 Task: Format the text in the document using different fonts, sizes, colors, and effects.
Action: Mouse moved to (726, 369)
Screenshot: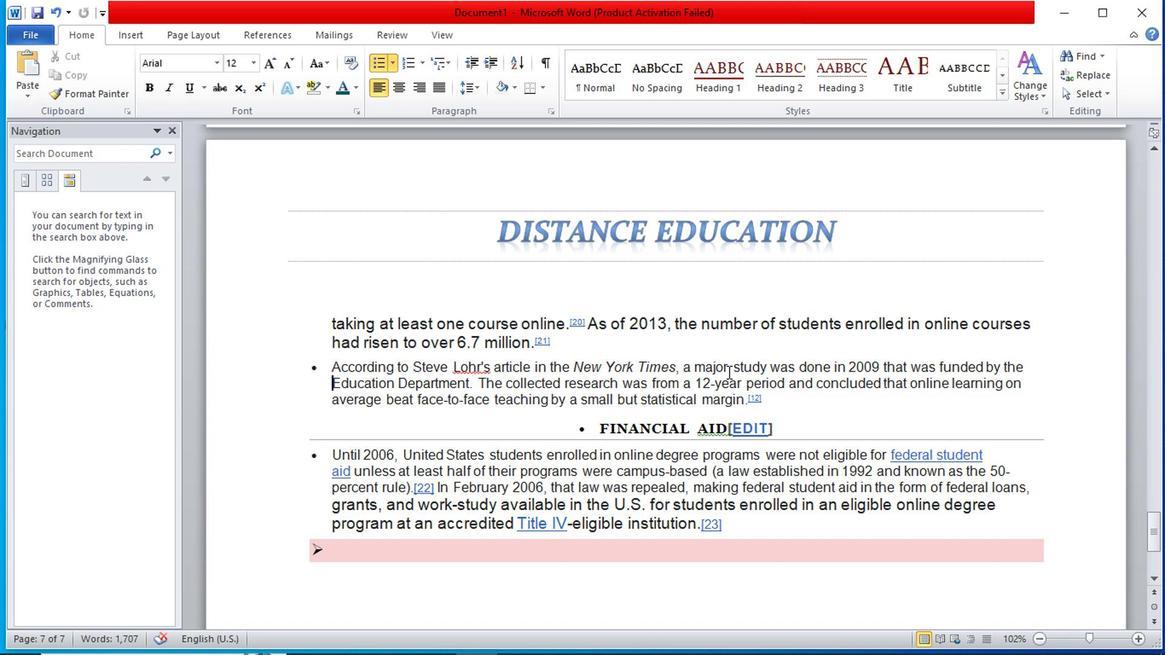 
Action: Mouse scrolled (726, 369) with delta (0, 0)
Screenshot: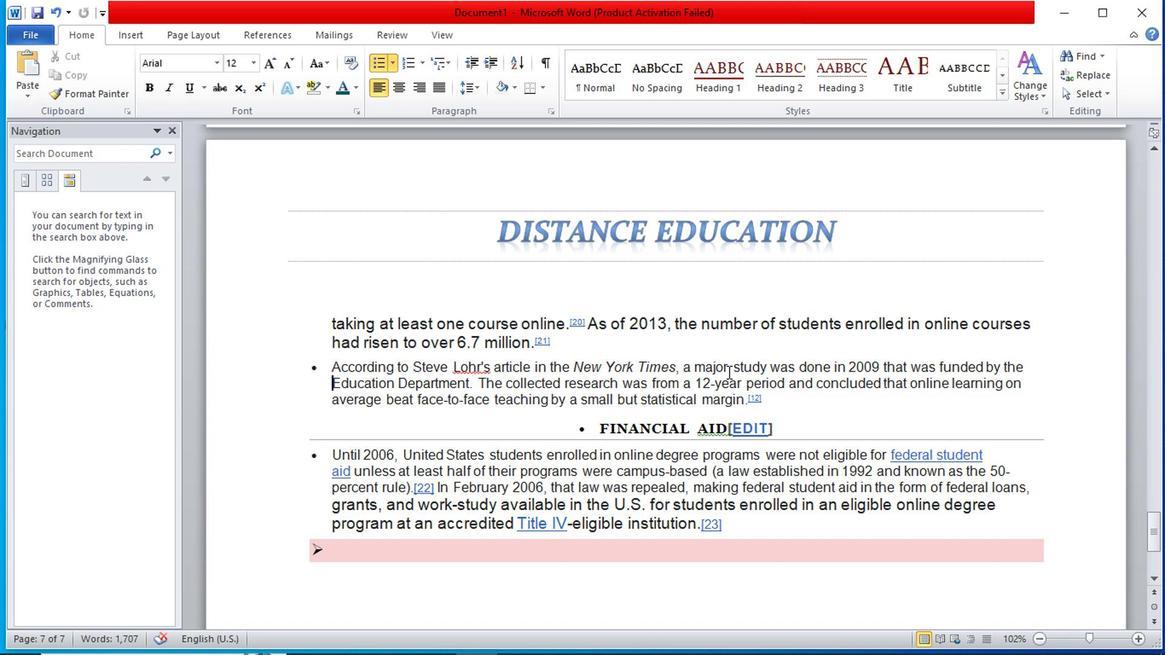 
Action: Mouse moved to (726, 369)
Screenshot: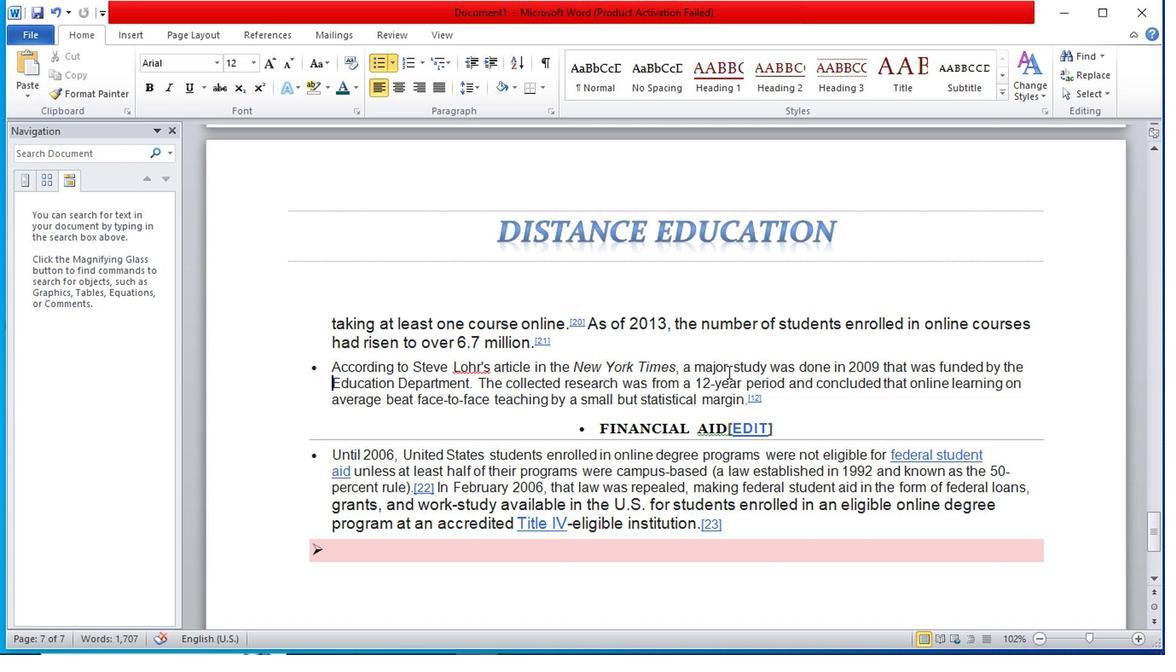 
Action: Mouse scrolled (726, 367) with delta (0, -1)
Screenshot: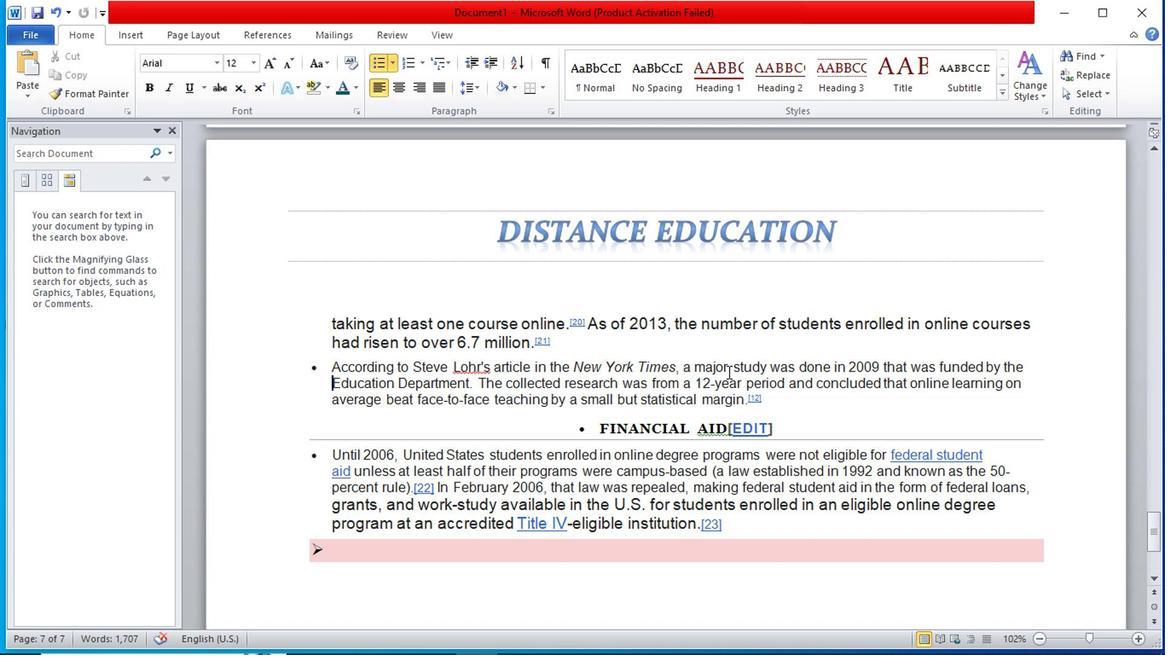 
Action: Mouse moved to (606, 364)
Screenshot: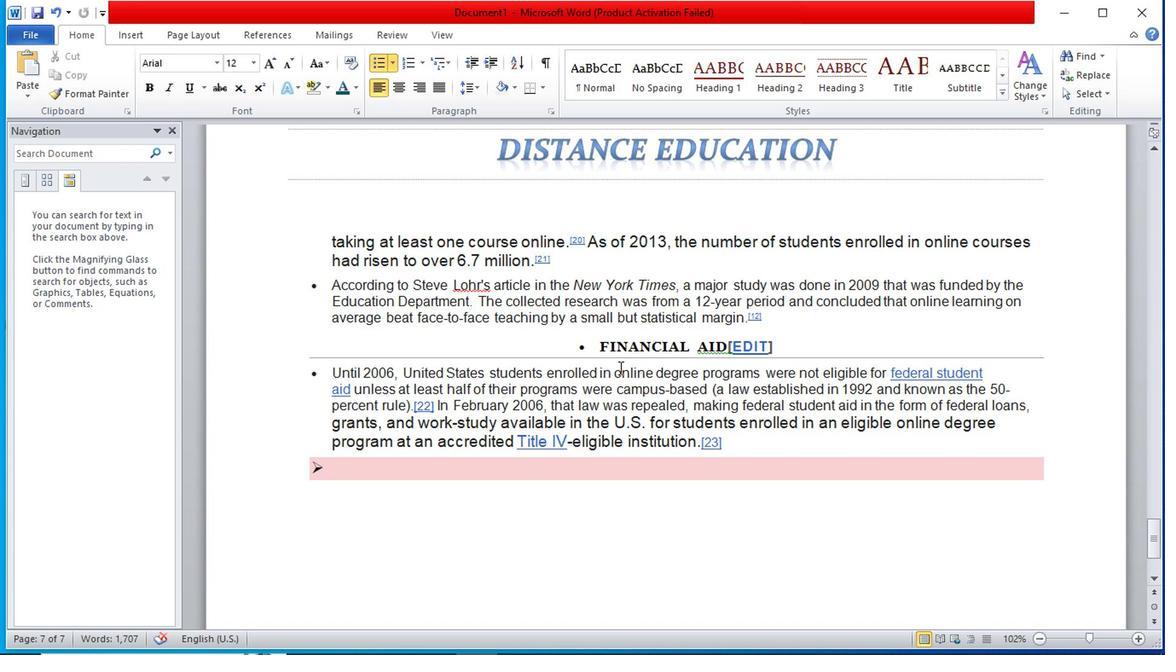 
Action: Mouse scrolled (606, 363) with delta (0, -1)
Screenshot: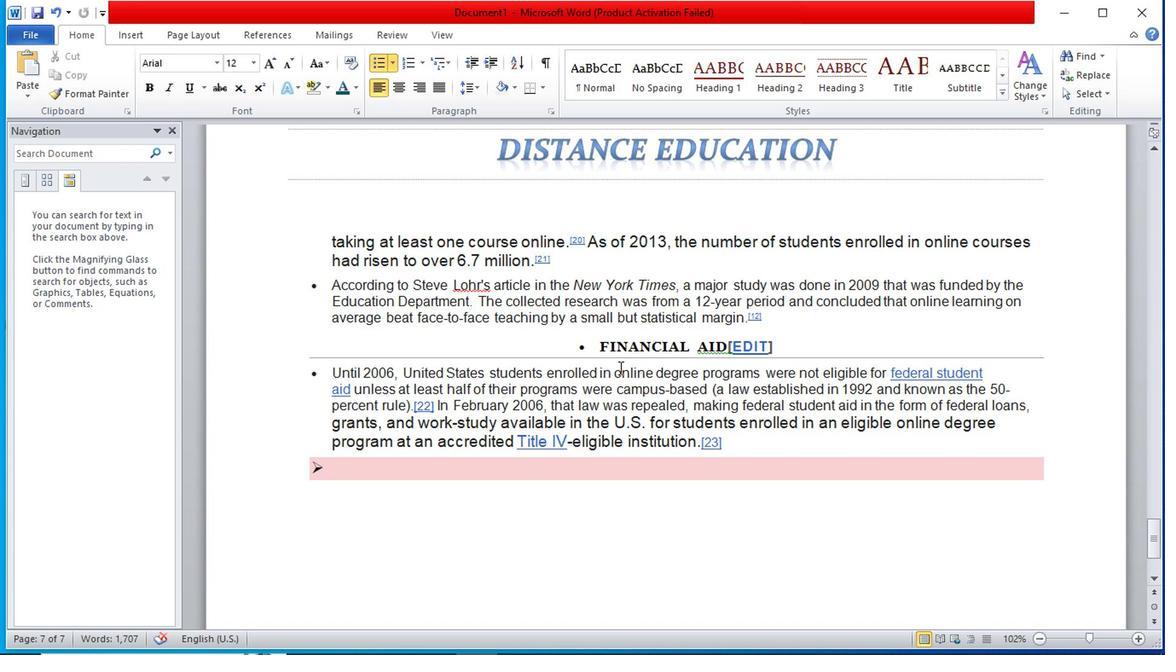 
Action: Mouse moved to (597, 363)
Screenshot: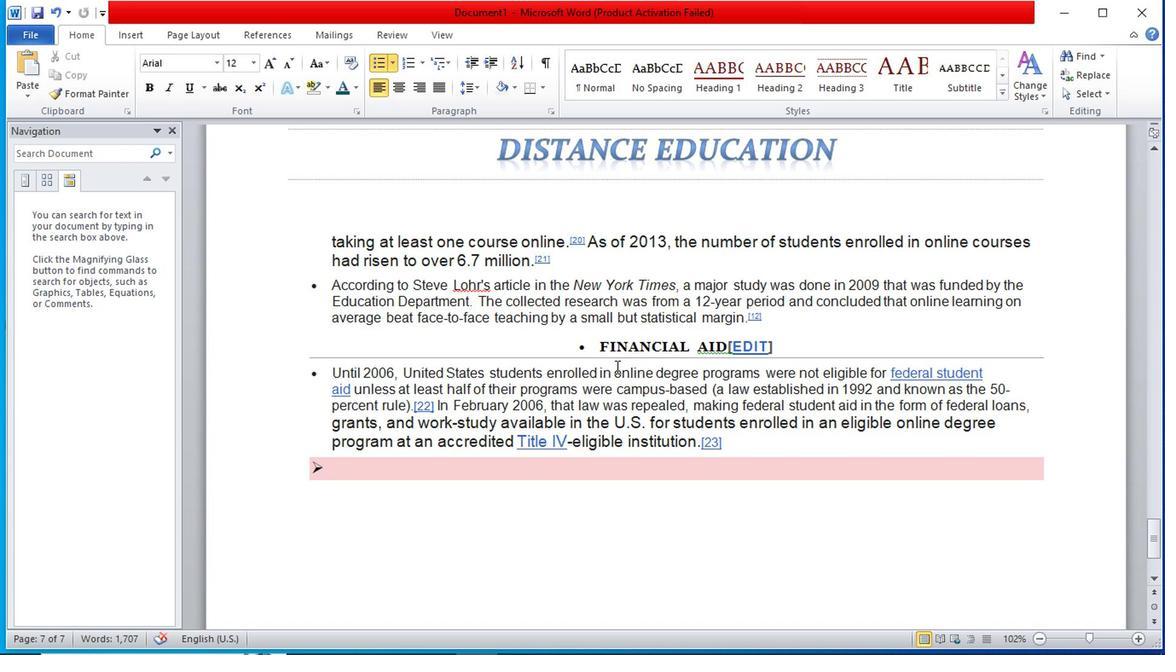 
Action: Mouse scrolled (597, 362) with delta (0, 0)
Screenshot: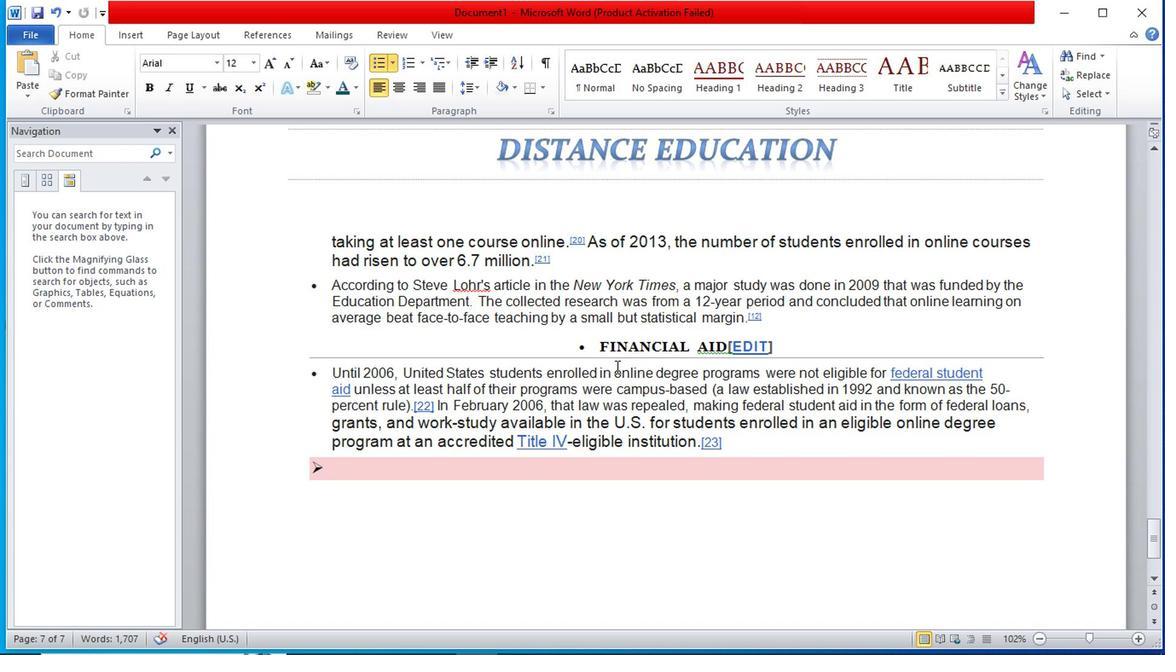 
Action: Mouse moved to (483, 334)
Screenshot: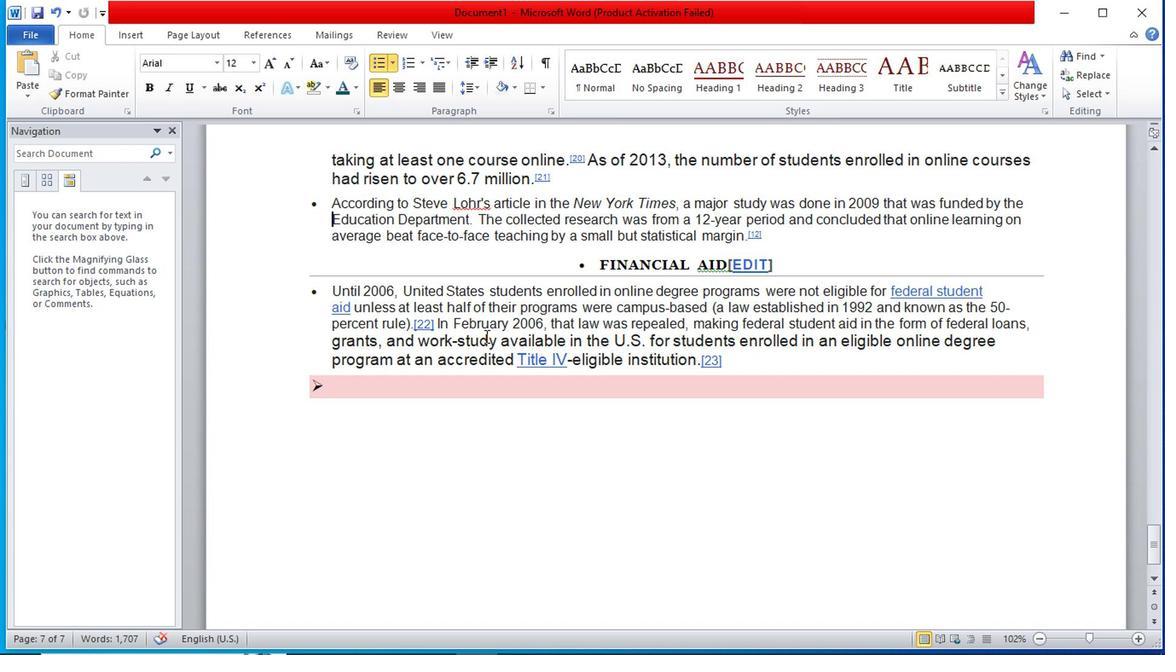
Action: Mouse scrolled (483, 333) with delta (0, 0)
Screenshot: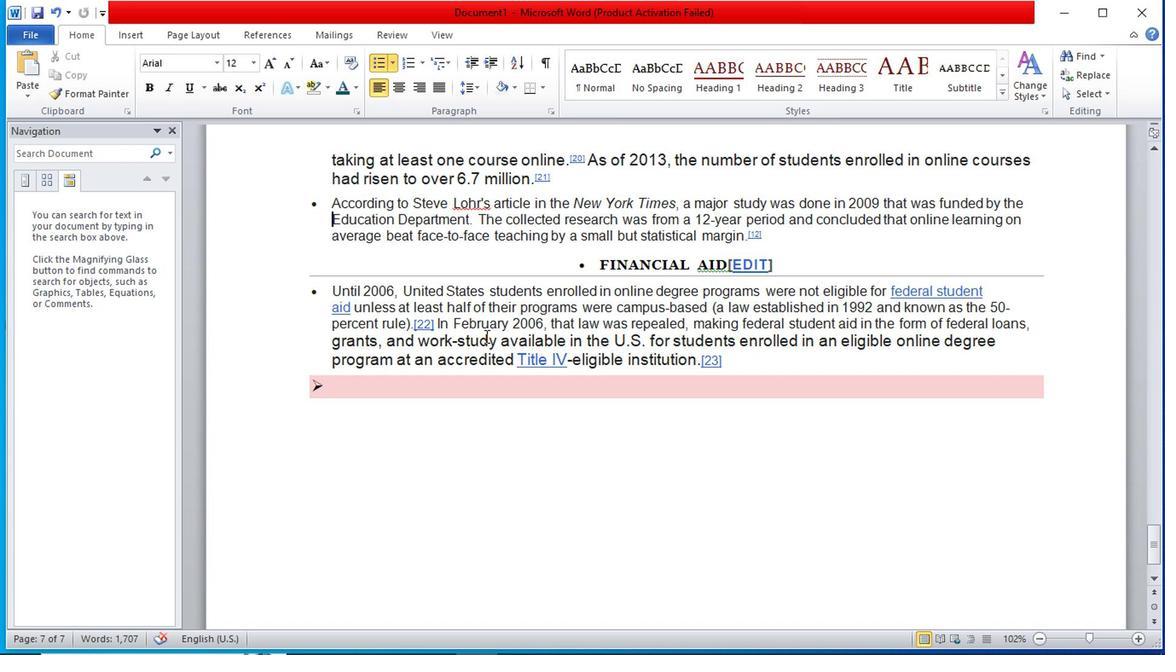 
Action: Mouse moved to (486, 334)
Screenshot: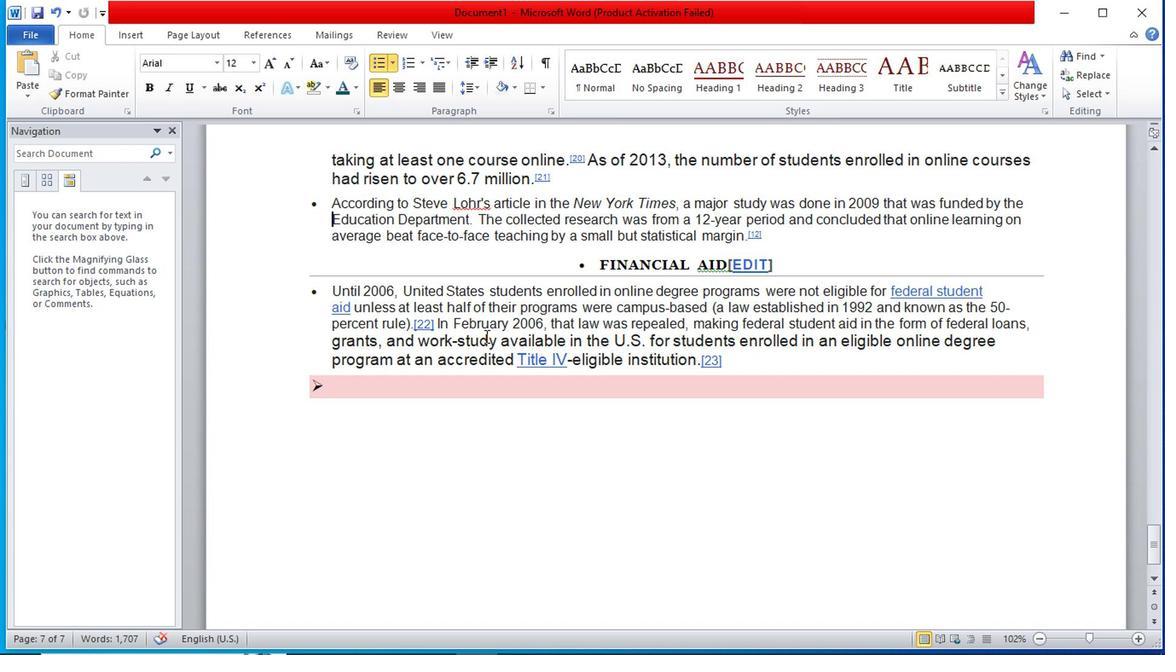 
Action: Mouse scrolled (486, 333) with delta (0, 0)
Screenshot: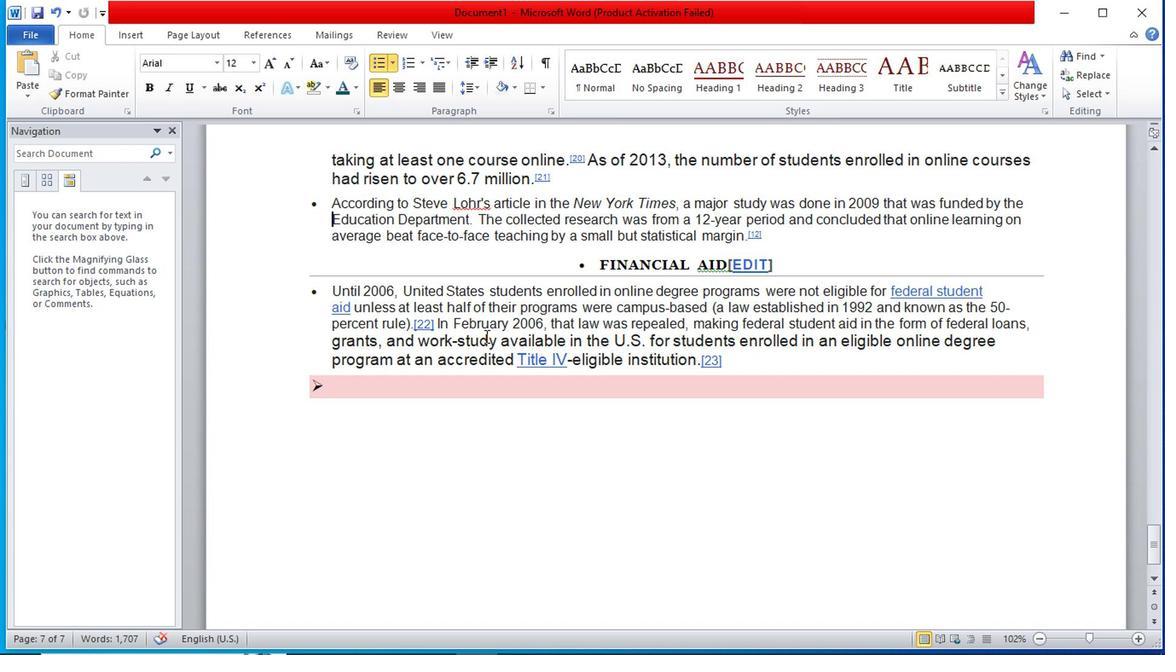 
Action: Mouse scrolled (486, 333) with delta (0, 0)
Screenshot: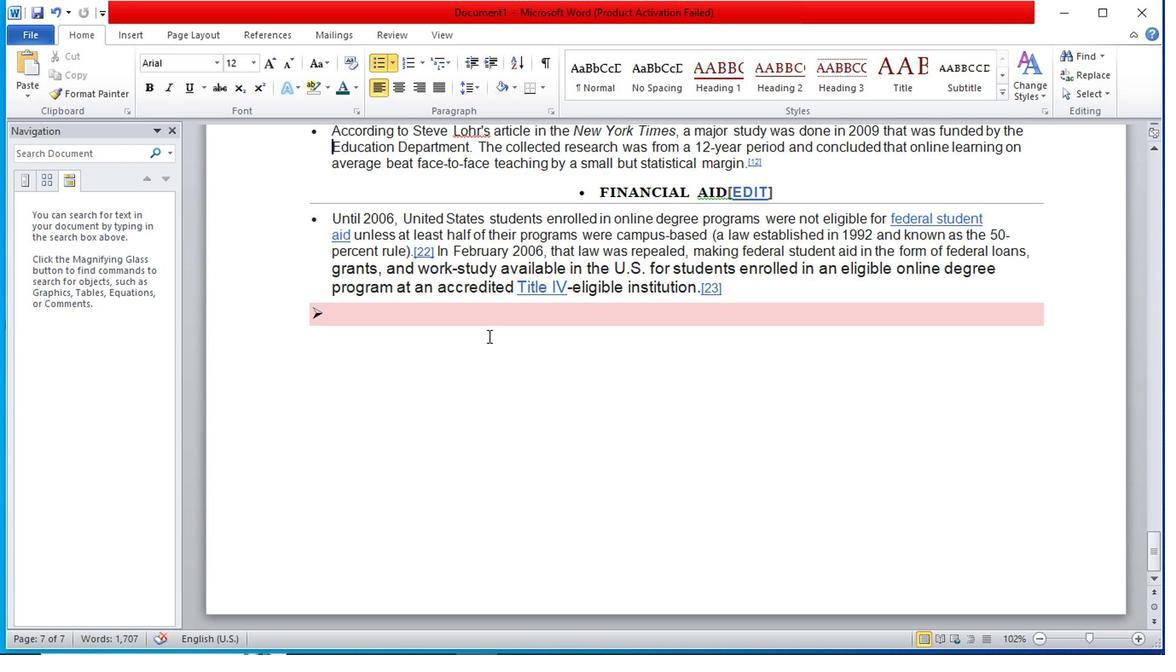 
Action: Mouse scrolled (486, 333) with delta (0, 0)
Screenshot: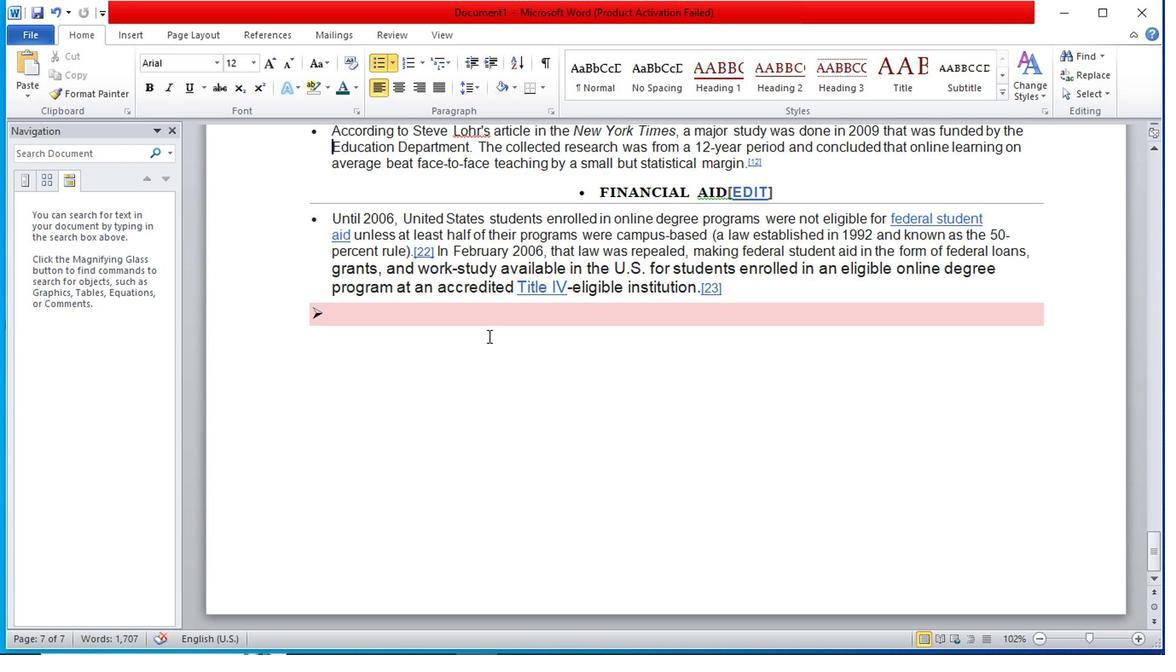 
Action: Mouse scrolled (486, 333) with delta (0, 0)
Screenshot: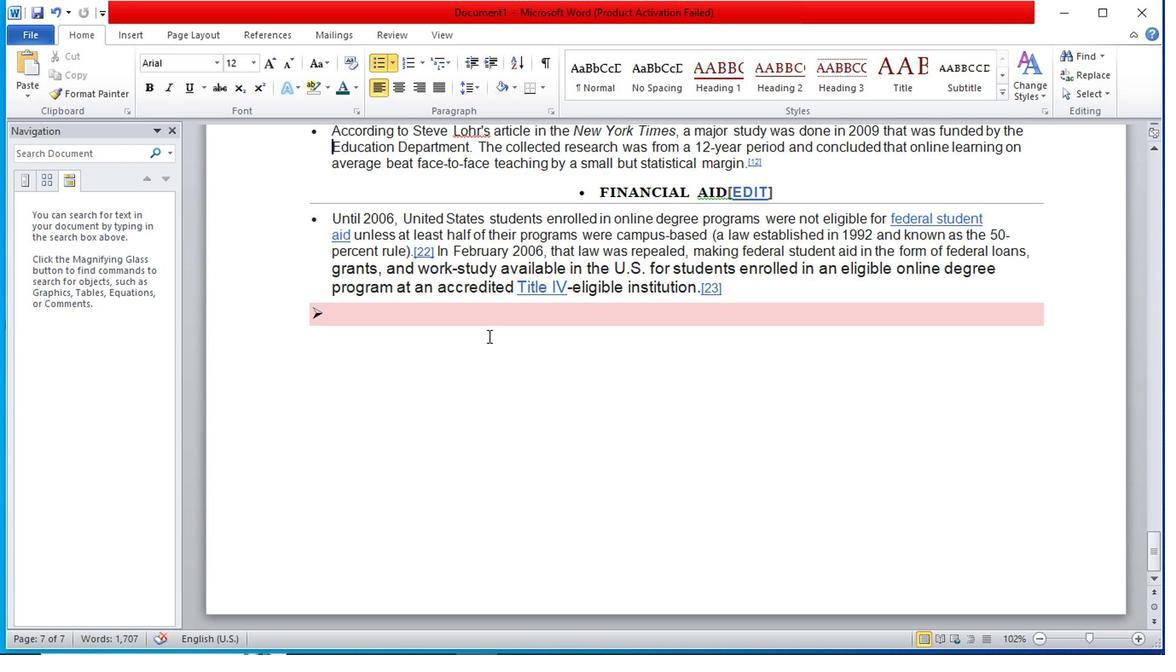 
Action: Mouse moved to (527, 358)
Screenshot: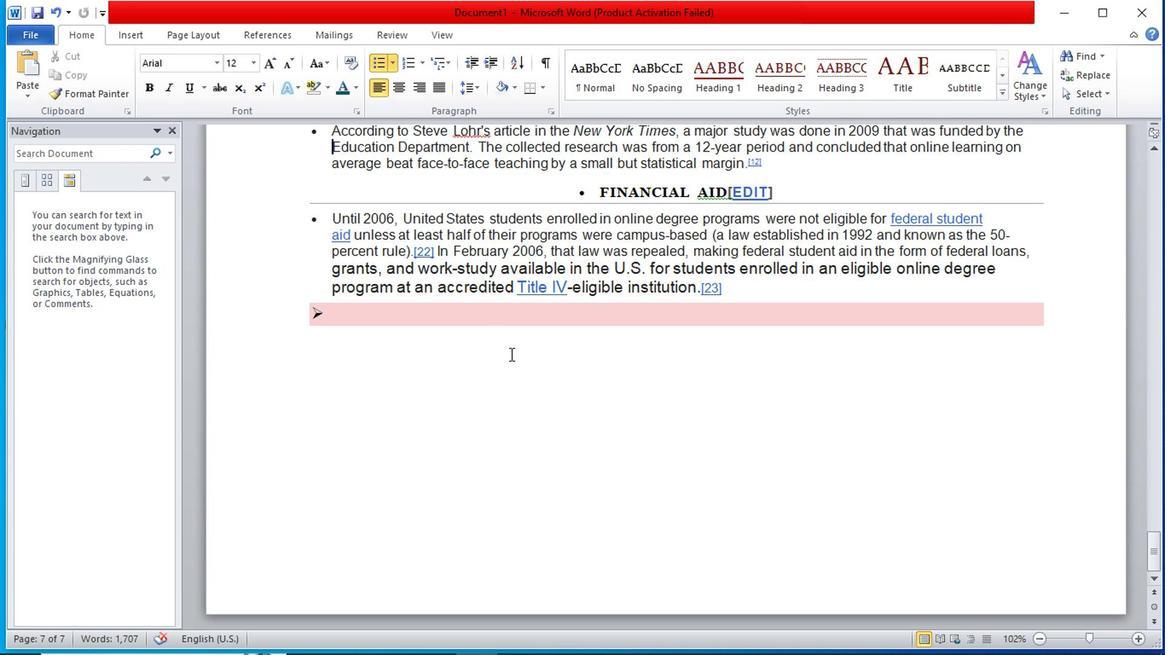 
Action: Mouse scrolled (527, 358) with delta (0, 0)
Screenshot: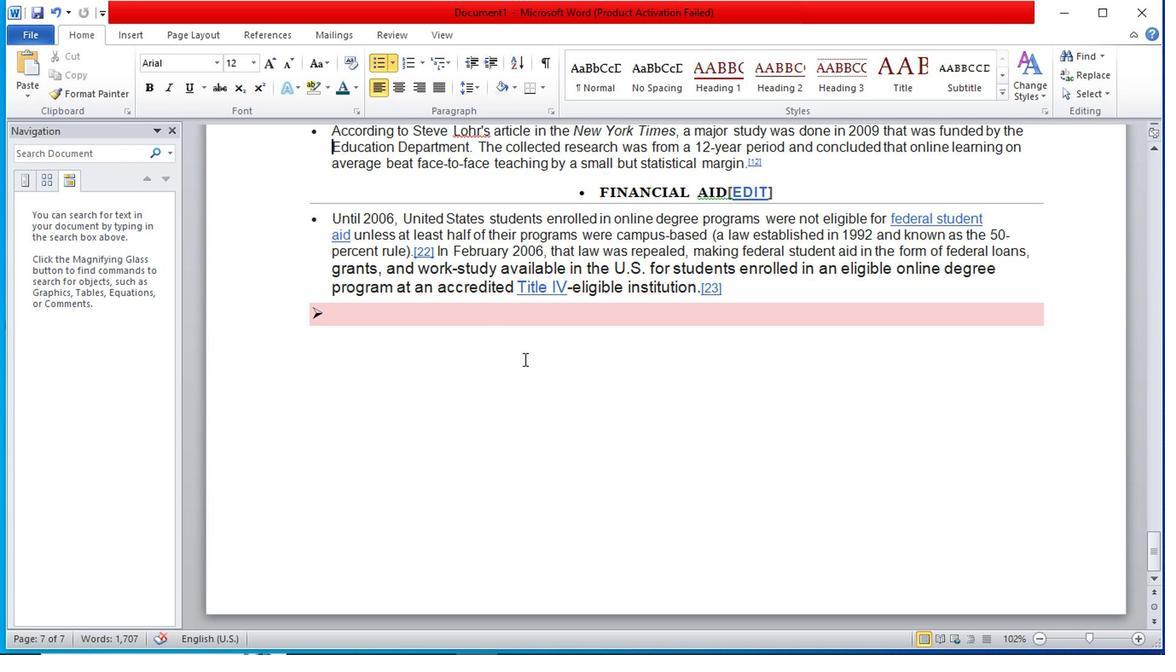
Action: Mouse scrolled (527, 358) with delta (0, 0)
Screenshot: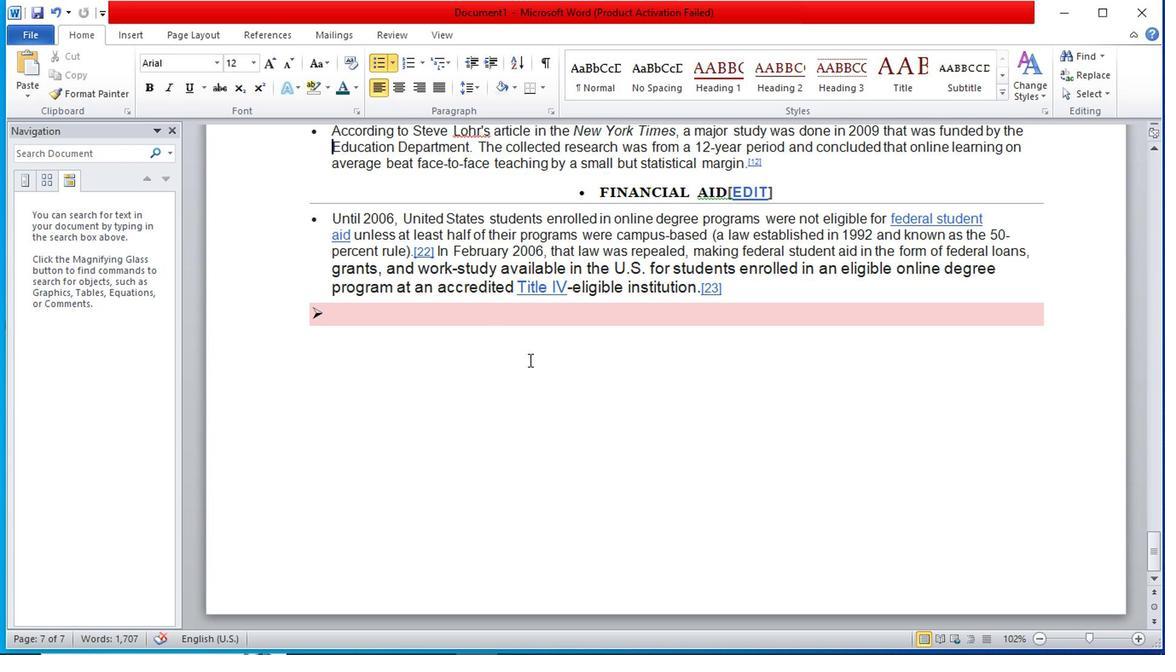 
Action: Mouse scrolled (527, 358) with delta (0, 0)
Screenshot: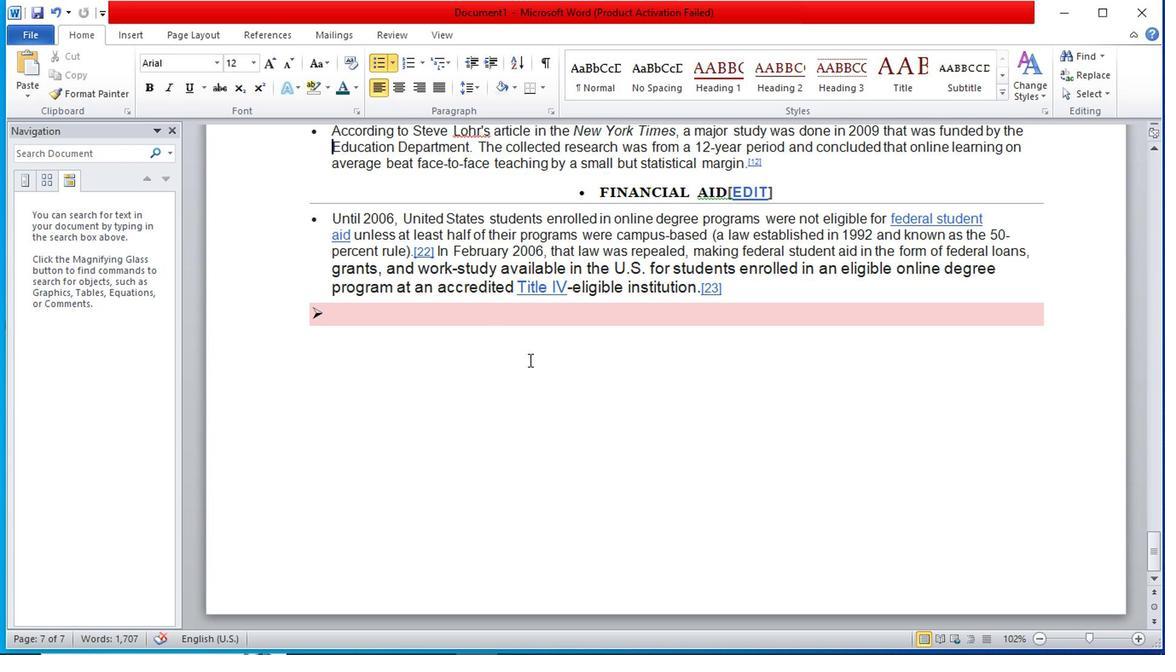 
Action: Mouse scrolled (527, 358) with delta (0, 0)
Screenshot: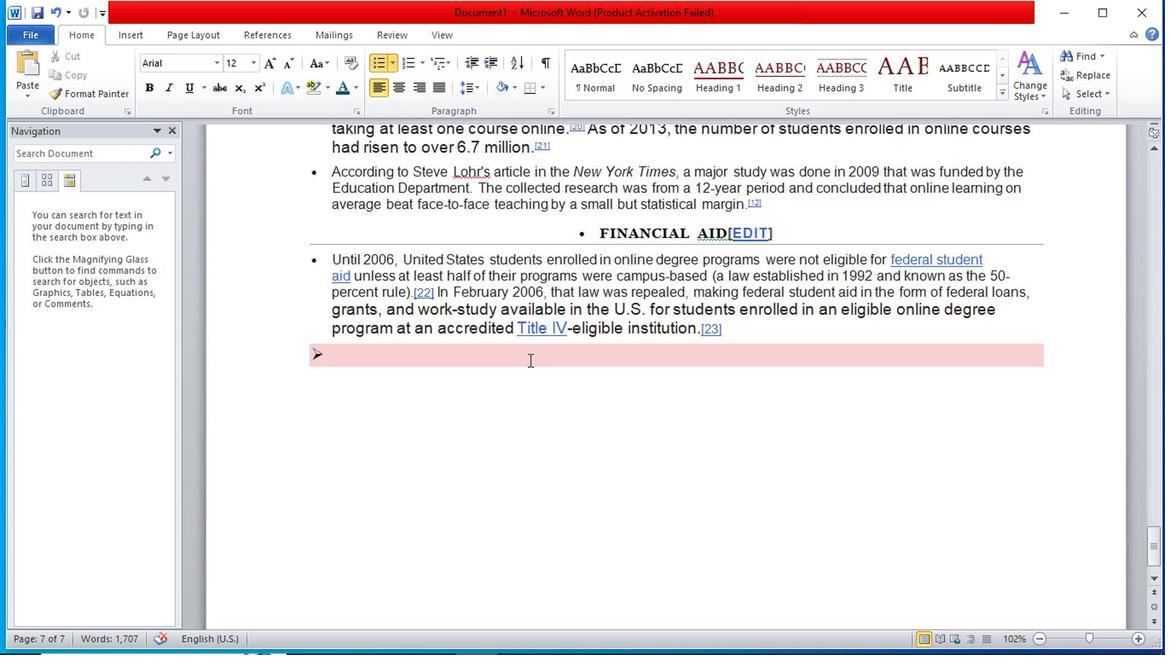 
Action: Mouse scrolled (527, 358) with delta (0, 0)
Screenshot: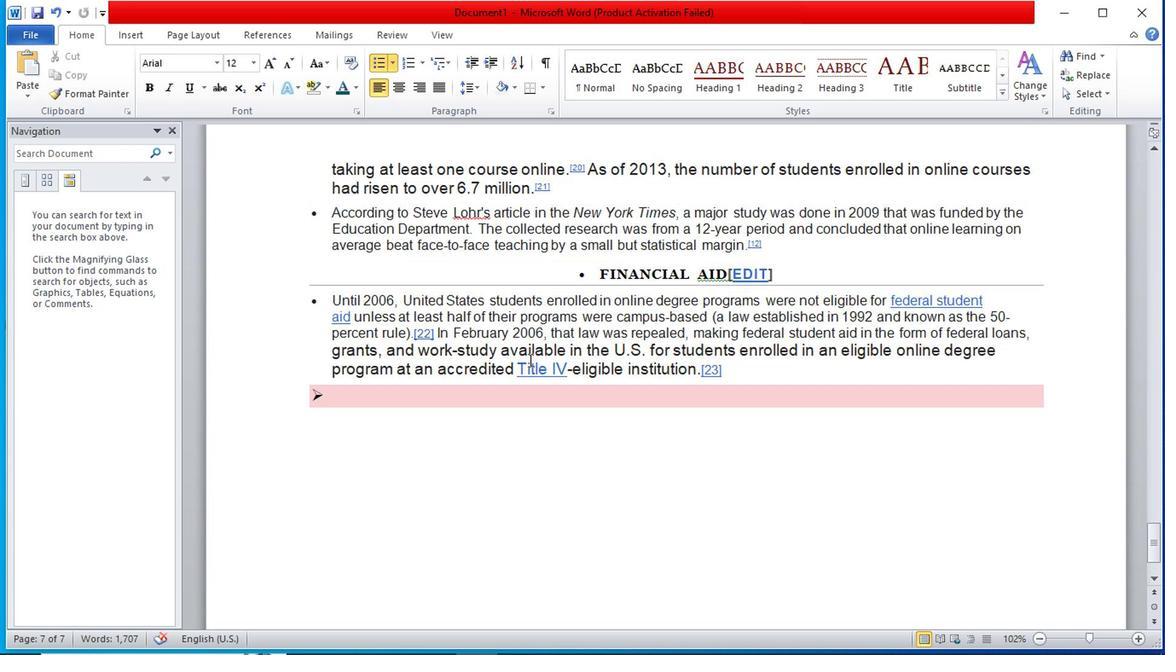 
Action: Mouse moved to (540, 361)
Screenshot: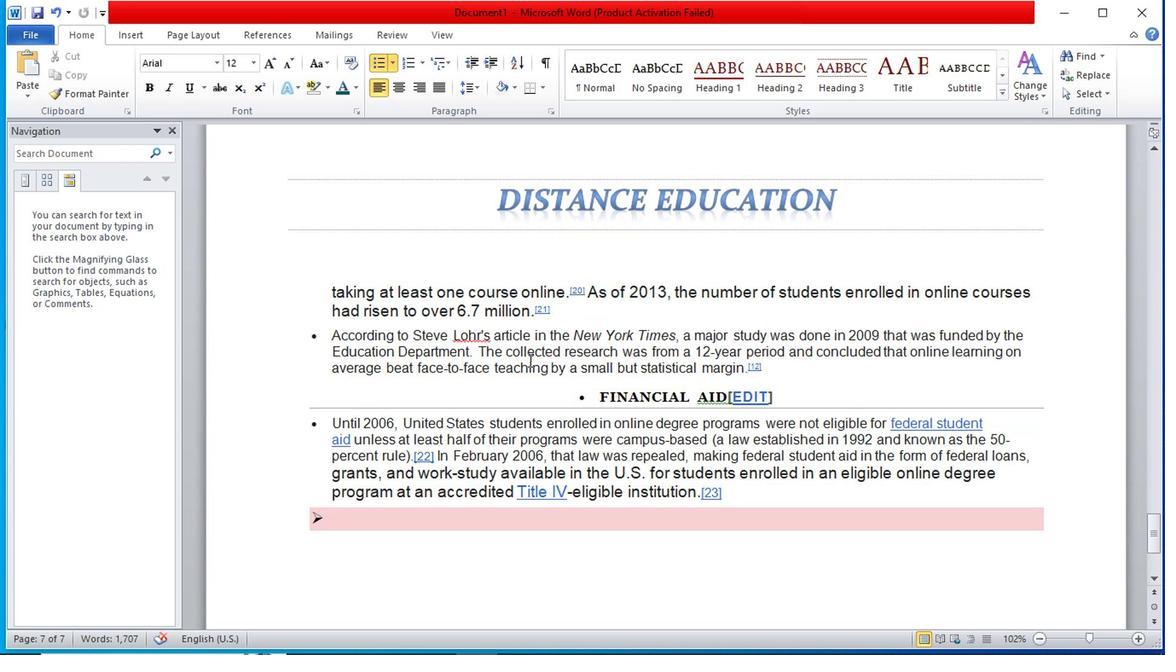 
Action: Mouse scrolled (540, 362) with delta (0, 1)
Screenshot: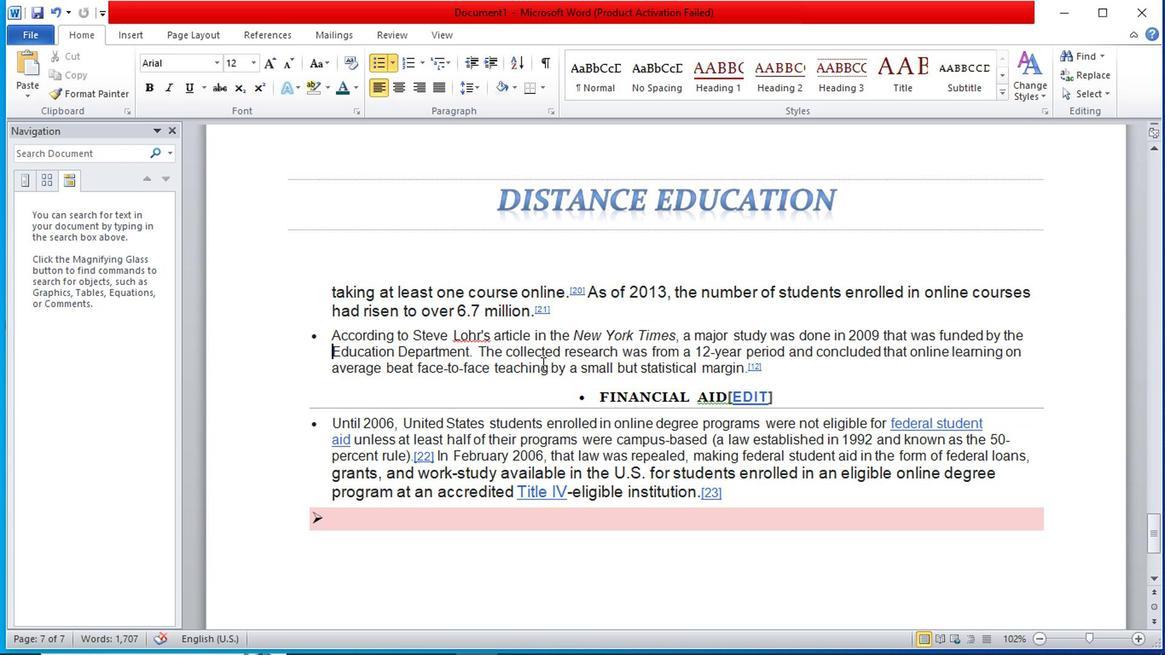 
Action: Mouse scrolled (540, 362) with delta (0, 1)
Screenshot: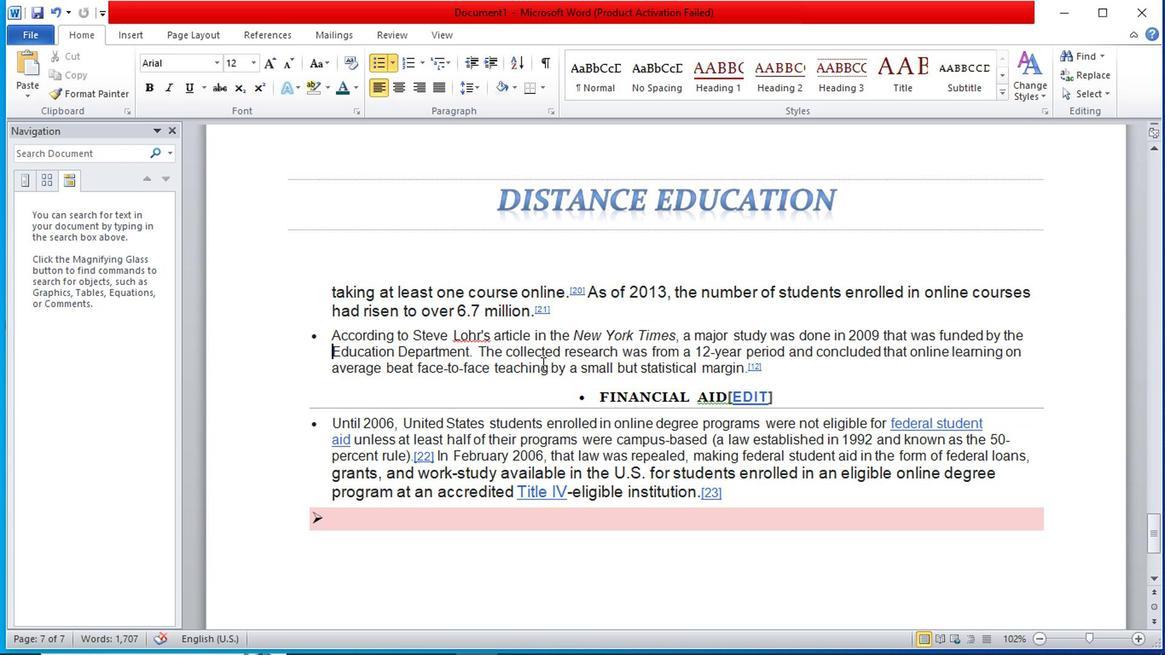 
Action: Mouse scrolled (540, 362) with delta (0, 1)
Screenshot: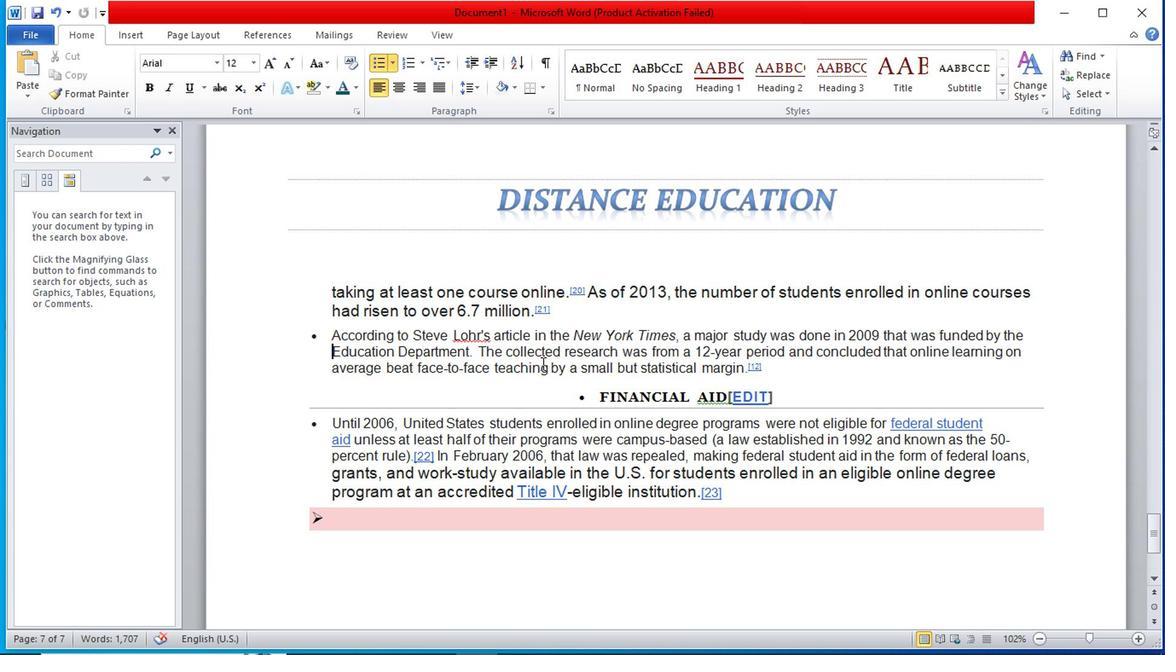 
Action: Mouse scrolled (540, 362) with delta (0, 1)
Screenshot: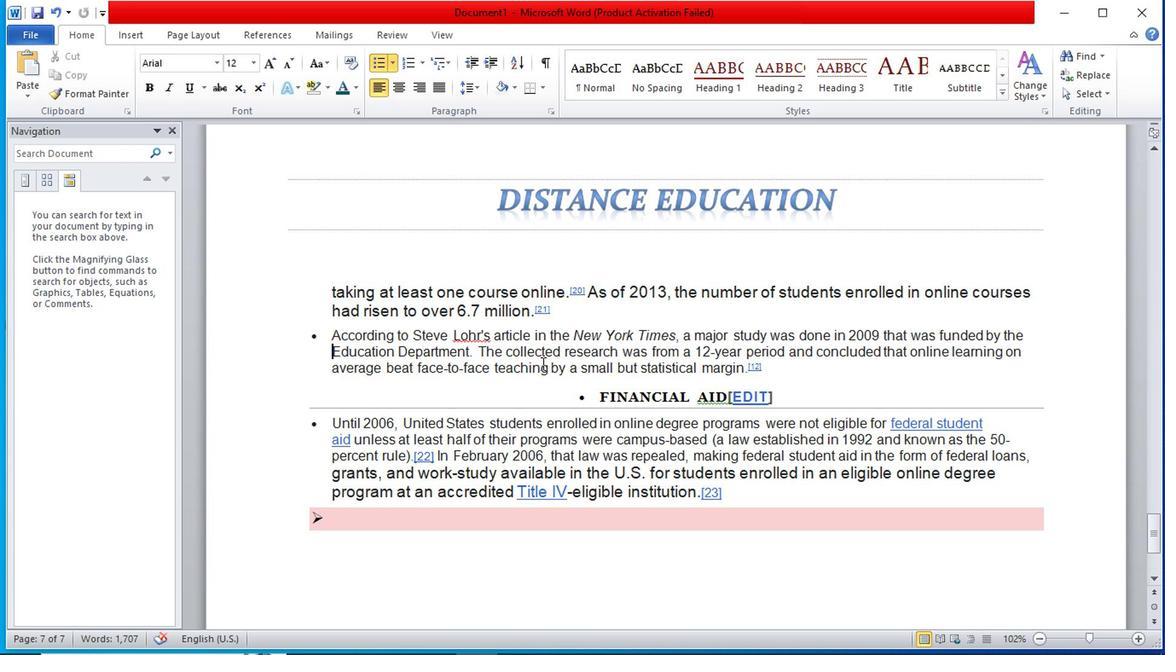 
Action: Mouse scrolled (540, 362) with delta (0, 1)
Screenshot: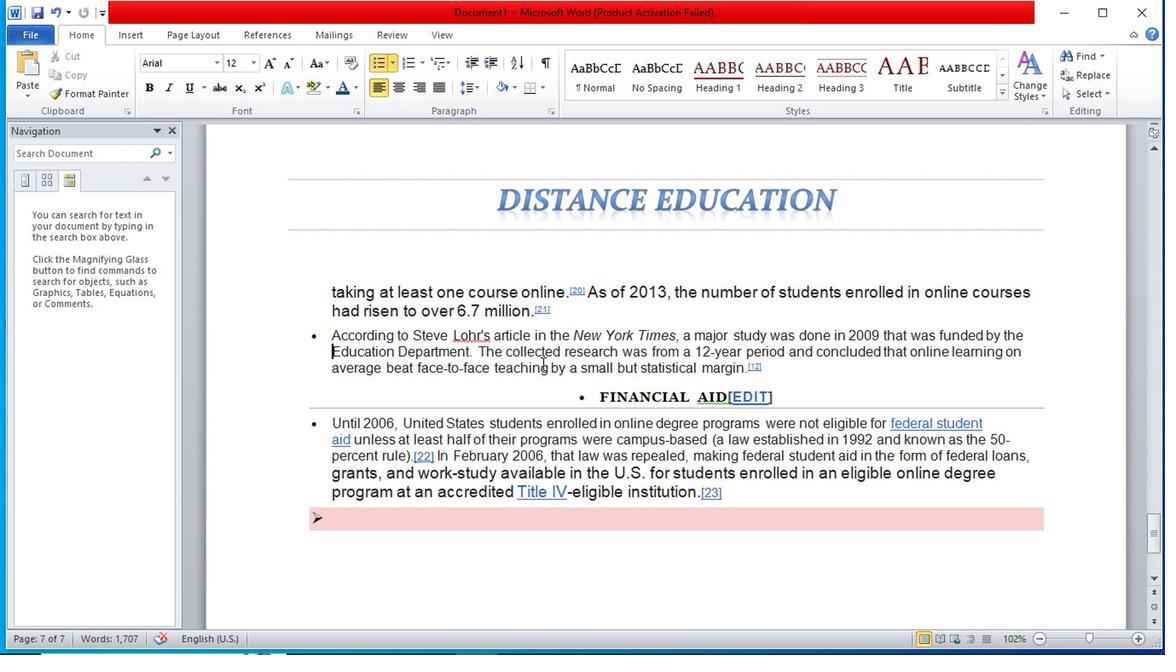 
Action: Mouse scrolled (540, 362) with delta (0, 1)
Screenshot: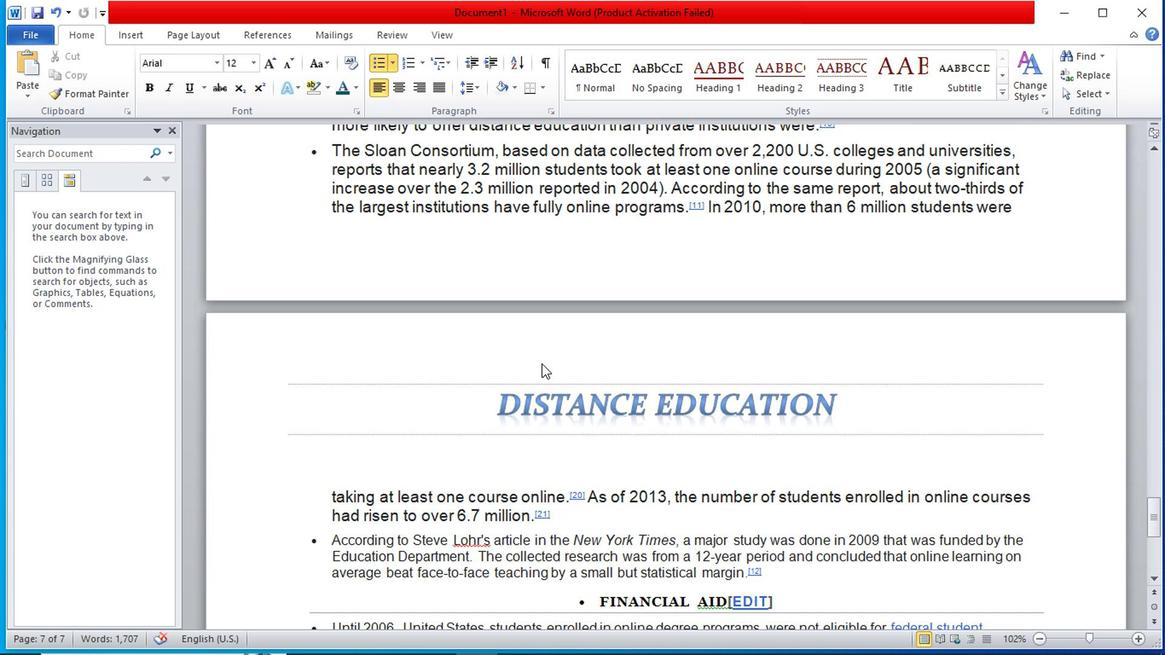 
Action: Mouse scrolled (540, 362) with delta (0, 1)
Screenshot: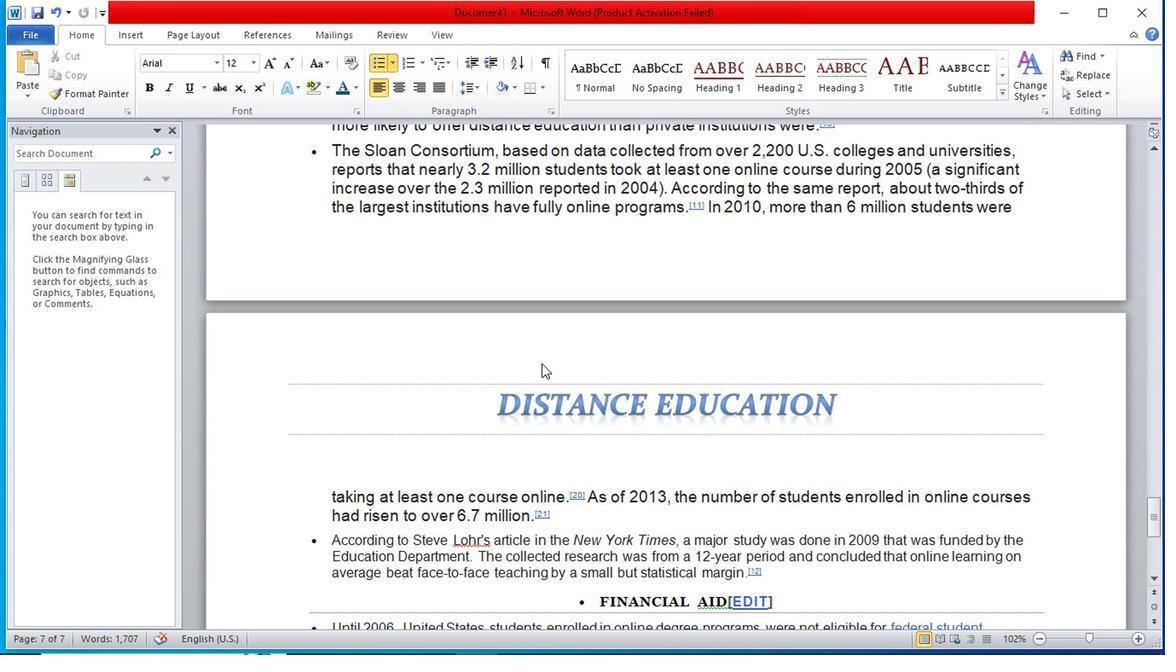 
Action: Mouse scrolled (540, 362) with delta (0, 1)
Screenshot: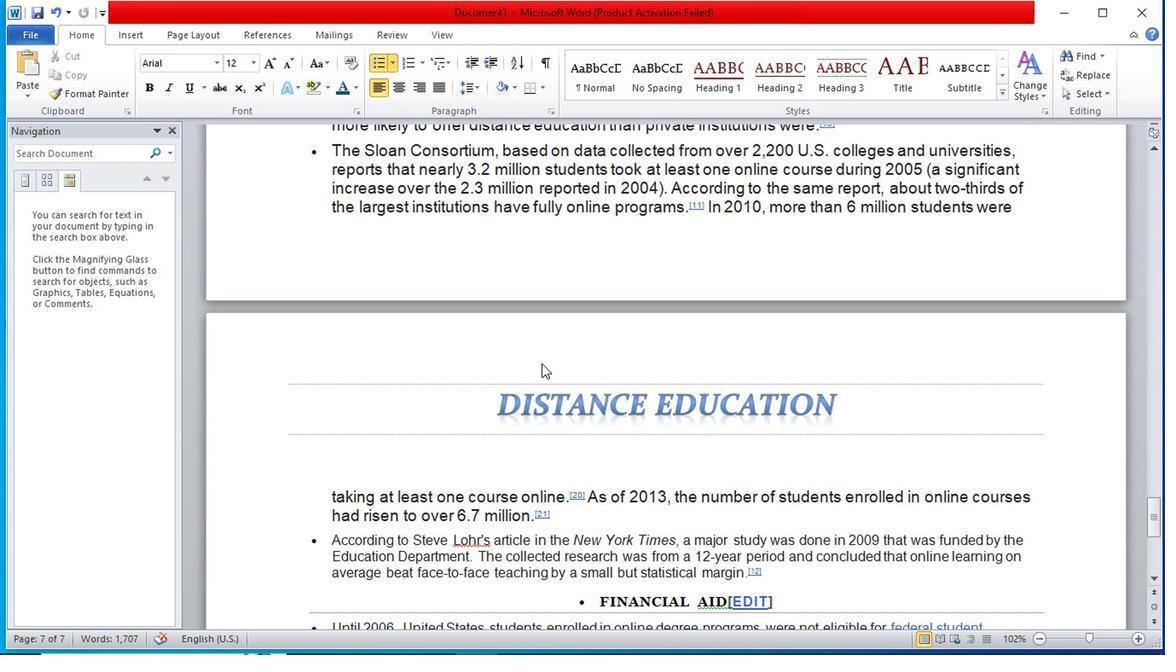 
Action: Mouse scrolled (540, 362) with delta (0, 1)
Screenshot: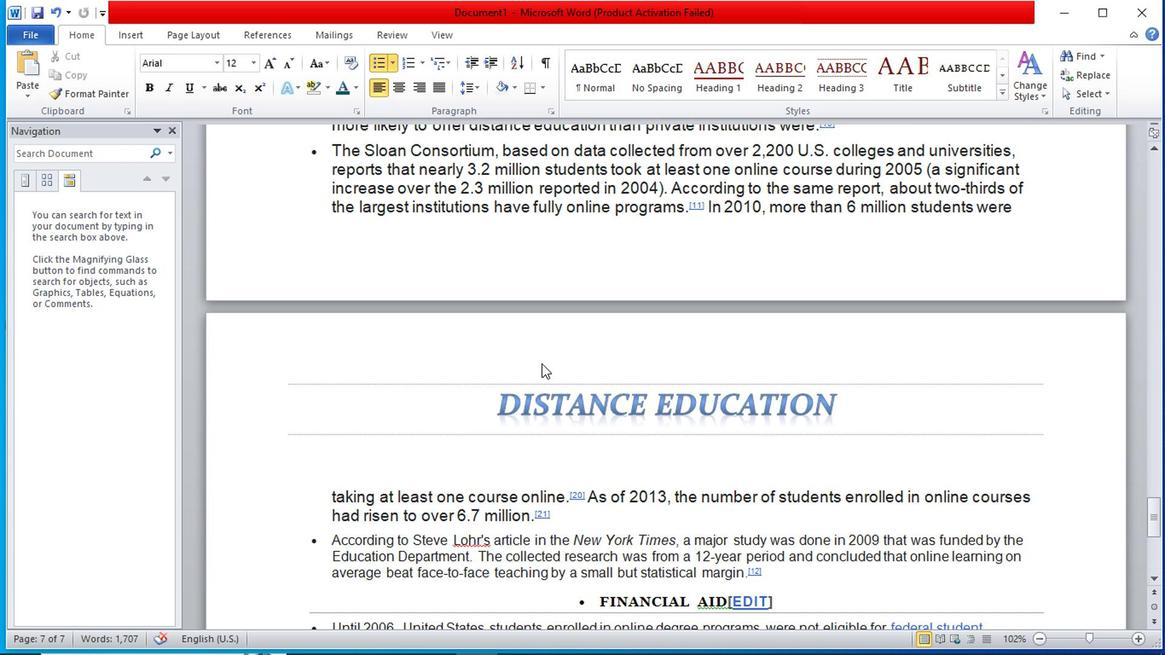 
Action: Mouse moved to (550, 353)
Screenshot: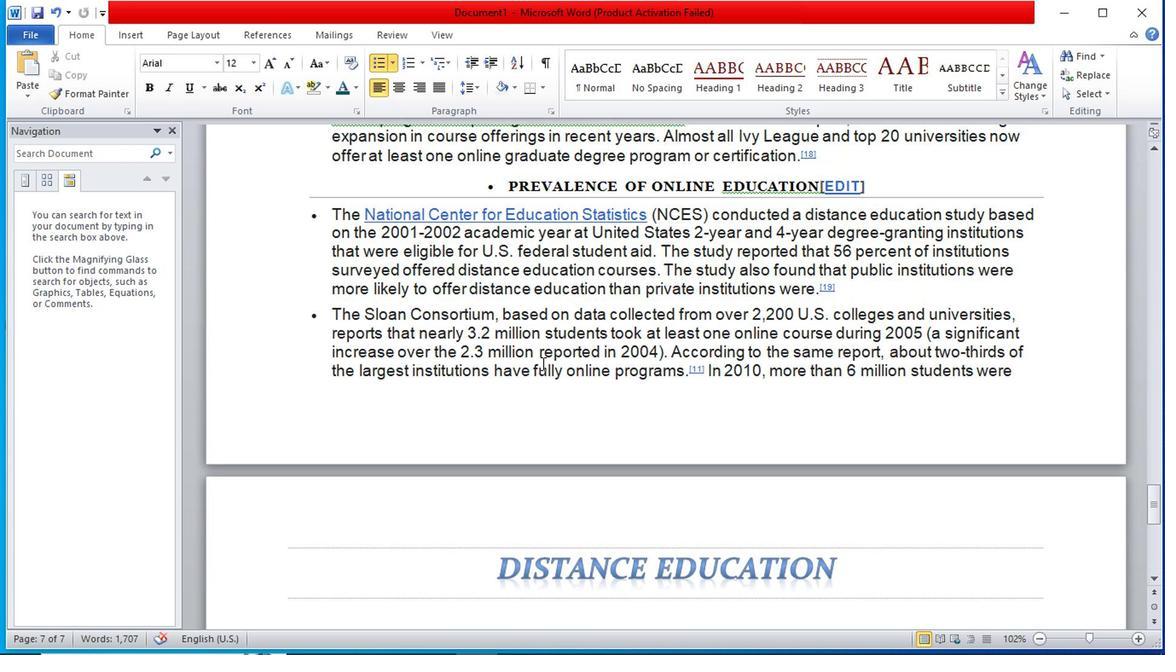 
Action: Mouse scrolled (550, 354) with delta (0, 0)
Screenshot: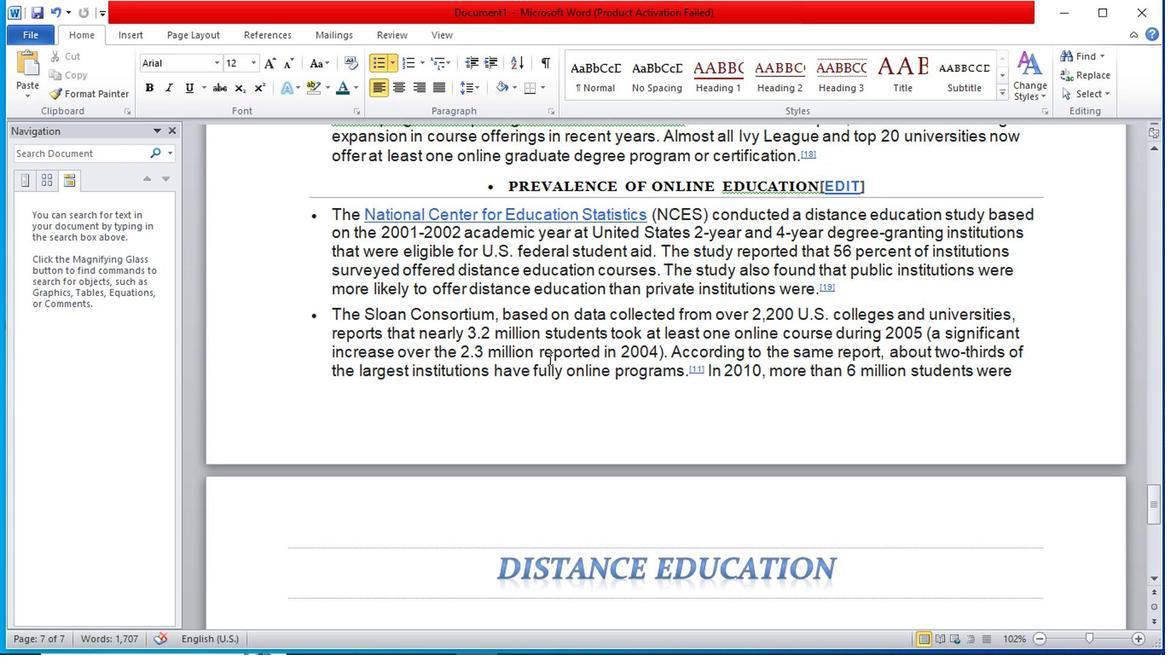 
Action: Mouse scrolled (550, 354) with delta (0, 0)
Screenshot: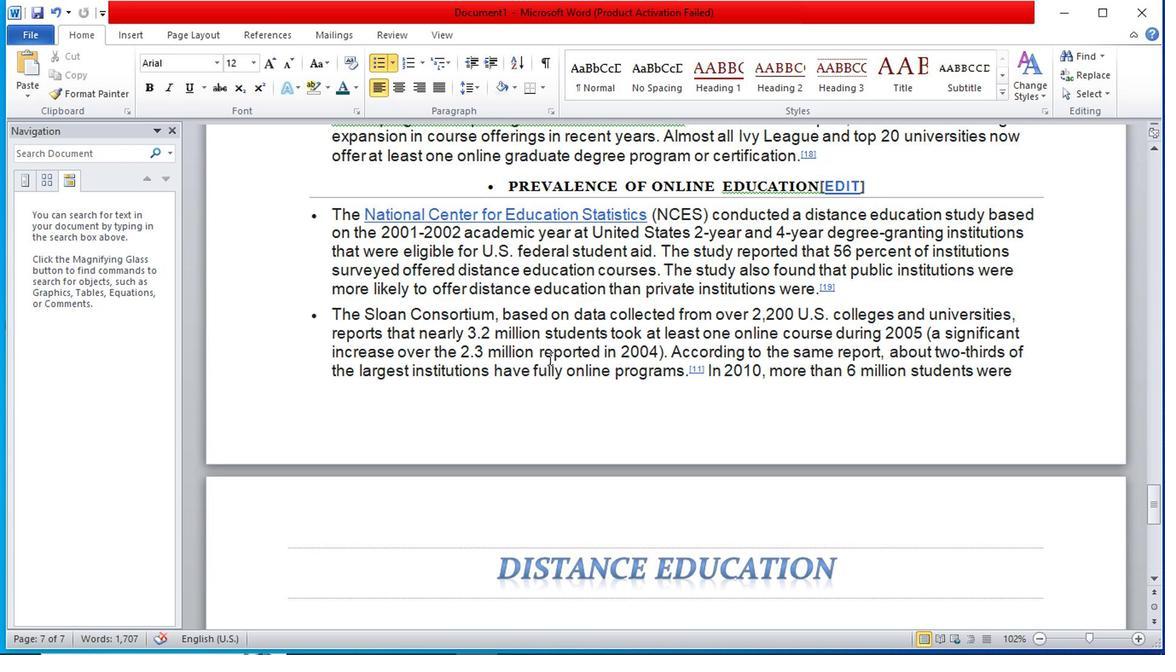 
Action: Mouse scrolled (550, 354) with delta (0, 0)
Screenshot: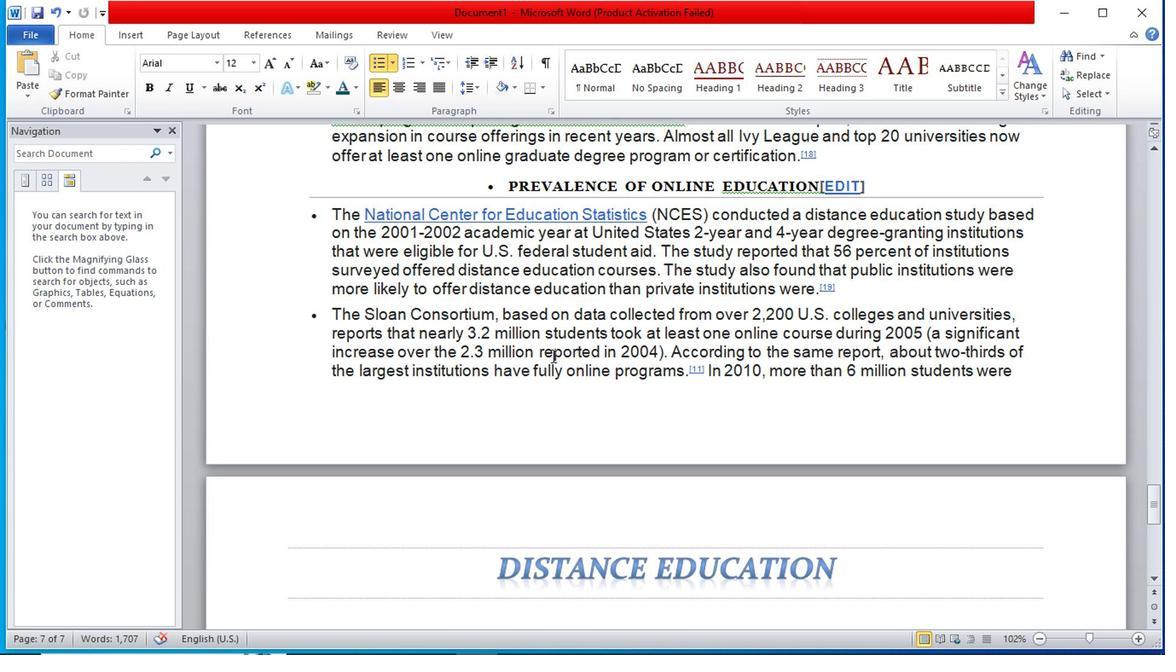 
Action: Mouse scrolled (550, 354) with delta (0, 0)
Screenshot: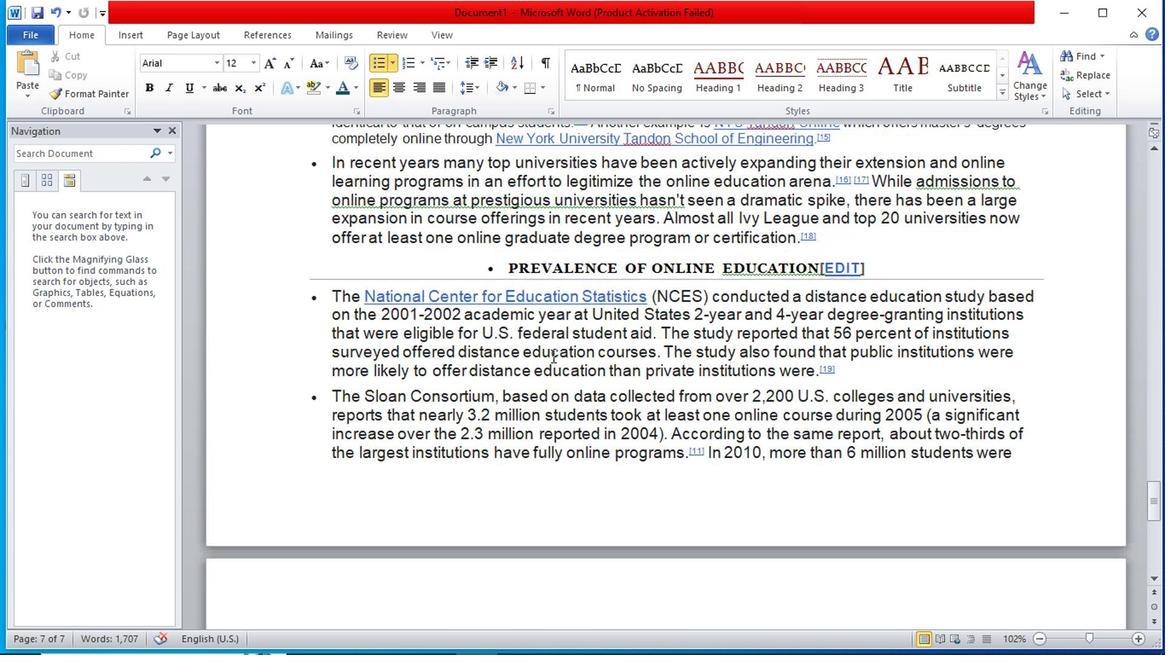 
Action: Mouse moved to (551, 351)
Screenshot: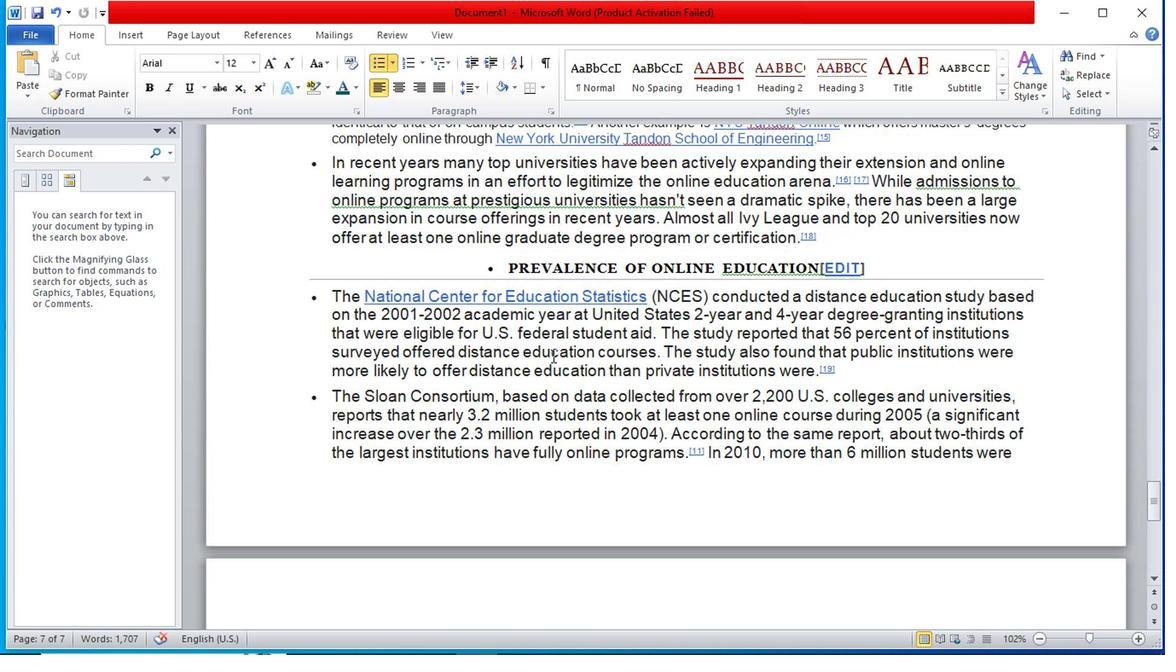 
Action: Mouse scrolled (551, 352) with delta (0, 0)
Screenshot: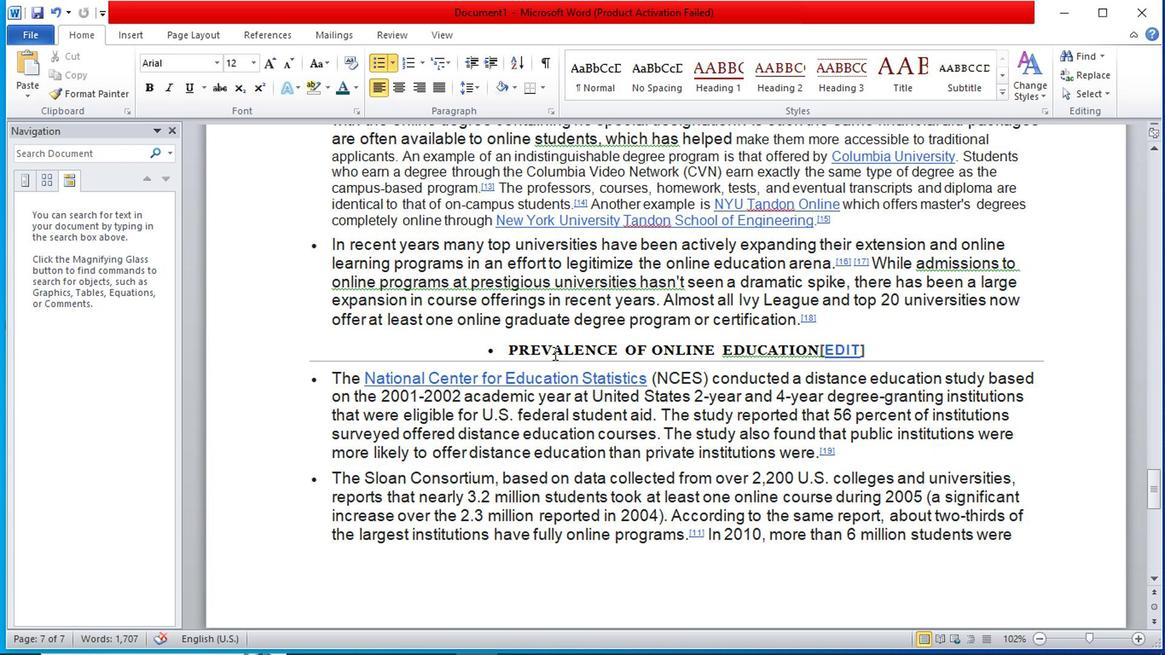 
Action: Mouse scrolled (551, 352) with delta (0, 0)
Screenshot: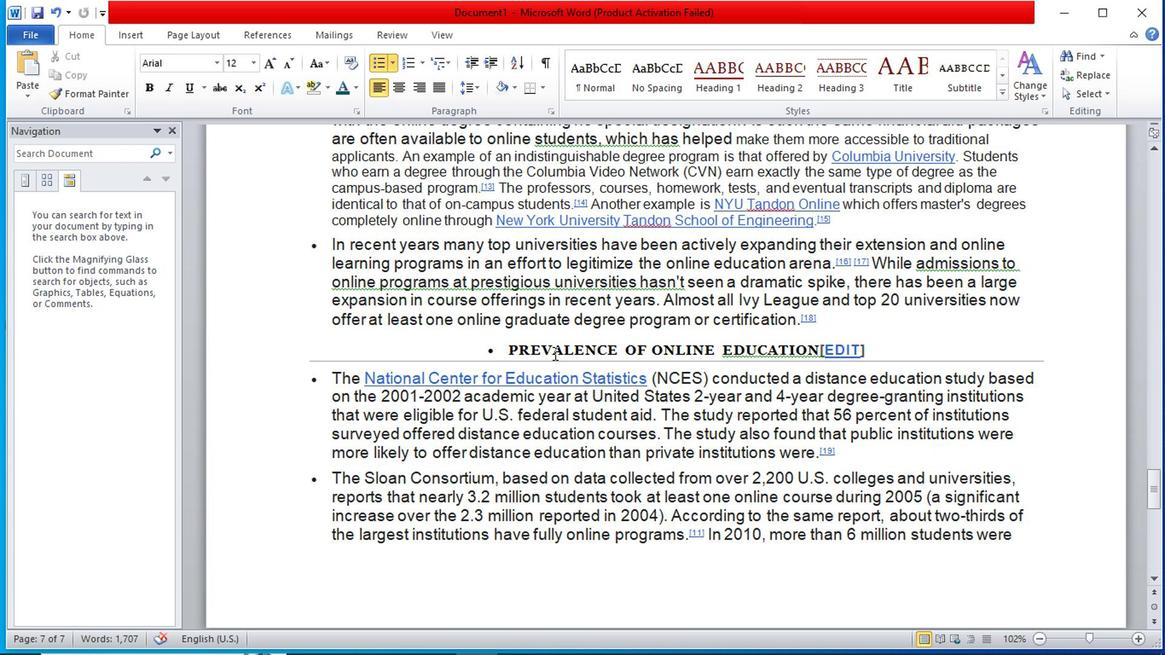 
Action: Mouse scrolled (551, 352) with delta (0, 0)
Screenshot: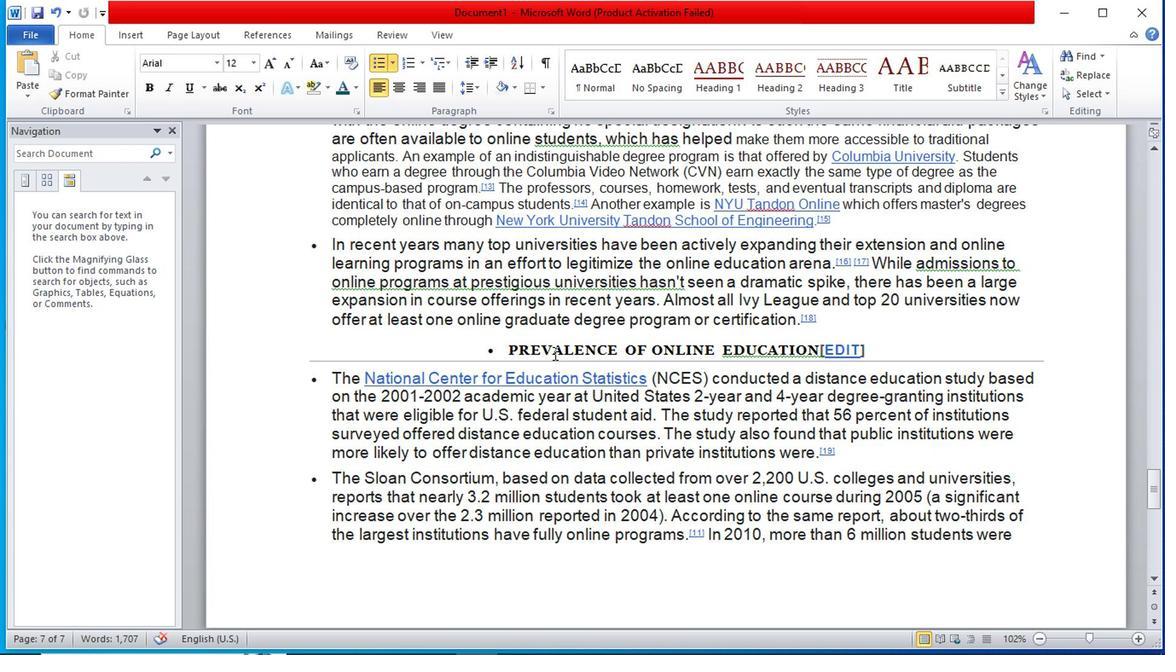 
Action: Mouse scrolled (551, 352) with delta (0, 0)
Screenshot: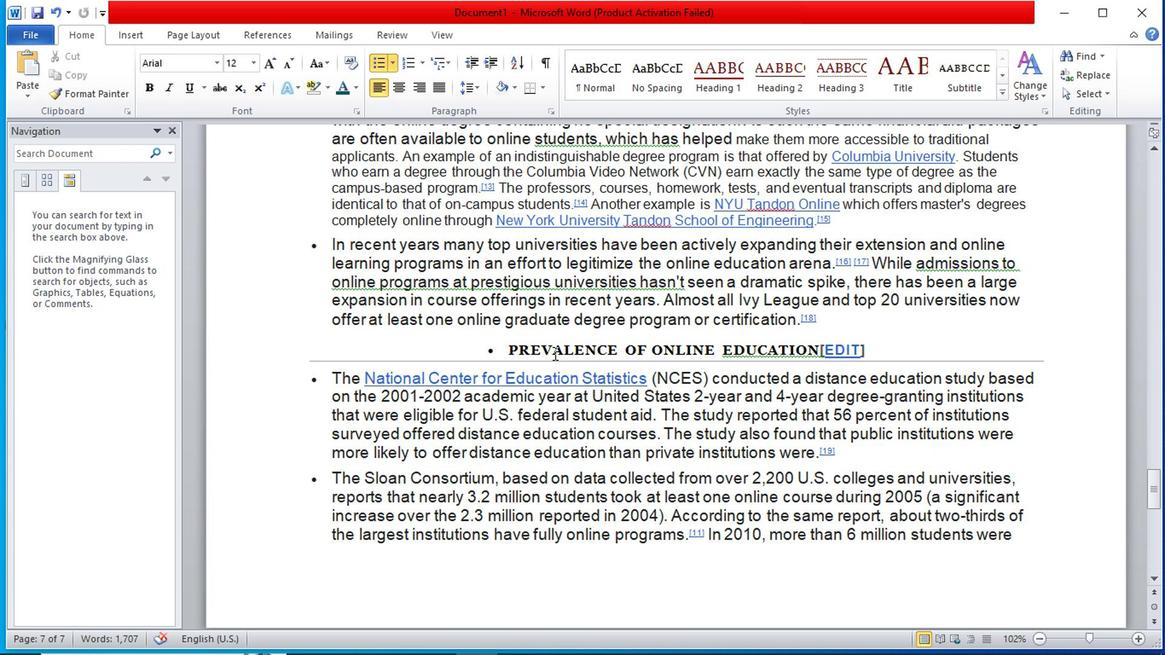 
Action: Mouse moved to (548, 351)
Screenshot: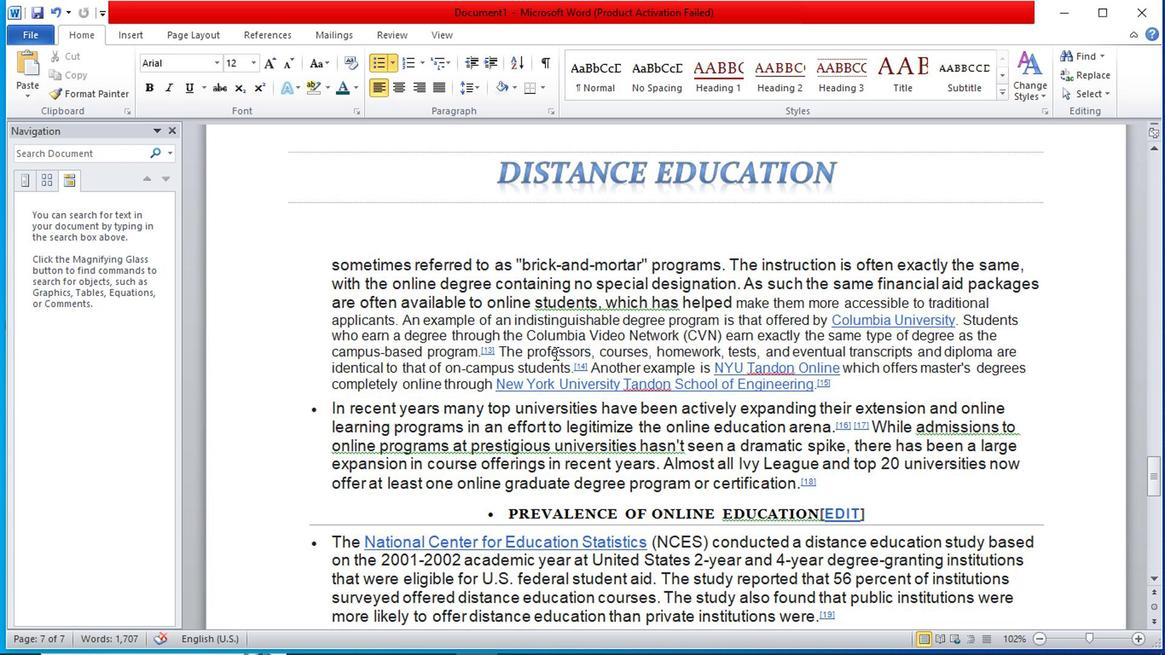 
Action: Mouse scrolled (548, 352) with delta (0, 0)
Screenshot: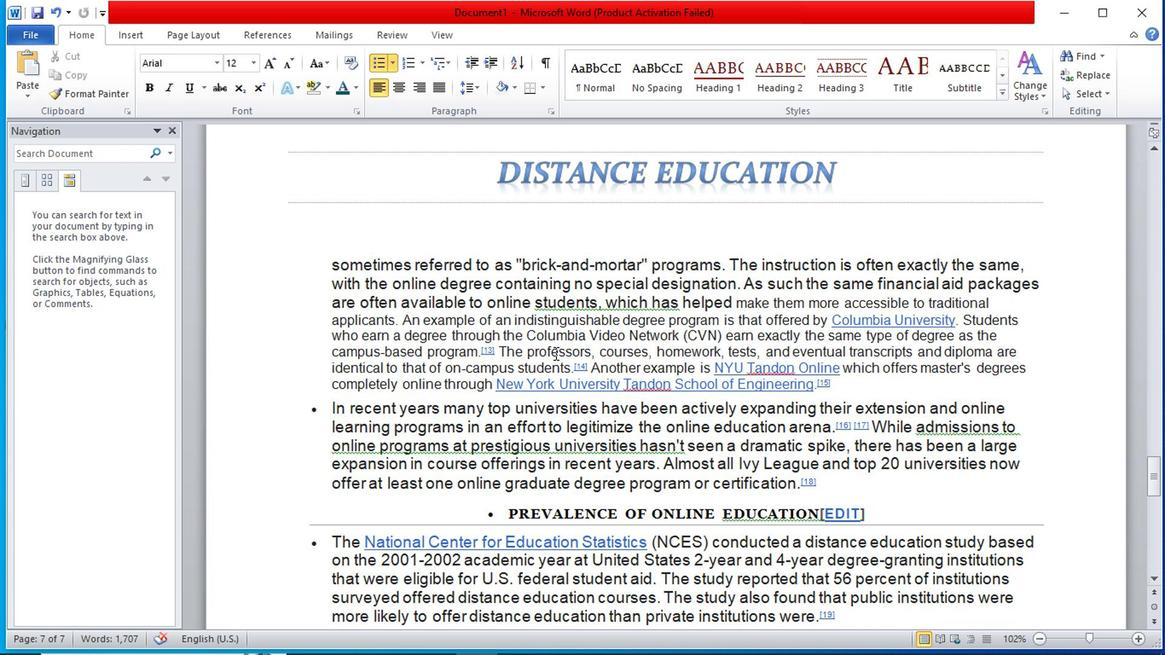 
Action: Mouse scrolled (548, 352) with delta (0, 0)
Screenshot: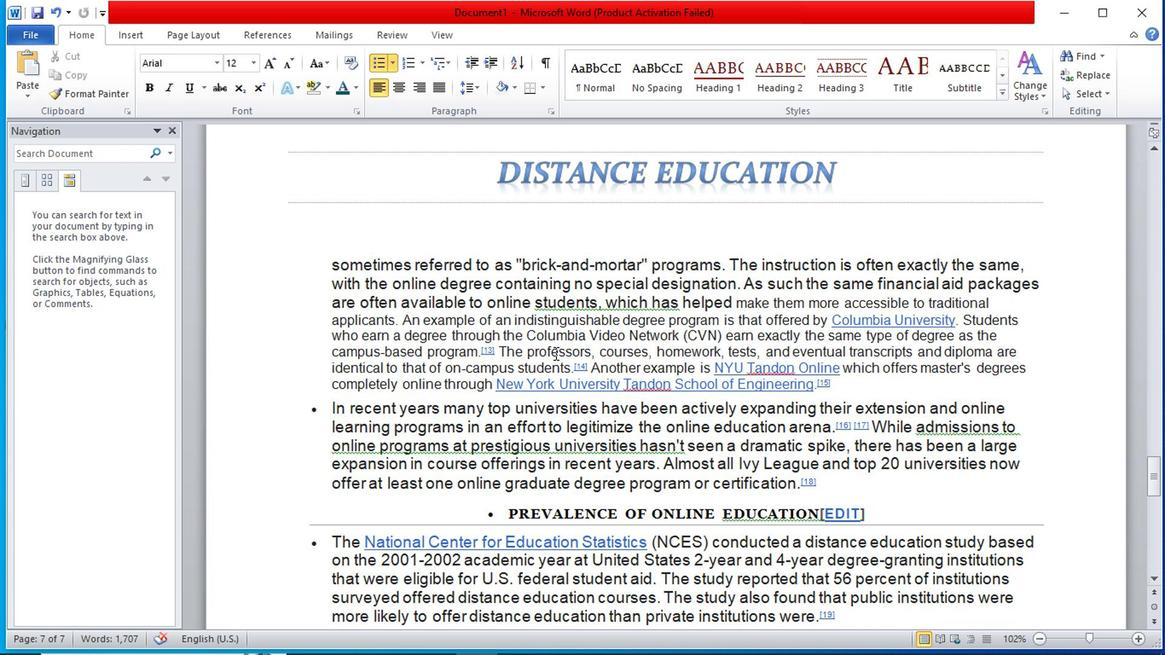 
Action: Mouse scrolled (548, 352) with delta (0, 0)
Screenshot: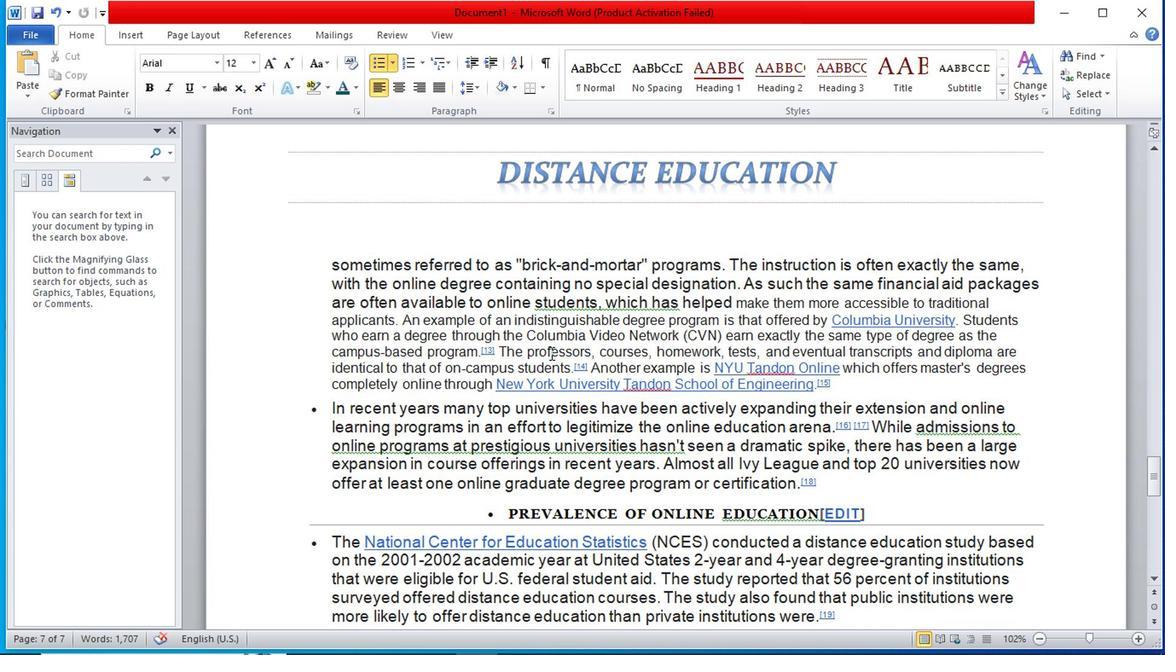 
Action: Mouse scrolled (548, 352) with delta (0, 0)
Screenshot: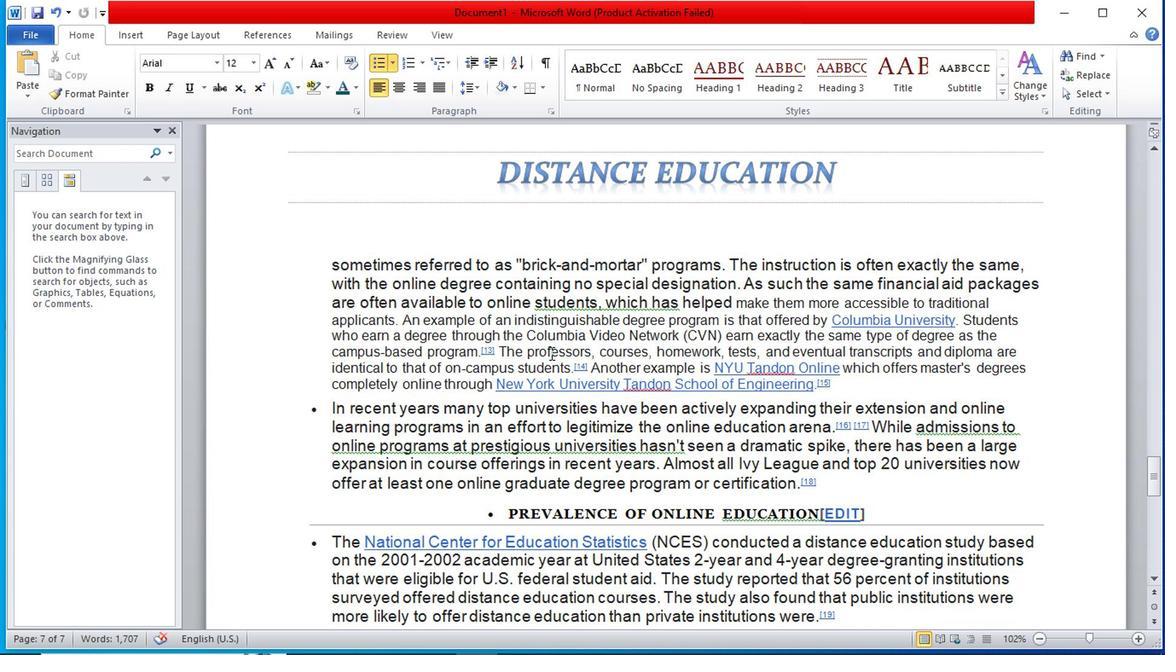 
Action: Mouse scrolled (548, 352) with delta (0, 0)
Screenshot: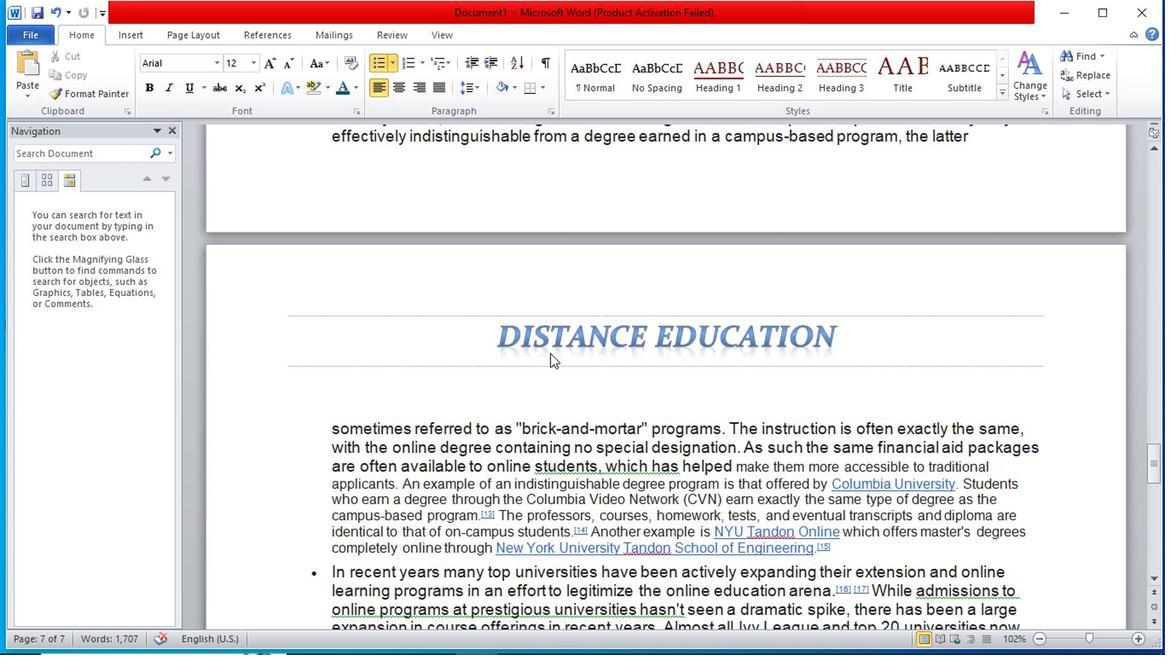 
Action: Mouse scrolled (548, 352) with delta (0, 0)
Screenshot: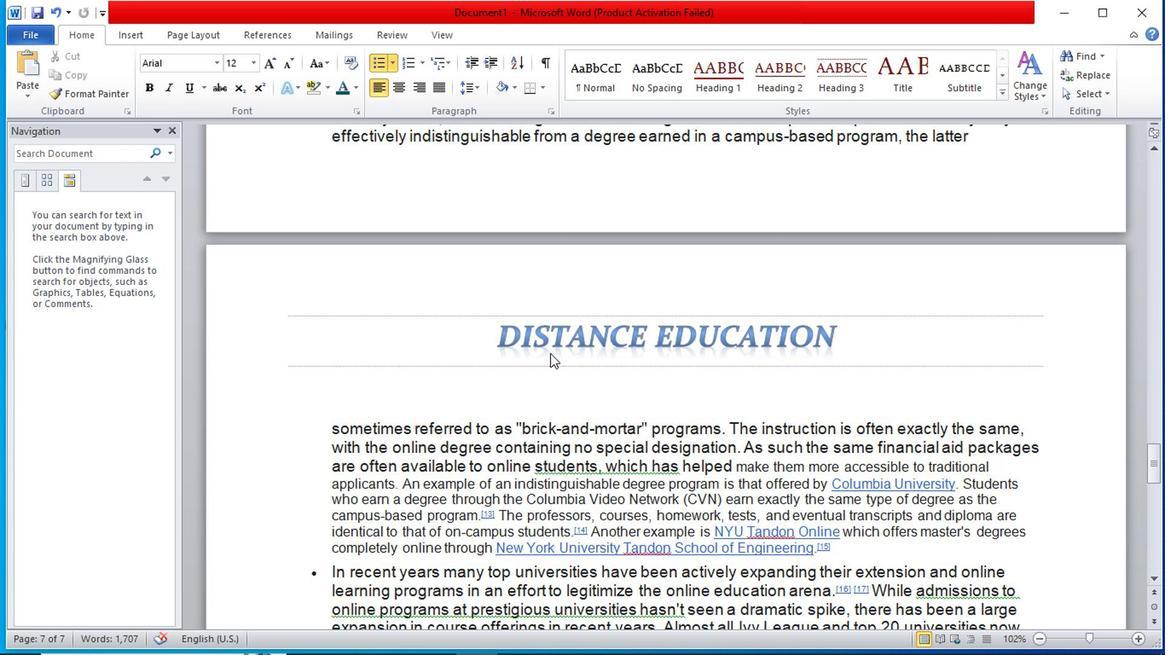 
Action: Mouse scrolled (548, 352) with delta (0, 0)
Screenshot: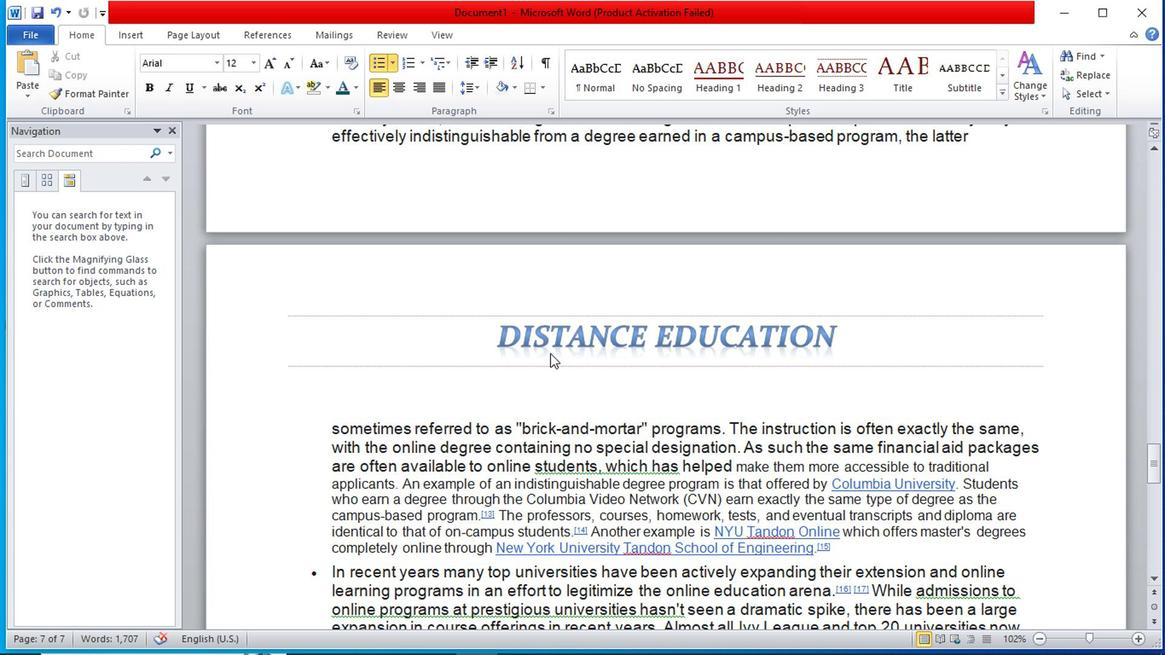 
Action: Mouse scrolled (548, 352) with delta (0, 0)
Screenshot: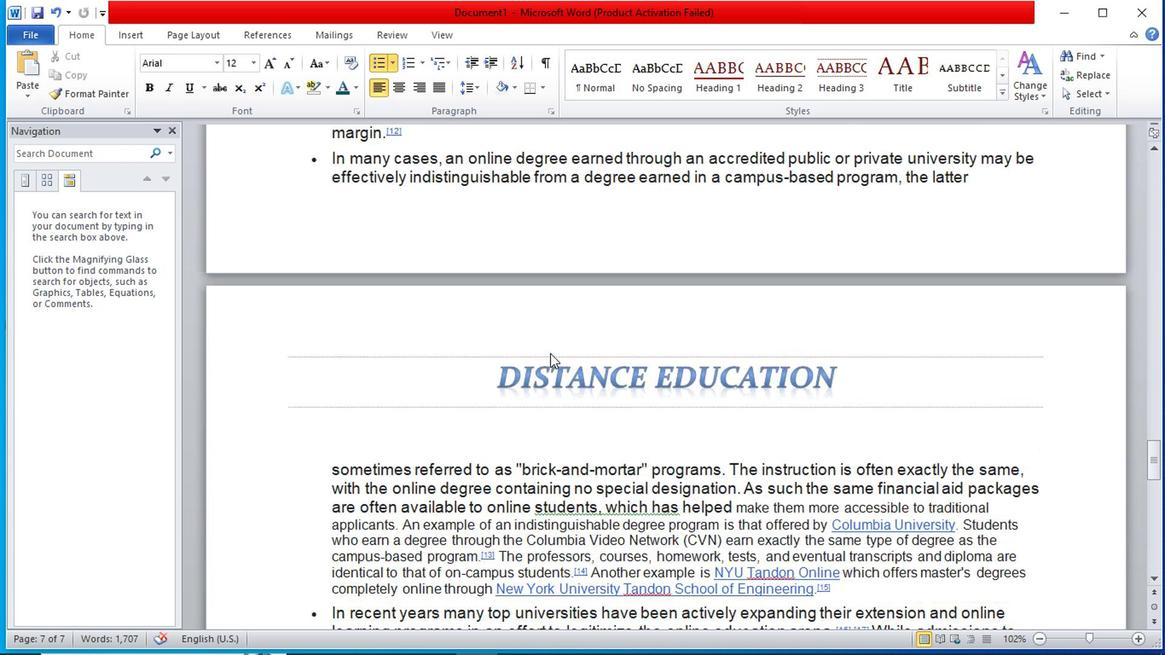 
Action: Mouse scrolled (548, 352) with delta (0, 0)
Screenshot: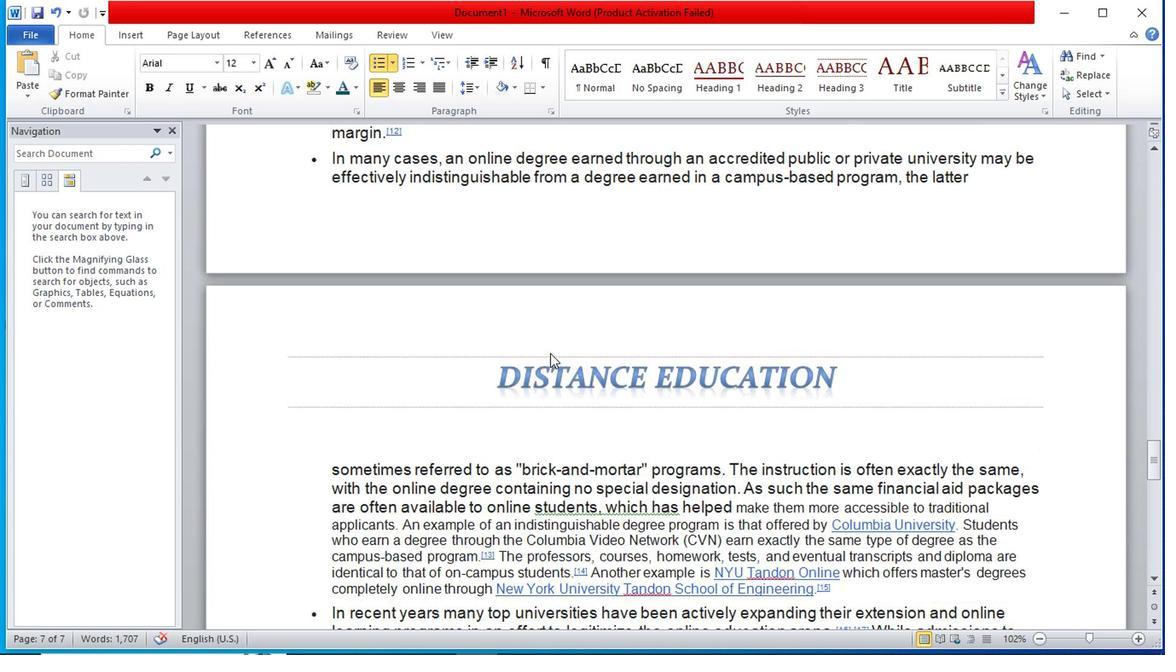 
Action: Mouse scrolled (548, 352) with delta (0, 0)
Screenshot: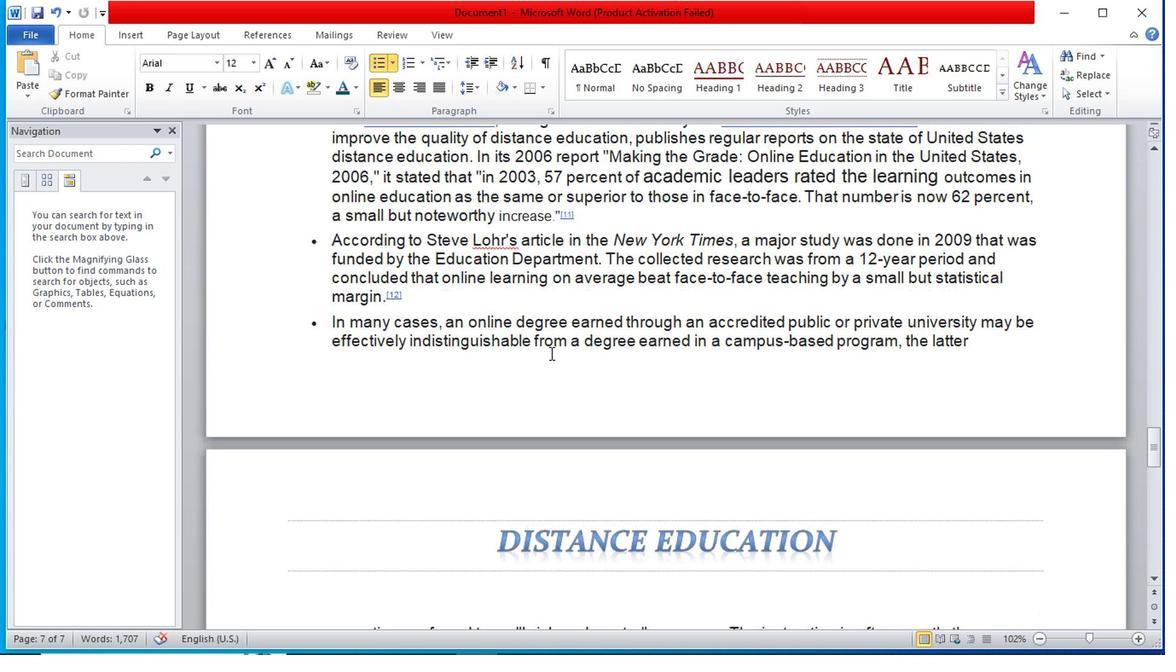 
Action: Mouse scrolled (548, 352) with delta (0, 0)
Screenshot: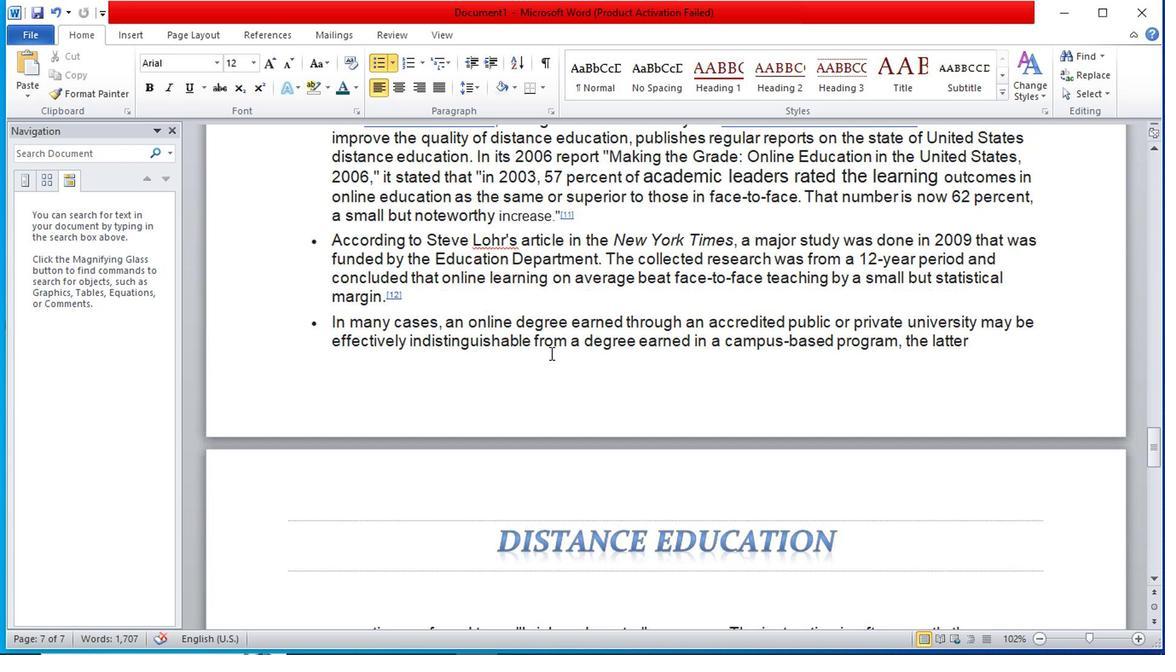 
Action: Mouse scrolled (548, 352) with delta (0, 0)
Screenshot: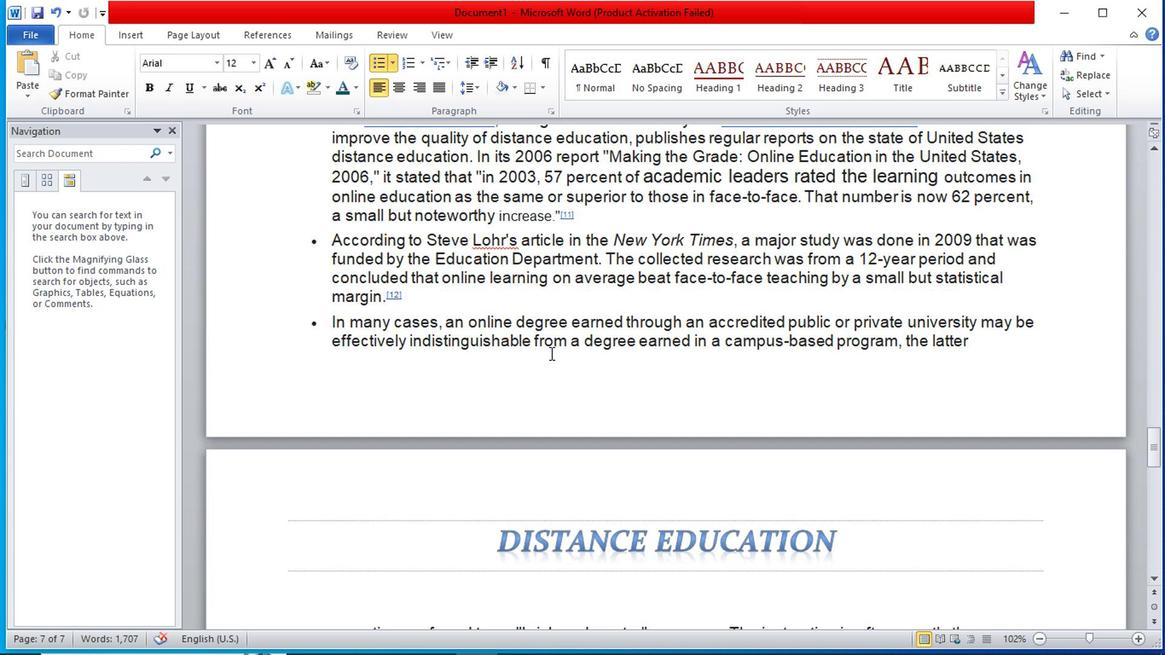 
Action: Mouse scrolled (548, 352) with delta (0, 0)
Screenshot: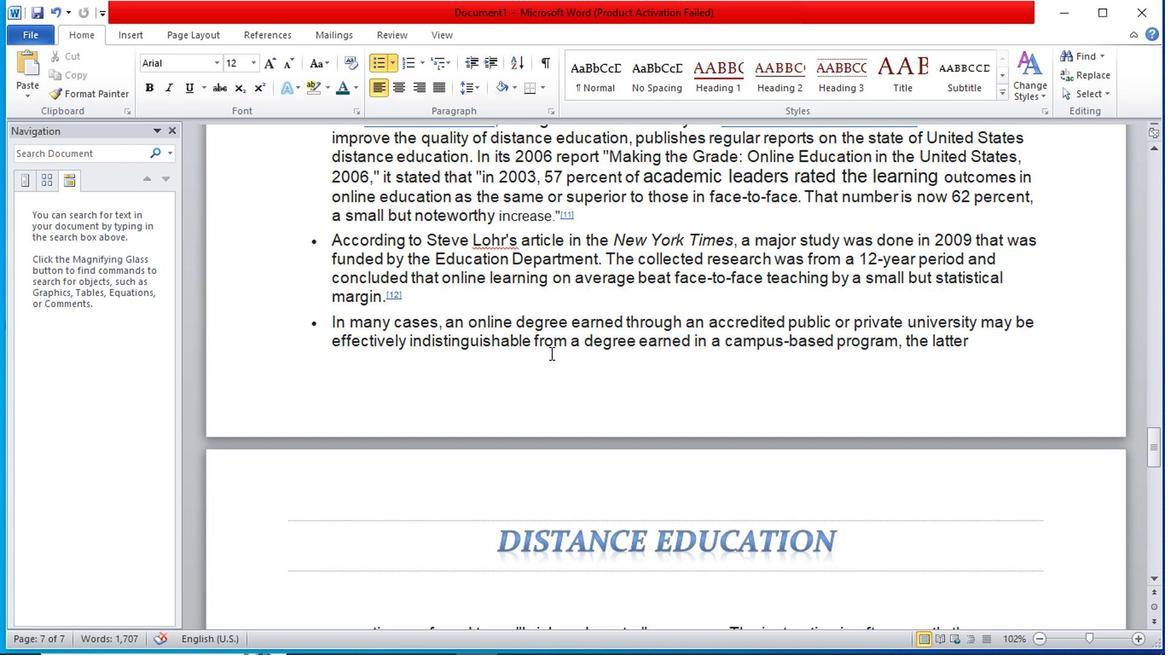 
Action: Mouse scrolled (548, 352) with delta (0, 0)
Screenshot: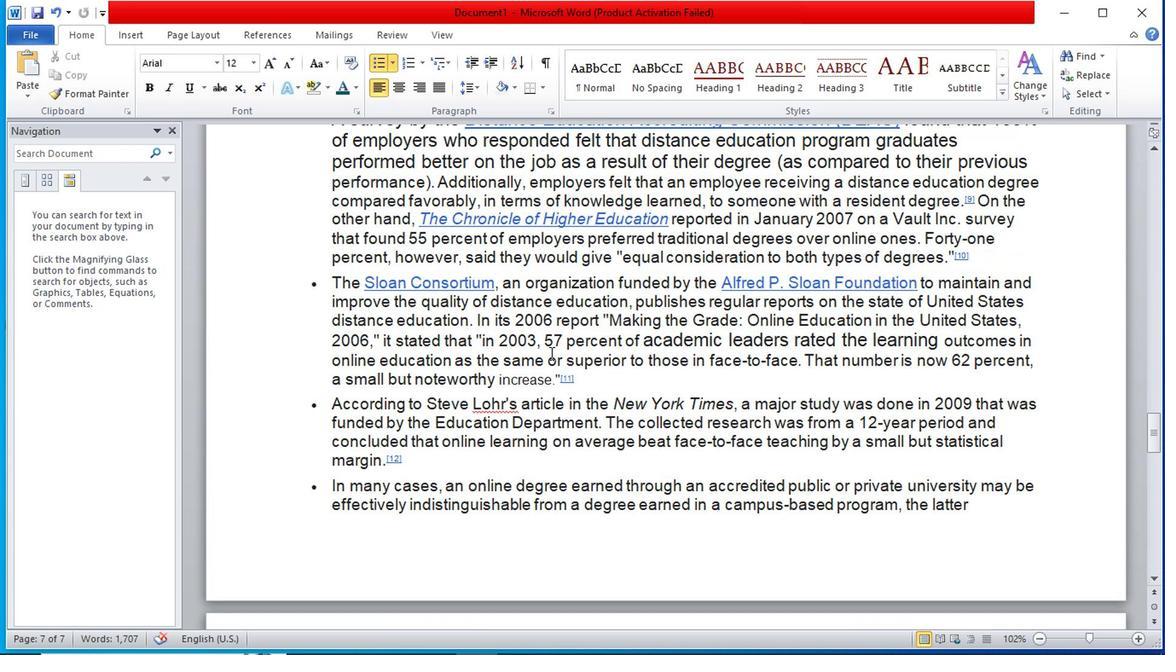 
Action: Mouse scrolled (548, 352) with delta (0, 0)
Screenshot: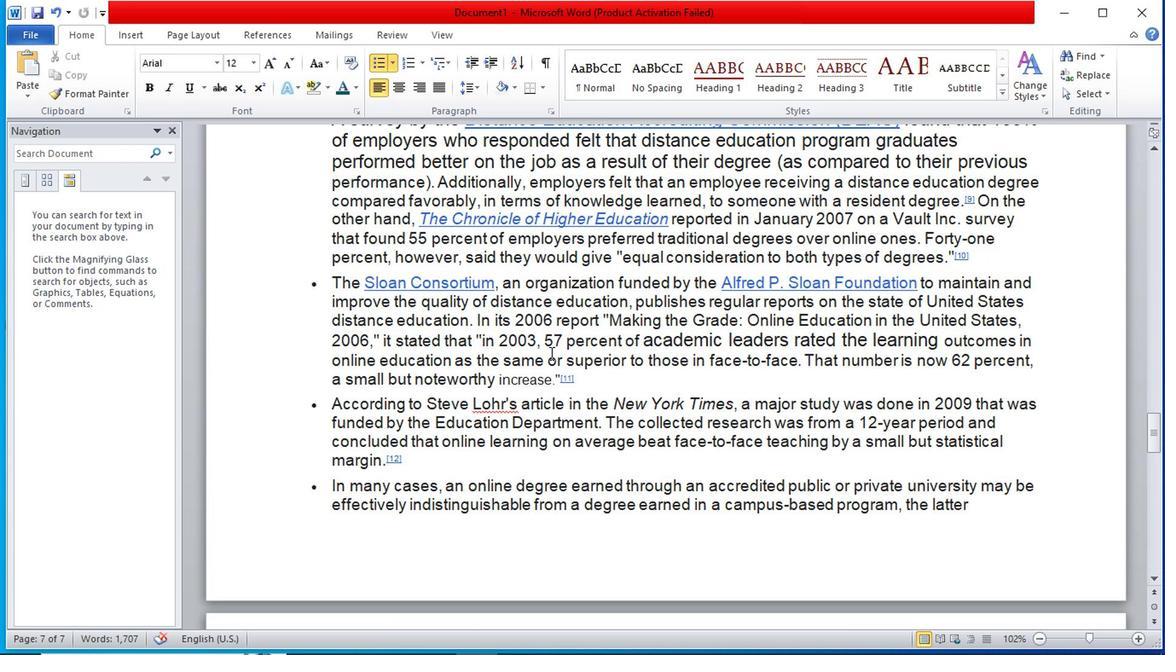 
Action: Mouse scrolled (548, 352) with delta (0, 0)
Screenshot: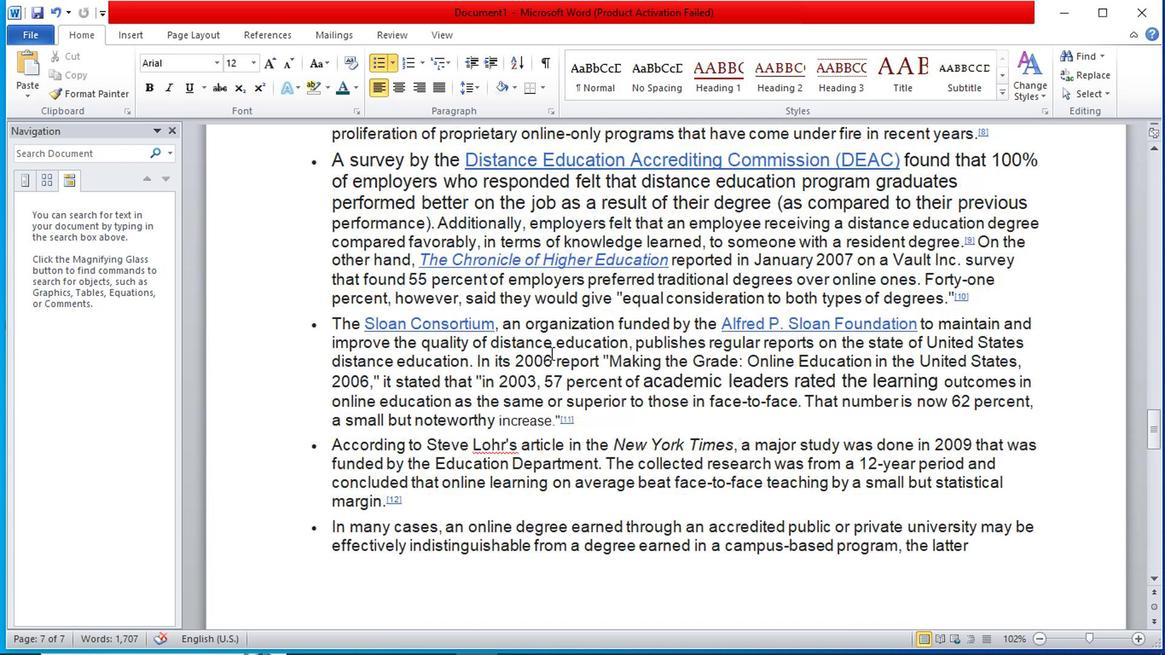 
Action: Mouse scrolled (548, 352) with delta (0, 0)
Screenshot: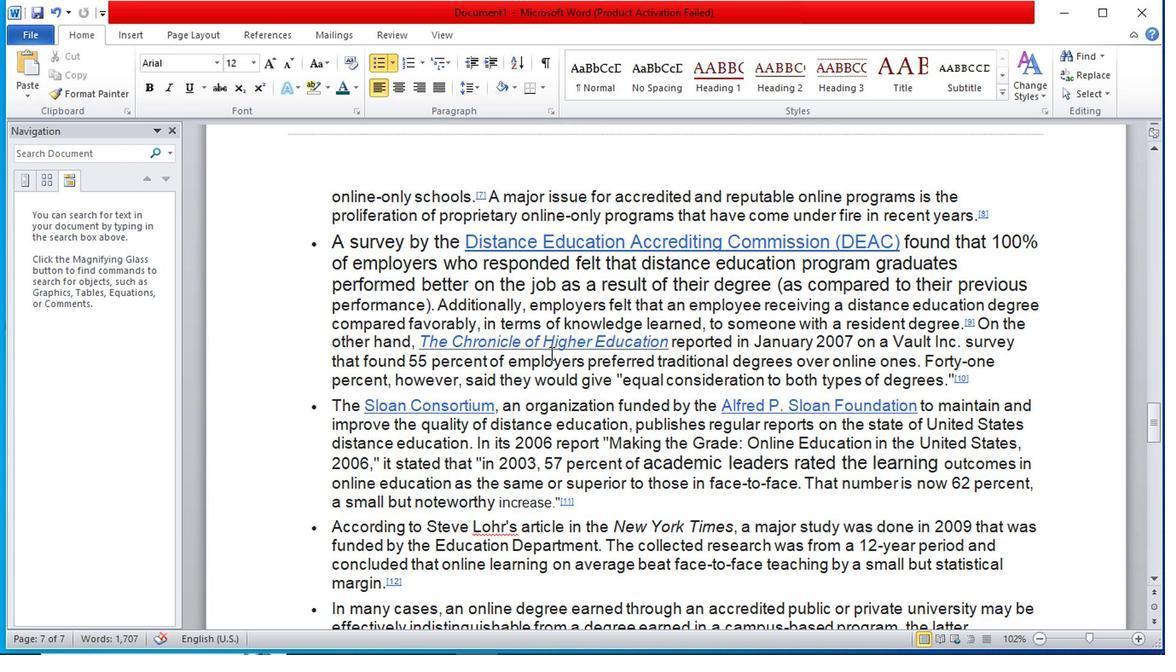 
Action: Mouse scrolled (548, 352) with delta (0, 0)
Screenshot: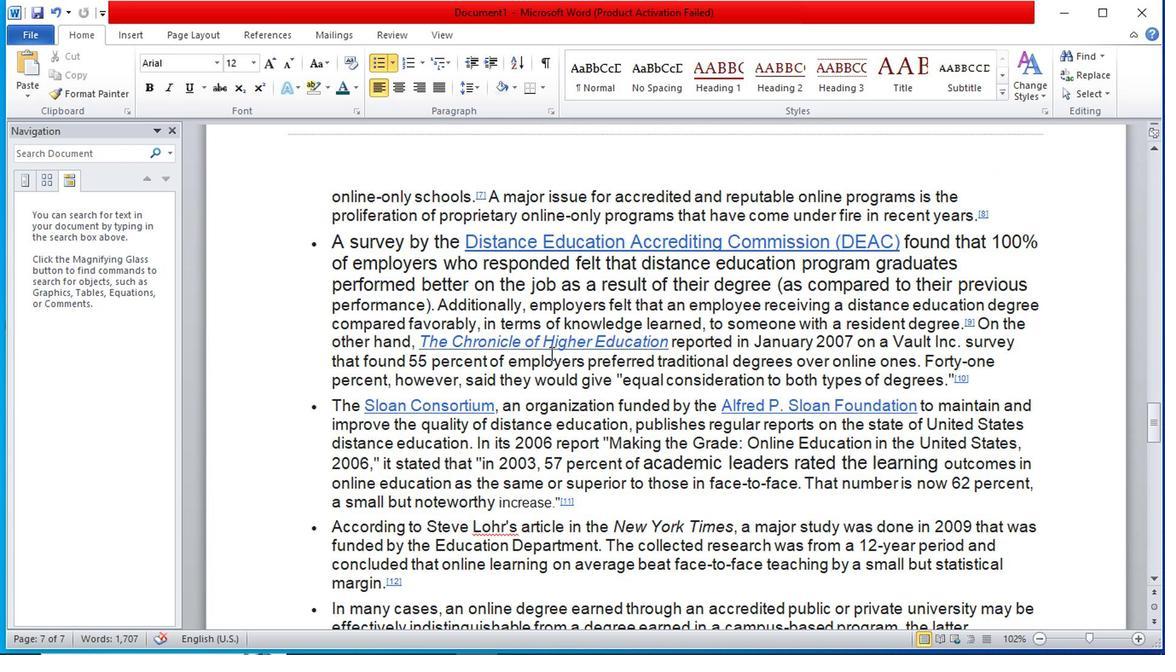 
Action: Mouse scrolled (548, 352) with delta (0, 0)
Screenshot: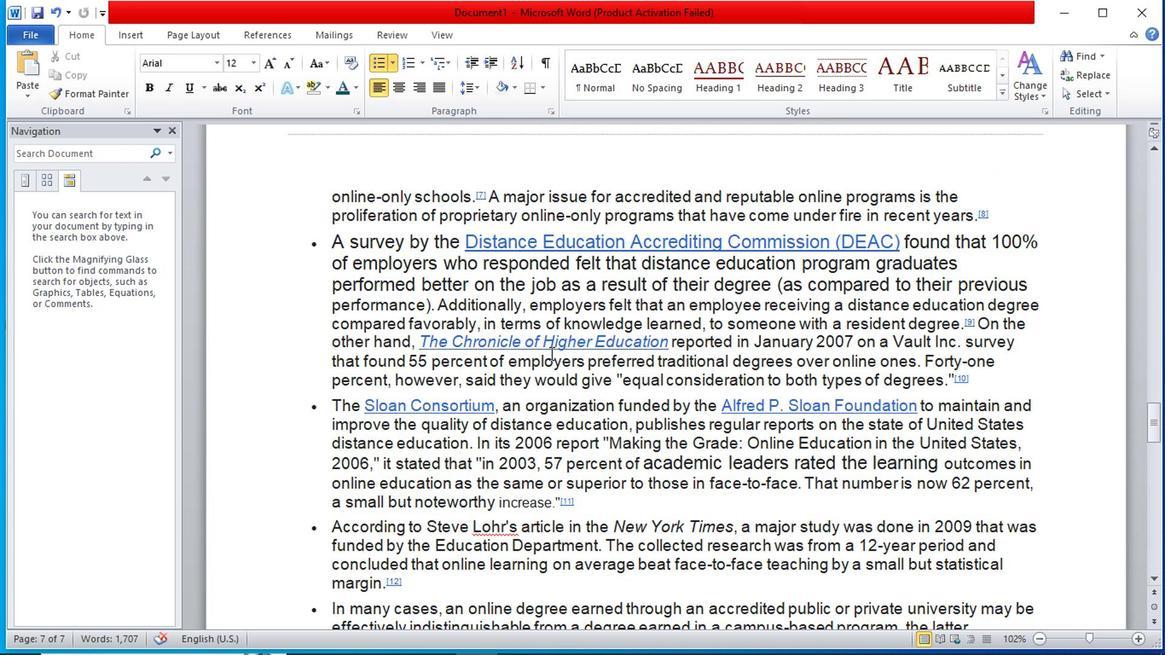 
Action: Mouse scrolled (548, 352) with delta (0, 0)
Screenshot: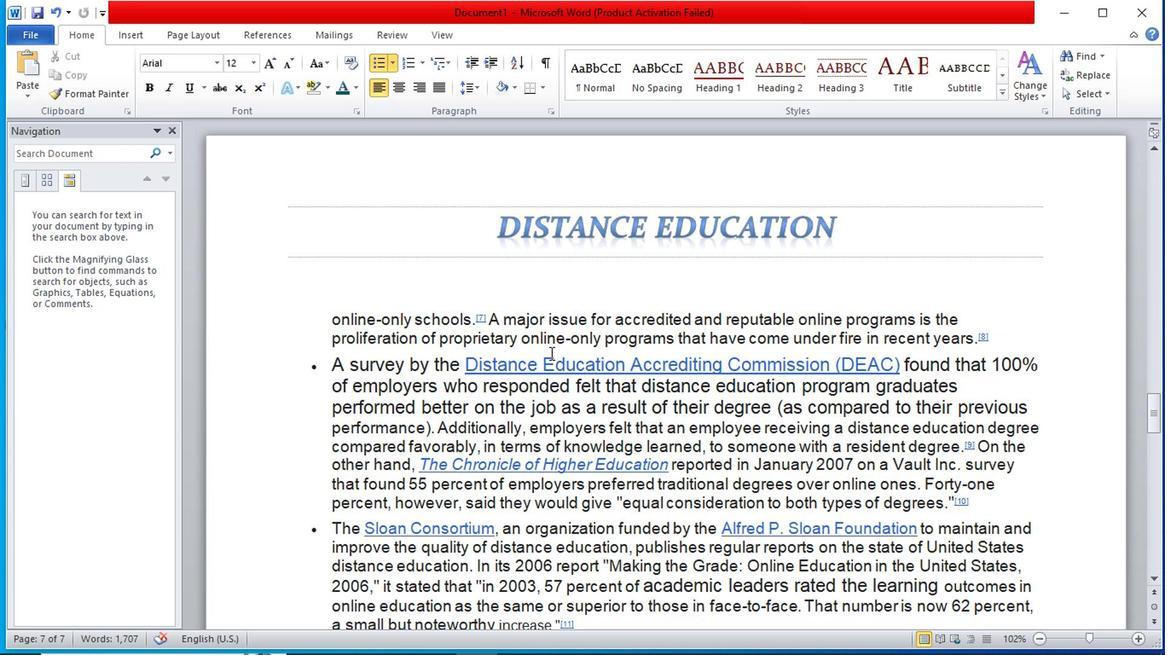
Action: Mouse scrolled (548, 352) with delta (0, 0)
Screenshot: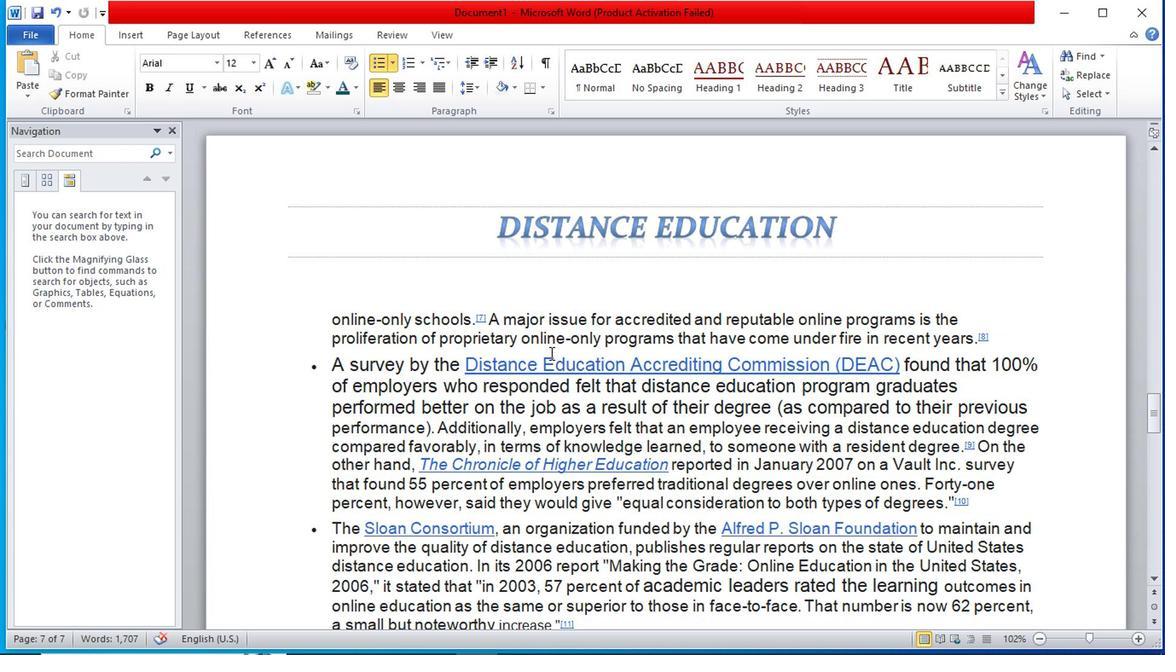
Action: Mouse scrolled (548, 352) with delta (0, 0)
Screenshot: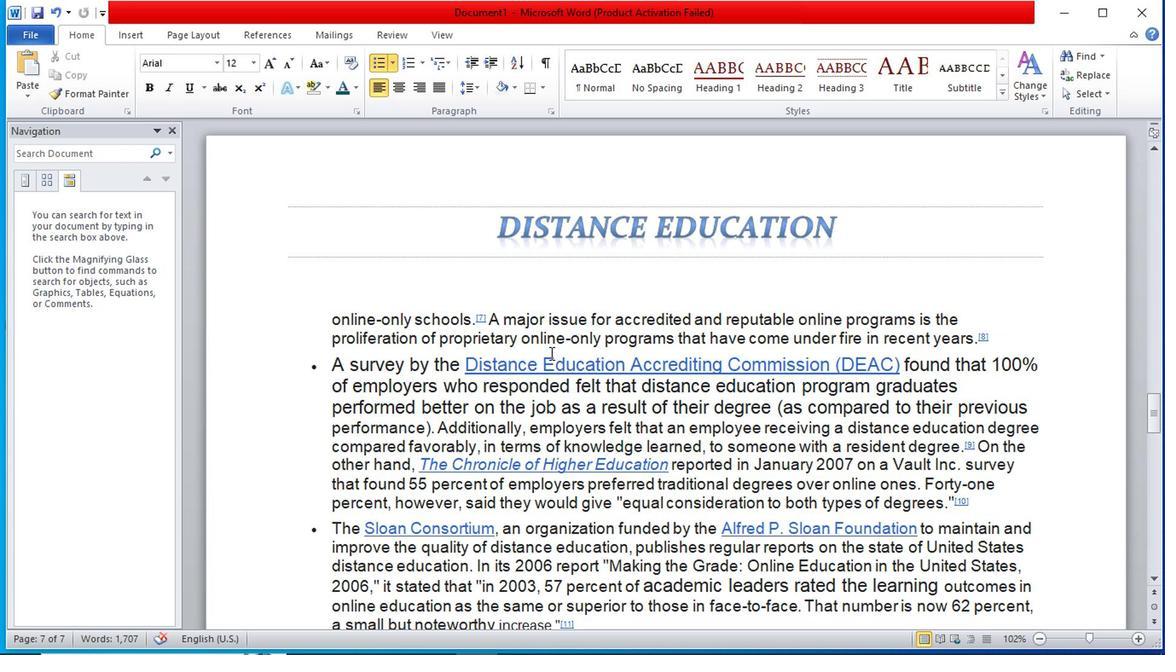 
Action: Mouse scrolled (548, 350) with delta (0, -1)
Screenshot: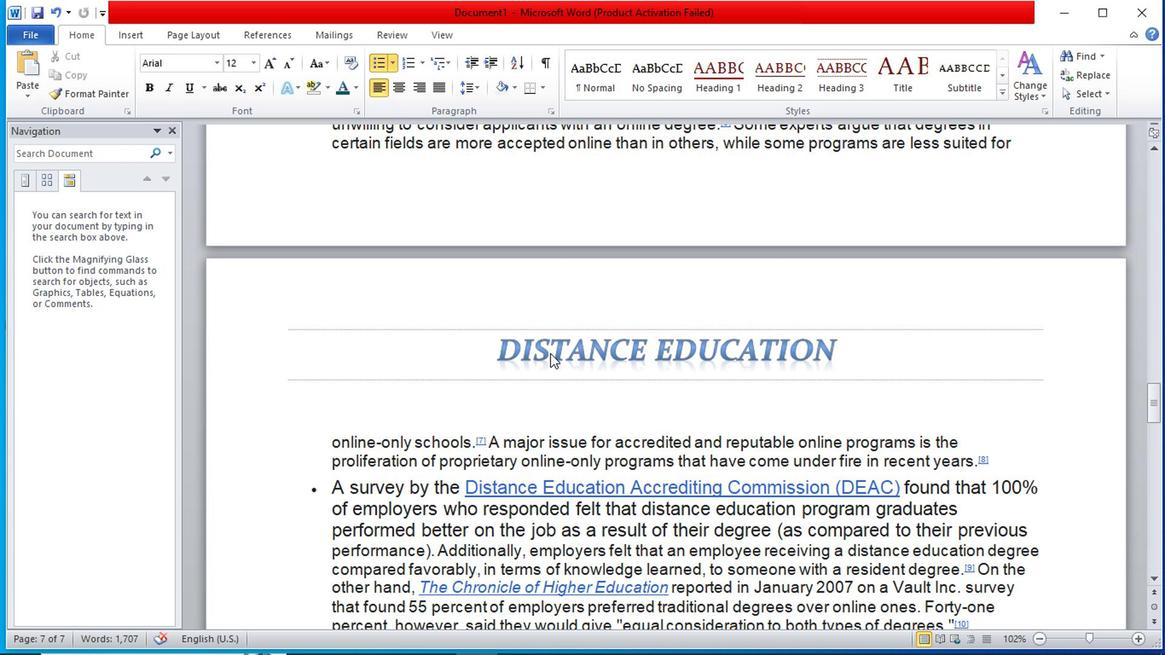 
Action: Mouse scrolled (548, 350) with delta (0, -1)
Screenshot: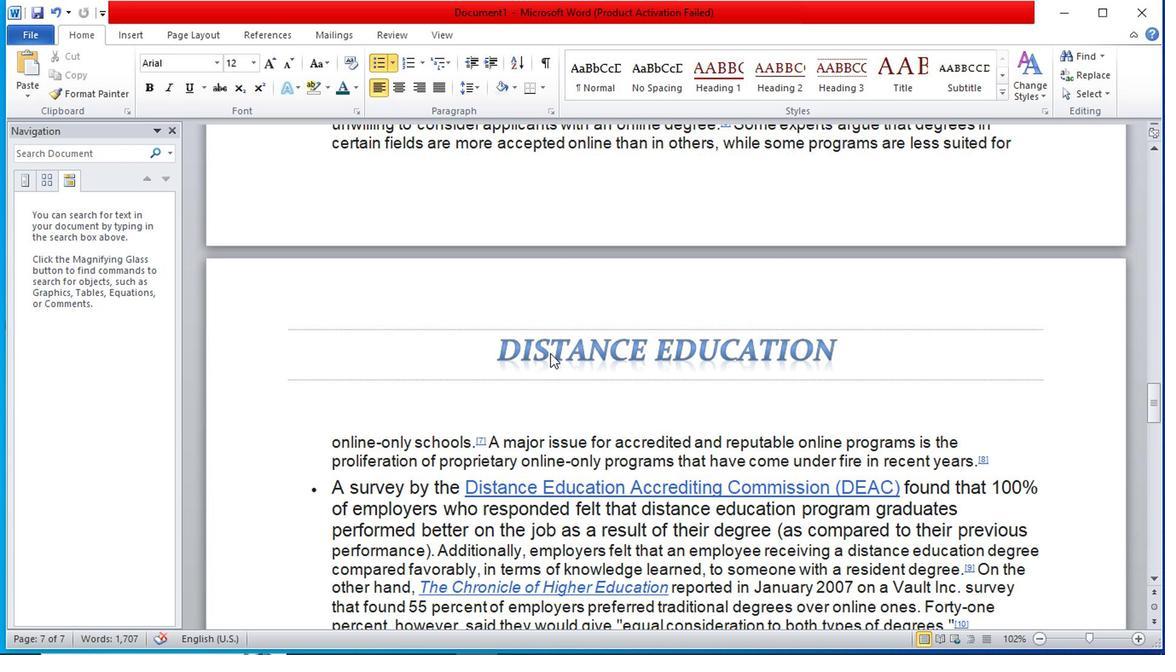 
Action: Mouse moved to (324, 356)
Screenshot: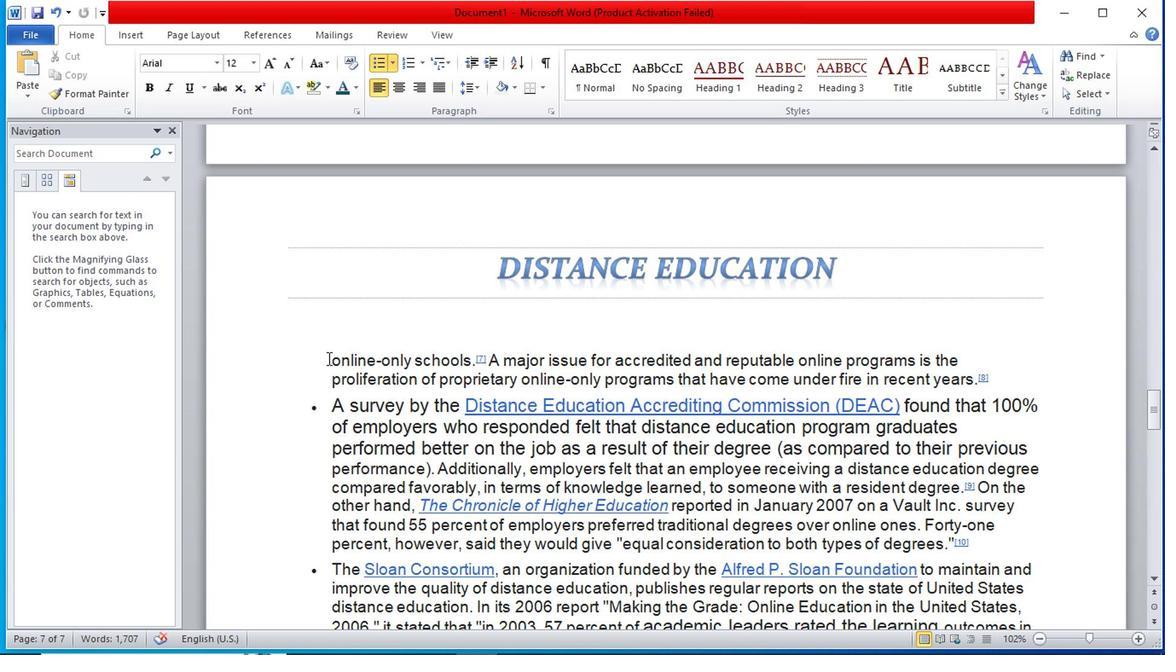 
Action: Mouse pressed left at (324, 356)
Screenshot: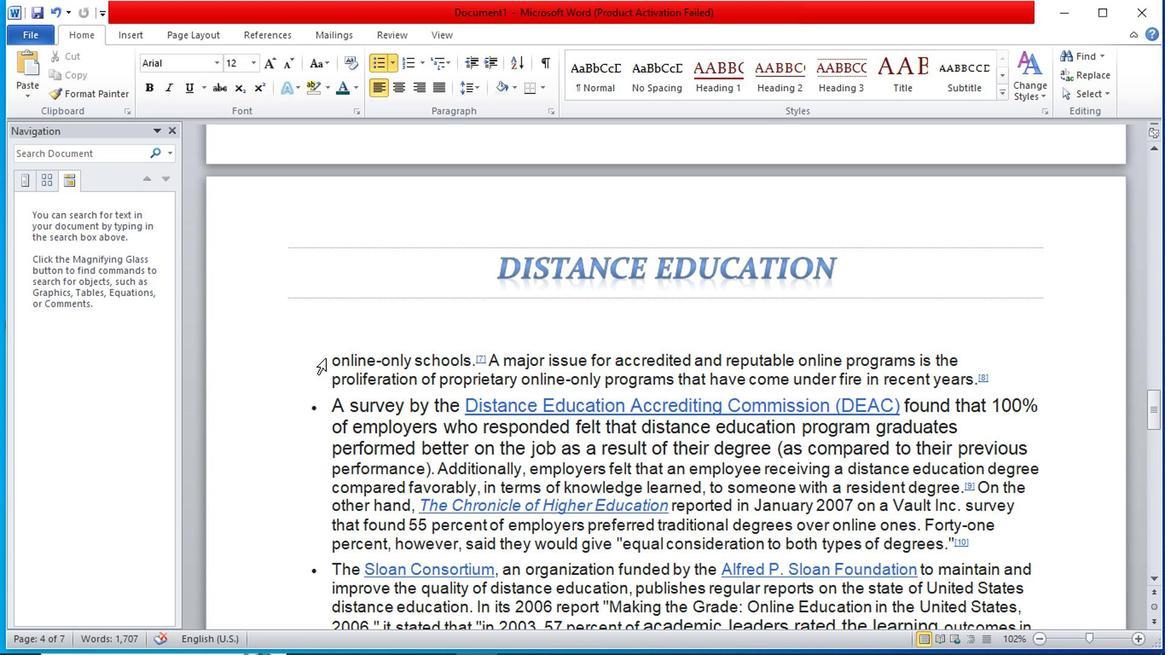 
Action: Mouse moved to (266, 307)
Screenshot: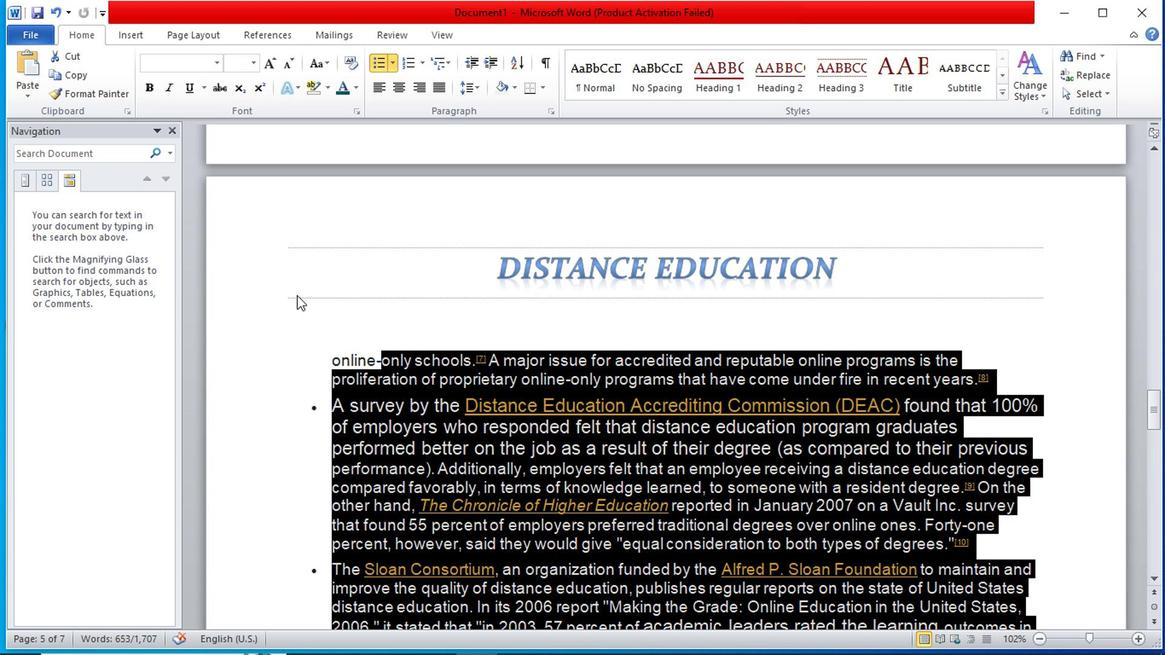 
Action: Mouse pressed left at (266, 307)
Screenshot: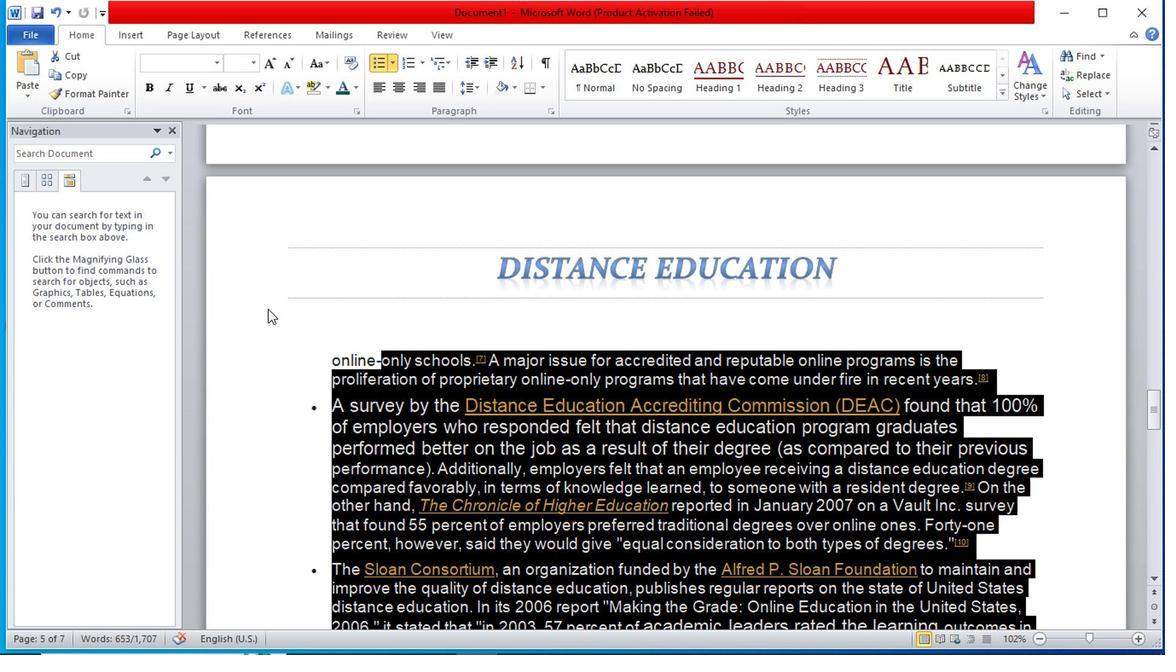 
Action: Mouse moved to (1057, 349)
Screenshot: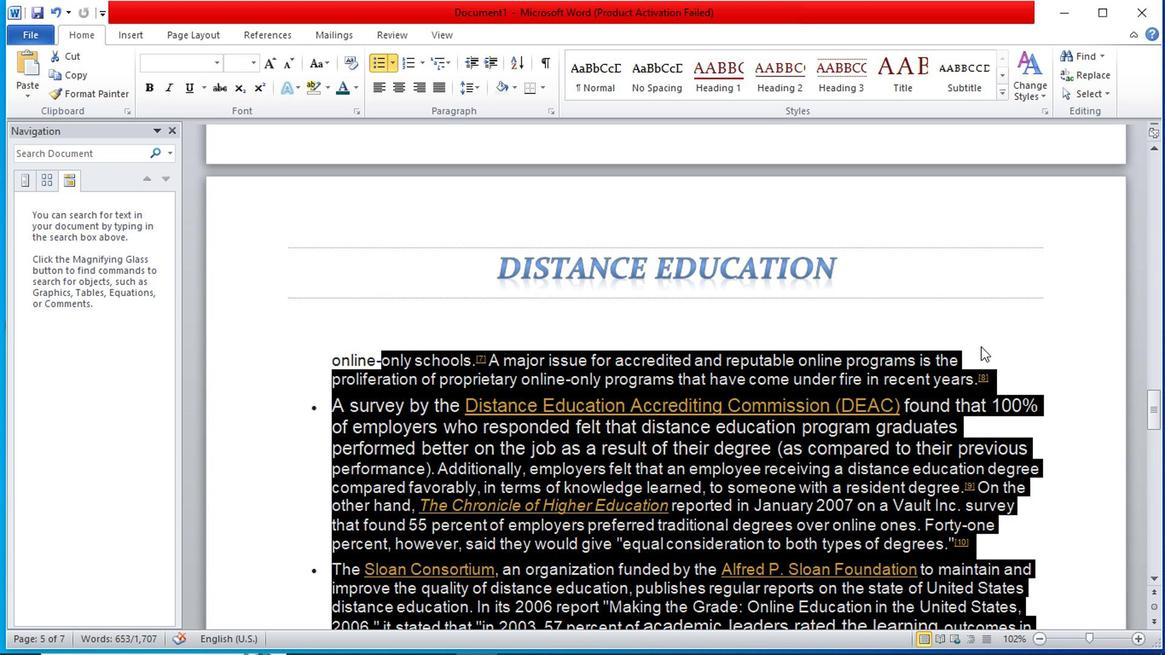 
Action: Mouse pressed left at (1057, 349)
Screenshot: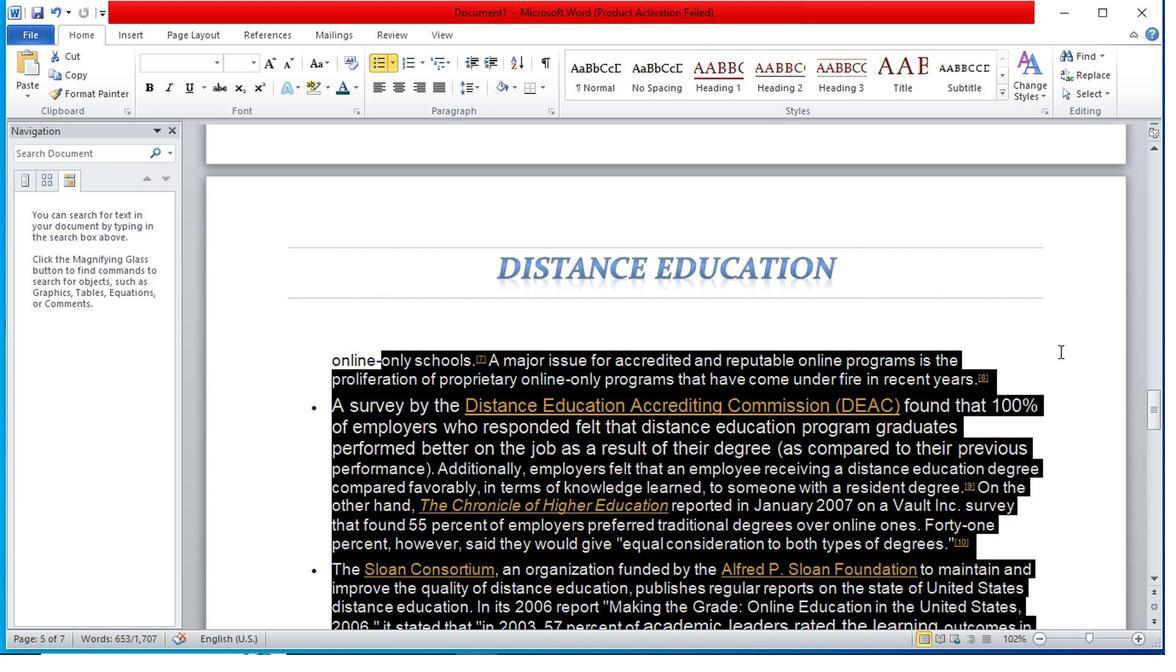 
Action: Mouse pressed left at (1057, 349)
Screenshot: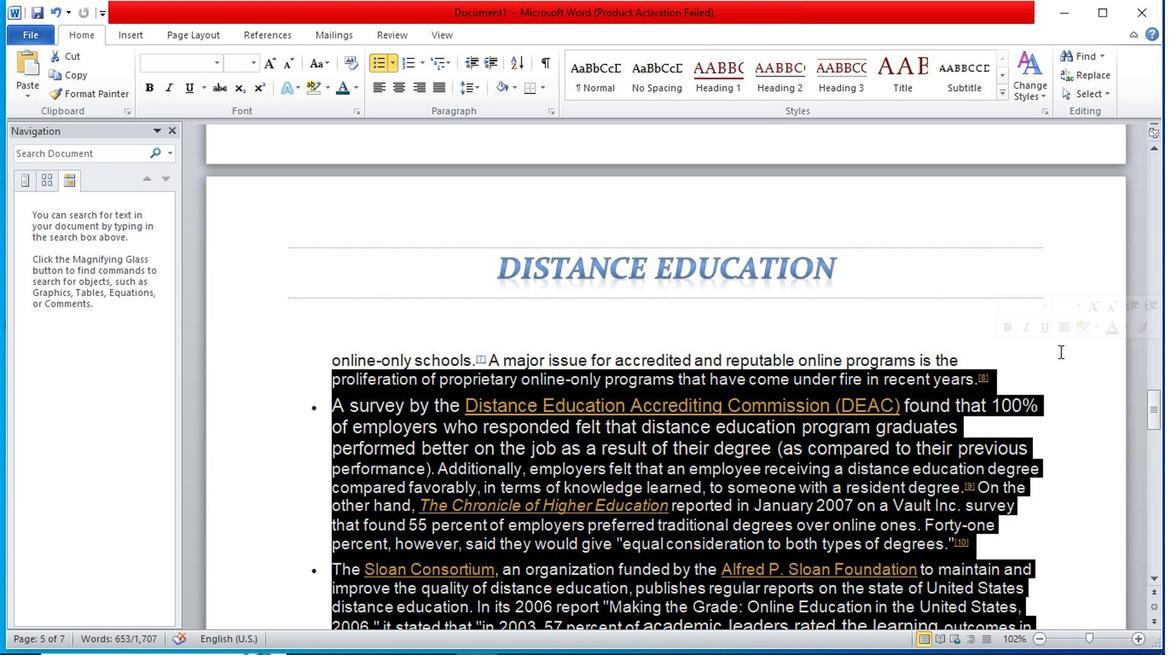 
Action: Mouse moved to (1057, 462)
Screenshot: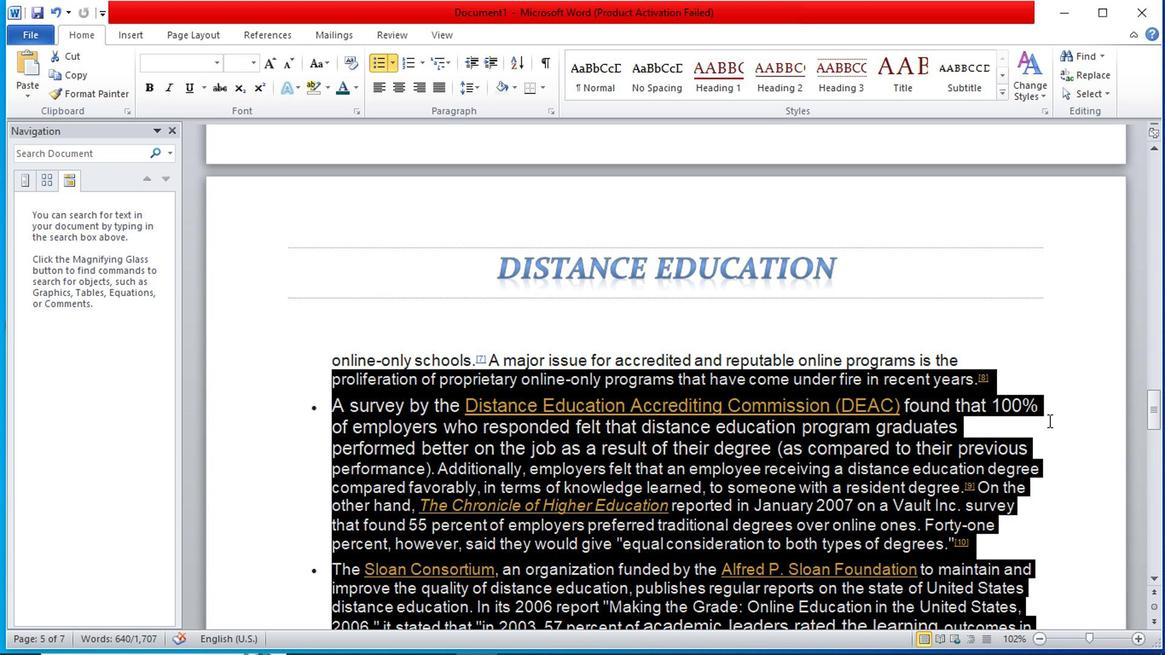 
Action: Mouse pressed left at (1057, 462)
Screenshot: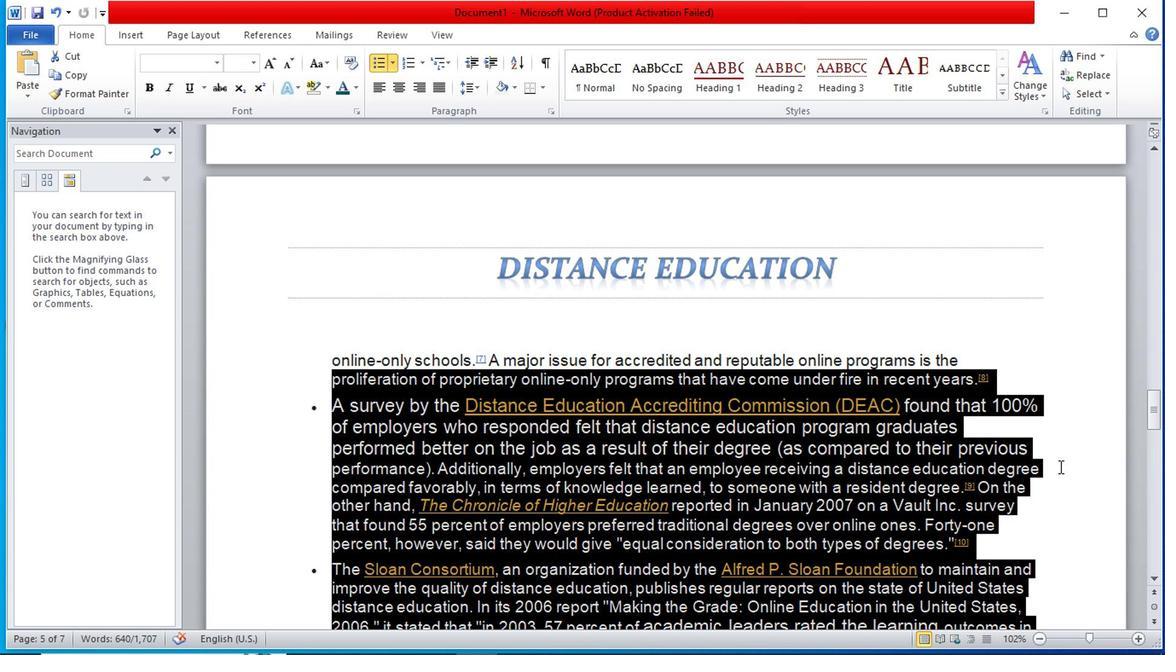 
Action: Mouse scrolled (1057, 461) with delta (0, 0)
Screenshot: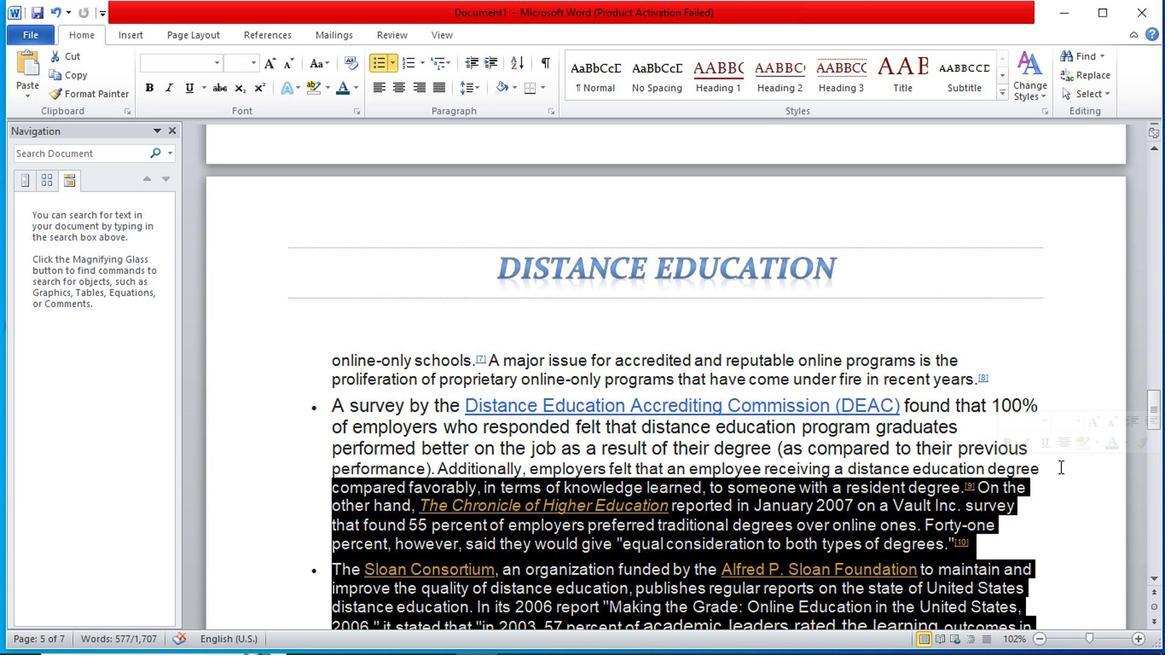 
Action: Mouse scrolled (1057, 461) with delta (0, 0)
Screenshot: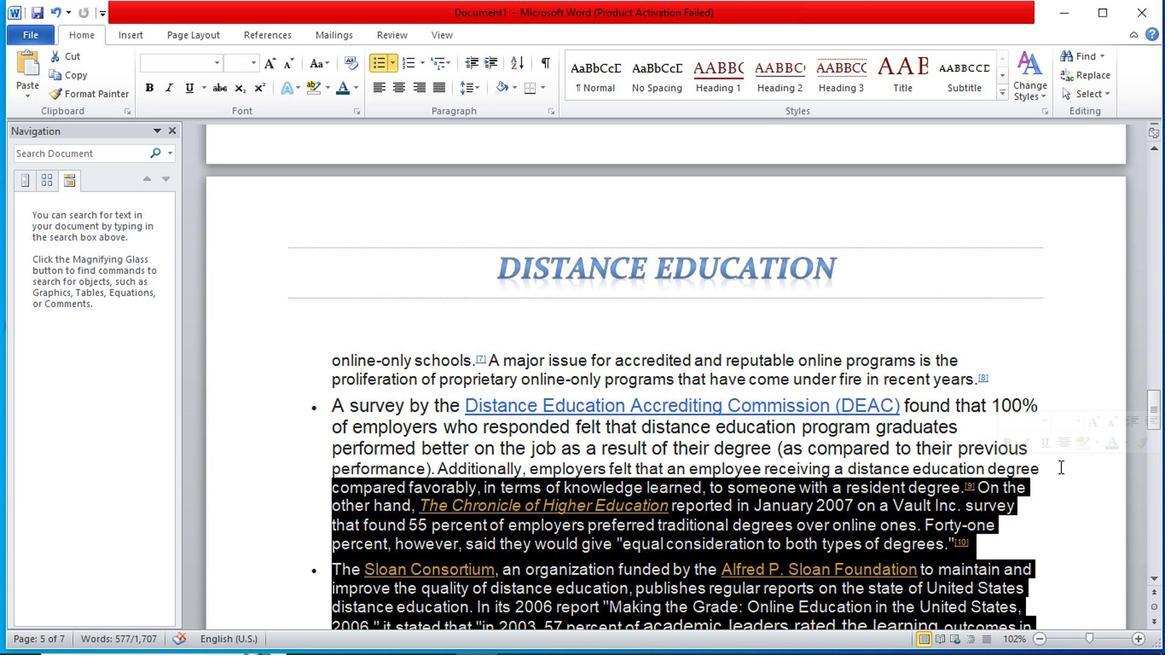 
Action: Mouse pressed left at (1057, 462)
Screenshot: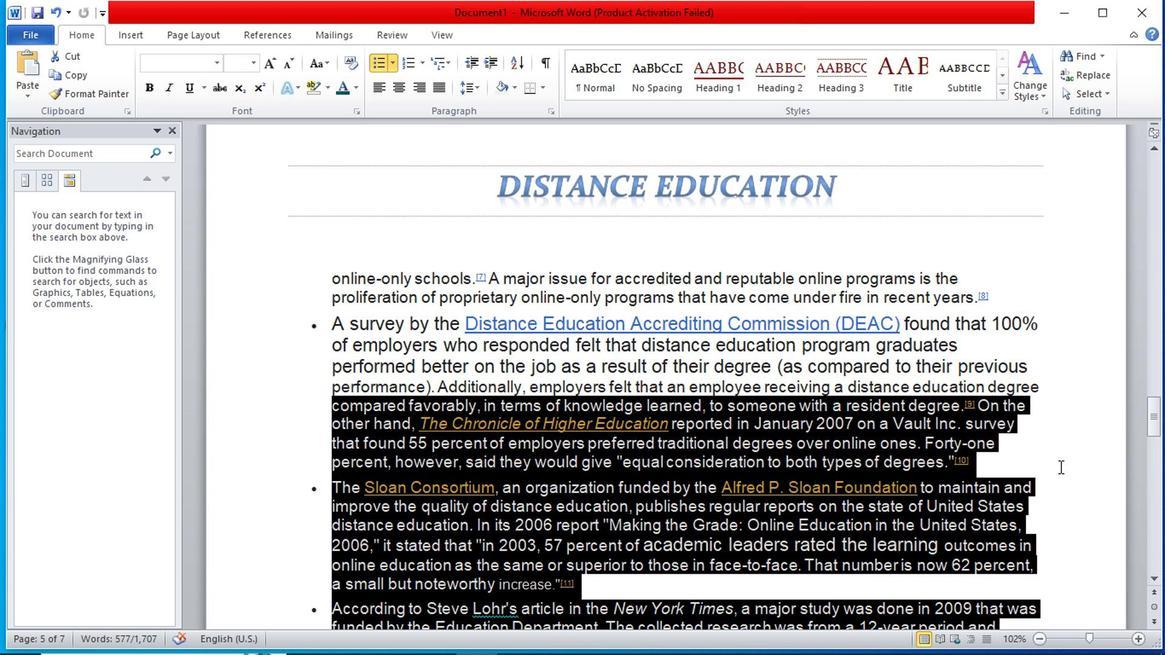 
Action: Mouse scrolled (1057, 461) with delta (0, 0)
Screenshot: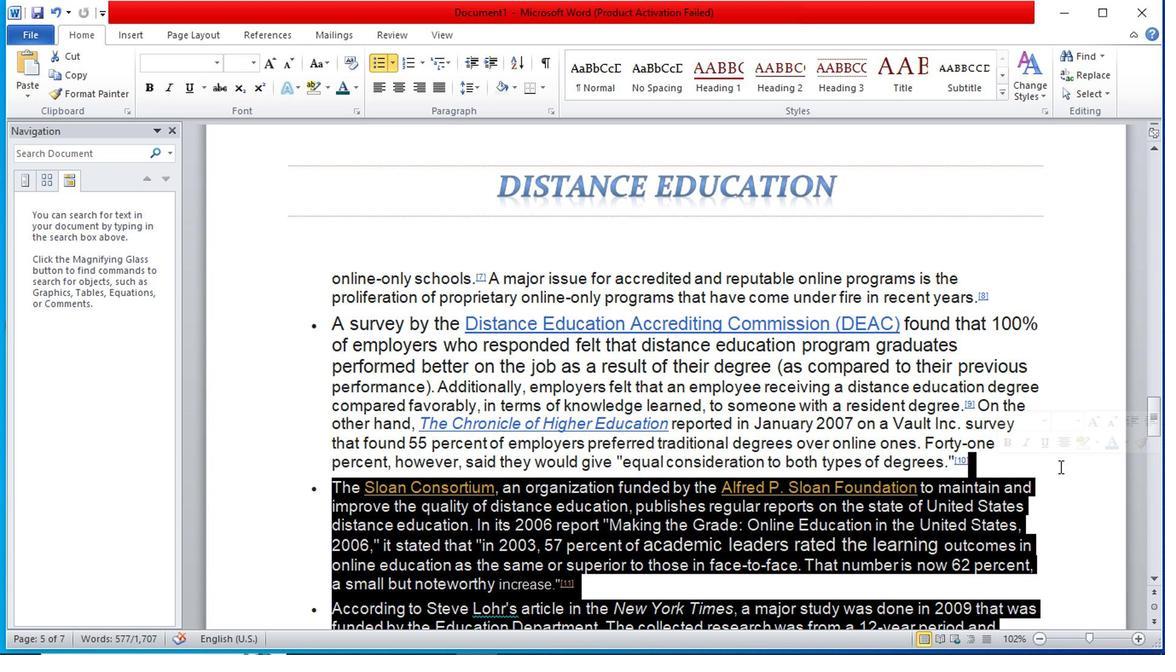 
Action: Mouse pressed left at (1057, 462)
Screenshot: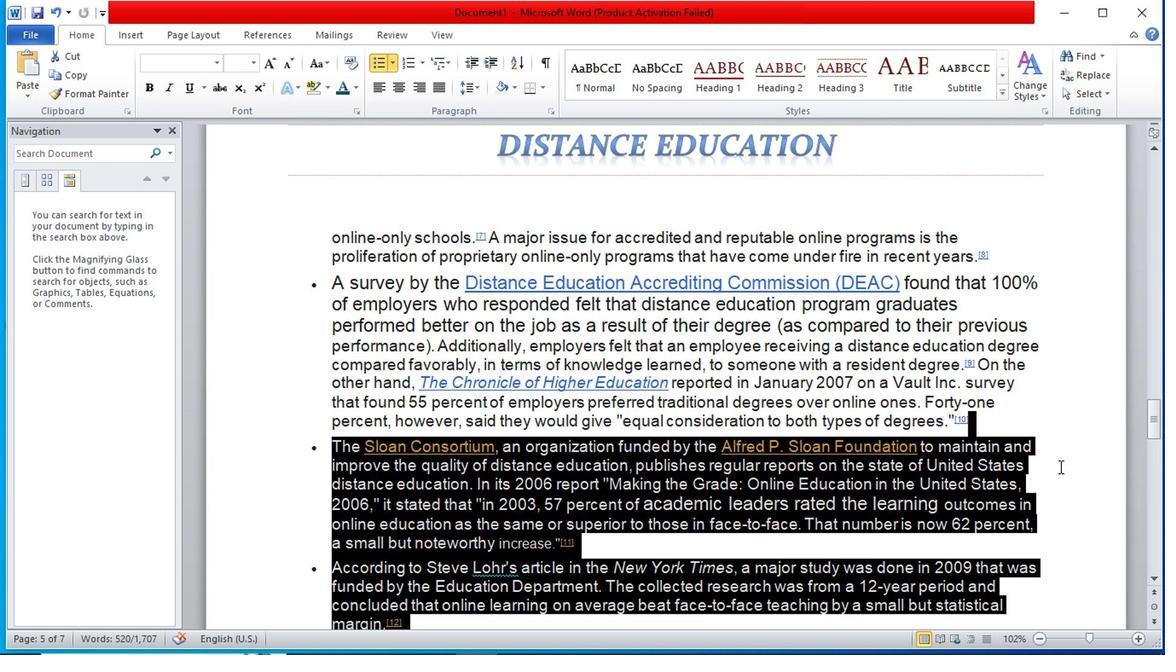 
Action: Mouse scrolled (1057, 461) with delta (0, 0)
Screenshot: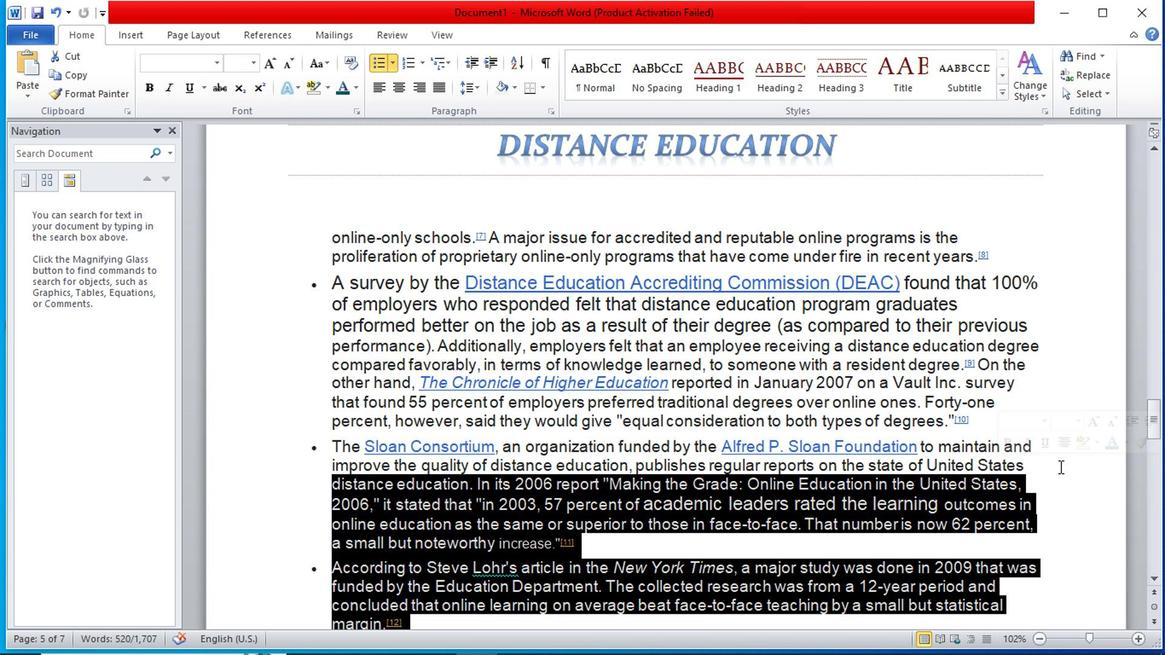 
Action: Mouse scrolled (1057, 461) with delta (0, 0)
Screenshot: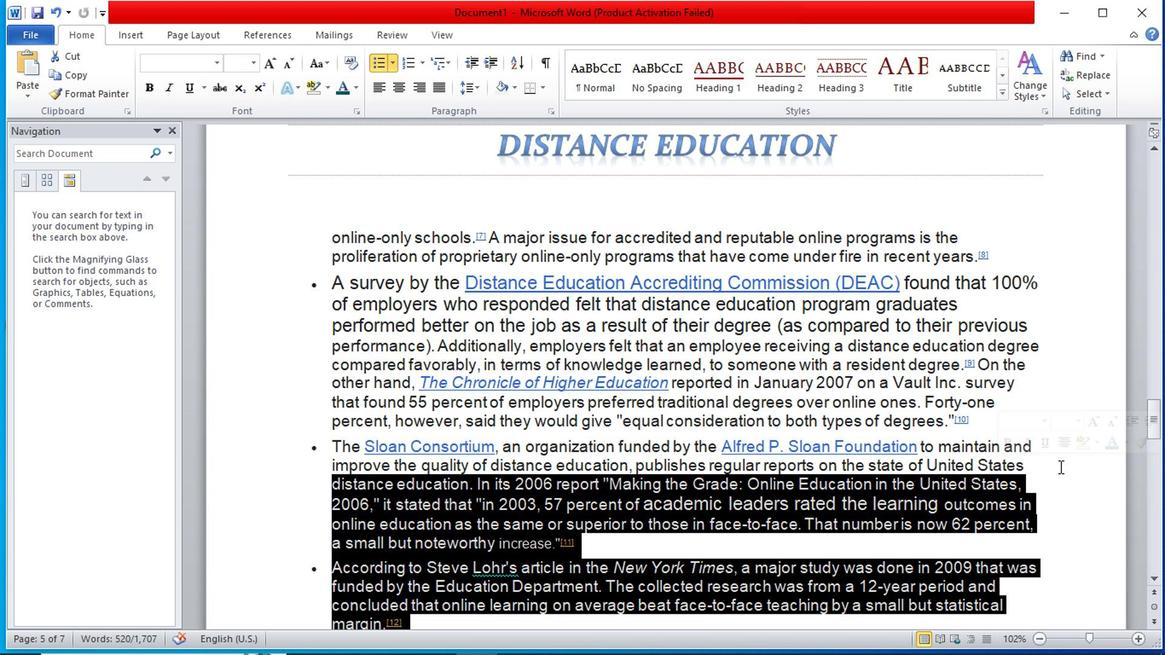 
Action: Mouse scrolled (1057, 461) with delta (0, 0)
Screenshot: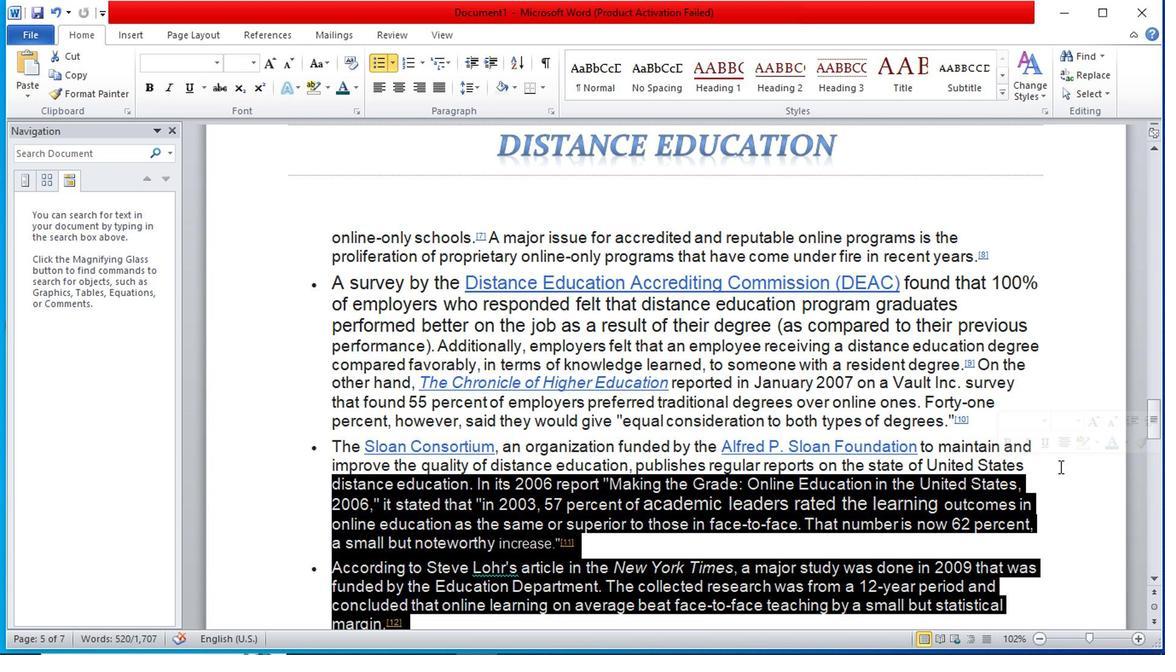 
Action: Mouse pressed left at (1057, 462)
Screenshot: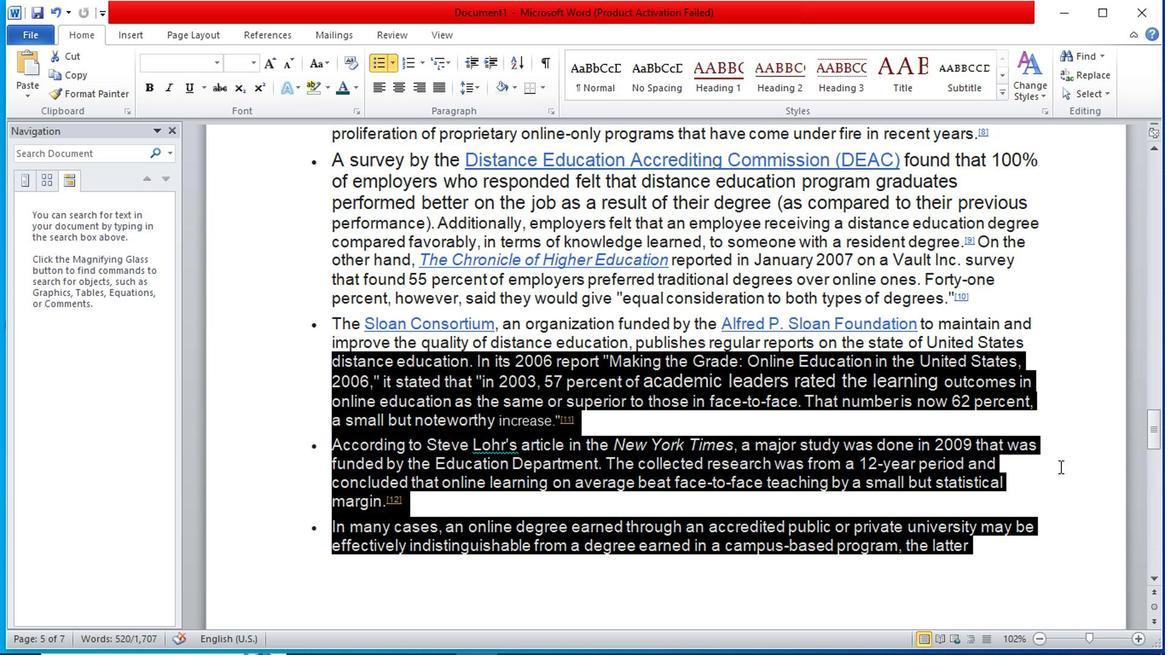 
Action: Mouse moved to (1033, 498)
Screenshot: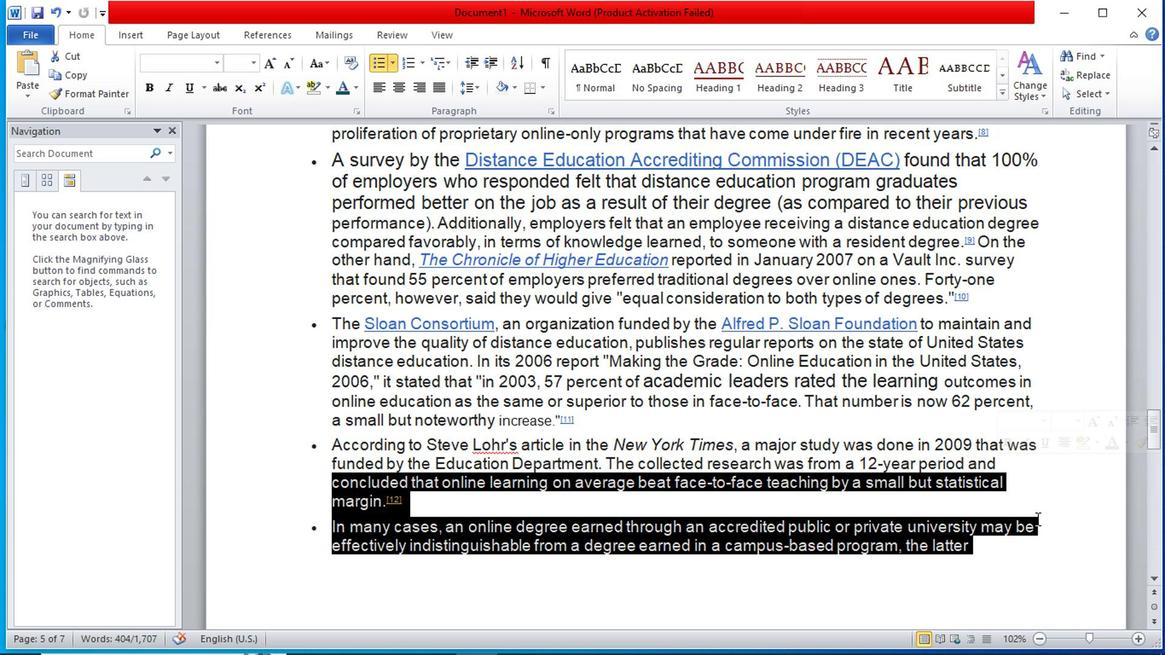 
Action: Mouse scrolled (1033, 497) with delta (0, 0)
Screenshot: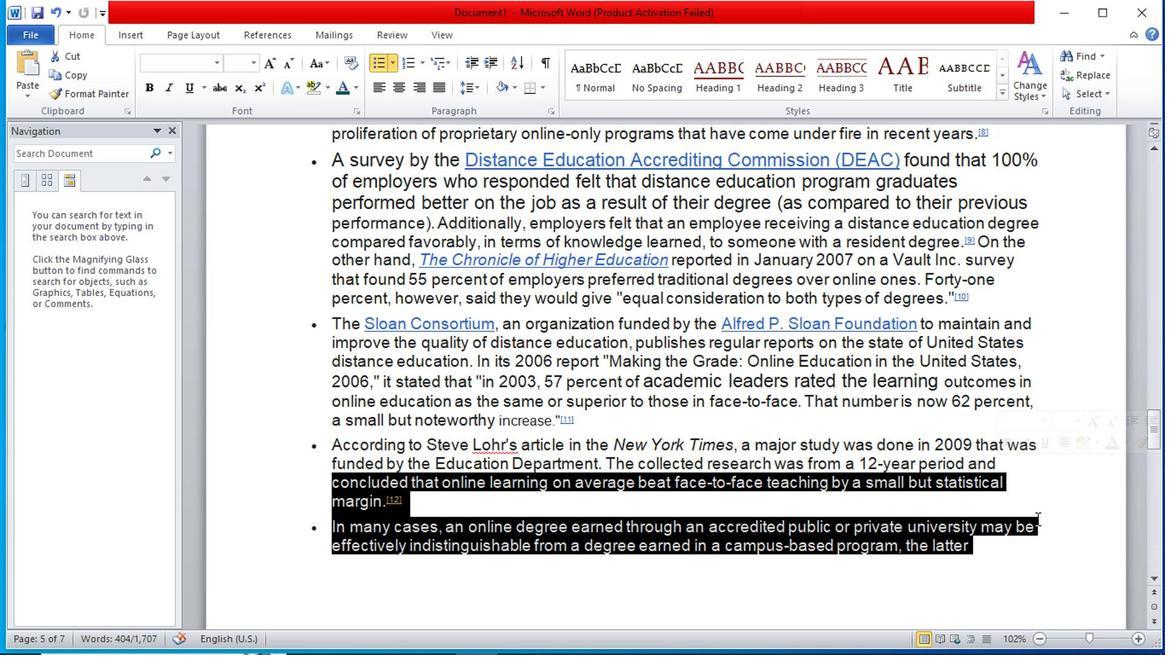 
Action: Mouse scrolled (1033, 497) with delta (0, 0)
Screenshot: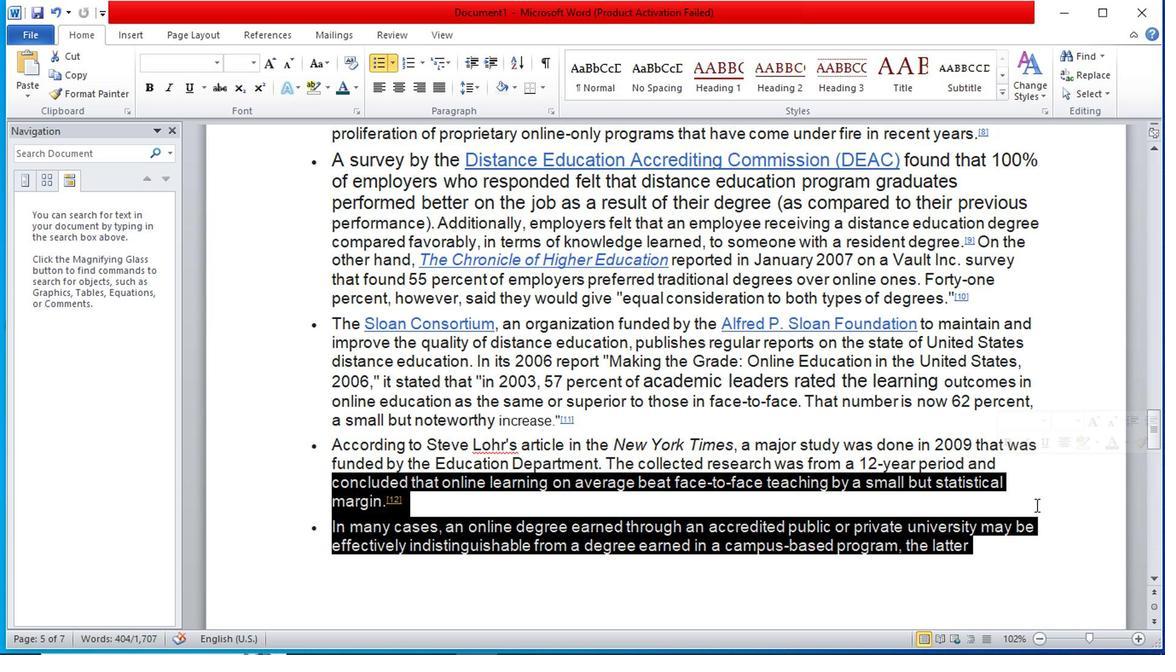 
Action: Mouse moved to (1063, 474)
Screenshot: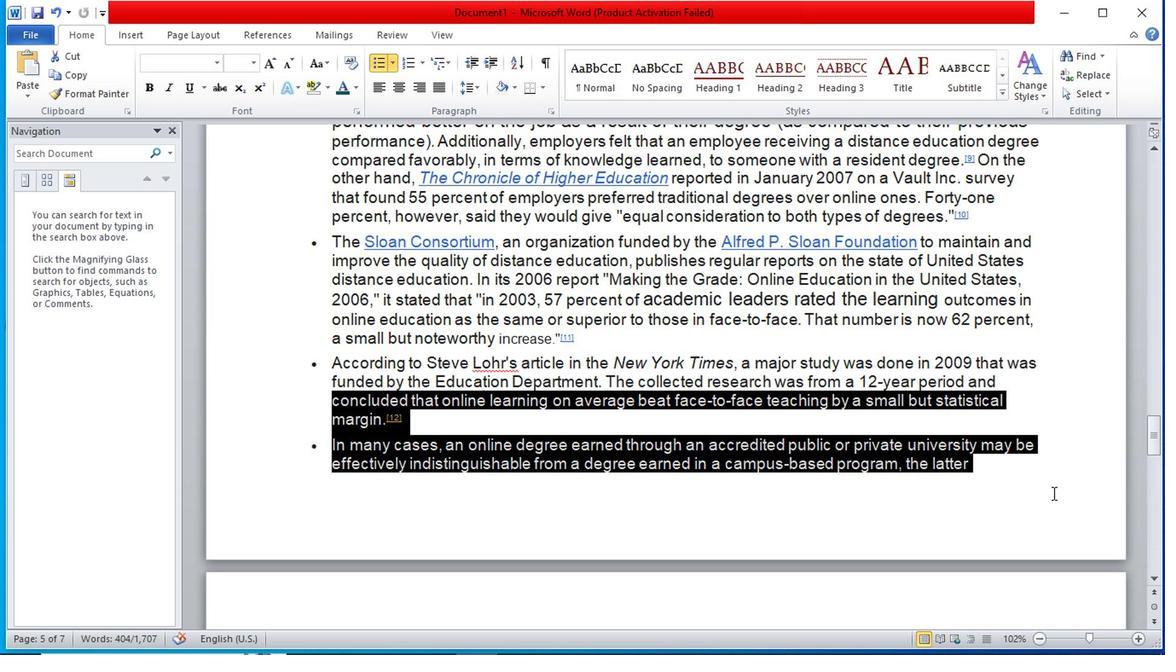 
Action: Mouse pressed left at (1063, 474)
Screenshot: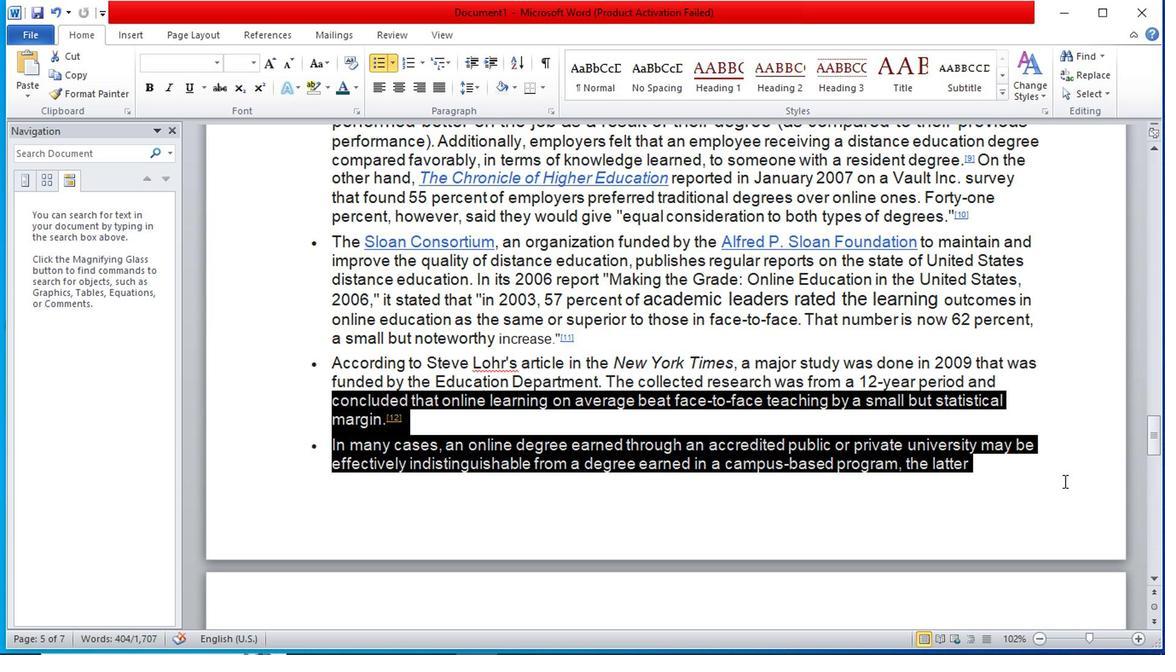 
Action: Mouse moved to (1049, 417)
Screenshot: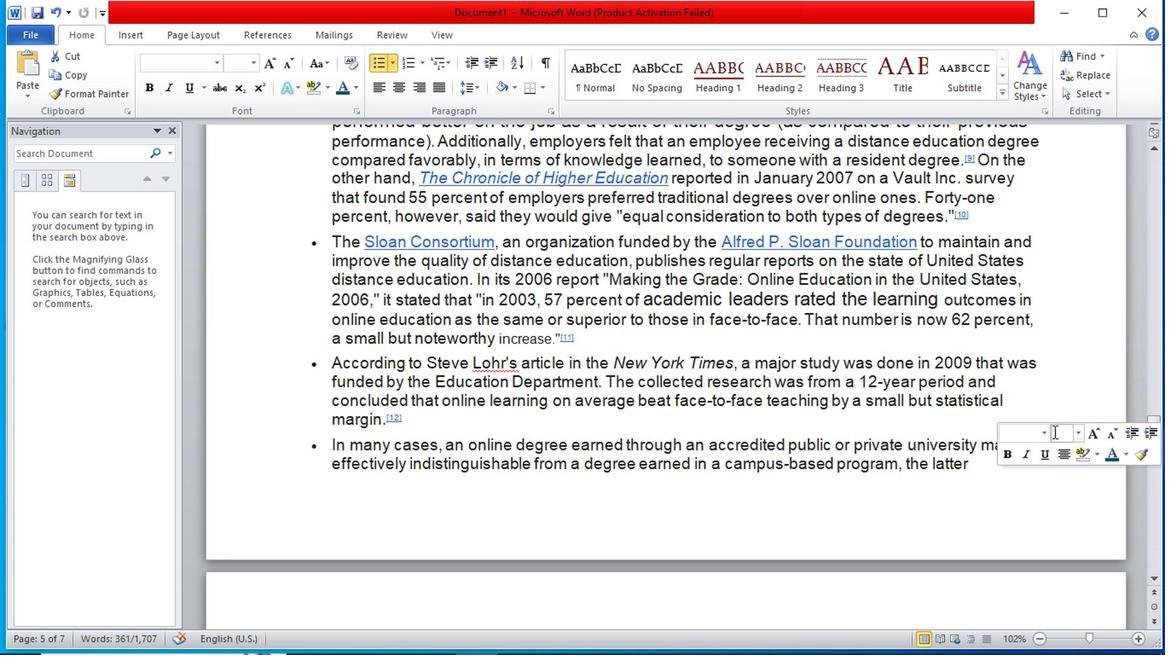 
Action: Mouse scrolled (1049, 418) with delta (0, 0)
Screenshot: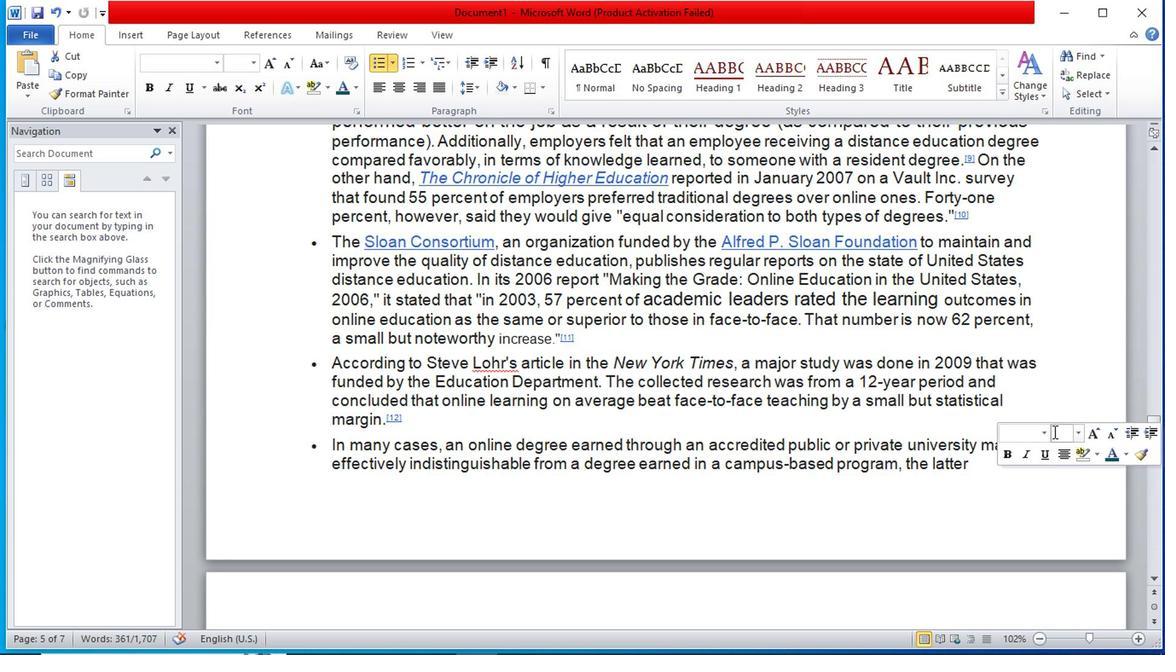 
Action: Mouse scrolled (1049, 418) with delta (0, 0)
Screenshot: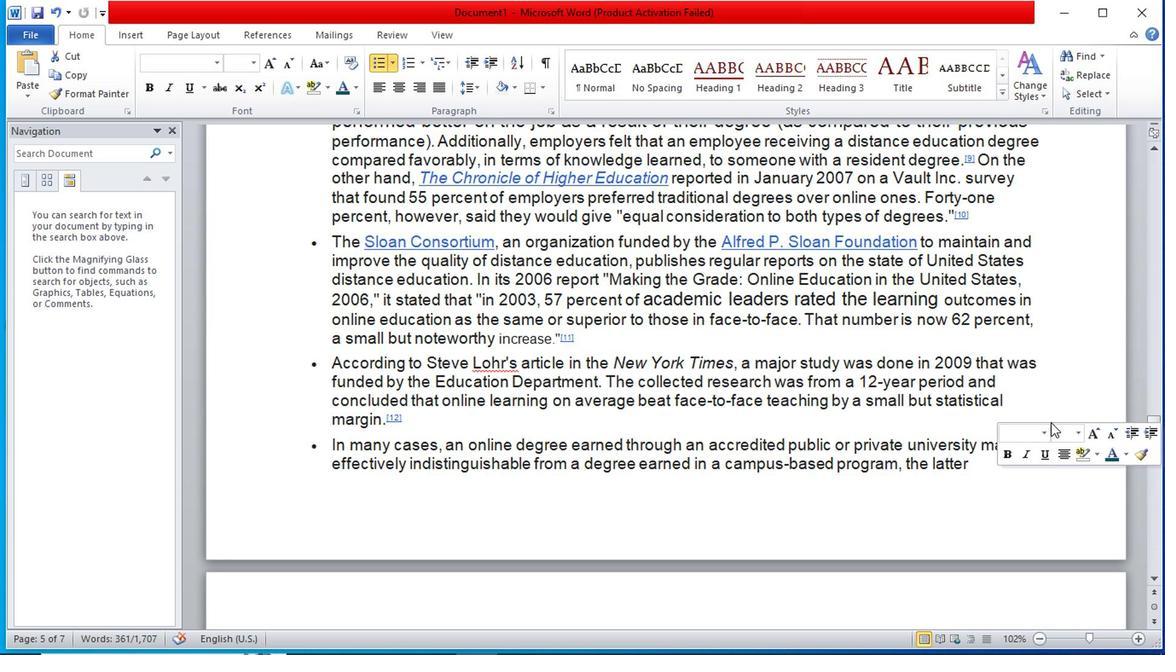 
Action: Mouse scrolled (1049, 418) with delta (0, 0)
Screenshot: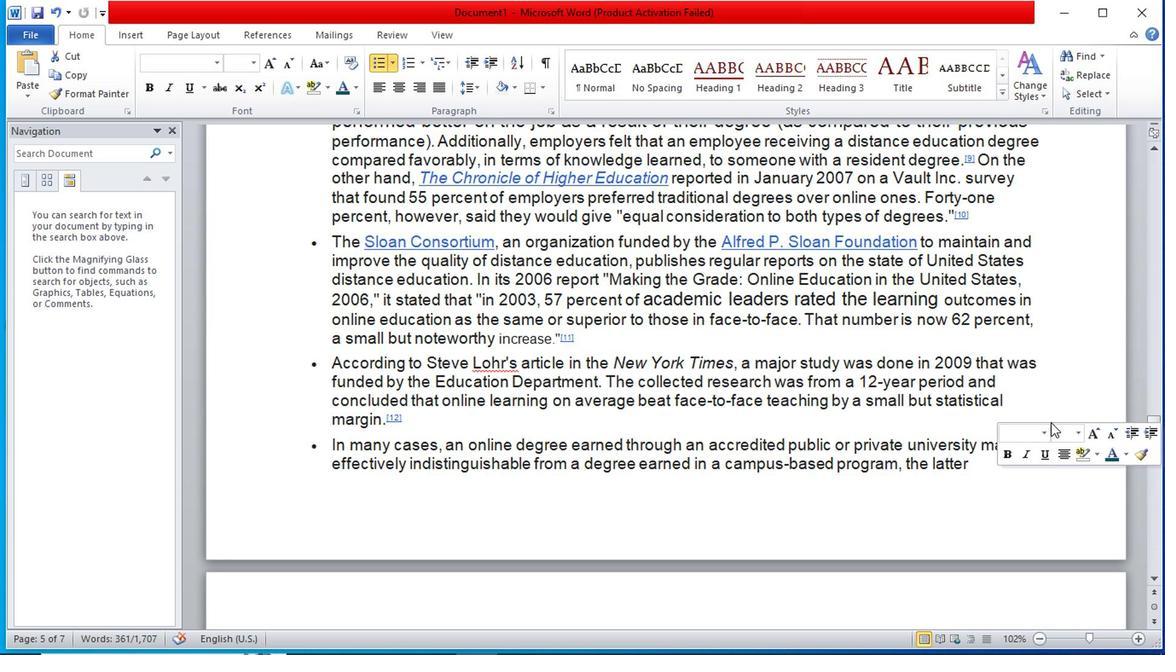 
Action: Mouse scrolled (1049, 418) with delta (0, 0)
Screenshot: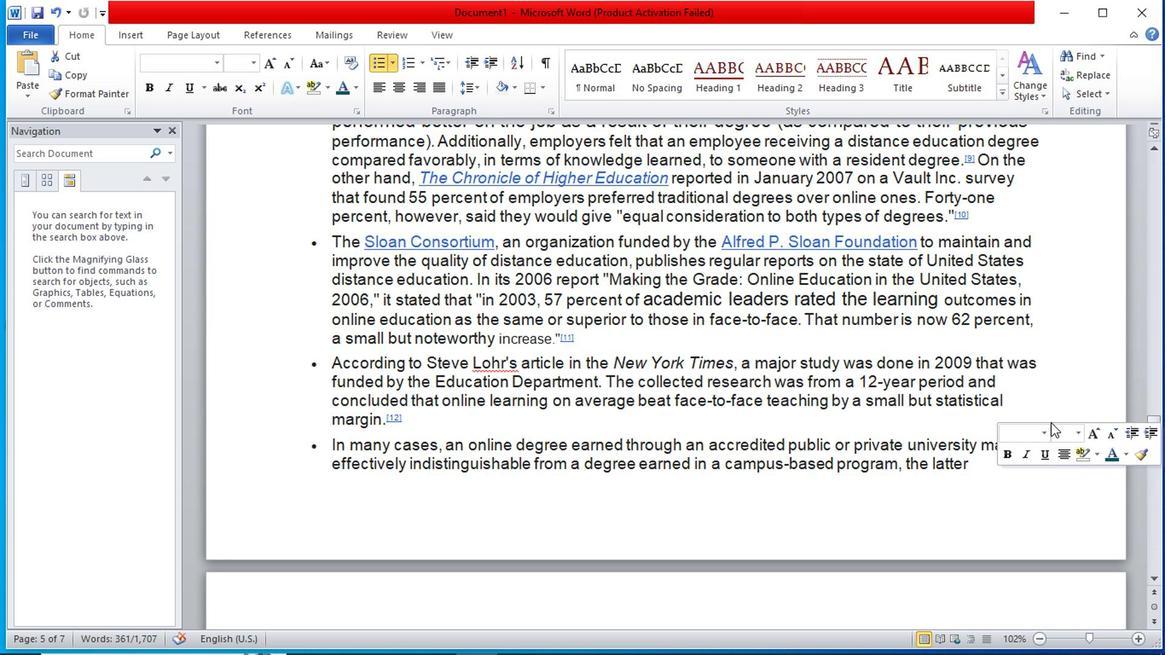 
Action: Mouse scrolled (1049, 418) with delta (0, 0)
Screenshot: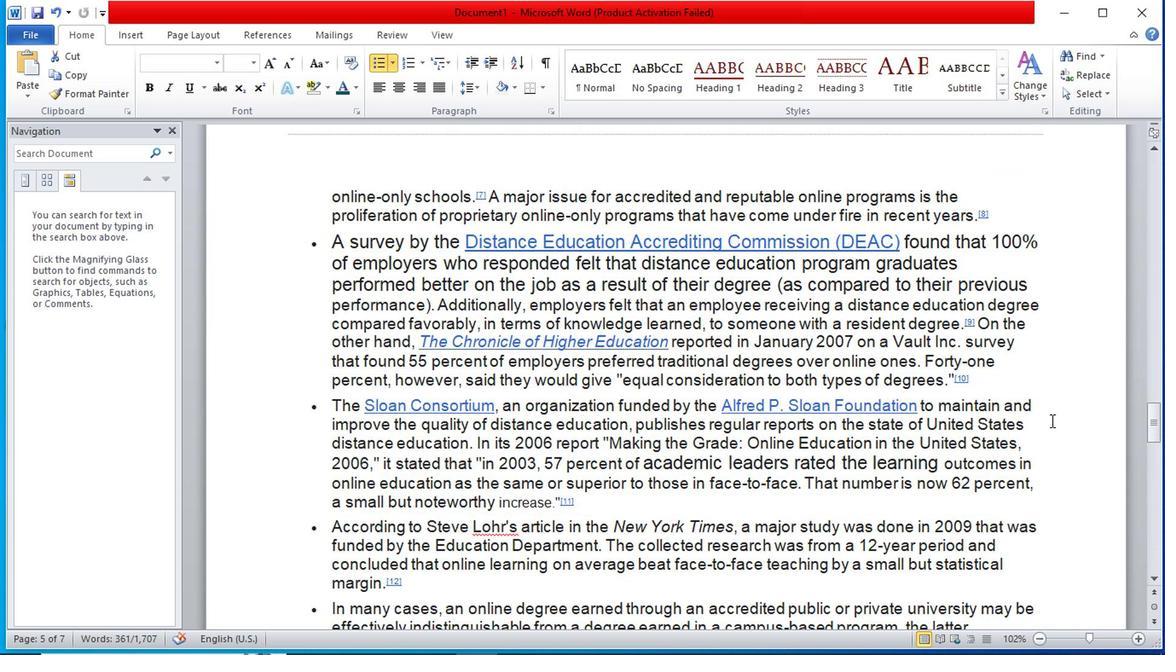 
Action: Mouse scrolled (1049, 418) with delta (0, 0)
Screenshot: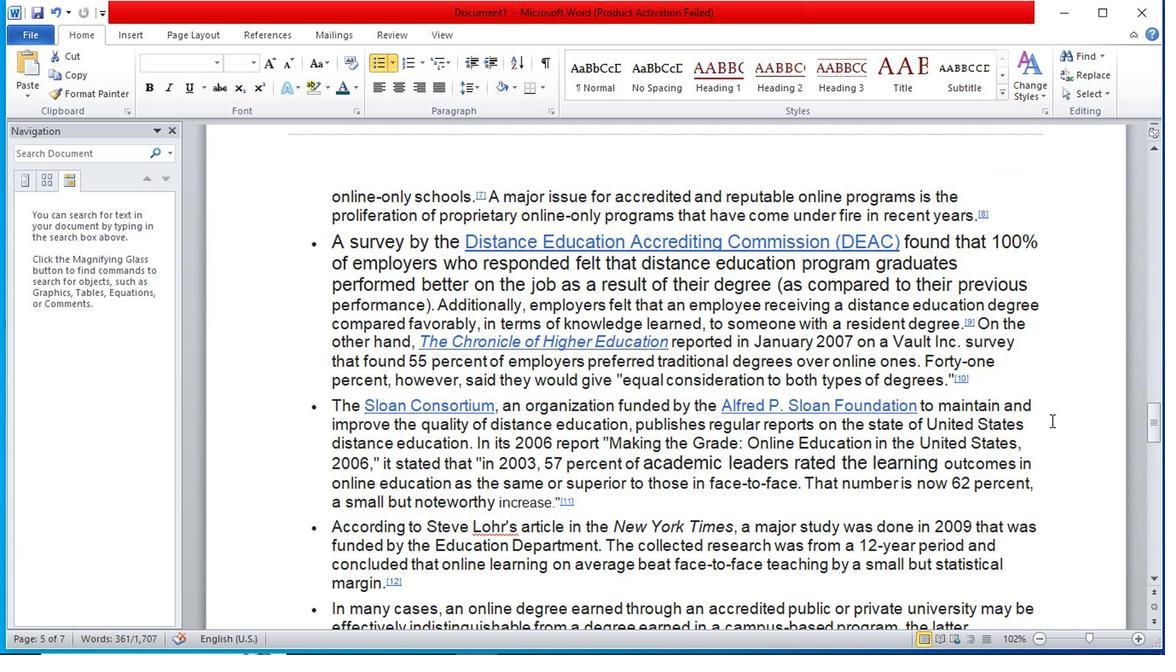 
Action: Mouse scrolled (1049, 418) with delta (0, 0)
Screenshot: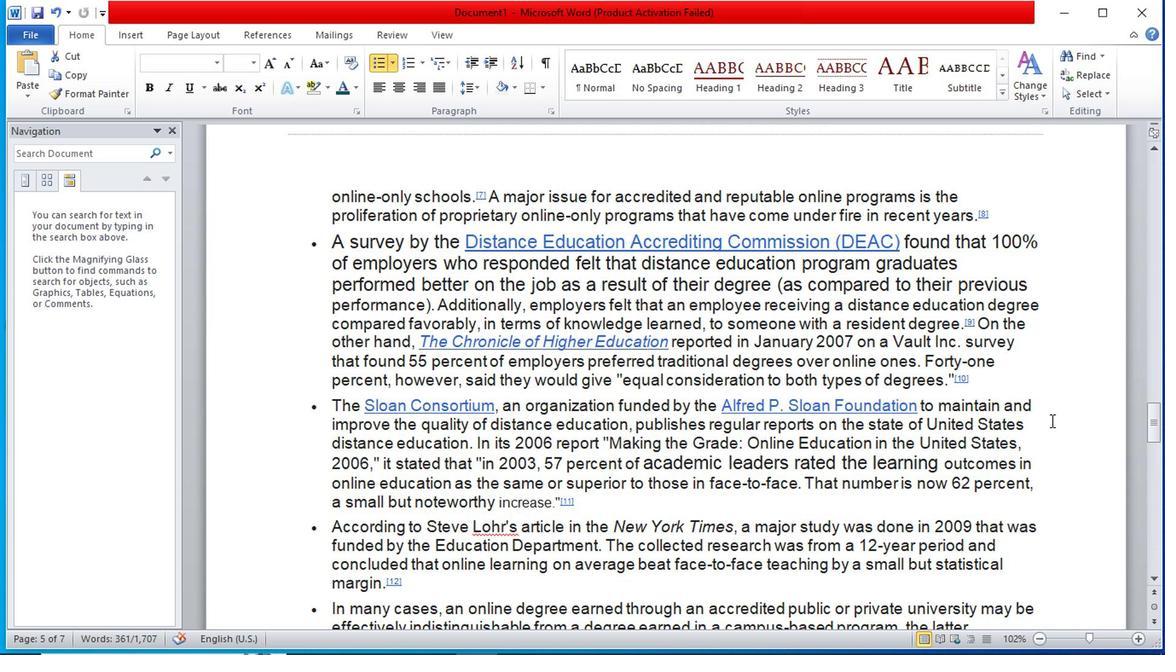 
Action: Mouse scrolled (1049, 418) with delta (0, 0)
Screenshot: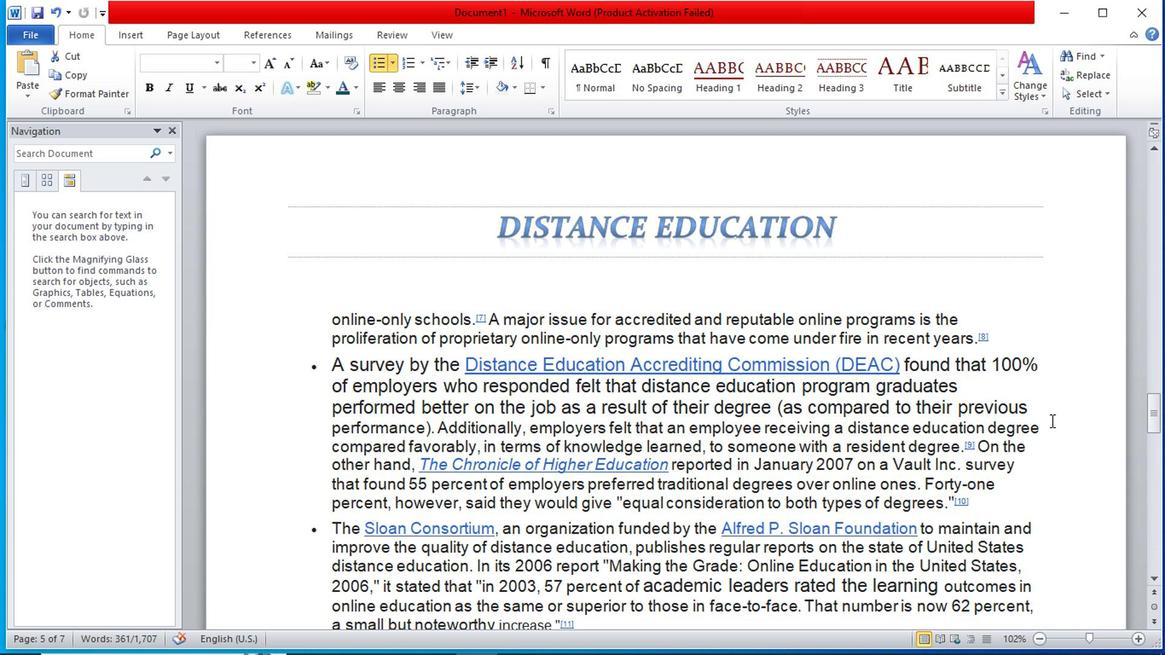 
Action: Mouse scrolled (1049, 418) with delta (0, 0)
Screenshot: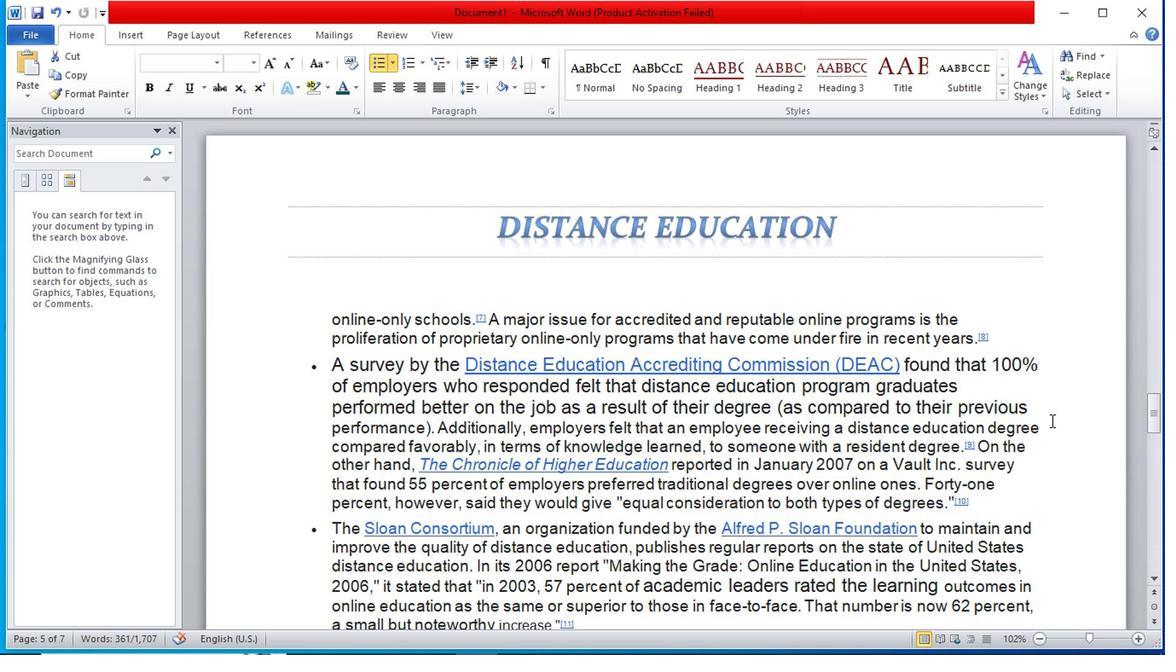 
Action: Mouse scrolled (1049, 418) with delta (0, 0)
Screenshot: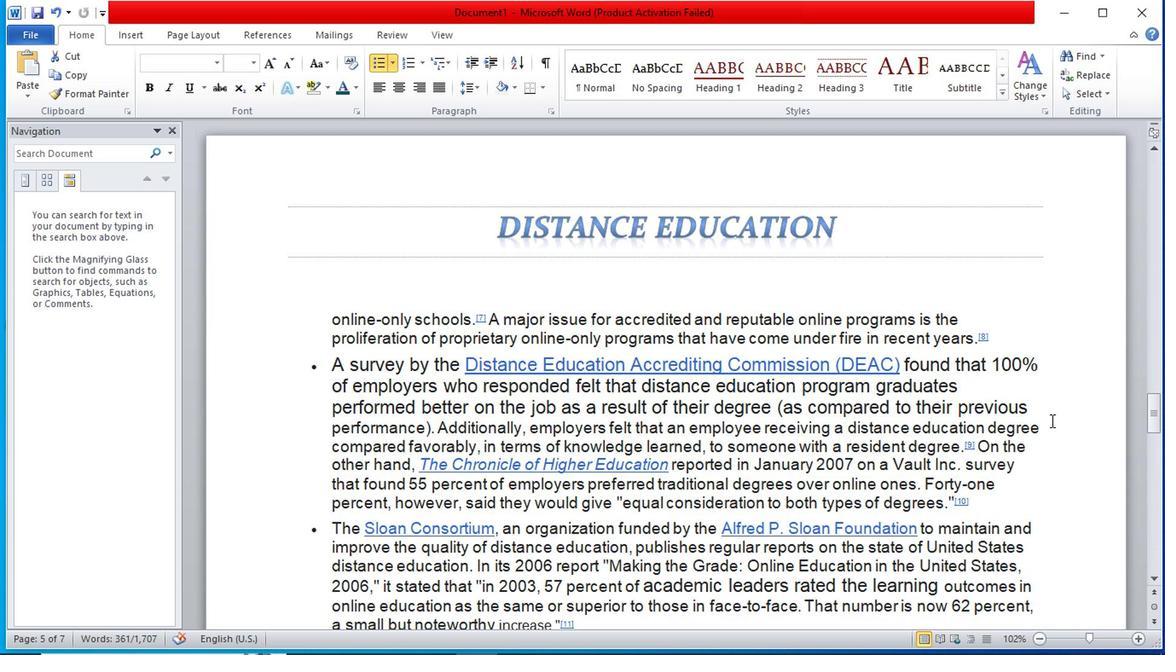 
Action: Mouse scrolled (1049, 418) with delta (0, 0)
Screenshot: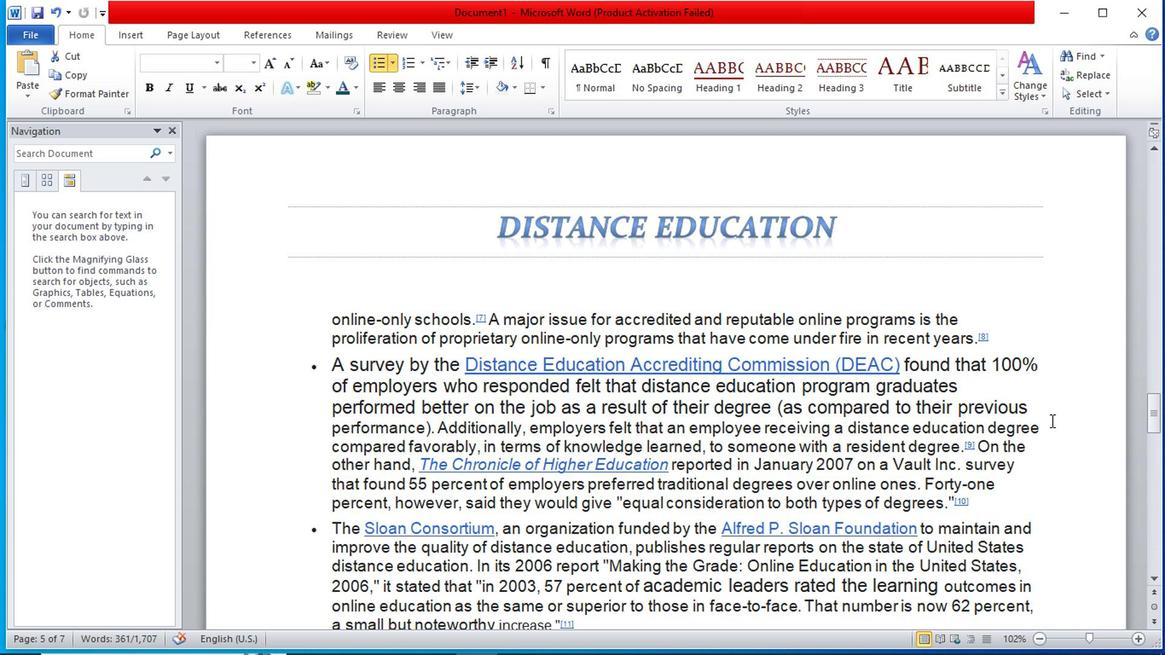 
Action: Mouse moved to (1046, 412)
Screenshot: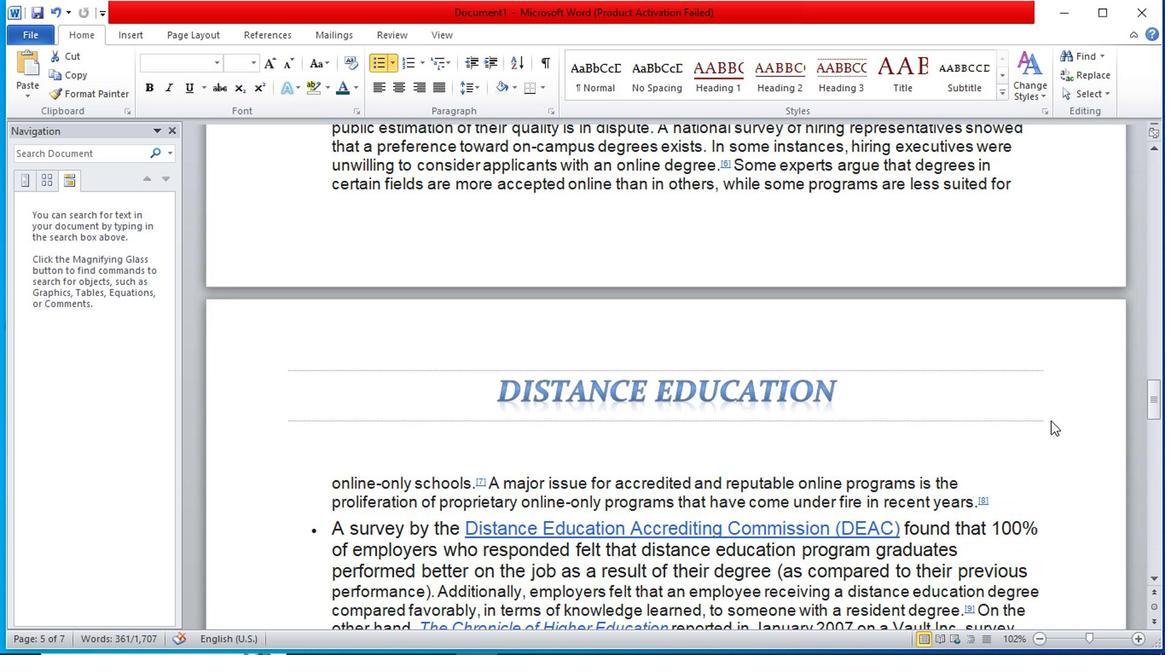 
Action: Mouse scrolled (1046, 413) with delta (0, 1)
Screenshot: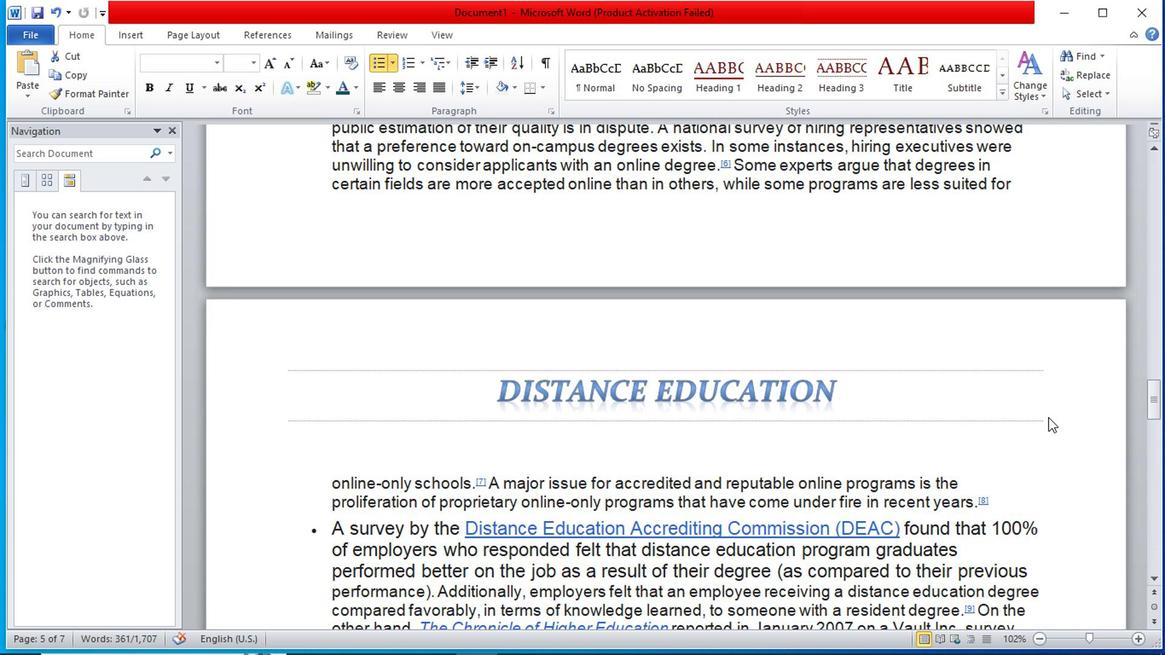 
Action: Mouse scrolled (1046, 413) with delta (0, 1)
Screenshot: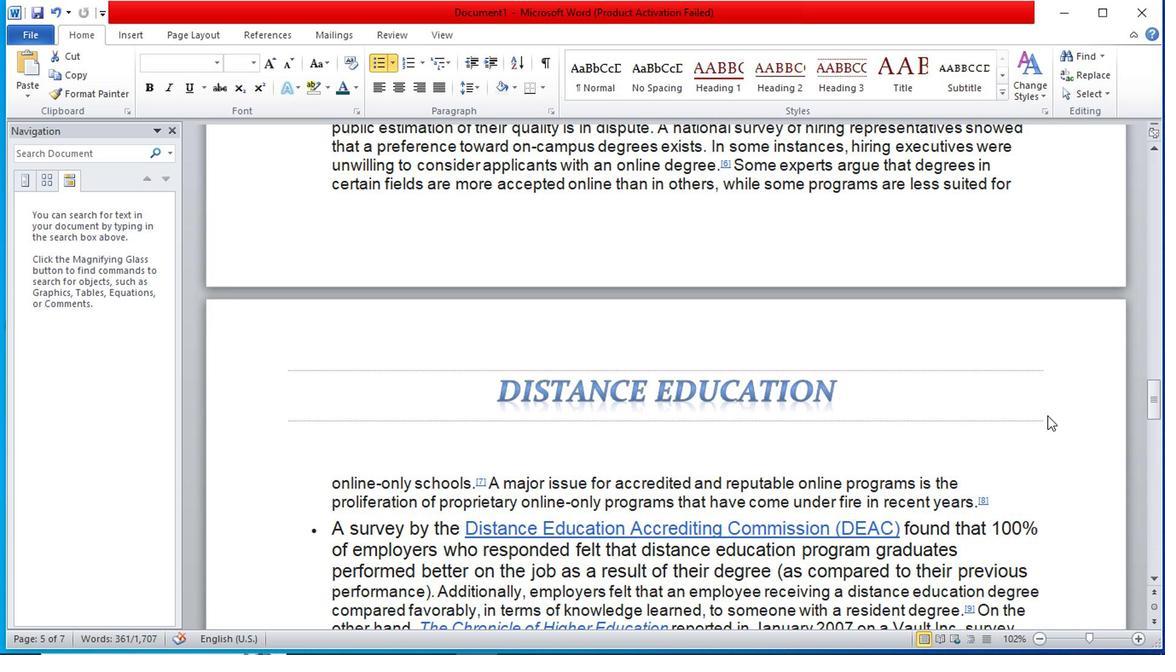 
Action: Mouse scrolled (1046, 413) with delta (0, 1)
Screenshot: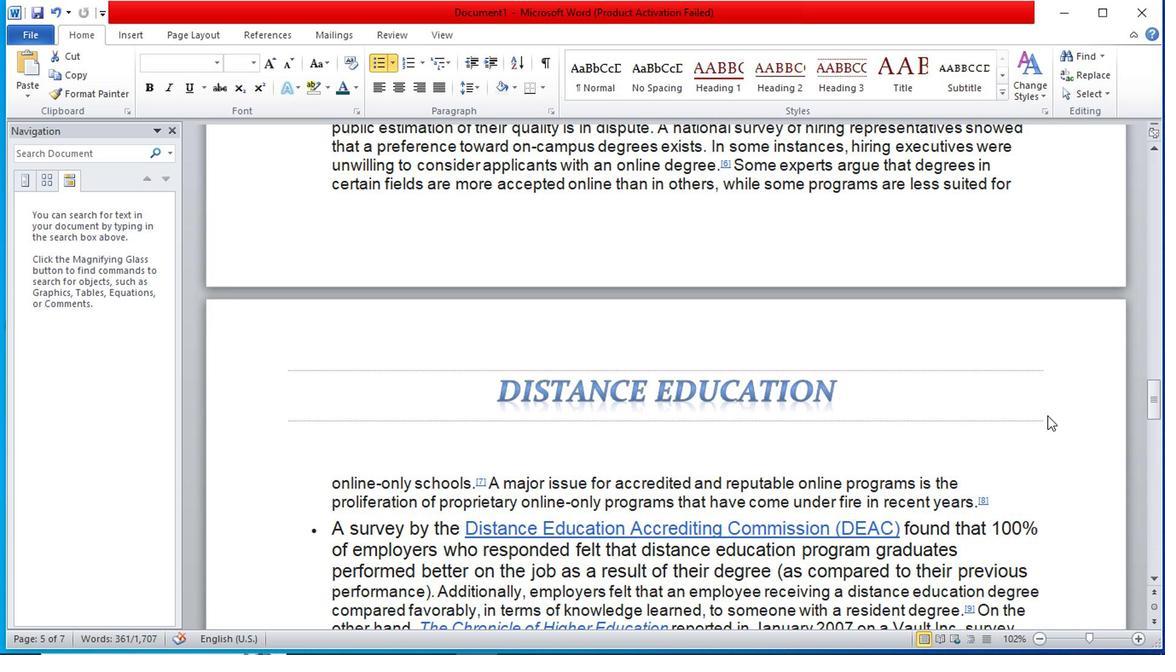 
Action: Mouse scrolled (1046, 413) with delta (0, 1)
Screenshot: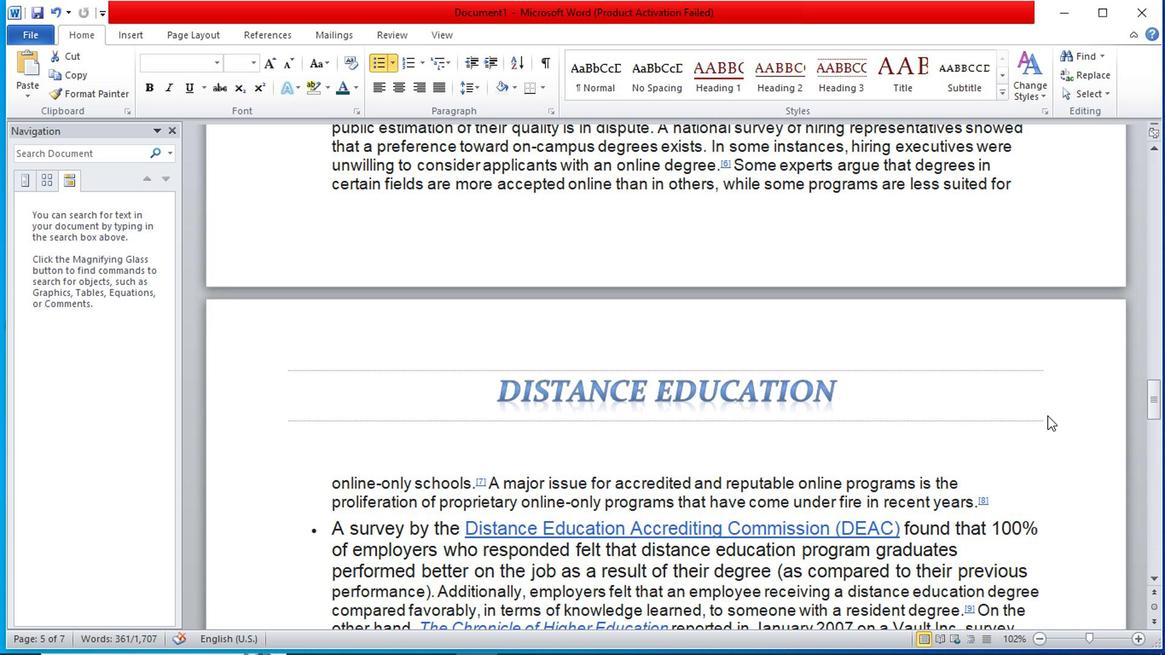 
Action: Mouse scrolled (1046, 413) with delta (0, 1)
Screenshot: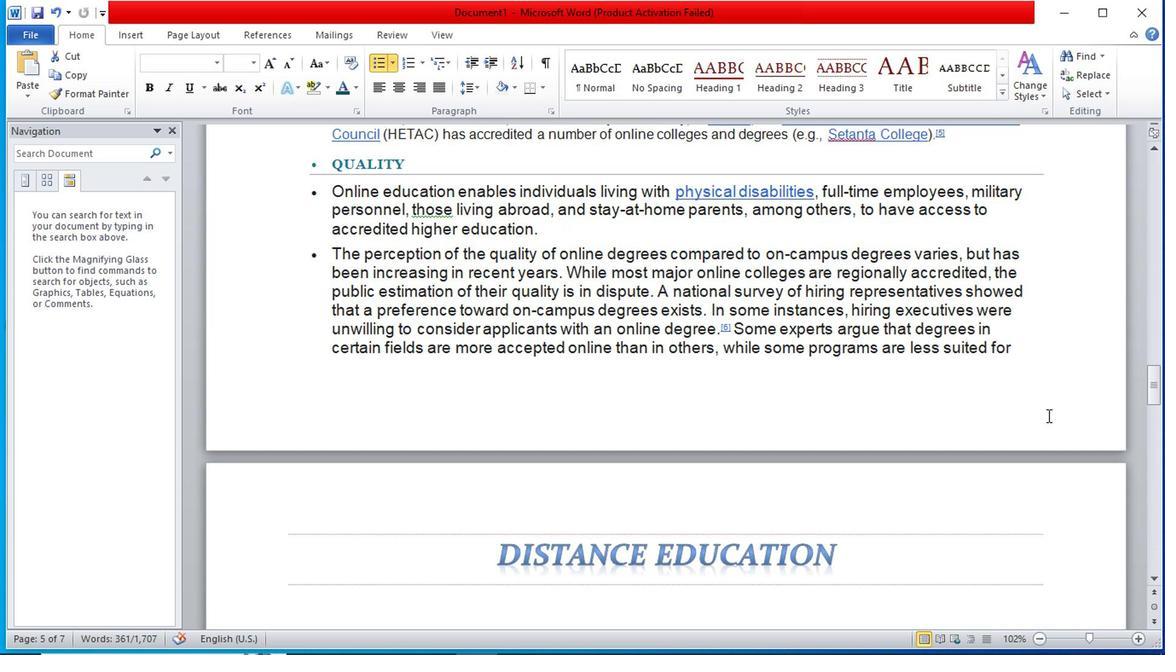 
Action: Mouse scrolled (1046, 413) with delta (0, 1)
Screenshot: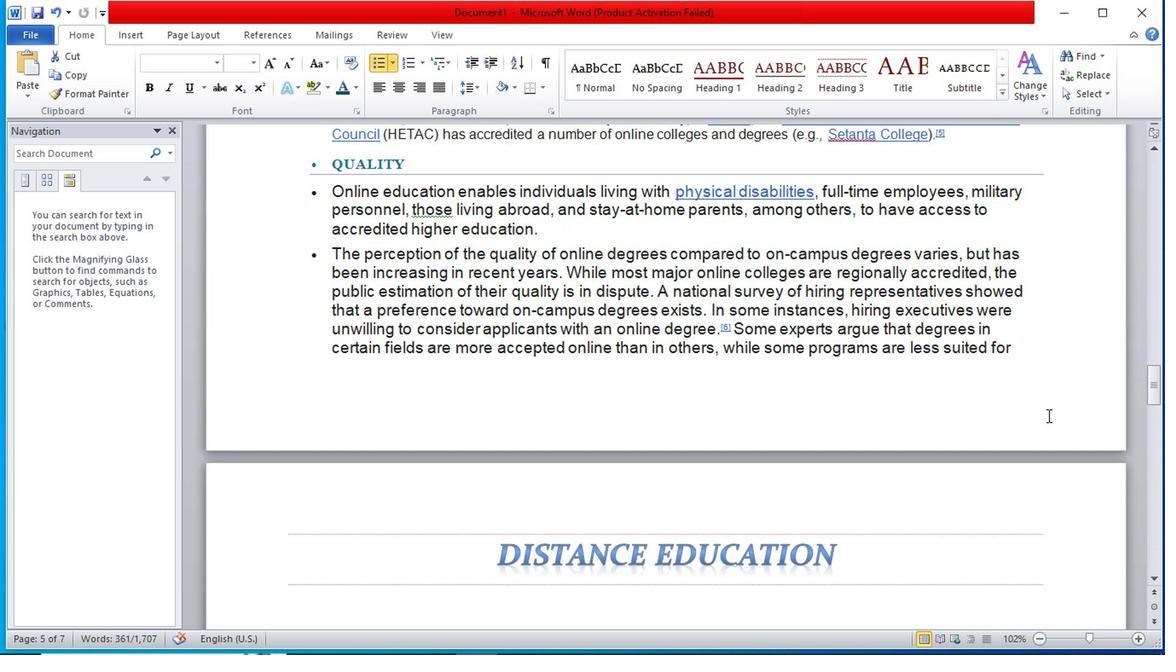 
Action: Mouse scrolled (1046, 413) with delta (0, 1)
Screenshot: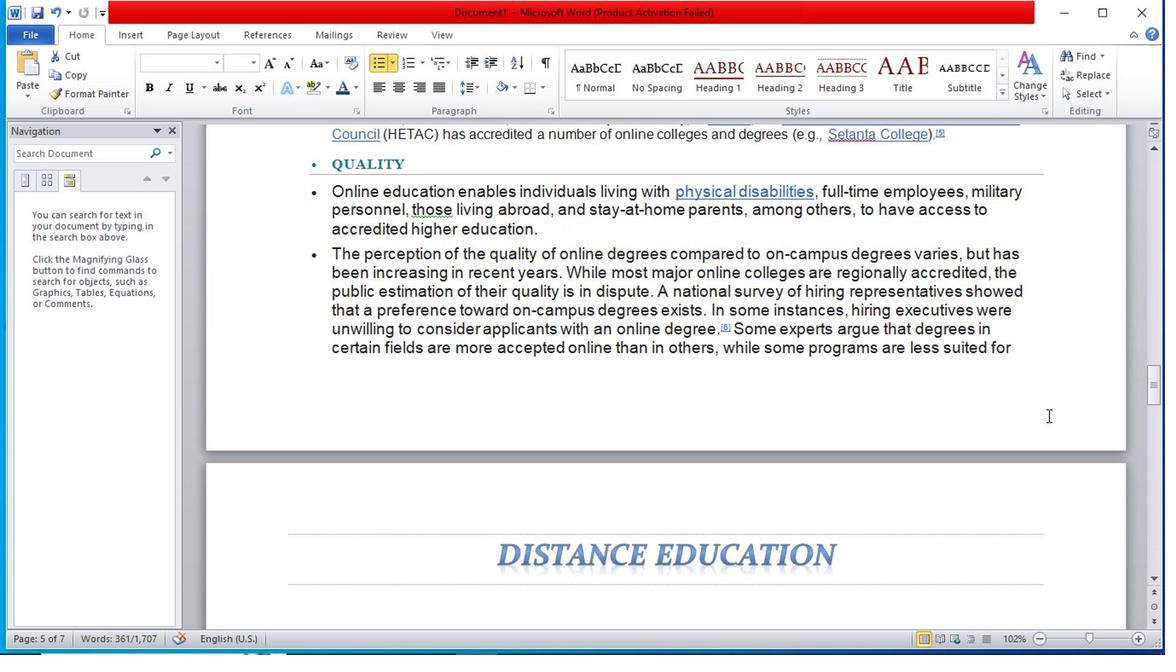 
Action: Mouse moved to (1063, 318)
Screenshot: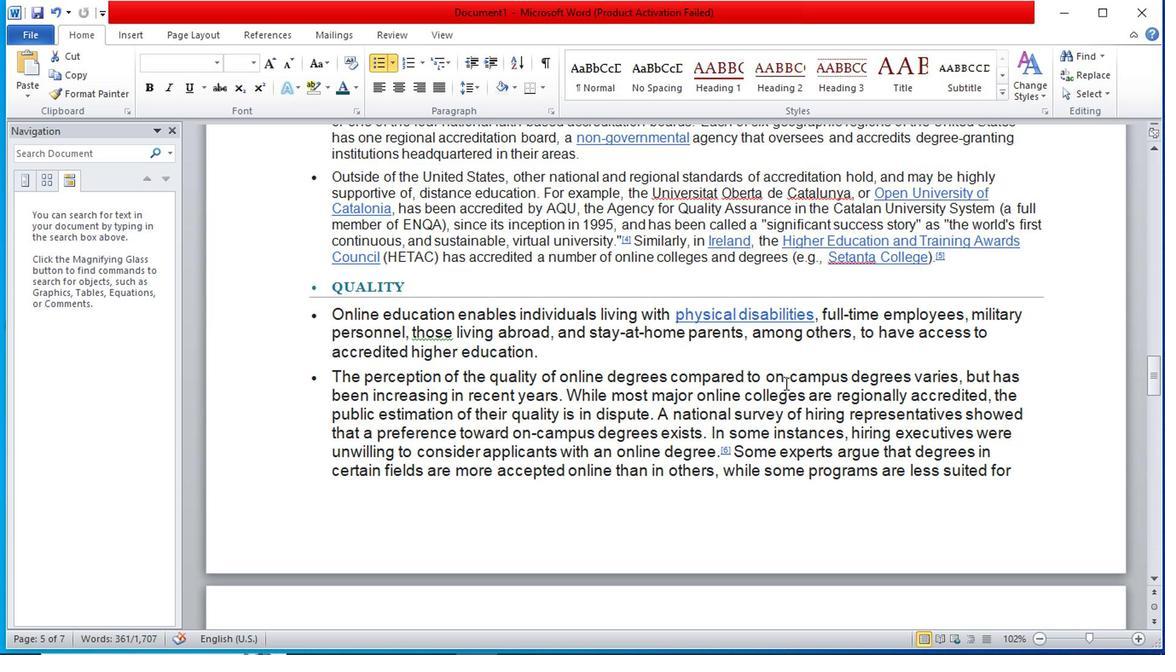 
Action: Mouse scrolled (1063, 318) with delta (0, 0)
Screenshot: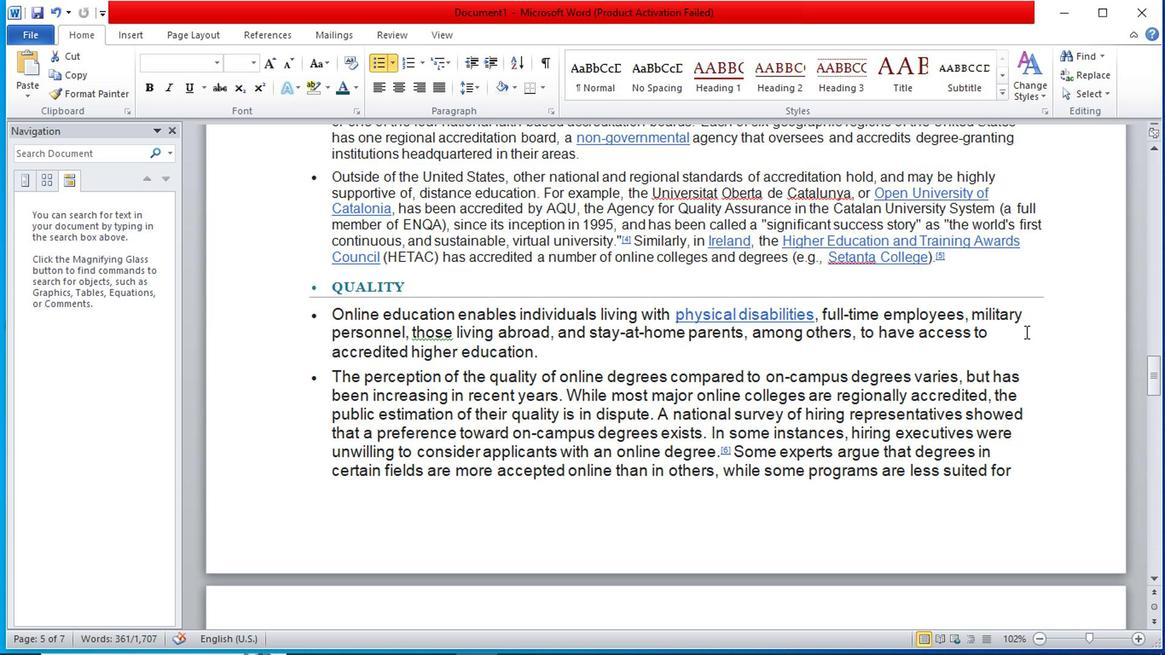 
Action: Mouse scrolled (1063, 318) with delta (0, 0)
Screenshot: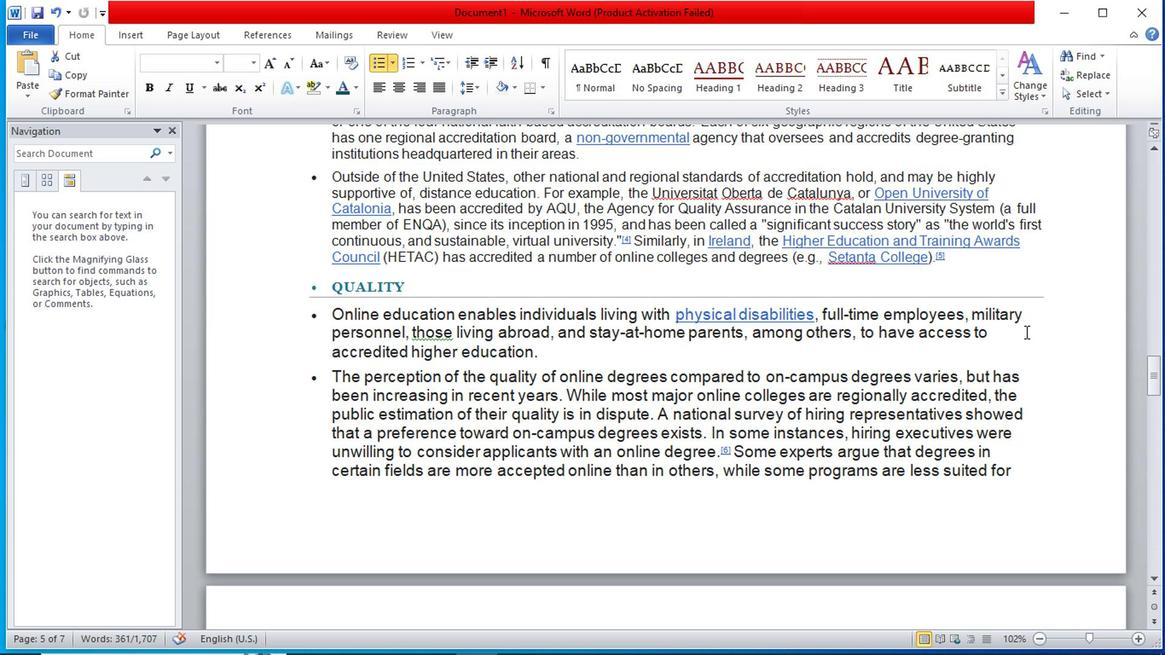 
Action: Mouse scrolled (1063, 318) with delta (0, 0)
Screenshot: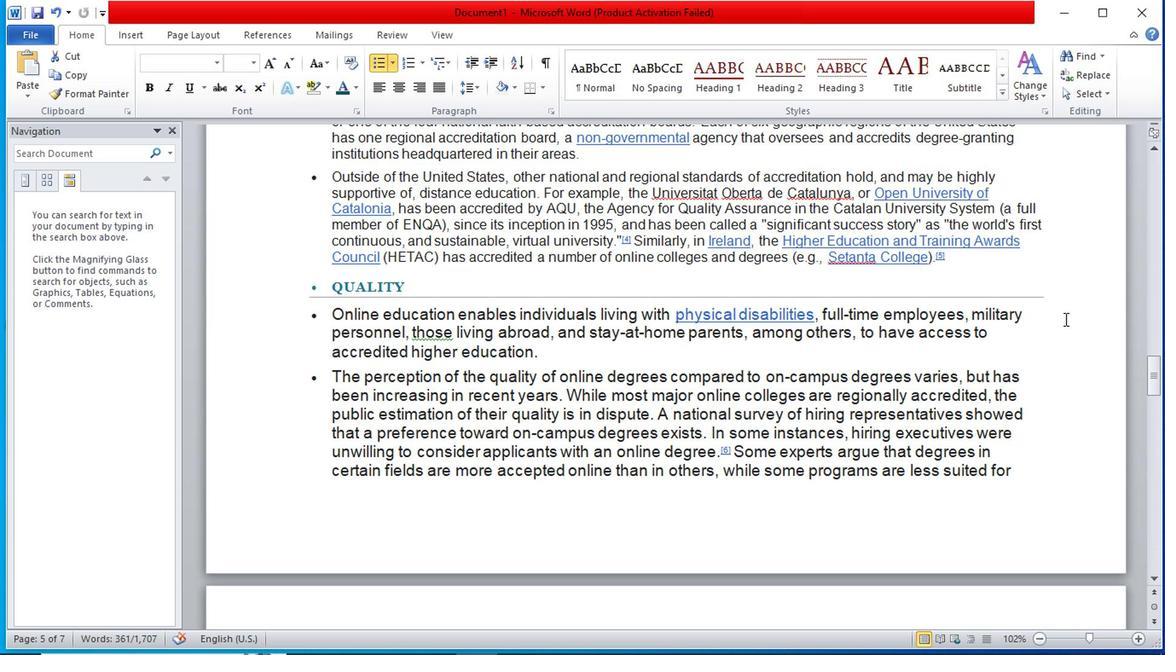 
Action: Mouse scrolled (1063, 318) with delta (0, 0)
Screenshot: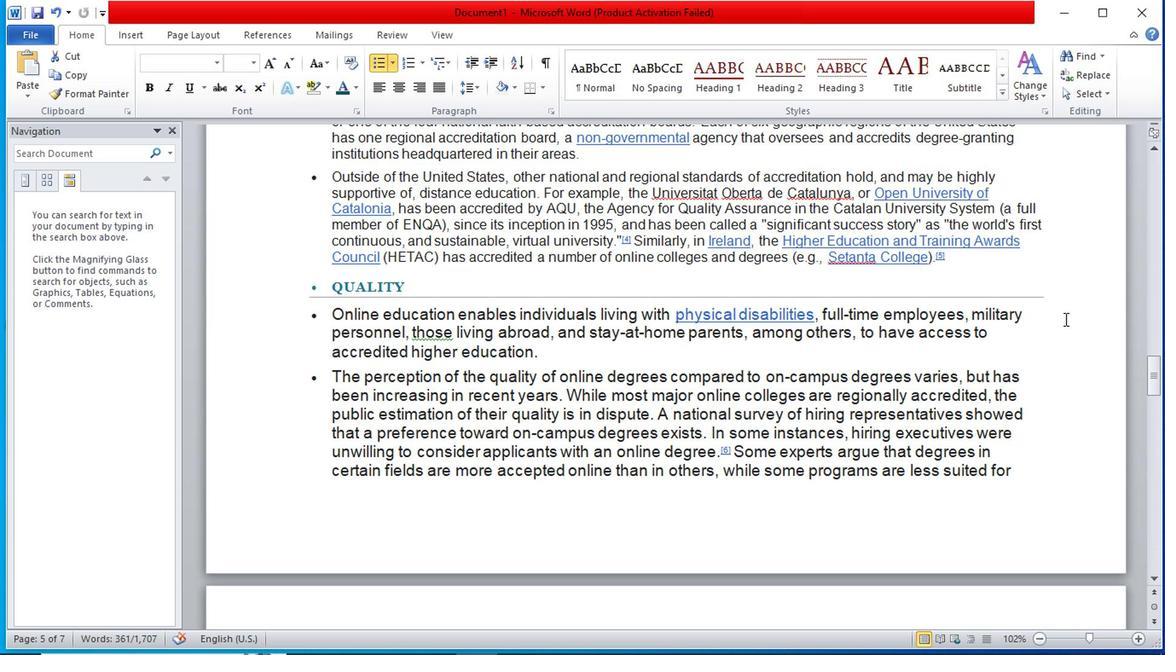 
Action: Mouse moved to (1067, 316)
Screenshot: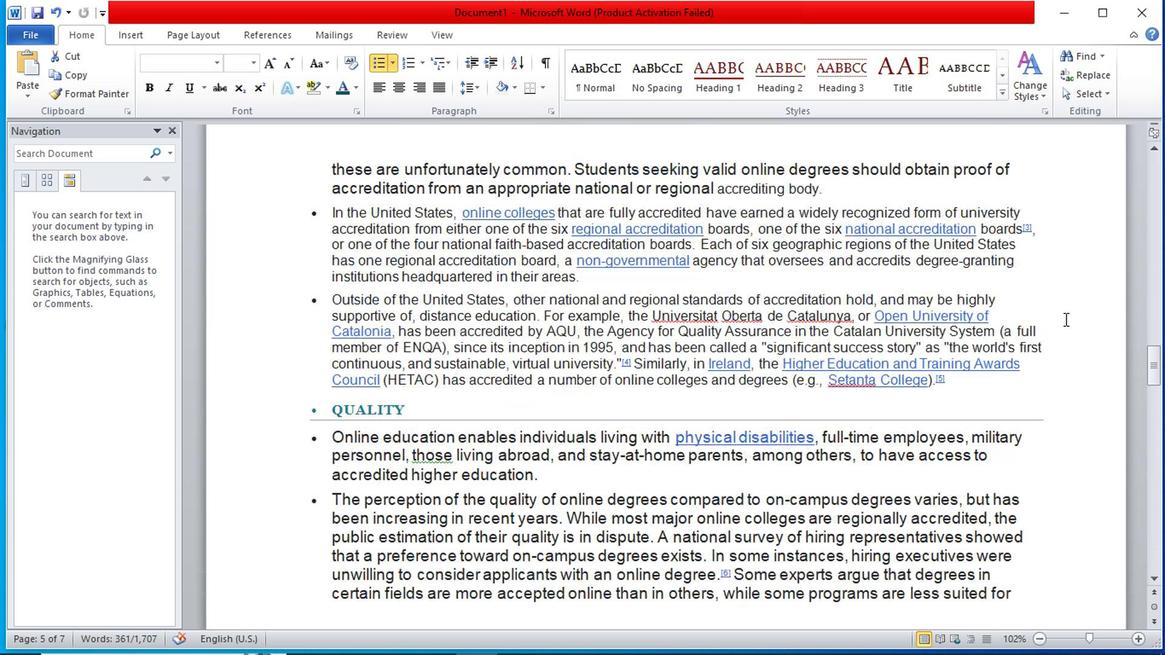 
Action: Mouse scrolled (1067, 316) with delta (0, 0)
Screenshot: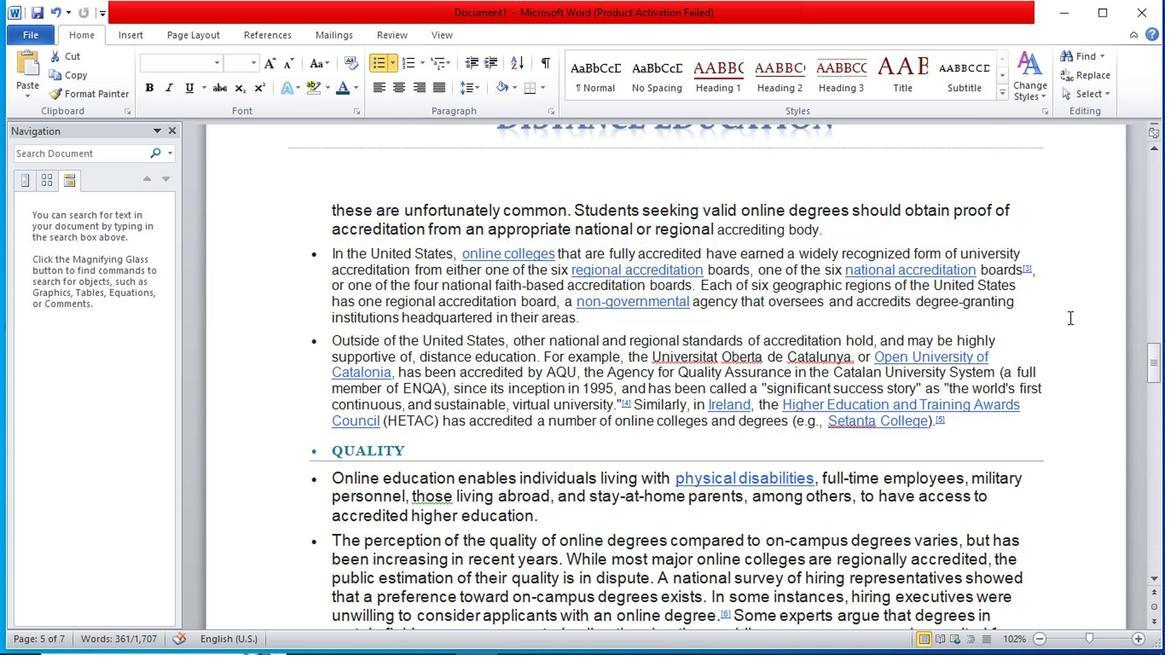 
Action: Mouse scrolled (1067, 316) with delta (0, 0)
Screenshot: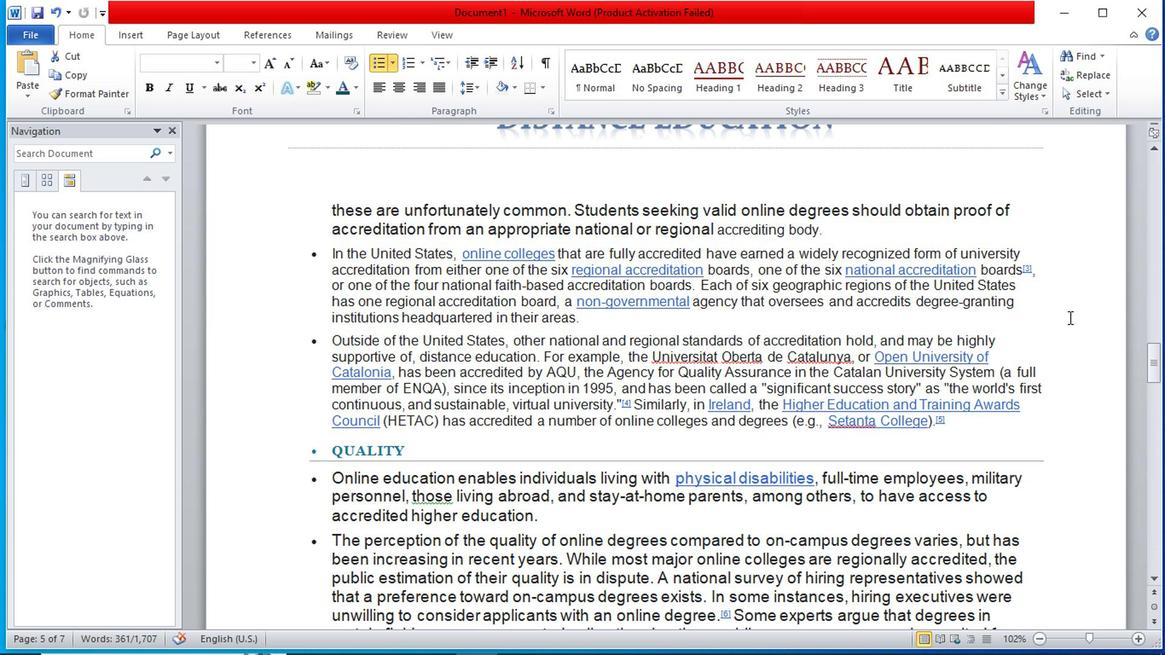 
Action: Mouse scrolled (1067, 316) with delta (0, 0)
Screenshot: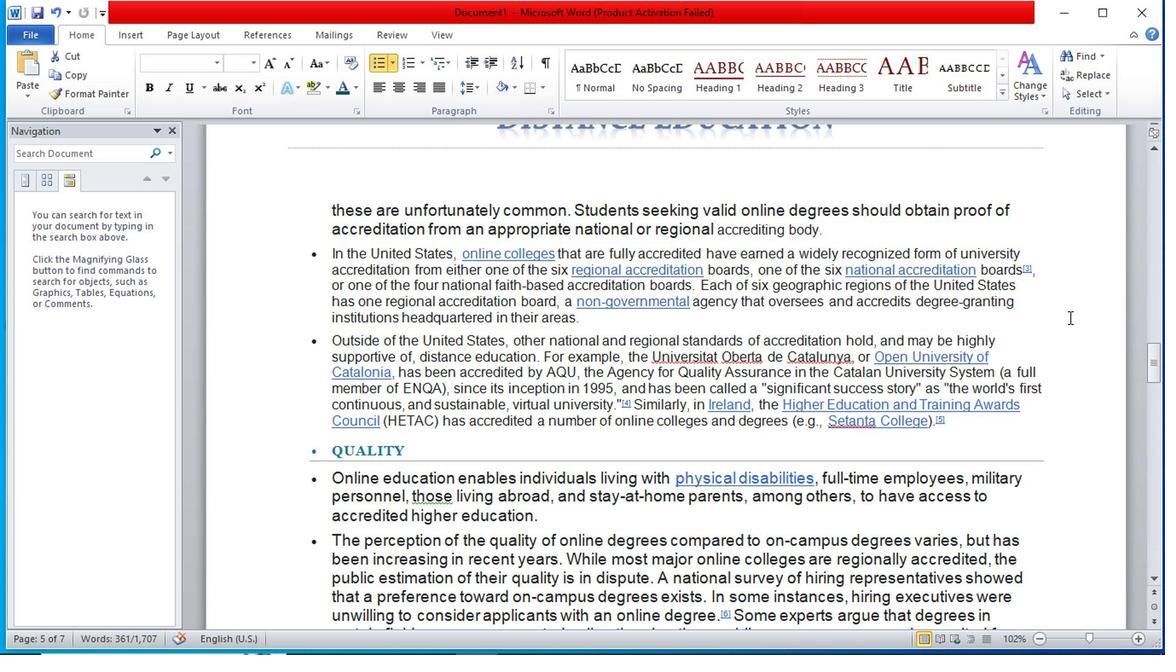 
Action: Mouse moved to (330, 324)
Screenshot: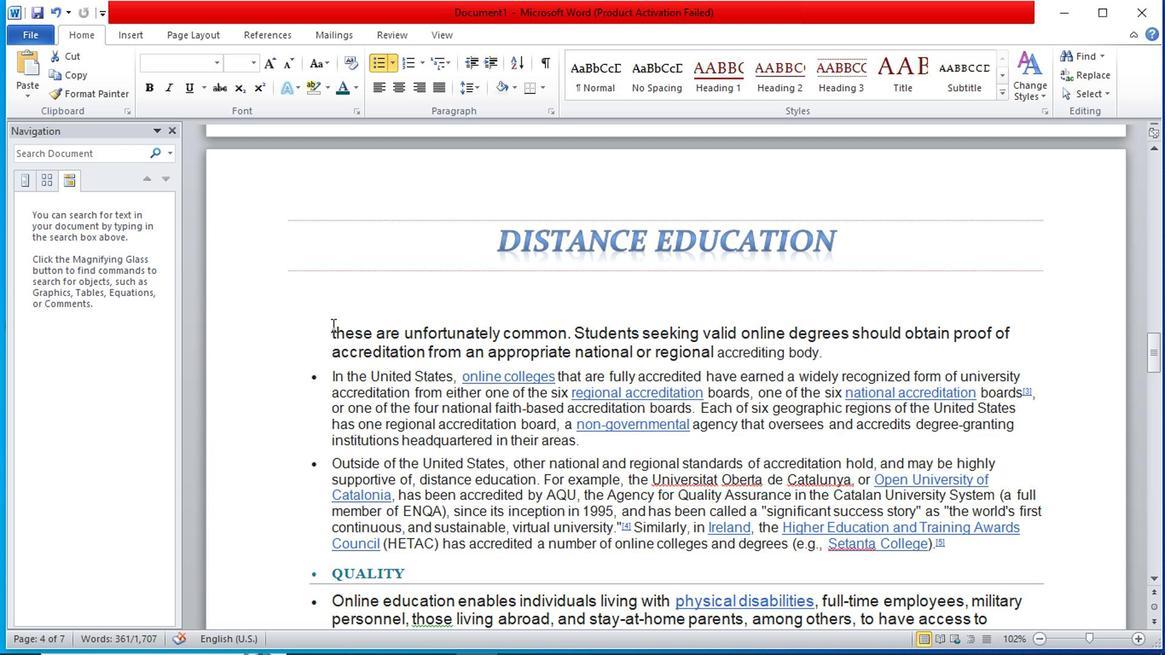 
Action: Mouse pressed left at (330, 324)
Screenshot: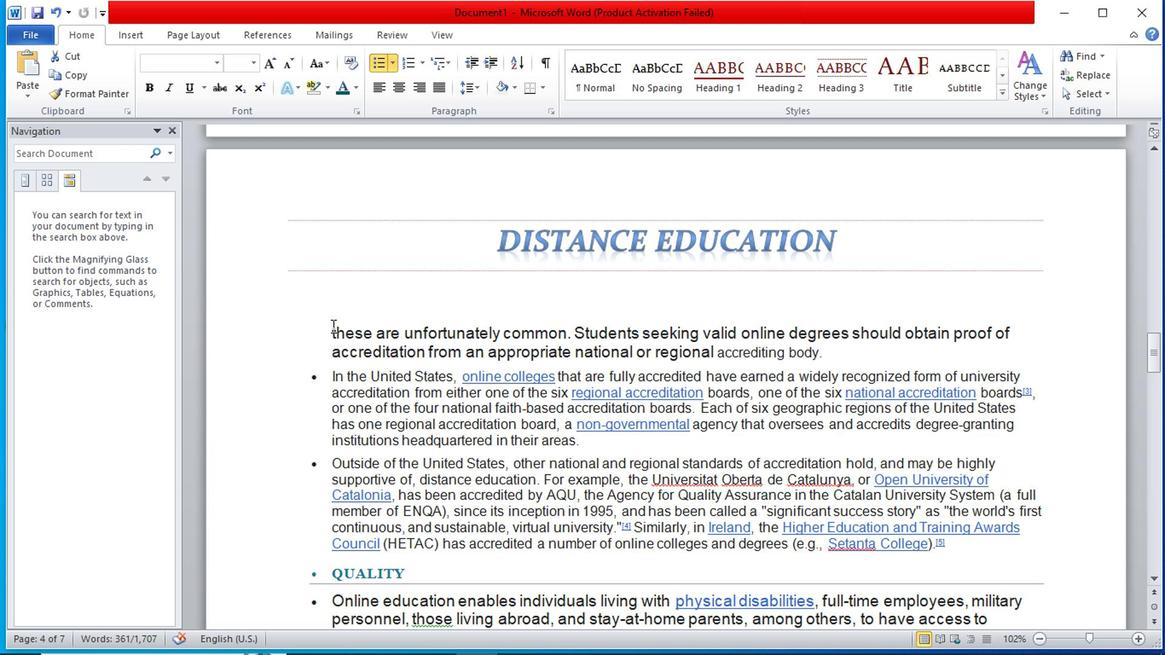 
Action: Mouse moved to (840, 329)
Screenshot: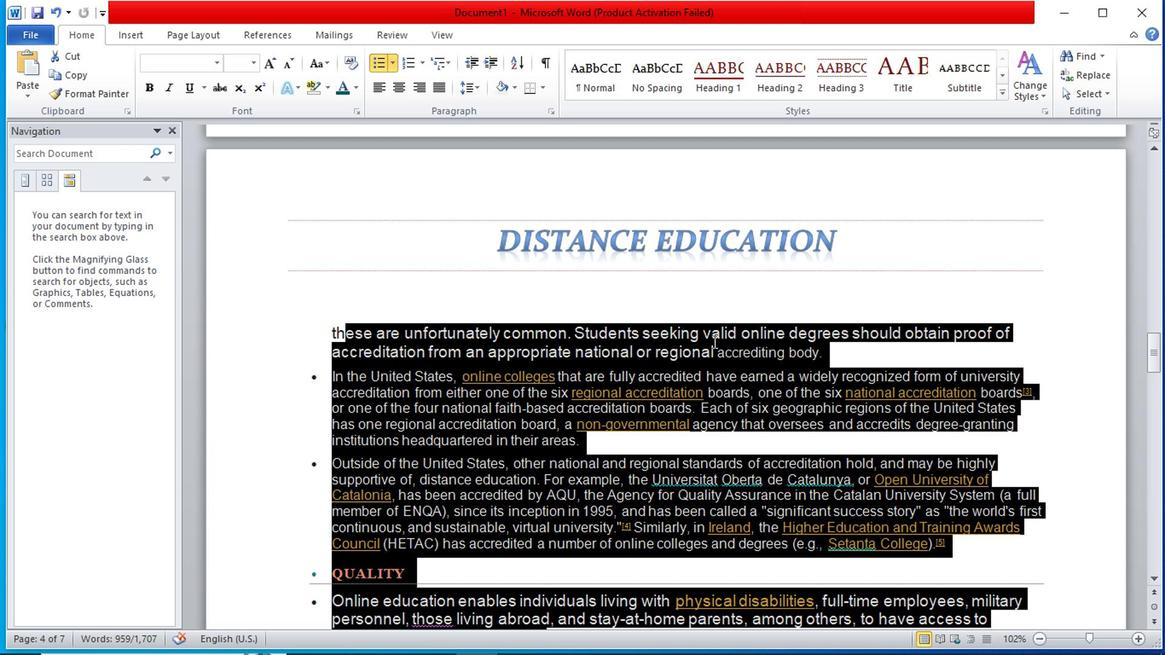 
Action: Mouse scrolled (840, 329) with delta (0, 0)
Screenshot: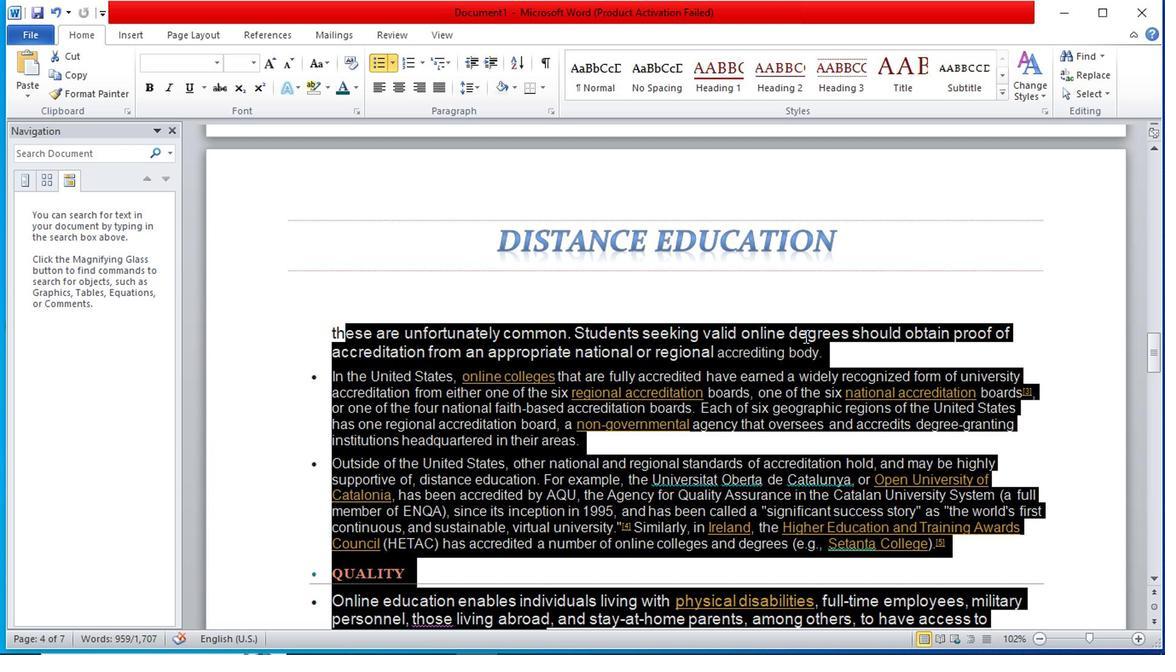 
Action: Mouse scrolled (840, 329) with delta (0, 0)
Screenshot: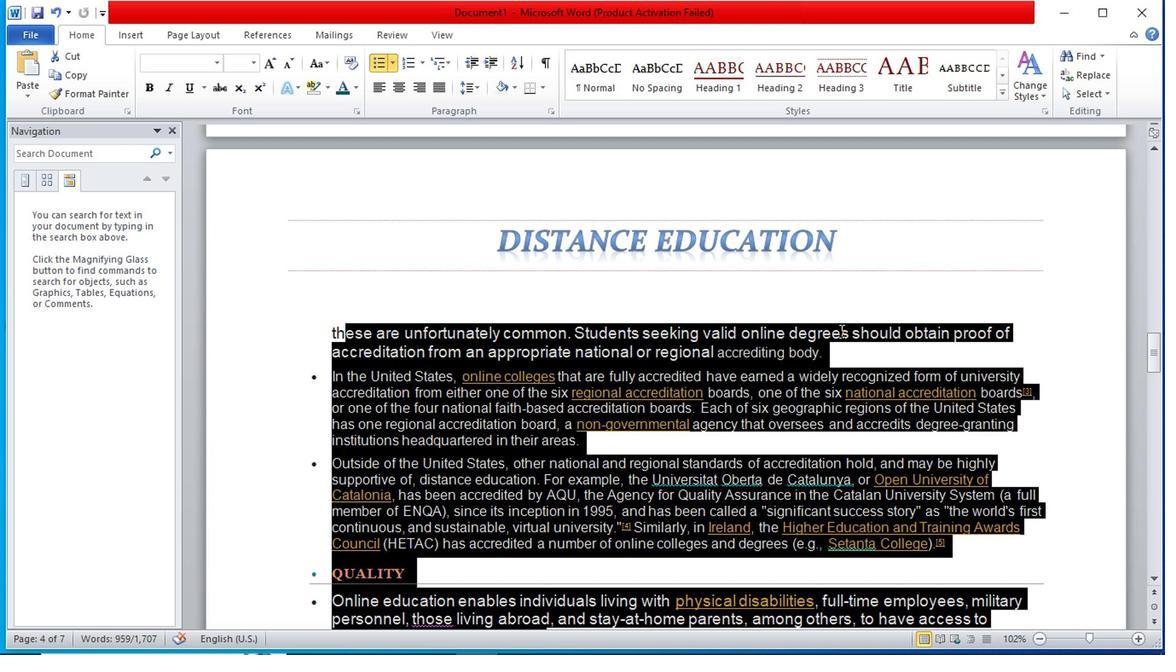 
Action: Mouse moved to (840, 329)
Screenshot: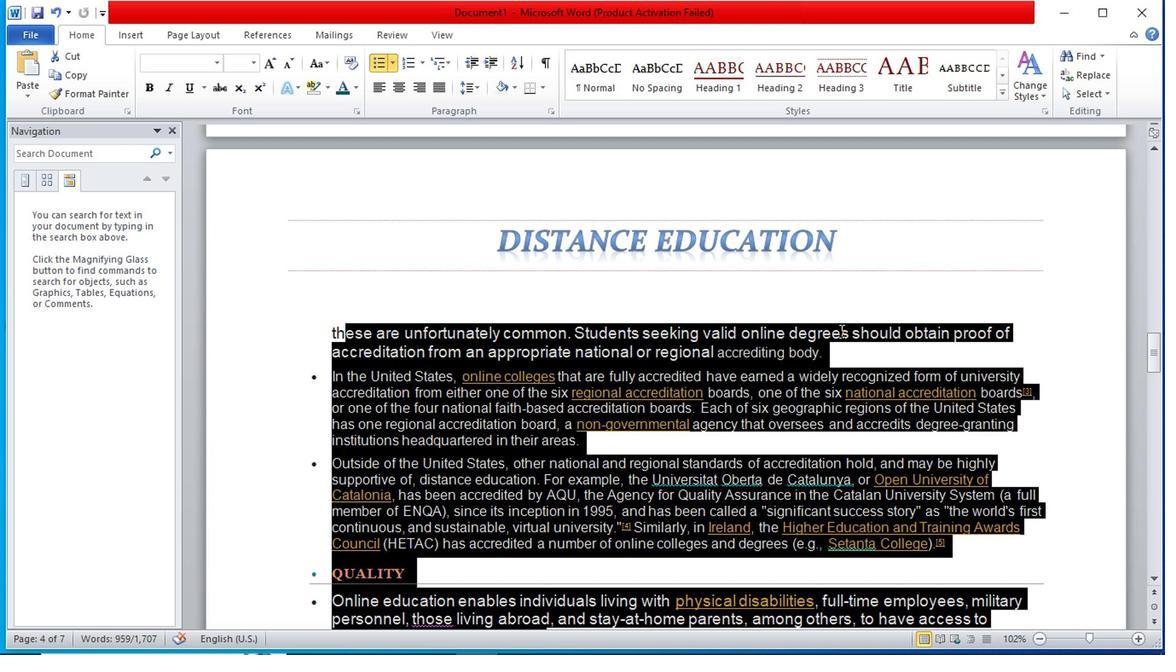 
Action: Mouse scrolled (840, 329) with delta (0, 0)
Screenshot: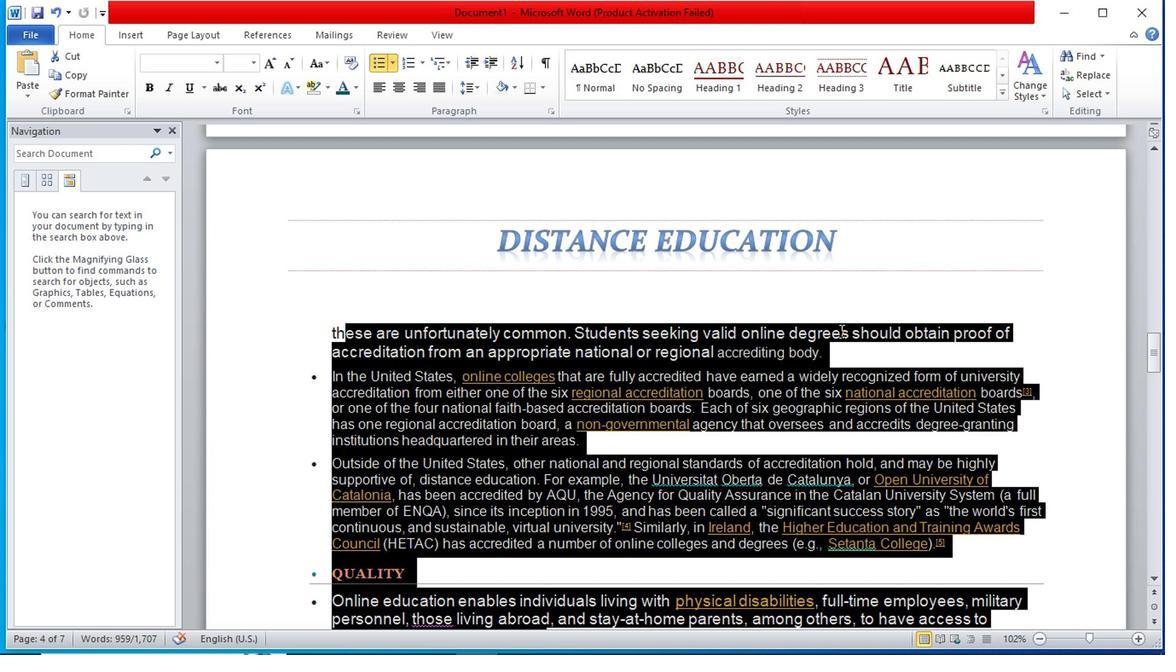 
Action: Mouse moved to (842, 329)
Screenshot: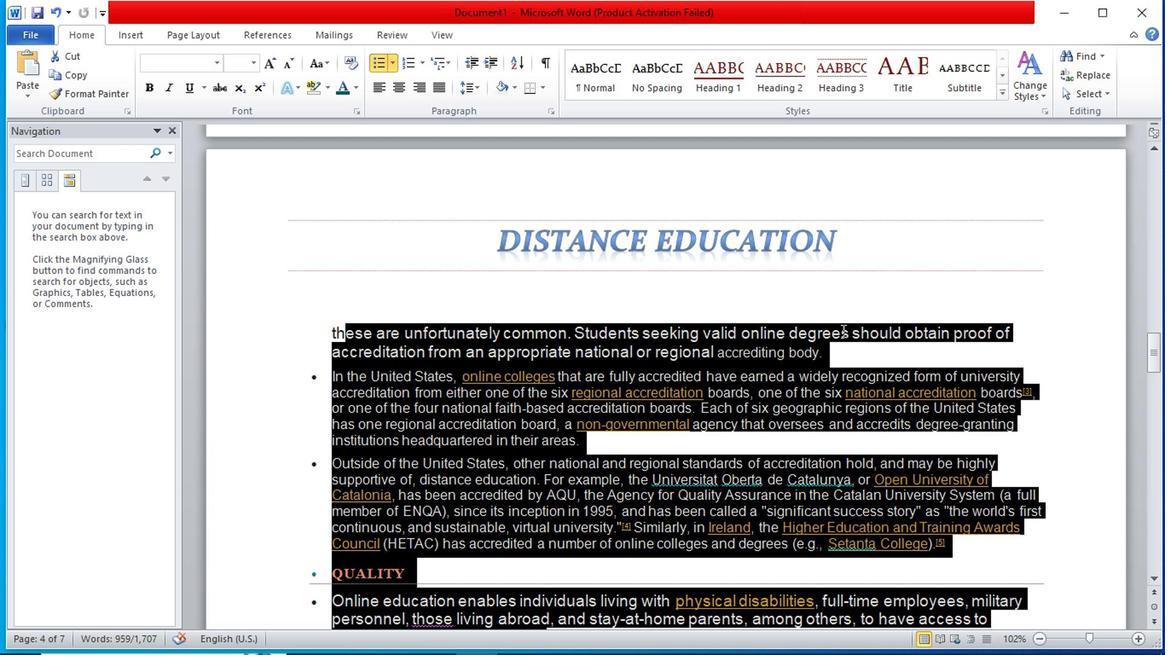 
Action: Mouse scrolled (842, 329) with delta (0, 0)
Screenshot: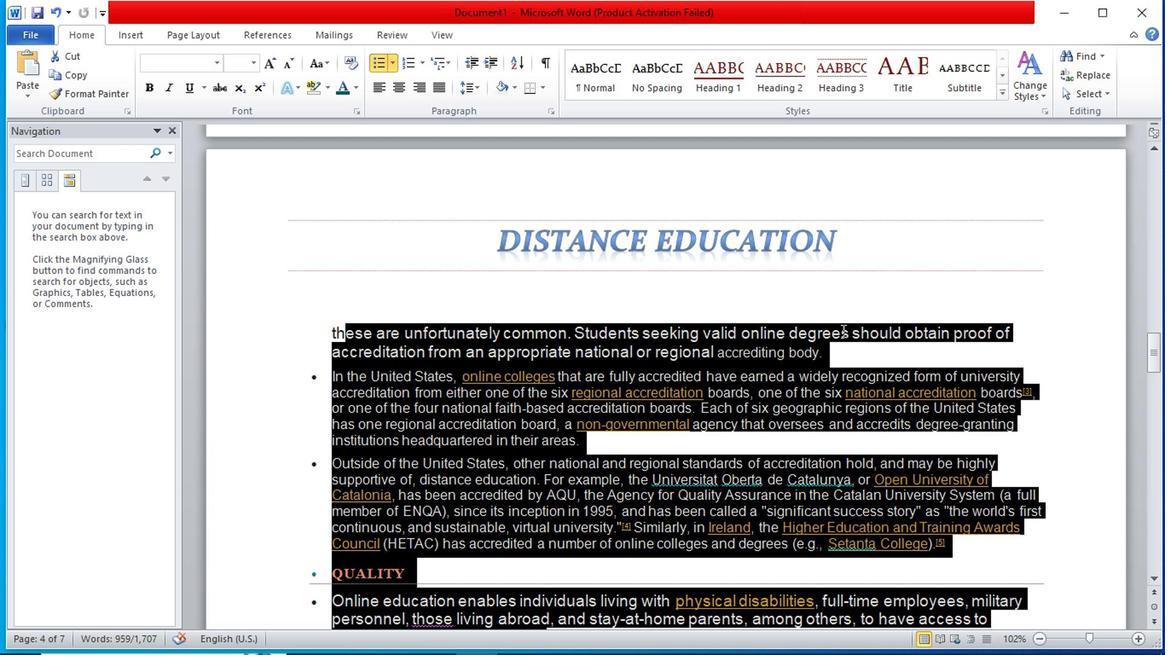 
Action: Mouse moved to (846, 329)
Screenshot: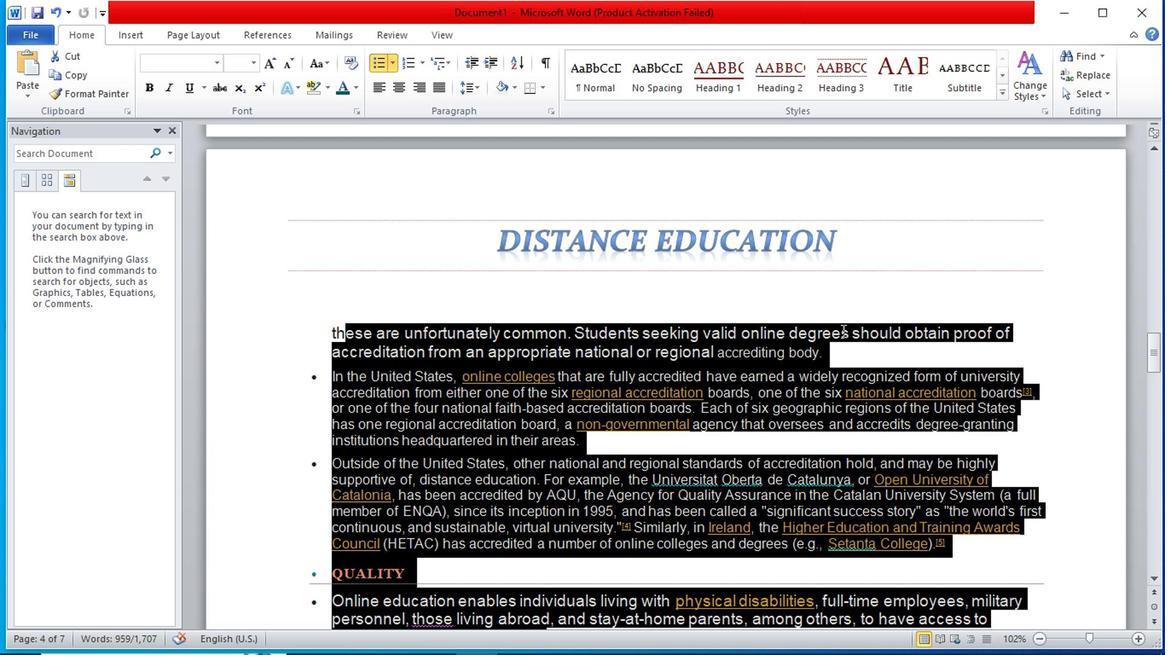 
Action: Mouse scrolled (846, 329) with delta (0, 0)
Screenshot: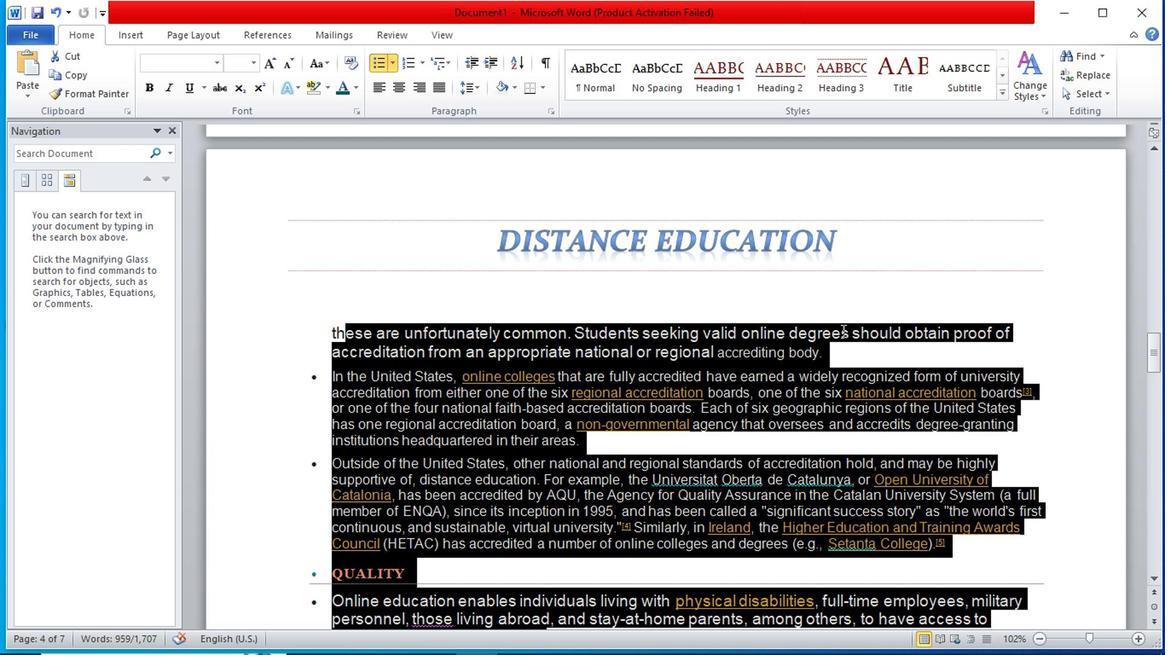 
Action: Mouse moved to (851, 332)
Screenshot: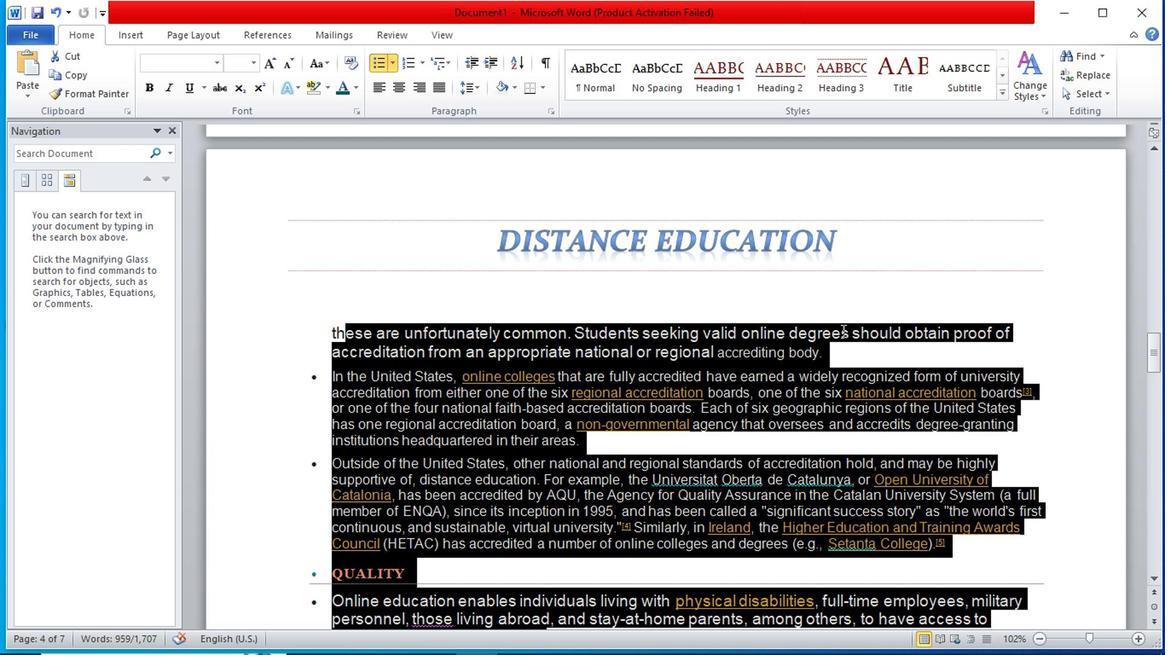 
Action: Mouse scrolled (851, 331) with delta (0, 0)
Screenshot: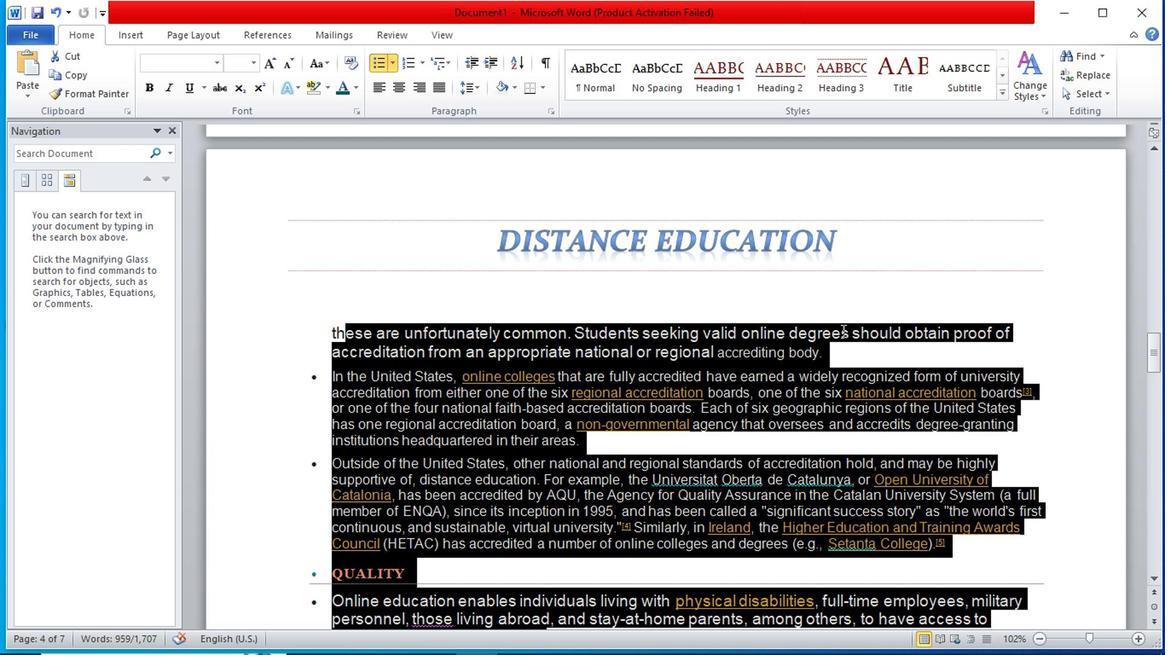 
Action: Mouse moved to (1065, 452)
Screenshot: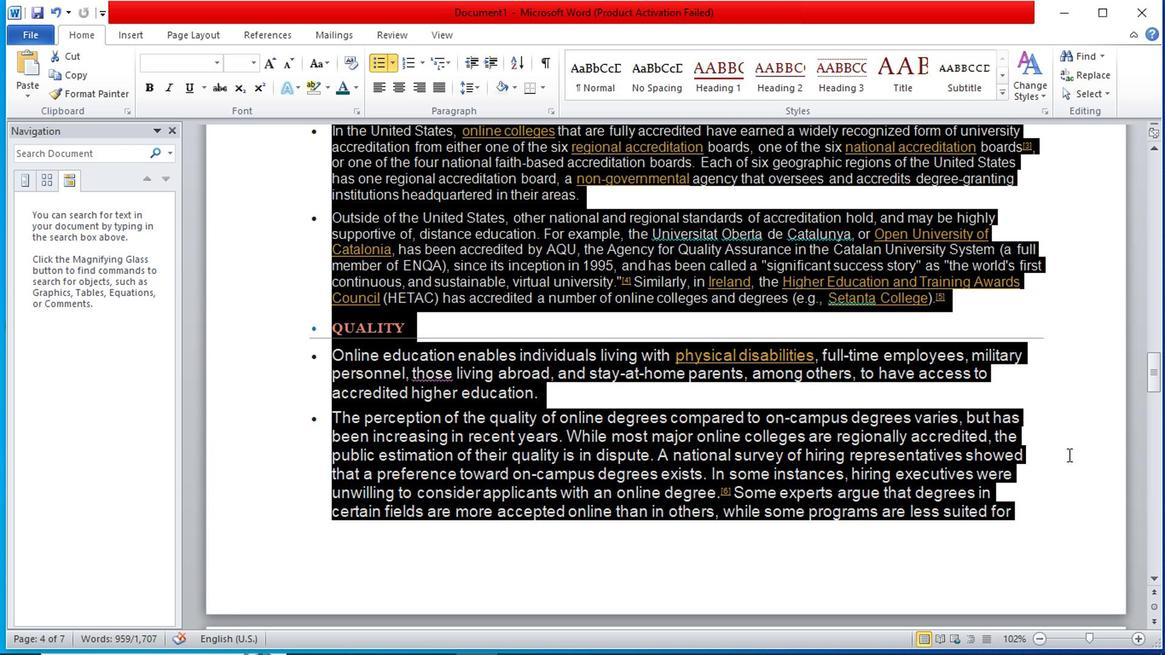 
Action: Mouse pressed left at (1065, 452)
Screenshot: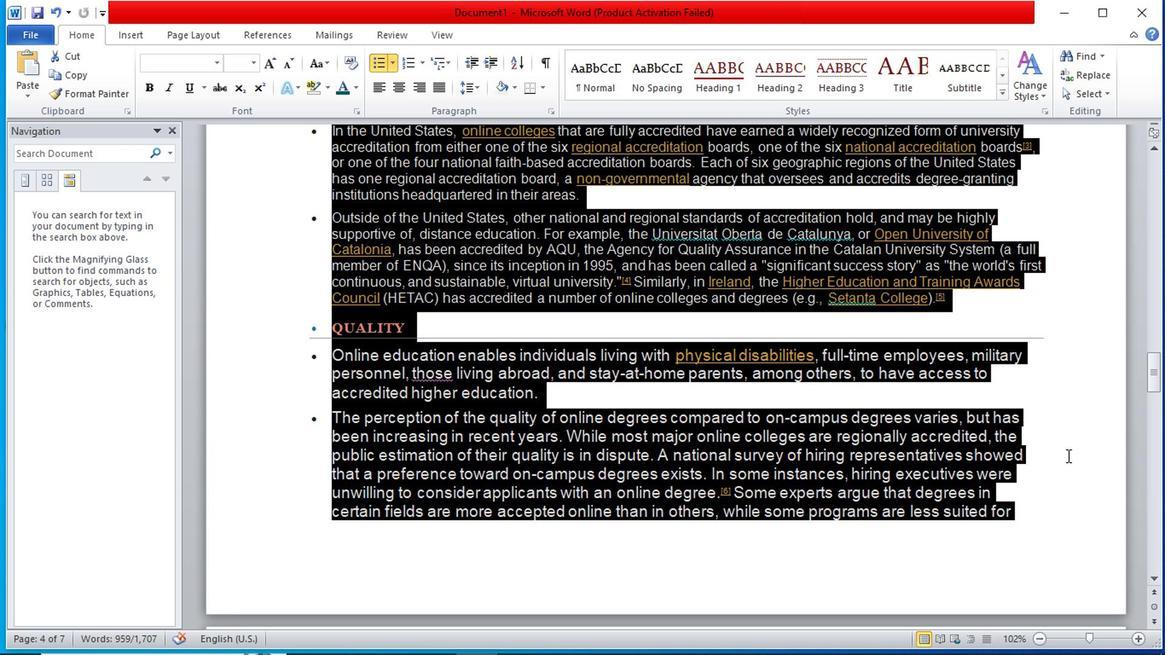 
Action: Mouse moved to (1071, 516)
Screenshot: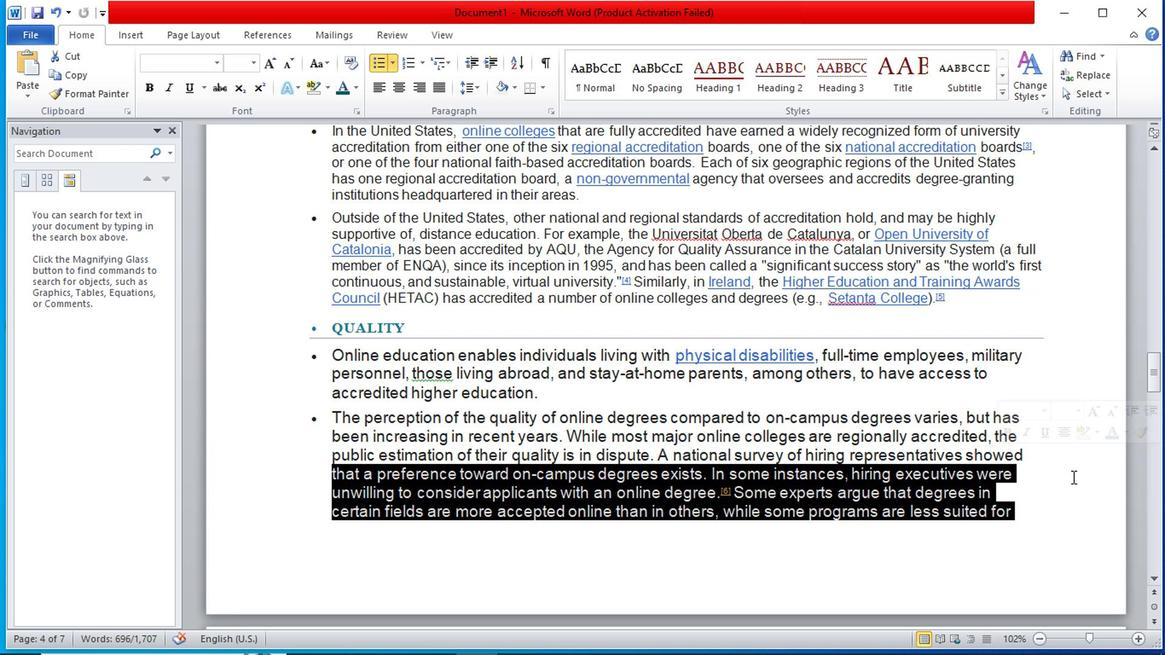
Action: Mouse scrolled (1071, 515) with delta (0, 0)
Screenshot: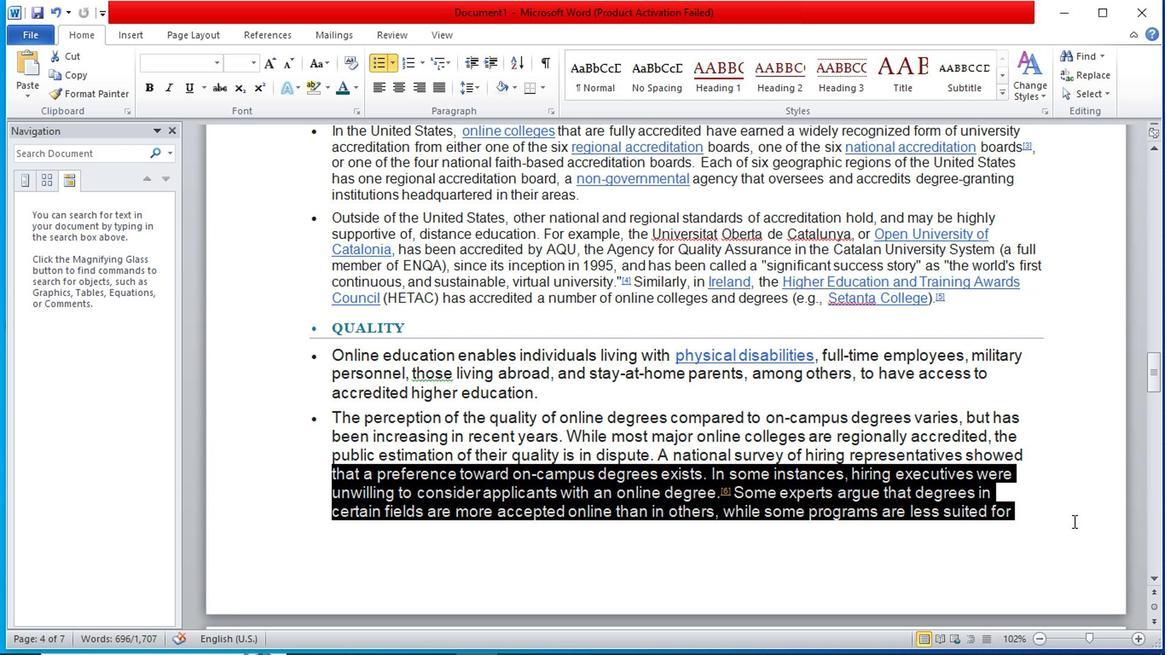 
Action: Mouse scrolled (1071, 515) with delta (0, 0)
Screenshot: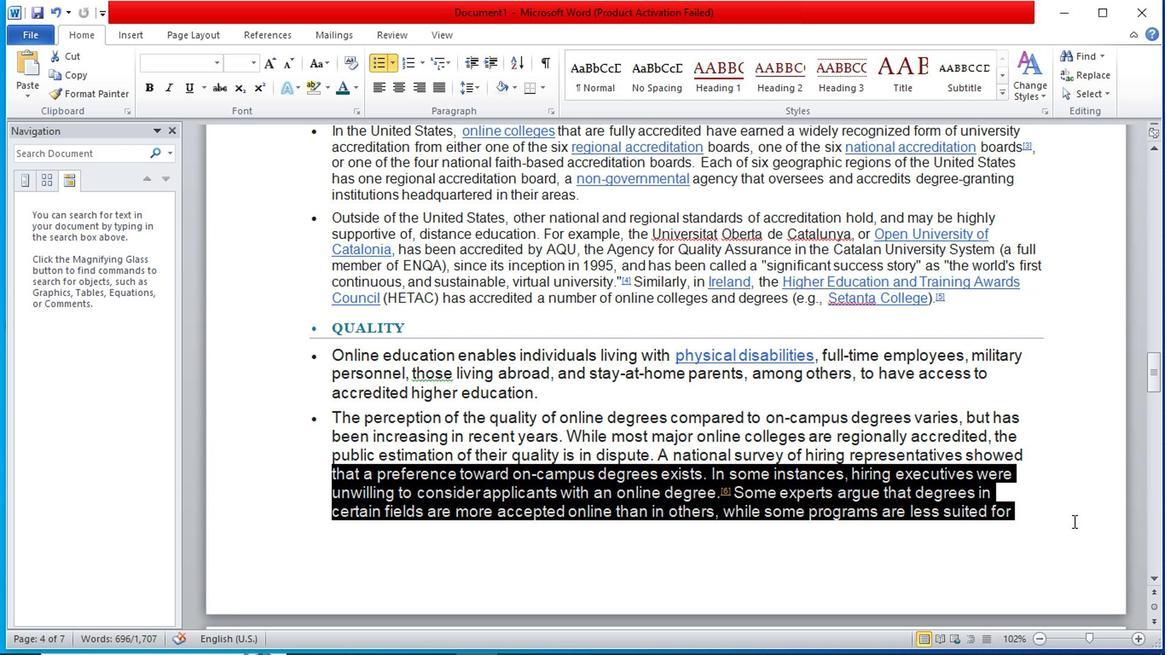 
Action: Mouse scrolled (1071, 515) with delta (0, 0)
Screenshot: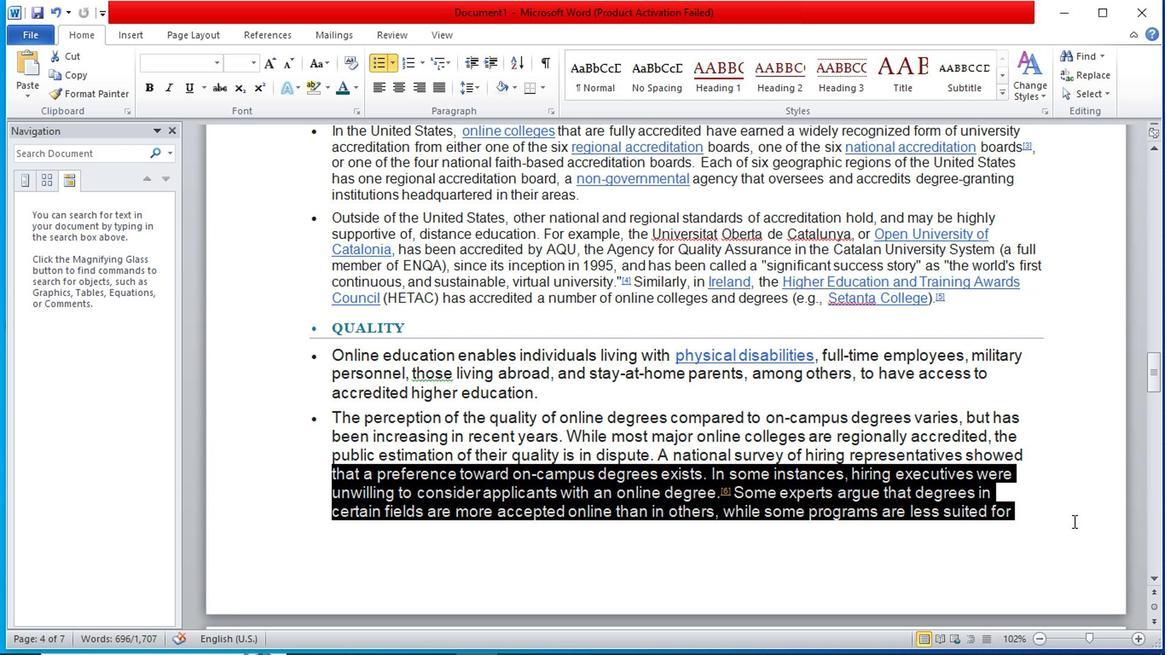 
Action: Mouse moved to (1071, 516)
Screenshot: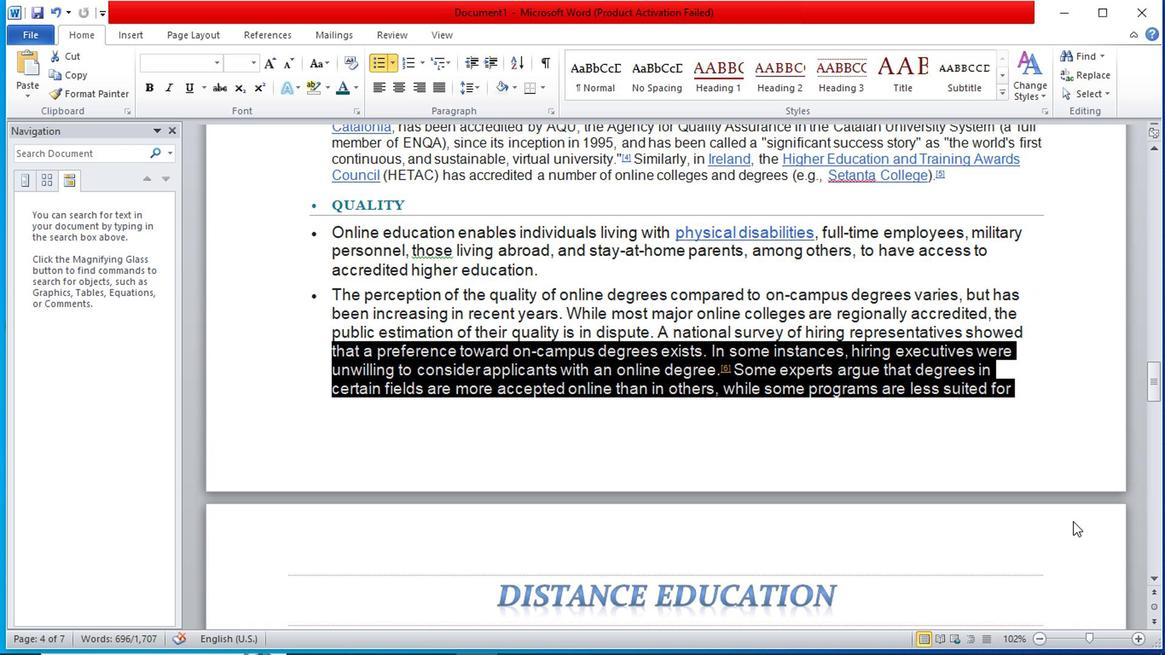 
Action: Mouse pressed left at (1071, 516)
Screenshot: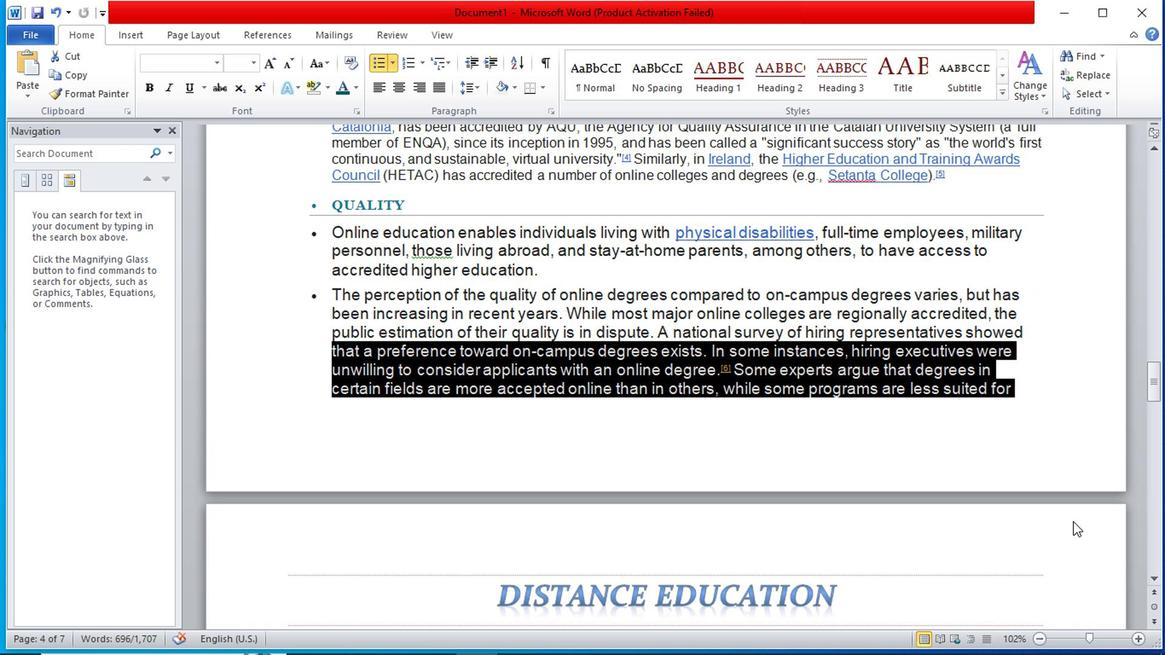 
Action: Mouse moved to (1074, 488)
Screenshot: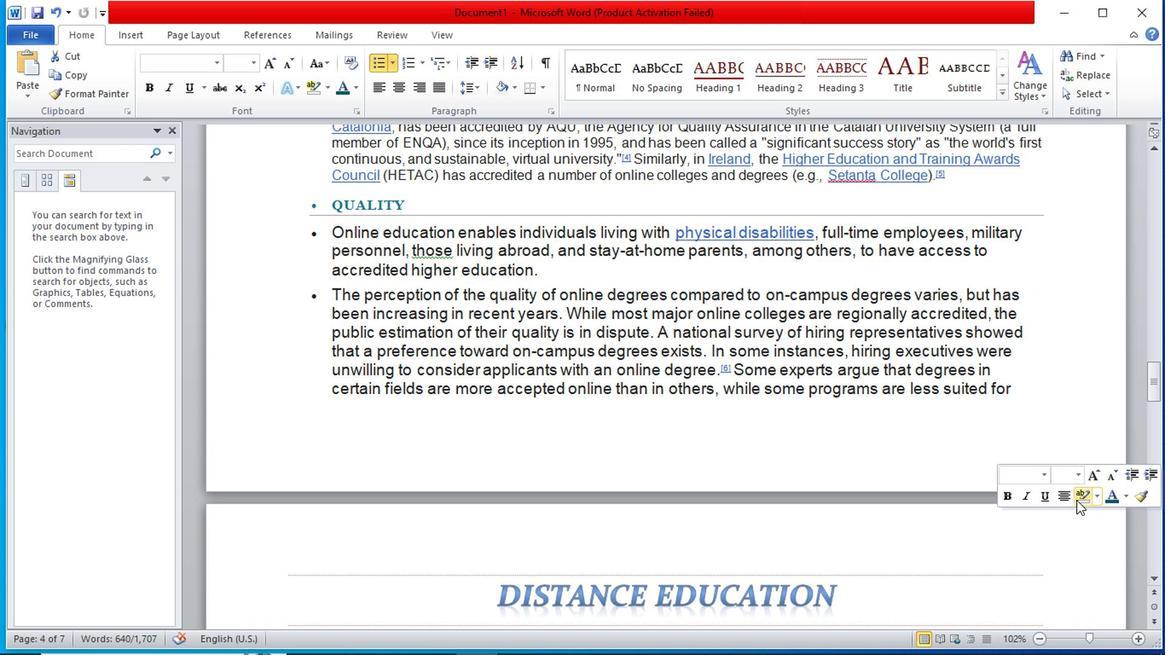 
Action: Mouse scrolled (1074, 488) with delta (0, 0)
Screenshot: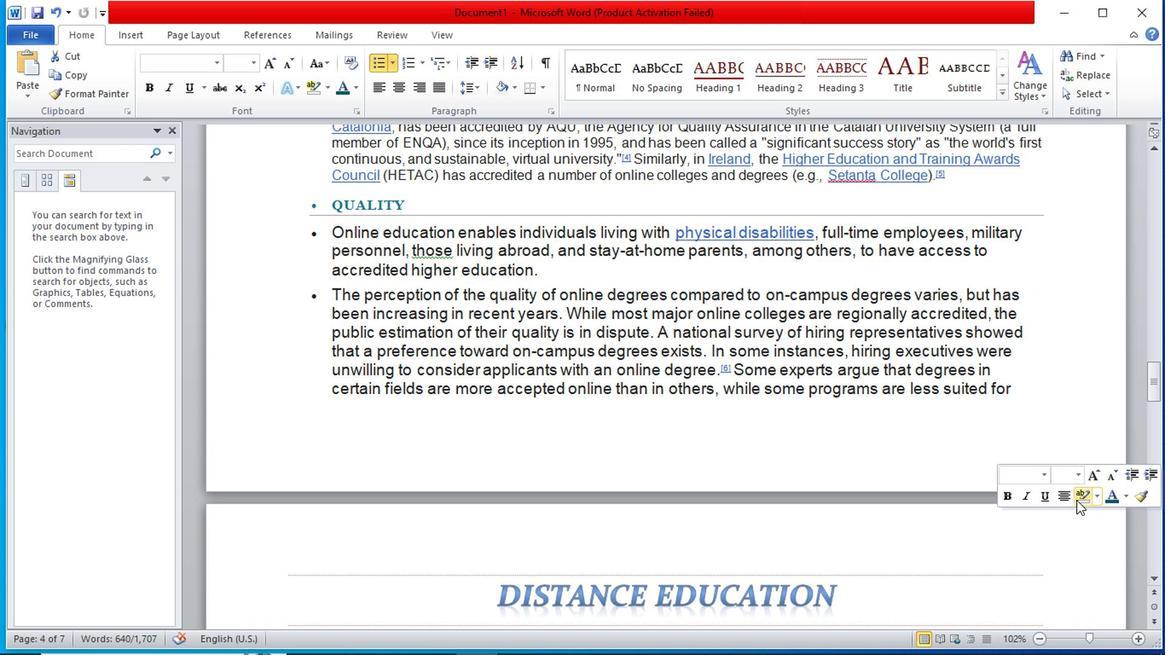 
Action: Mouse scrolled (1074, 488) with delta (0, 0)
Screenshot: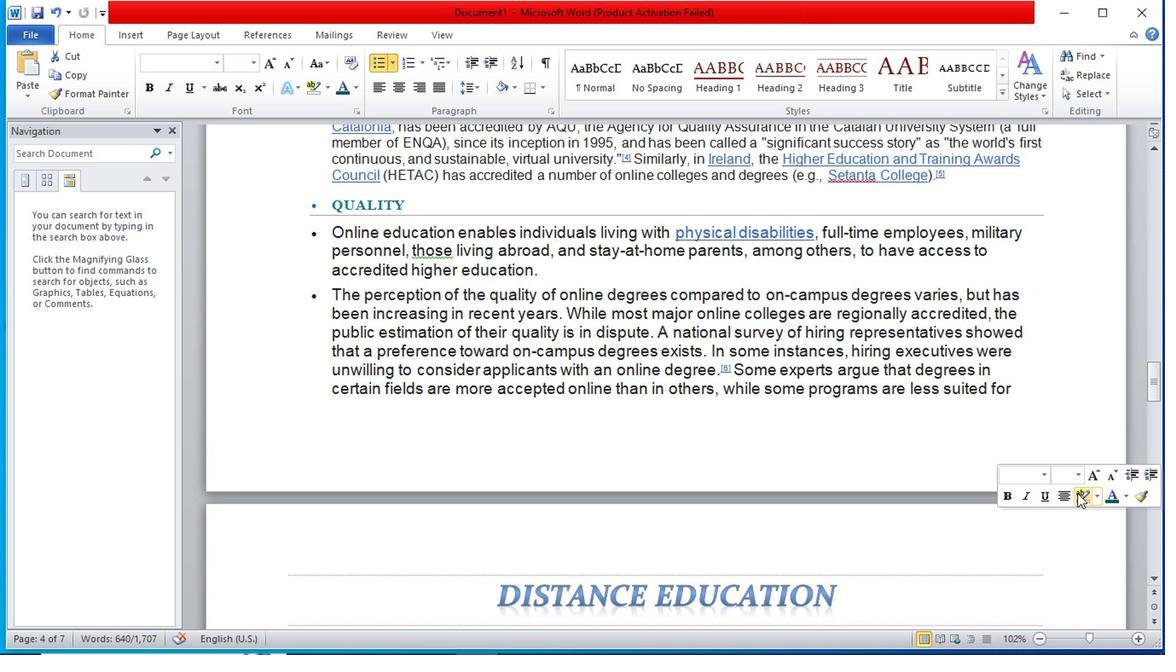 
Action: Mouse scrolled (1074, 488) with delta (0, 0)
Screenshot: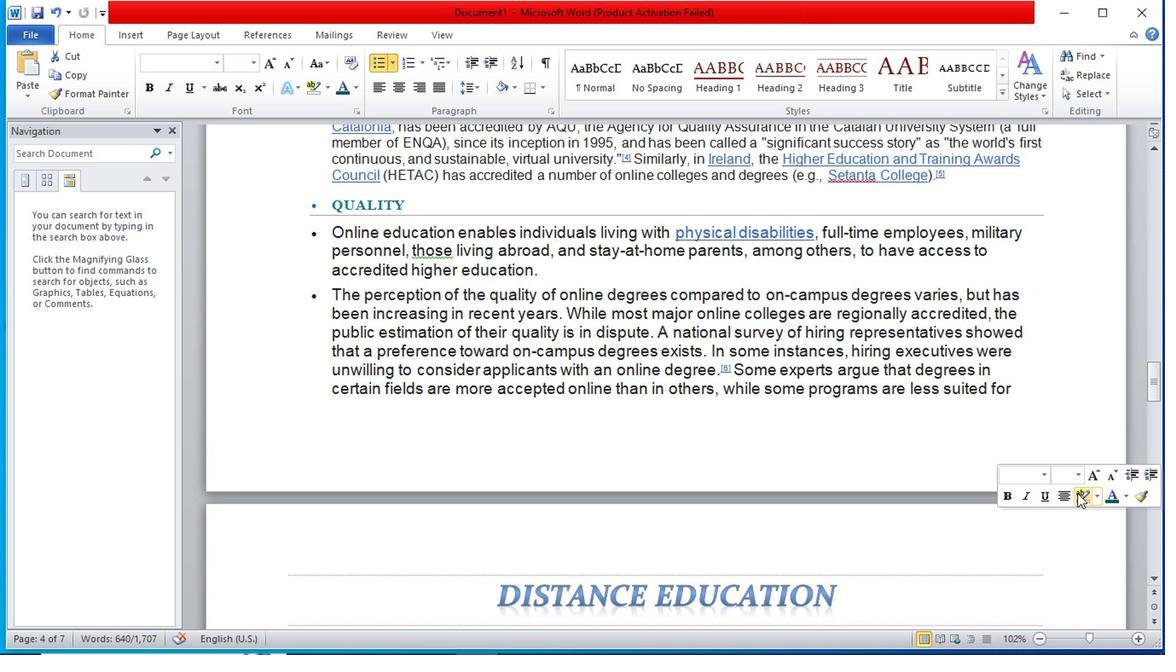 
Action: Mouse scrolled (1074, 488) with delta (0, 0)
Screenshot: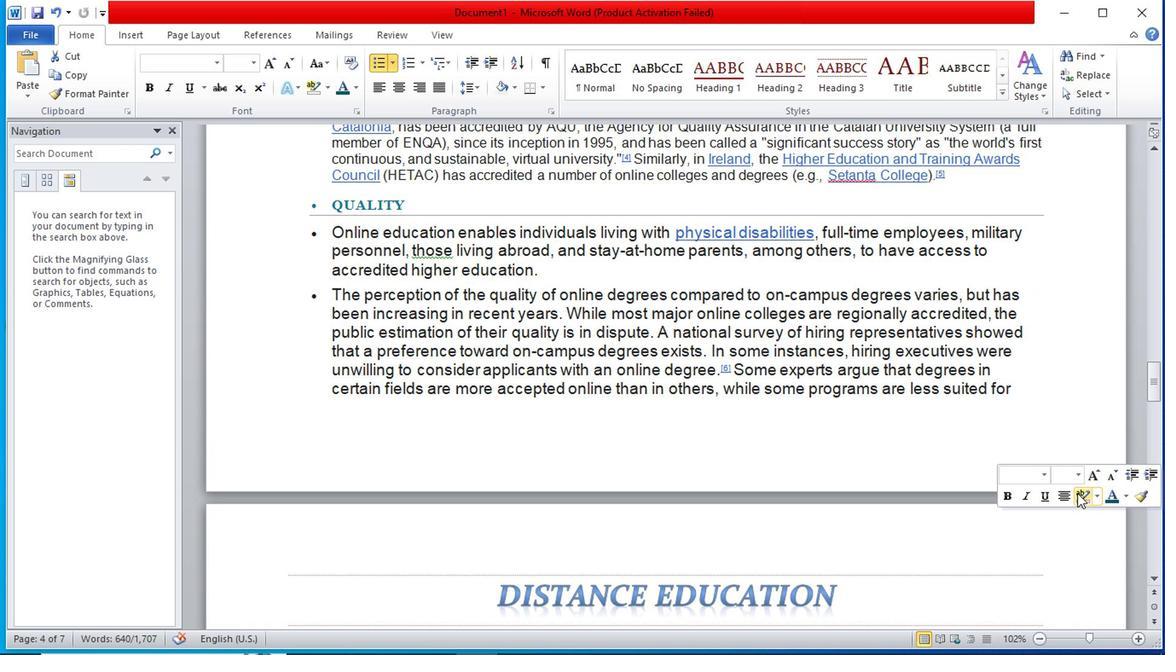 
Action: Mouse scrolled (1074, 488) with delta (0, 0)
Screenshot: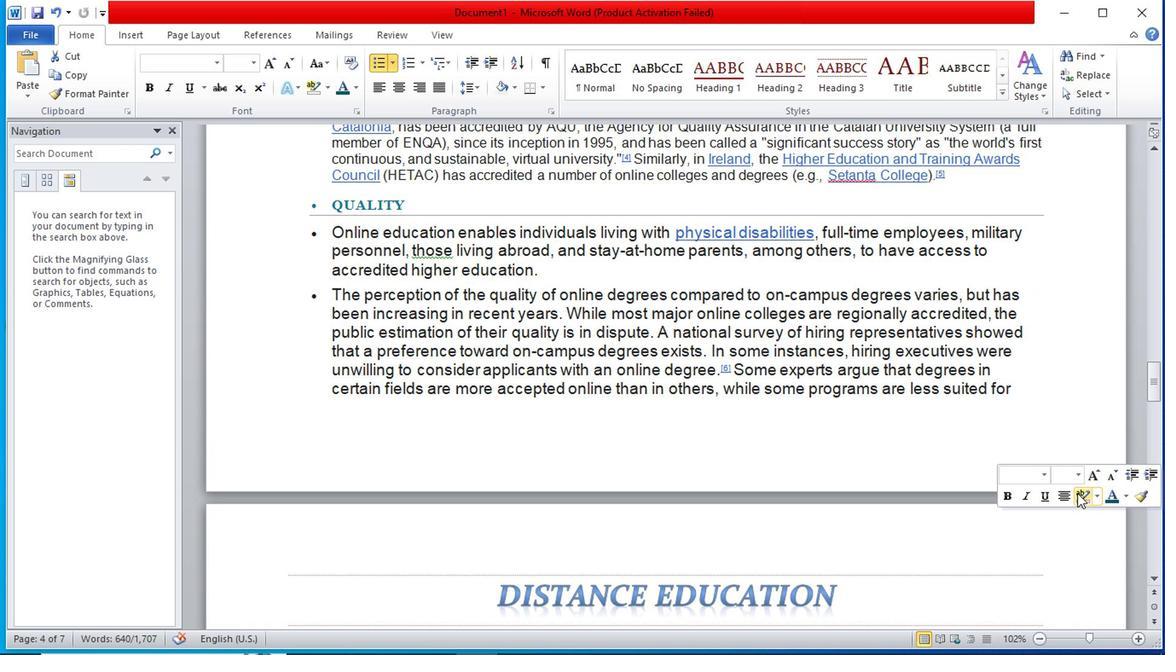 
Action: Mouse moved to (1076, 504)
Screenshot: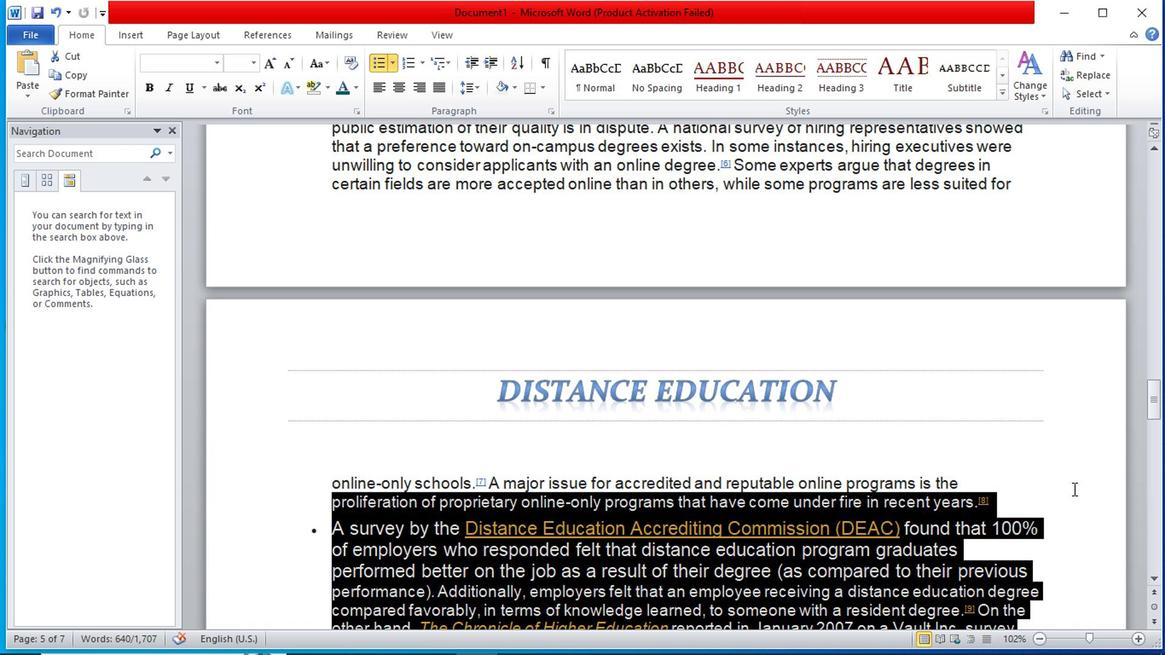 
Action: Mouse pressed left at (1076, 504)
Screenshot: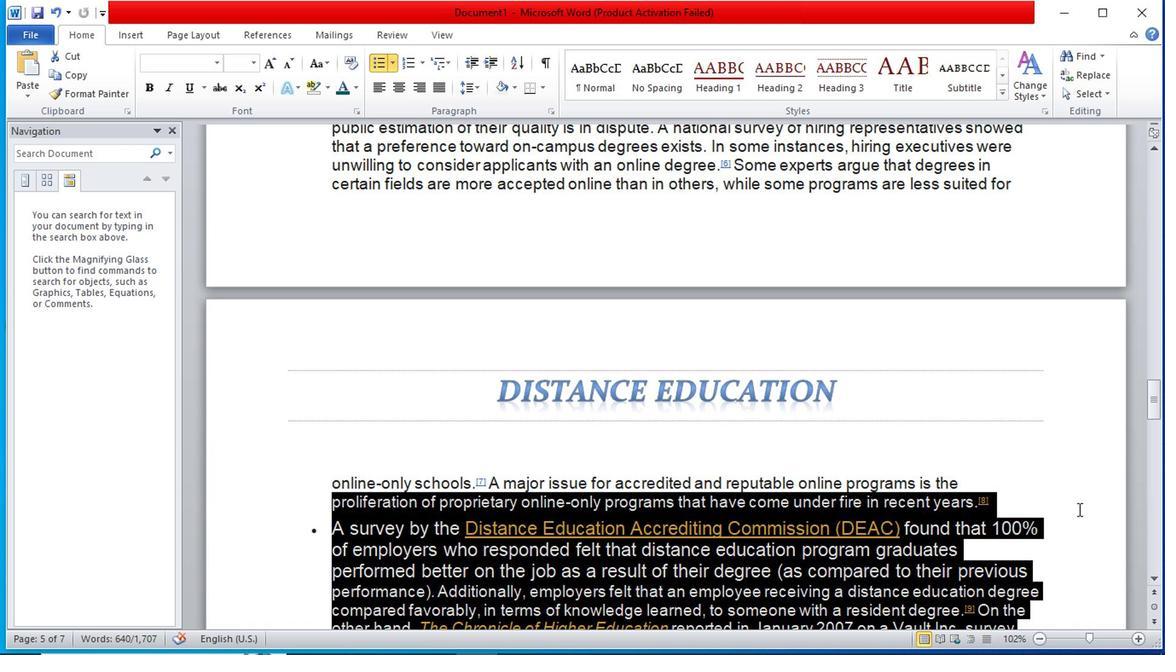 
Action: Mouse moved to (1077, 502)
Screenshot: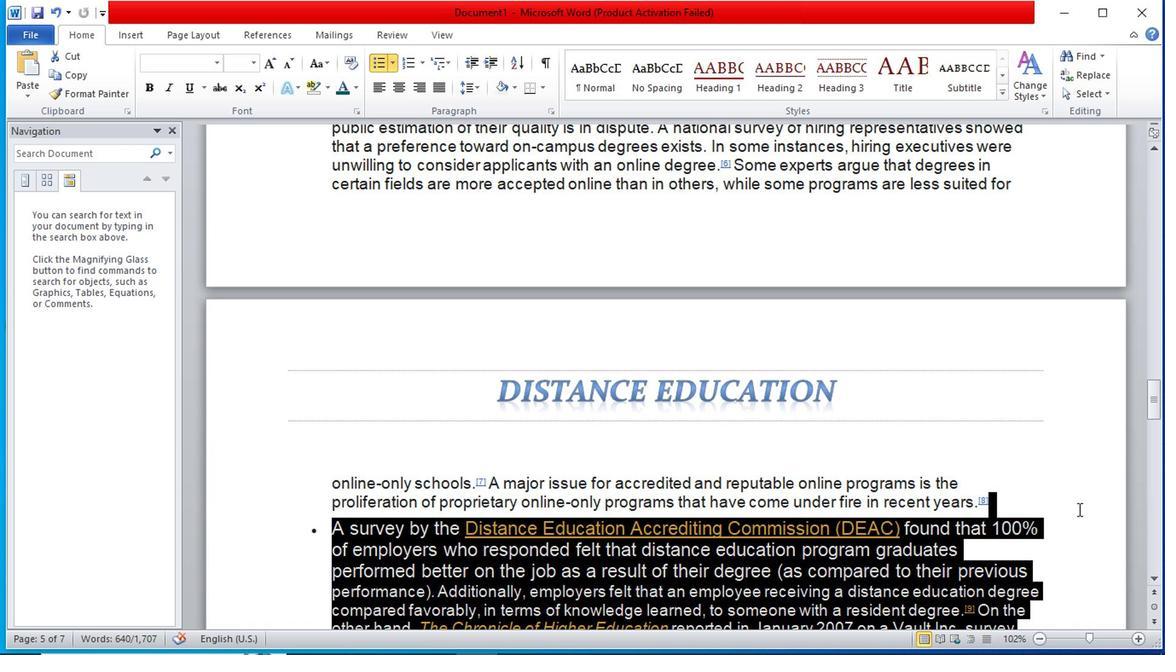 
Action: Mouse scrolled (1077, 502) with delta (0, 0)
Screenshot: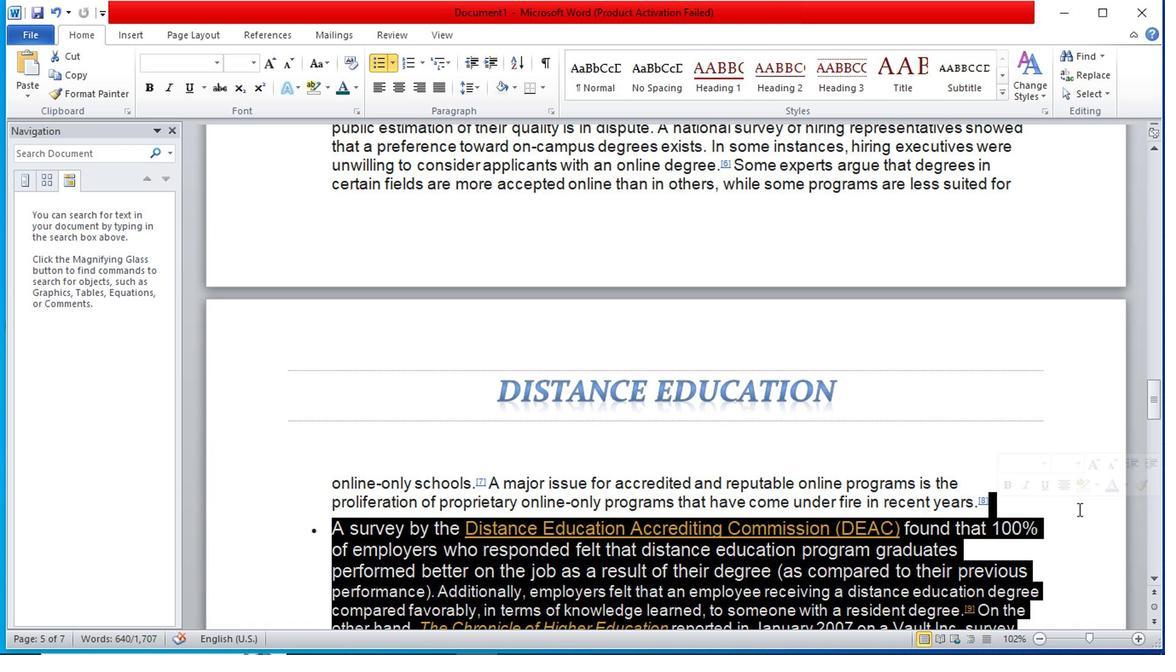 
Action: Mouse scrolled (1077, 502) with delta (0, 0)
Screenshot: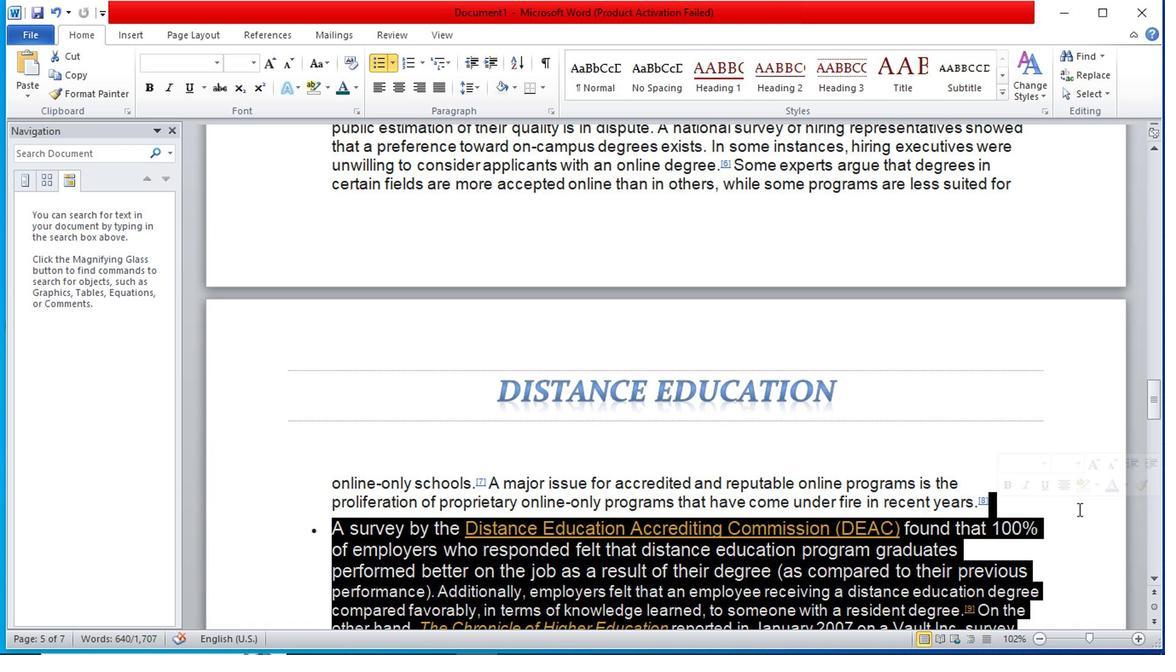 
Action: Mouse scrolled (1077, 502) with delta (0, 0)
Screenshot: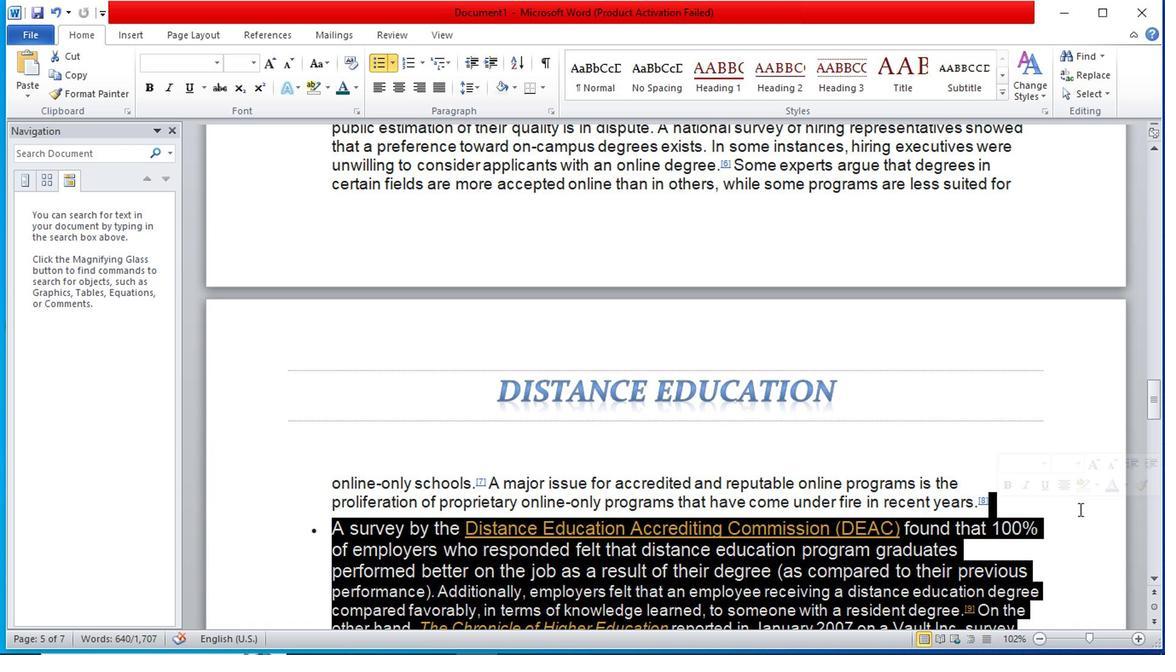 
Action: Mouse scrolled (1077, 502) with delta (0, 0)
Screenshot: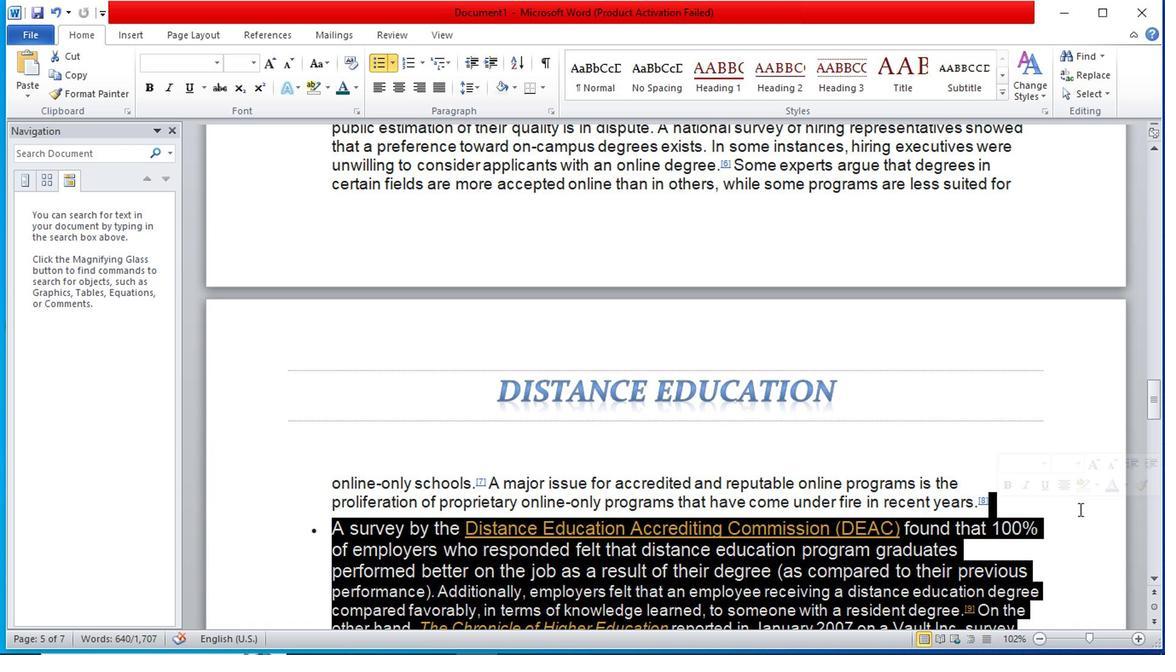 
Action: Mouse scrolled (1077, 502) with delta (0, 0)
Screenshot: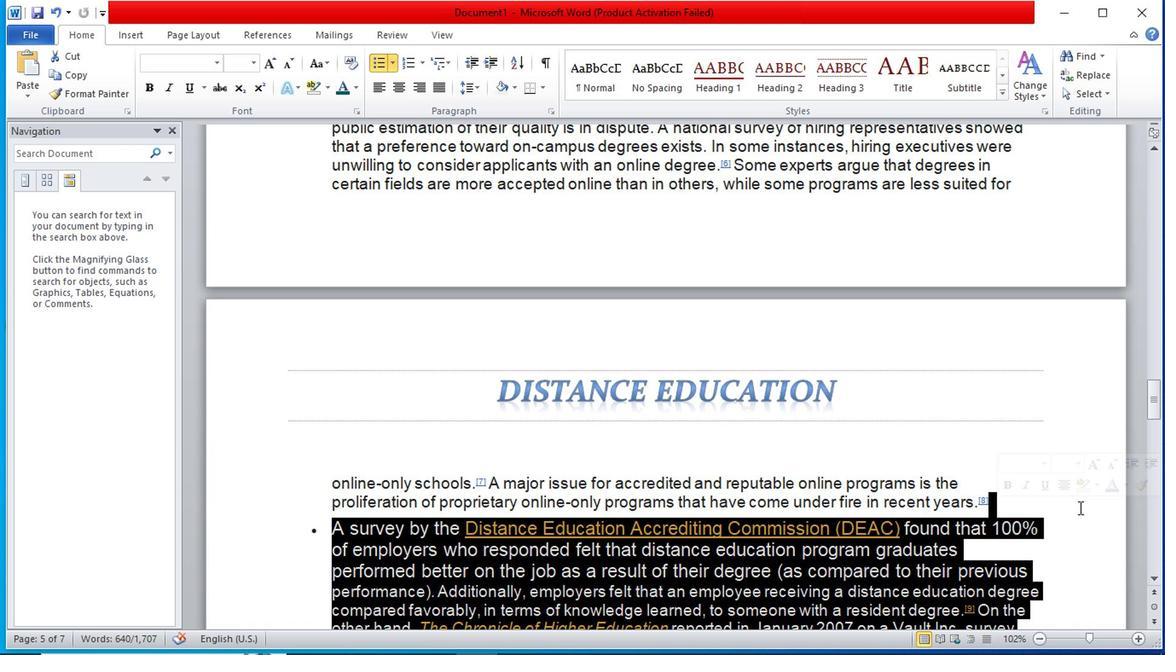 
Action: Mouse scrolled (1077, 502) with delta (0, 0)
Screenshot: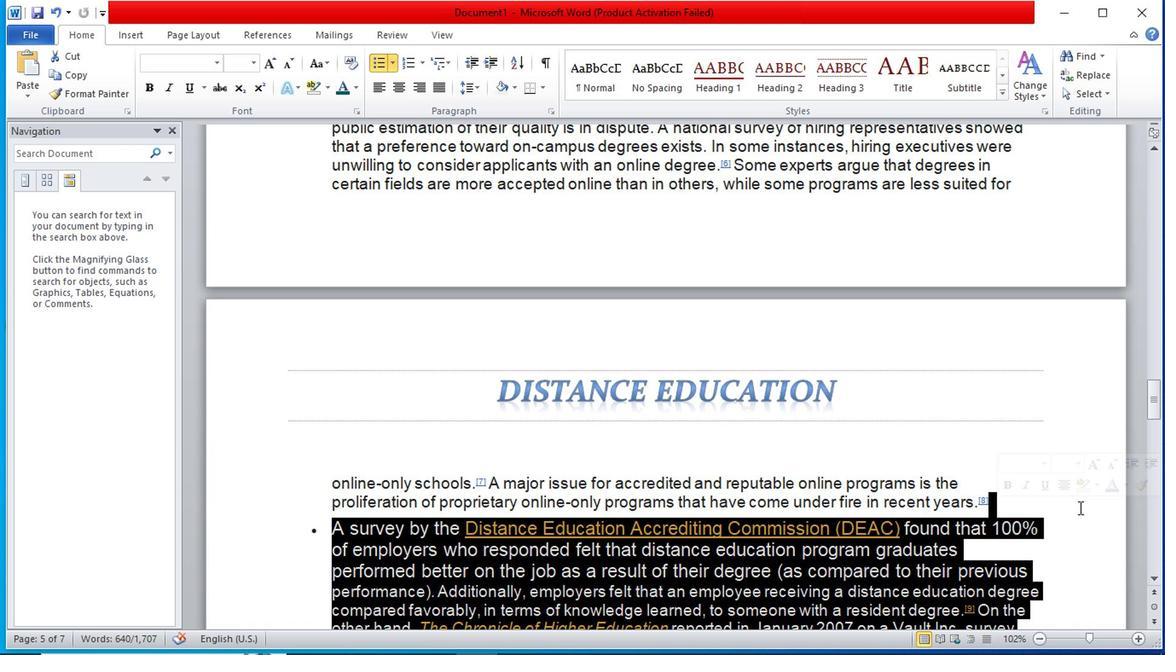 
Action: Mouse moved to (1089, 501)
Screenshot: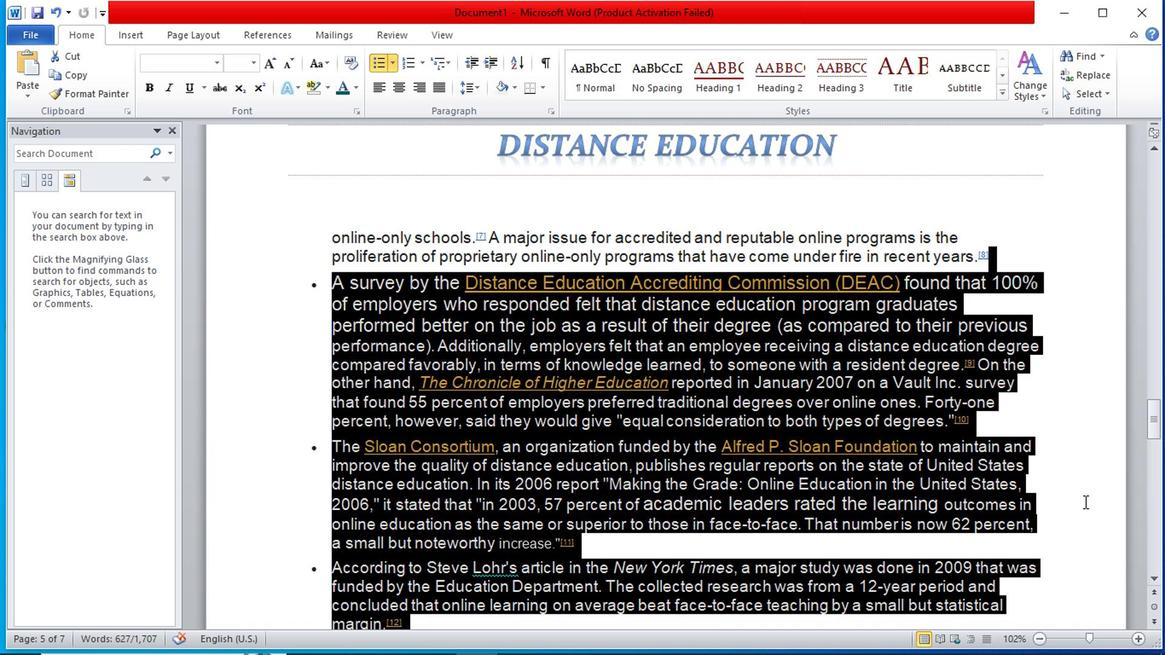 
Action: Mouse pressed left at (1089, 501)
Screenshot: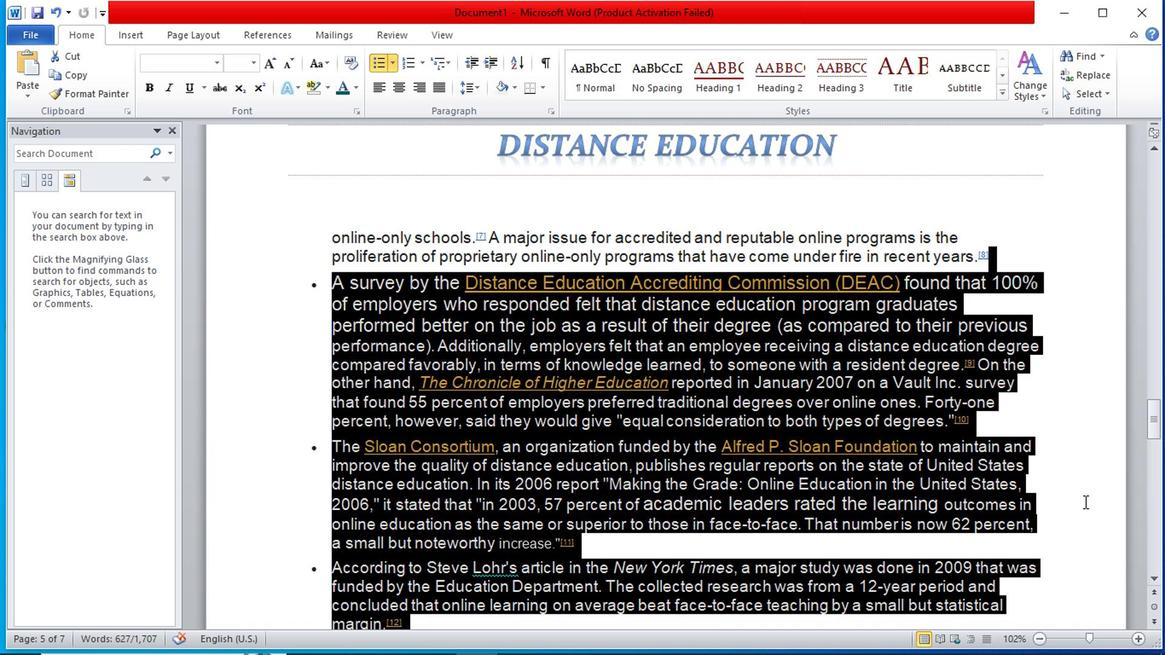 
Action: Mouse moved to (1091, 495)
Screenshot: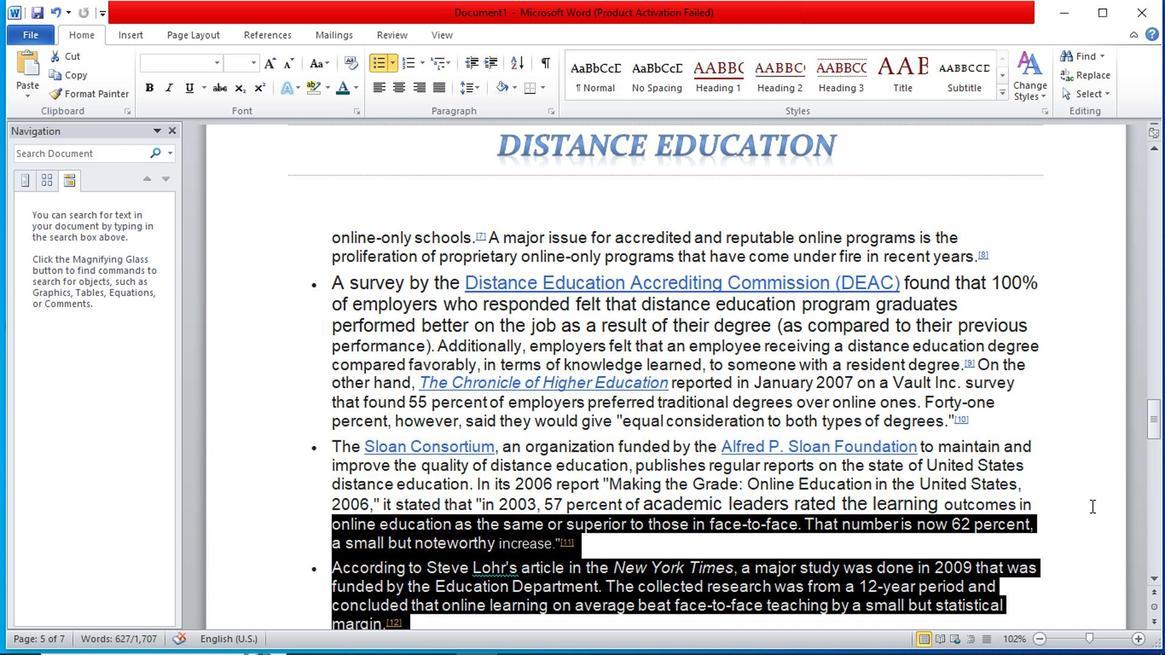 
Action: Mouse scrolled (1091, 495) with delta (0, 0)
Screenshot: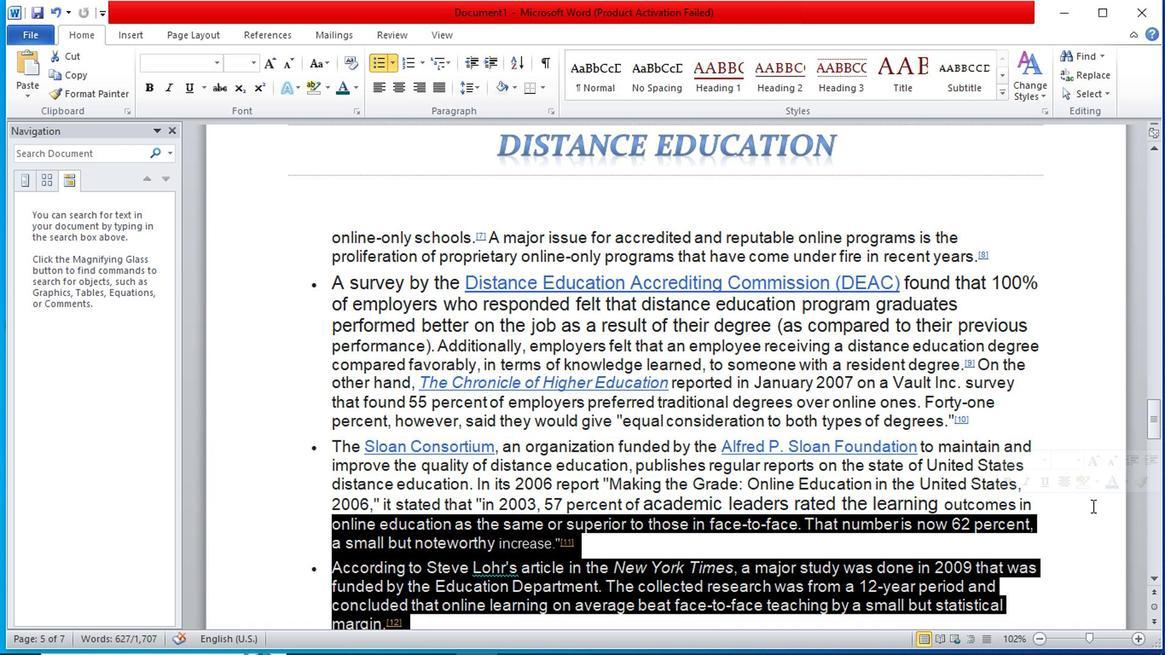 
Action: Mouse scrolled (1091, 495) with delta (0, 0)
Screenshot: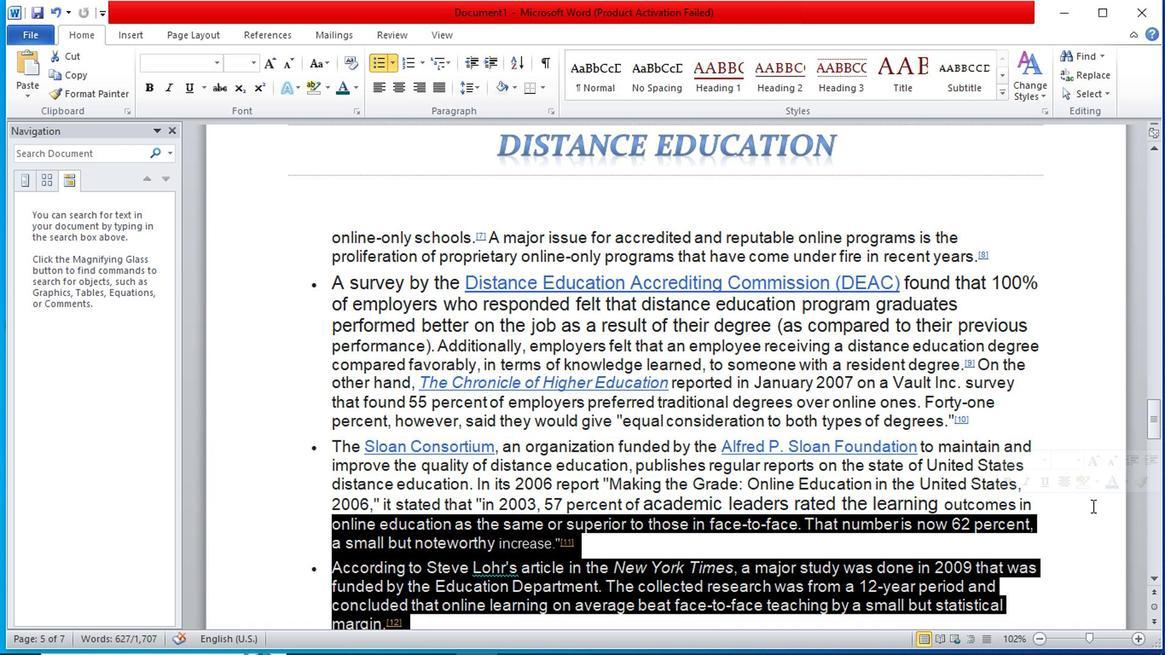 
Action: Mouse scrolled (1091, 495) with delta (0, 0)
Screenshot: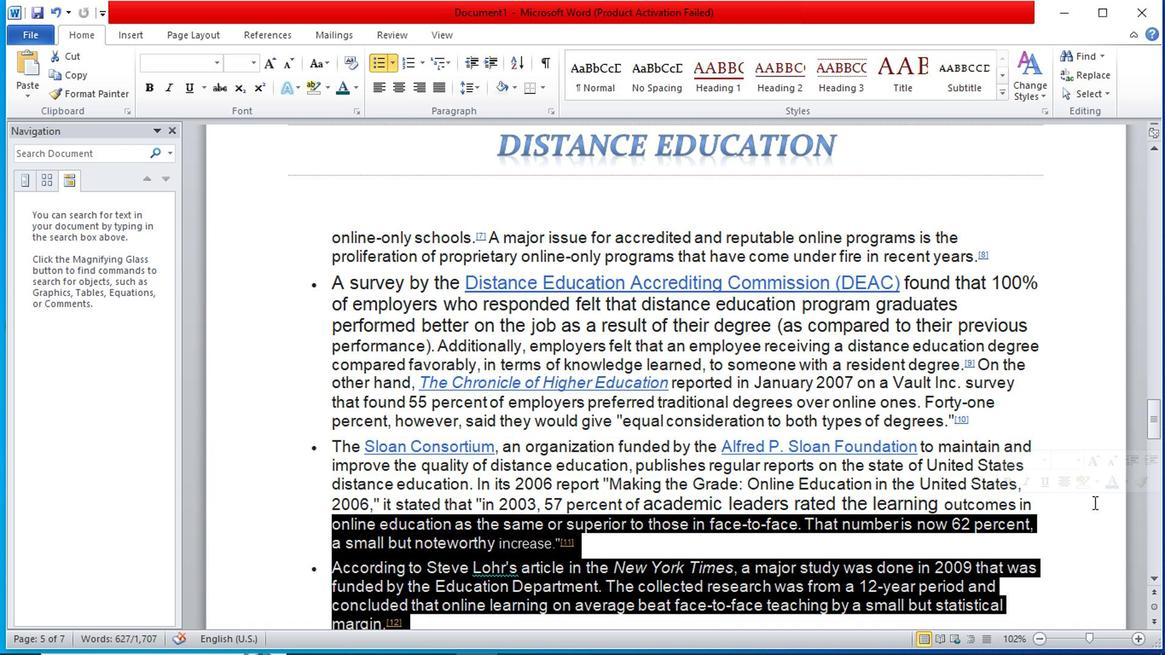 
Action: Mouse scrolled (1091, 495) with delta (0, 0)
Screenshot: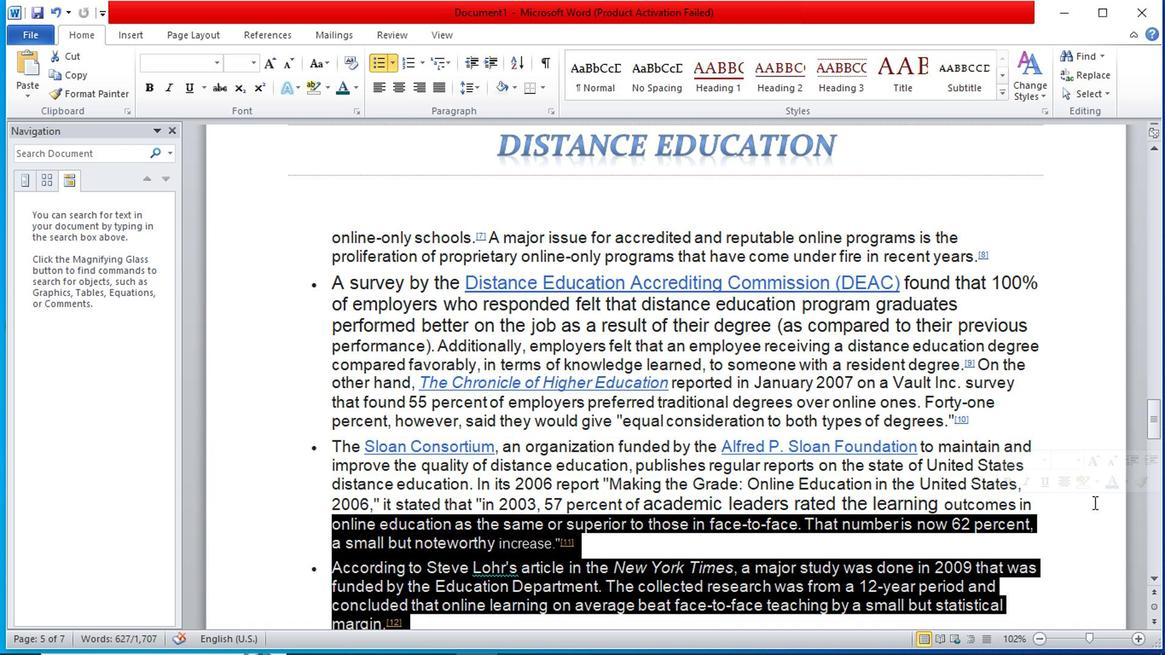 
Action: Mouse scrolled (1091, 495) with delta (0, 0)
Screenshot: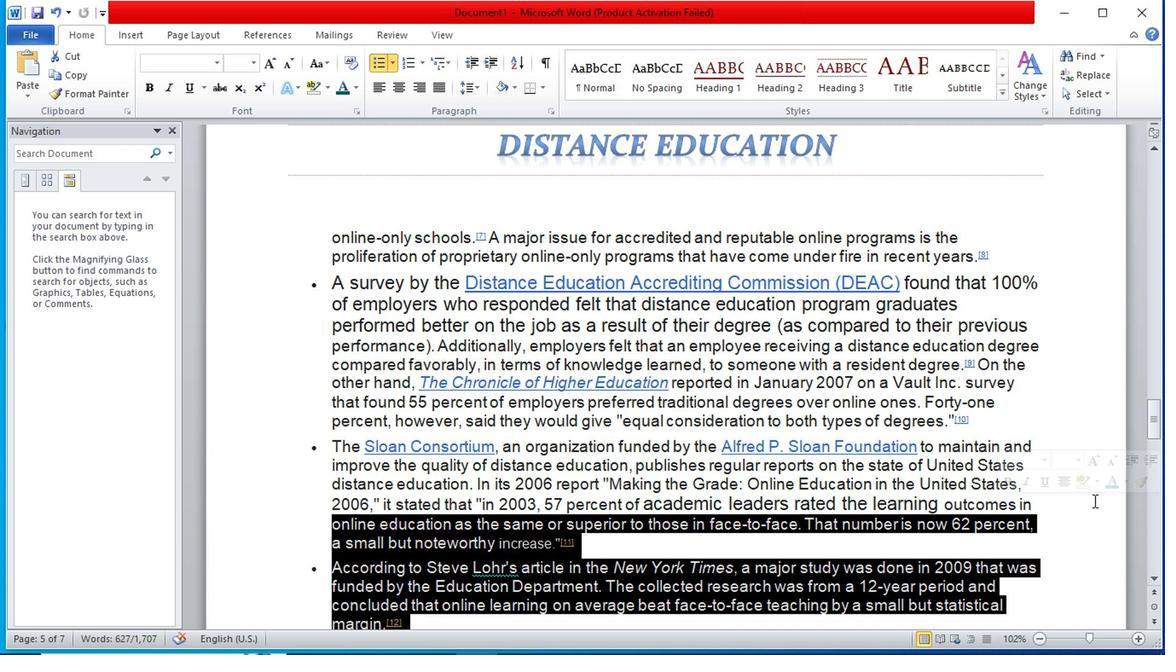
Action: Mouse moved to (1095, 494)
Screenshot: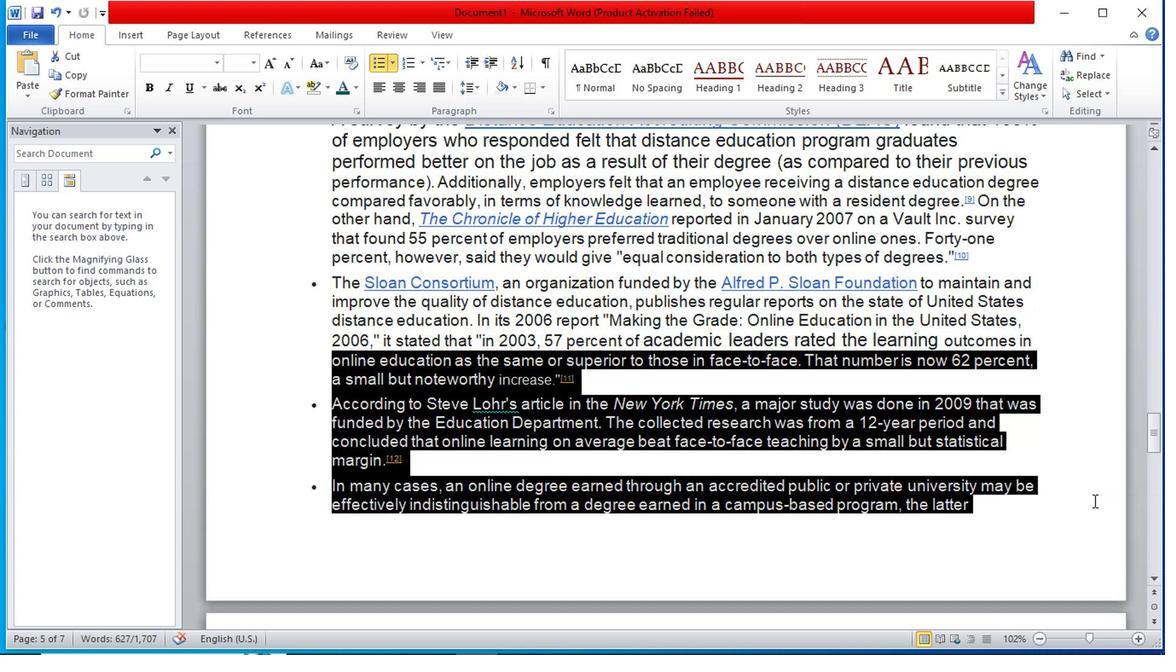 
Action: Mouse pressed left at (1095, 494)
Screenshot: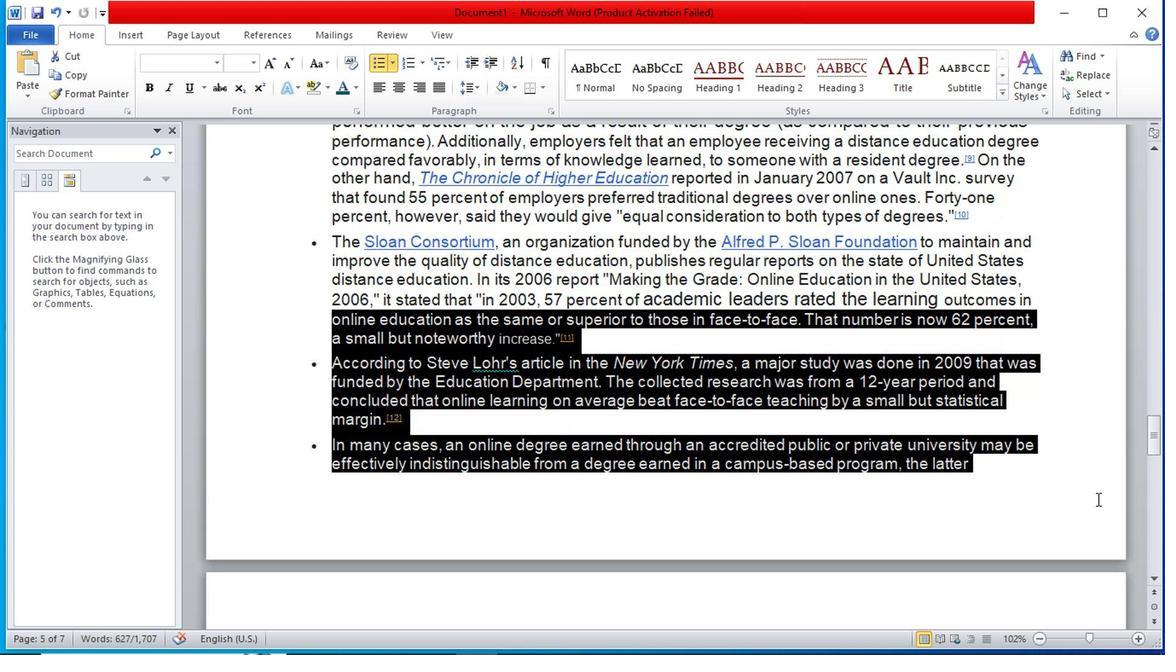 
Action: Mouse moved to (1095, 493)
Screenshot: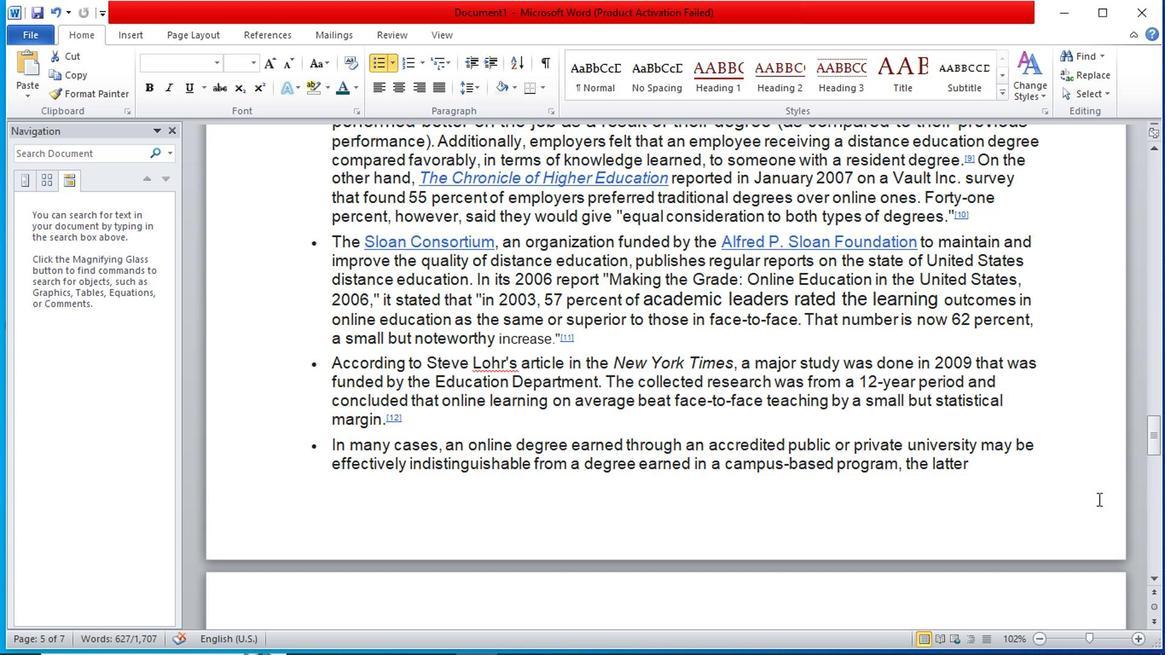 
Action: Mouse scrolled (1095, 492) with delta (0, 0)
Screenshot: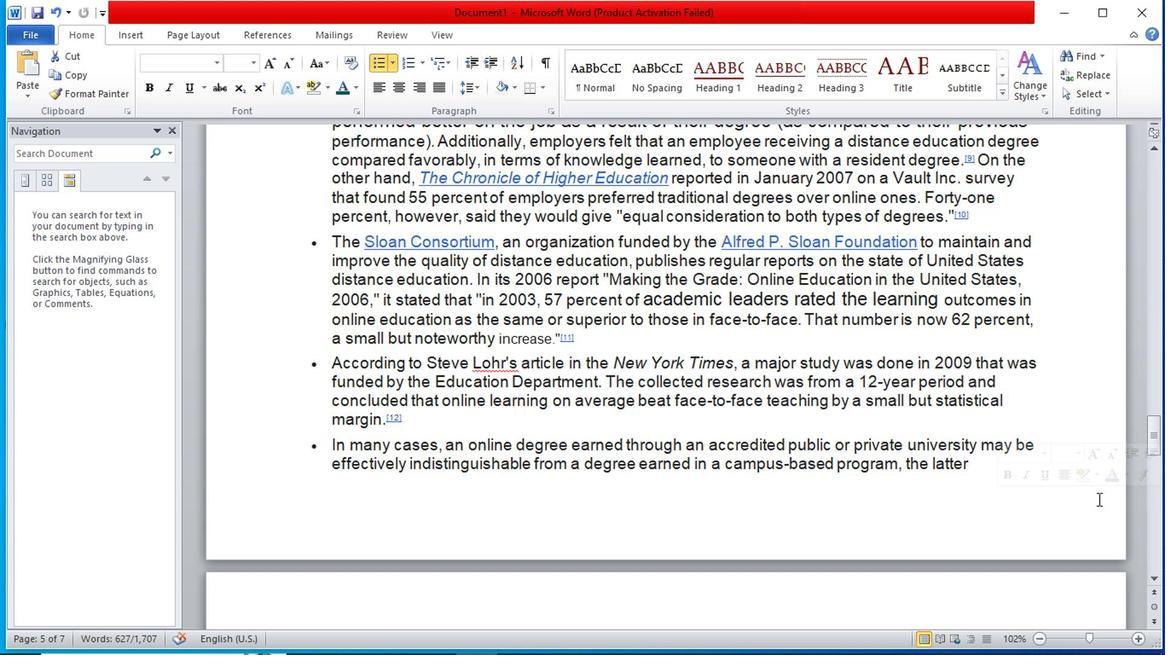 
Action: Mouse scrolled (1095, 492) with delta (0, 0)
Screenshot: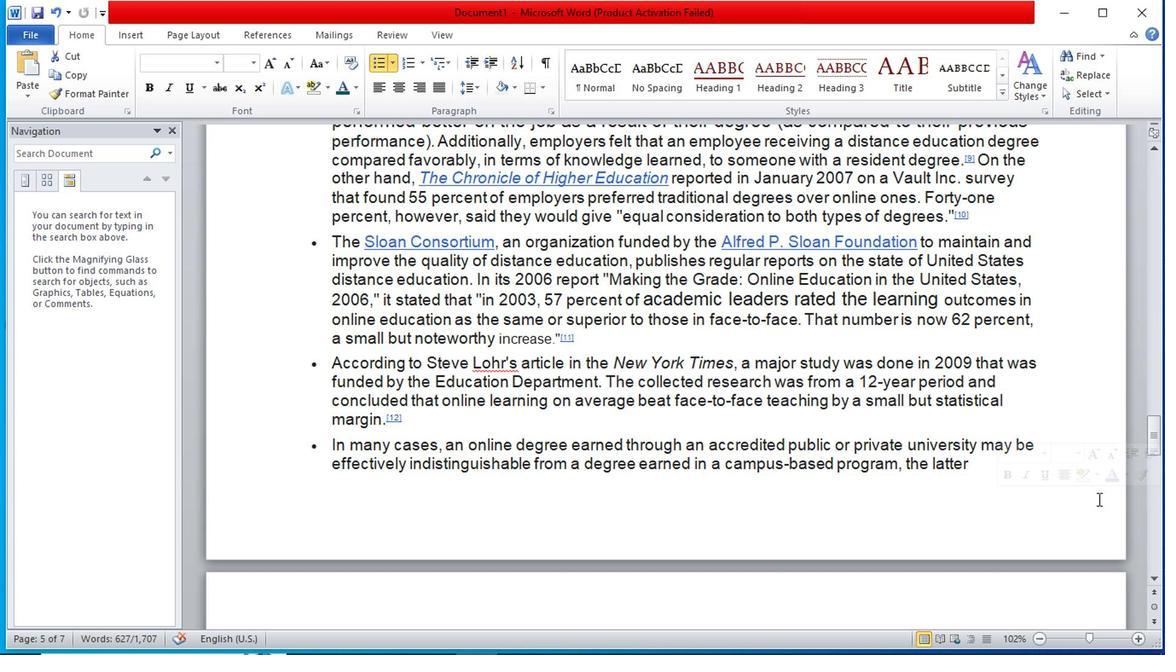 
Action: Mouse scrolled (1095, 492) with delta (0, 0)
Screenshot: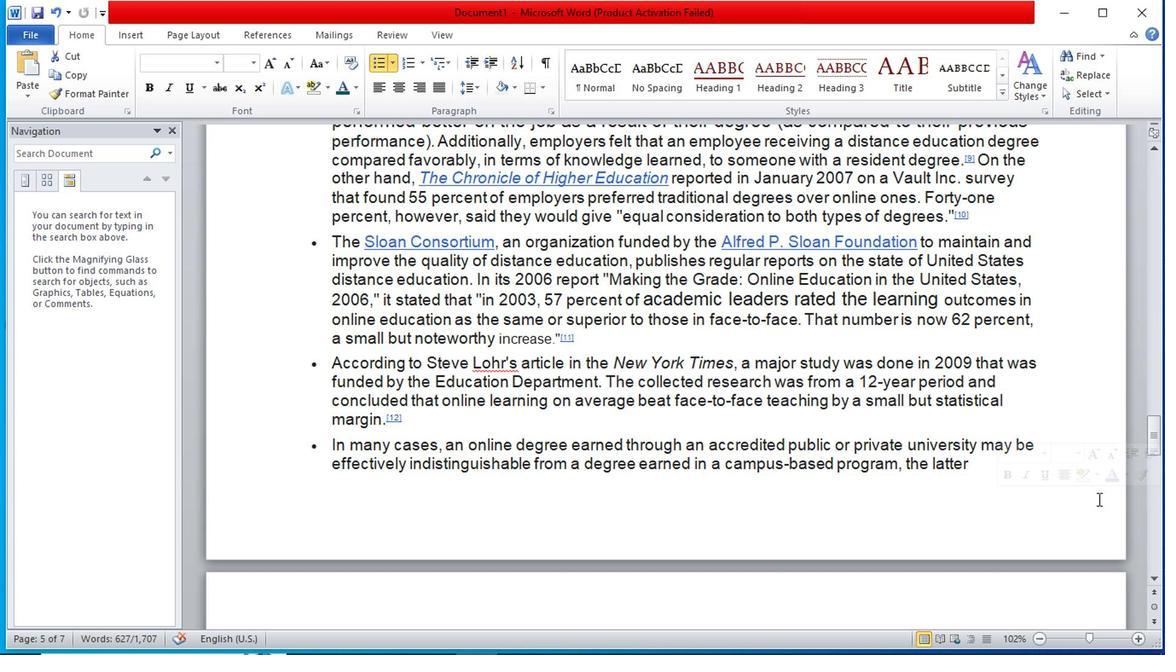 
Action: Mouse scrolled (1095, 492) with delta (0, 0)
Screenshot: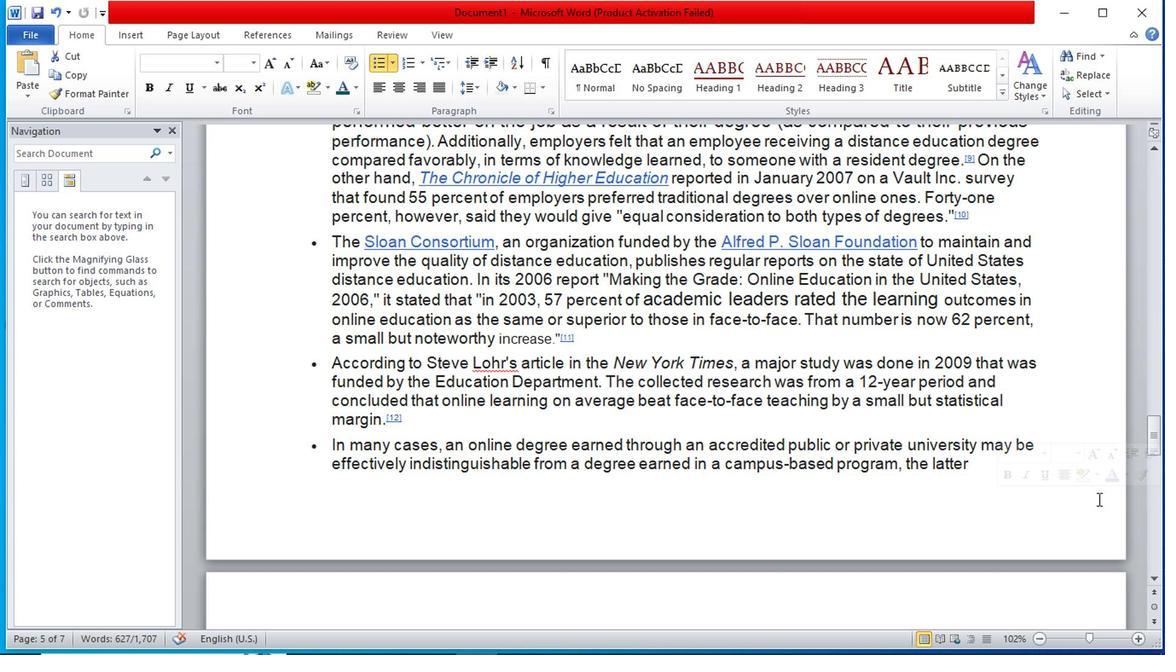 
Action: Mouse scrolled (1095, 492) with delta (0, 0)
Screenshot: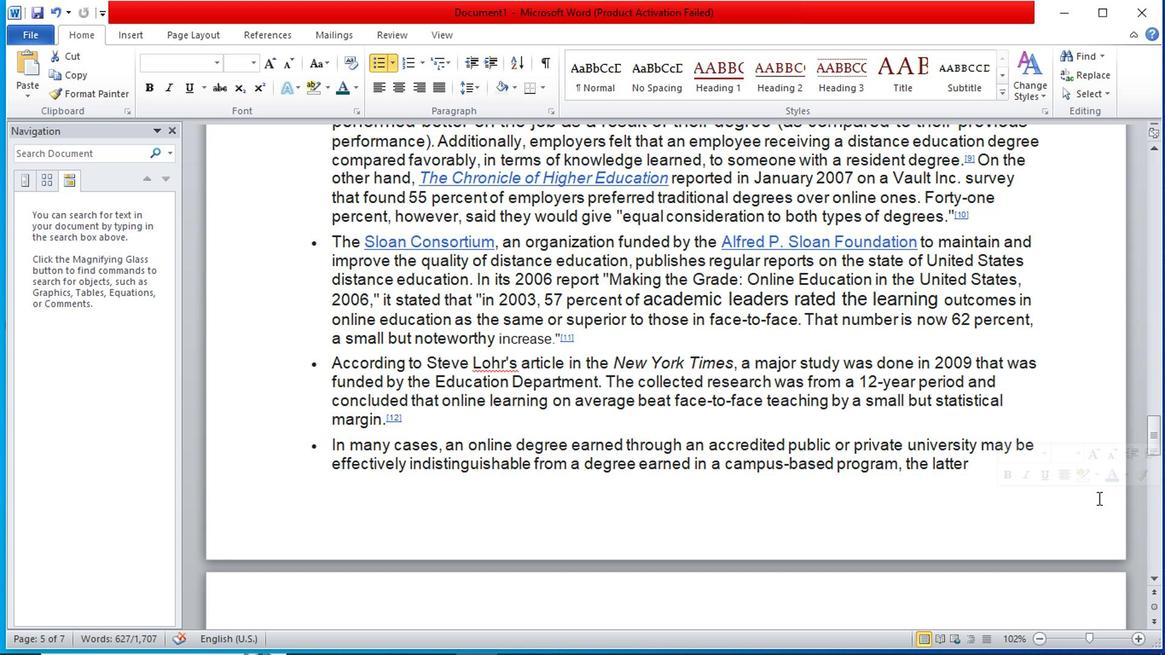 
Action: Mouse moved to (1097, 491)
Screenshot: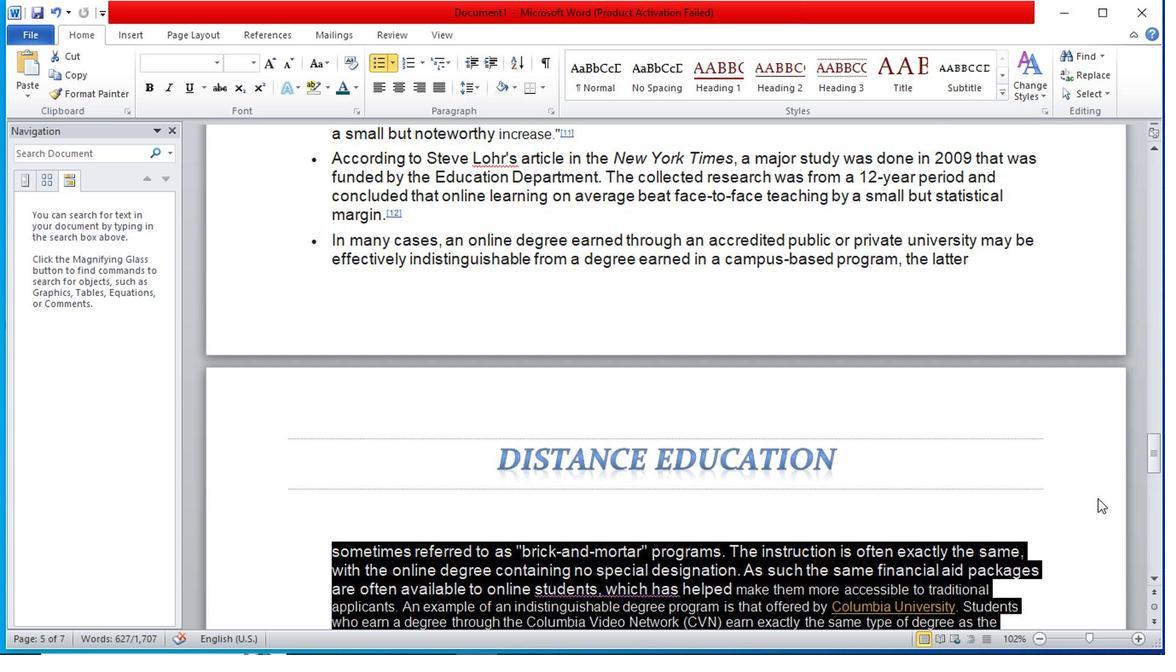 
Action: Mouse scrolled (1097, 491) with delta (0, 0)
Screenshot: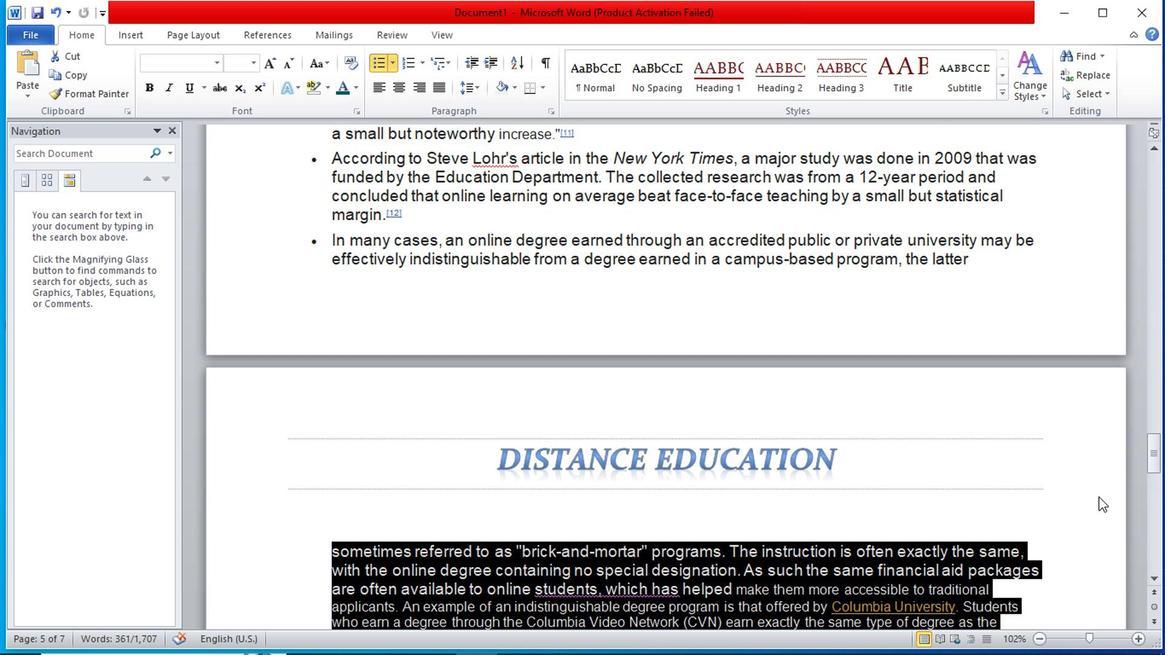 
Action: Mouse scrolled (1097, 491) with delta (0, 0)
Screenshot: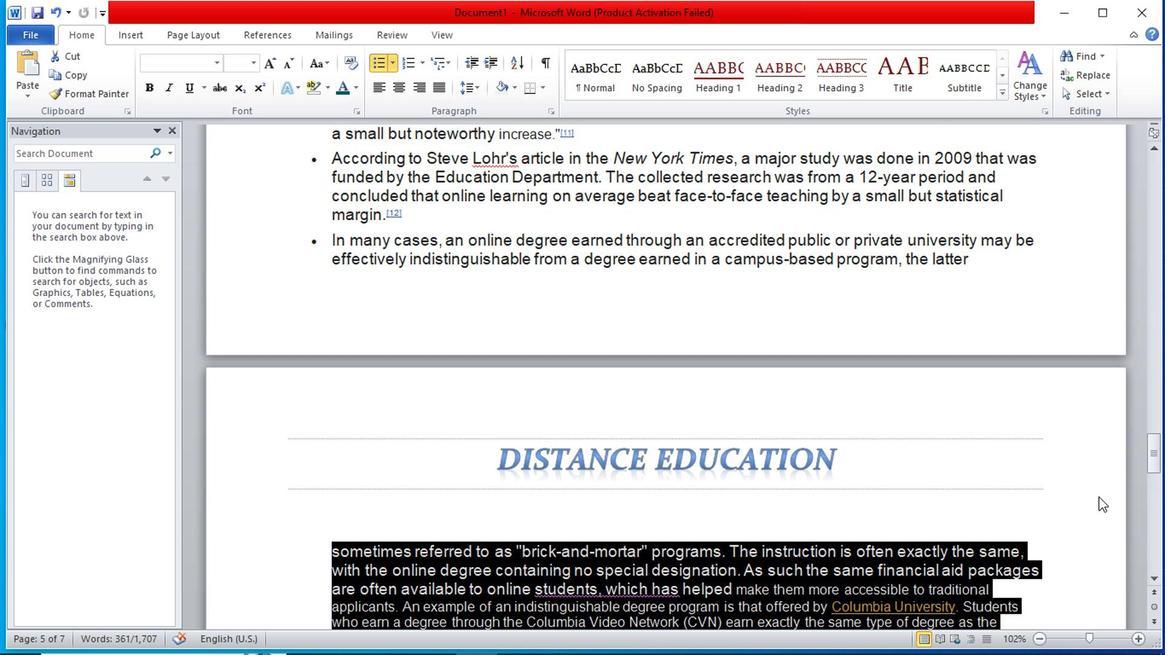 
Action: Mouse scrolled (1097, 491) with delta (0, 0)
Screenshot: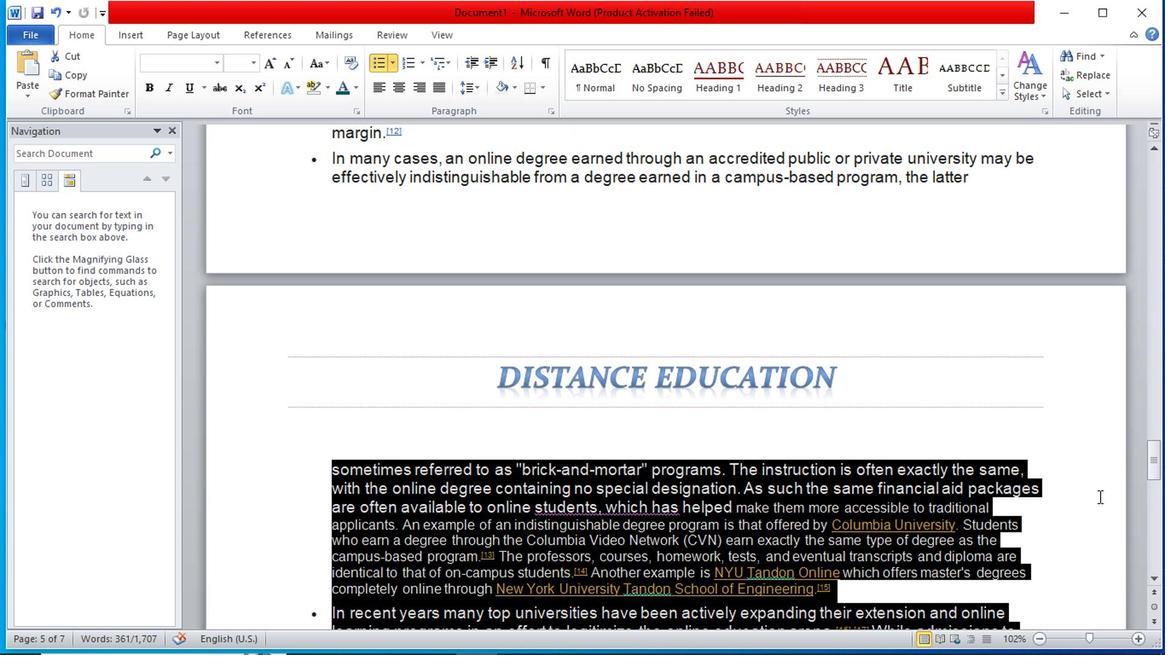 
Action: Mouse scrolled (1097, 491) with delta (0, 0)
Screenshot: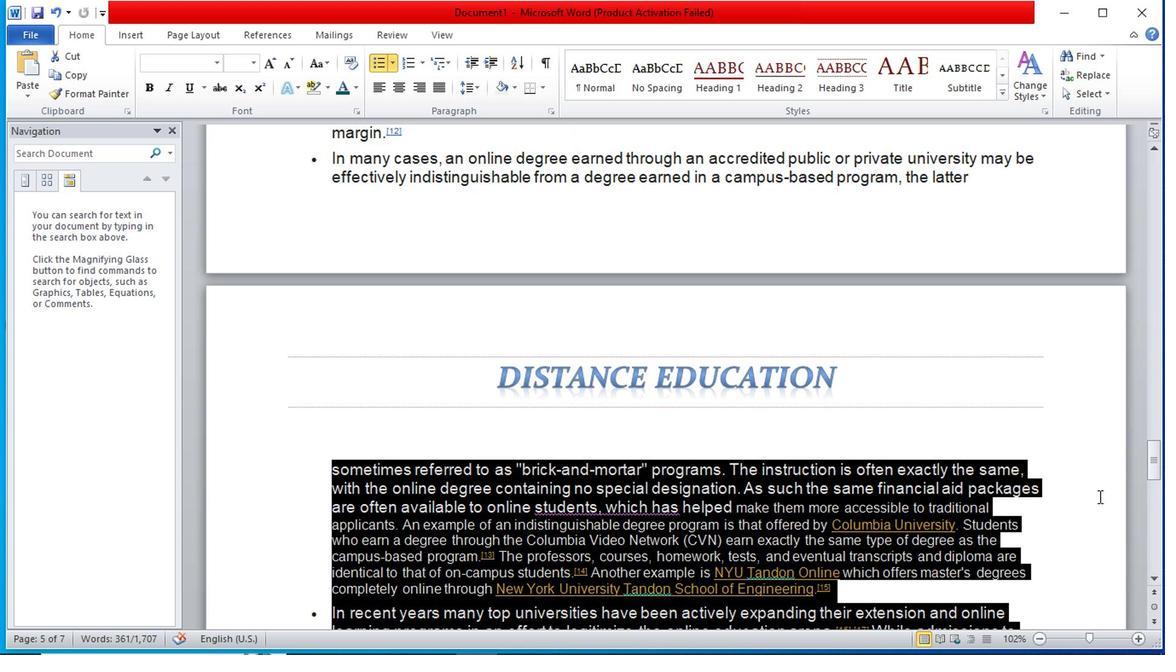 
Action: Mouse scrolled (1097, 491) with delta (0, 0)
Screenshot: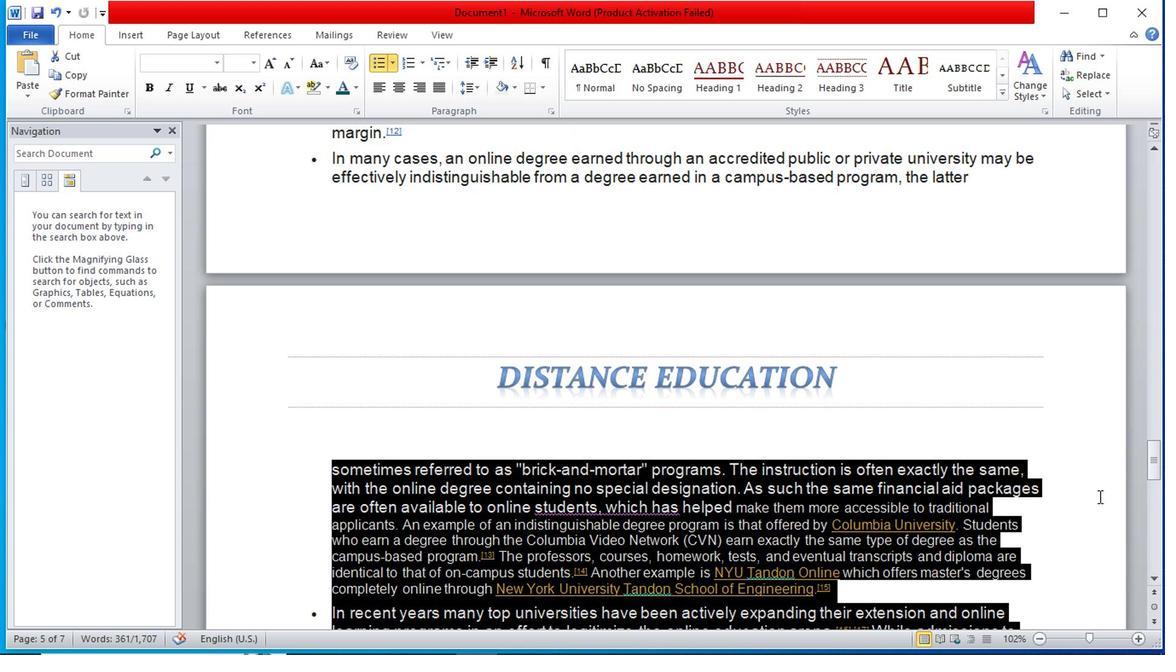 
Action: Mouse scrolled (1097, 491) with delta (0, 0)
Screenshot: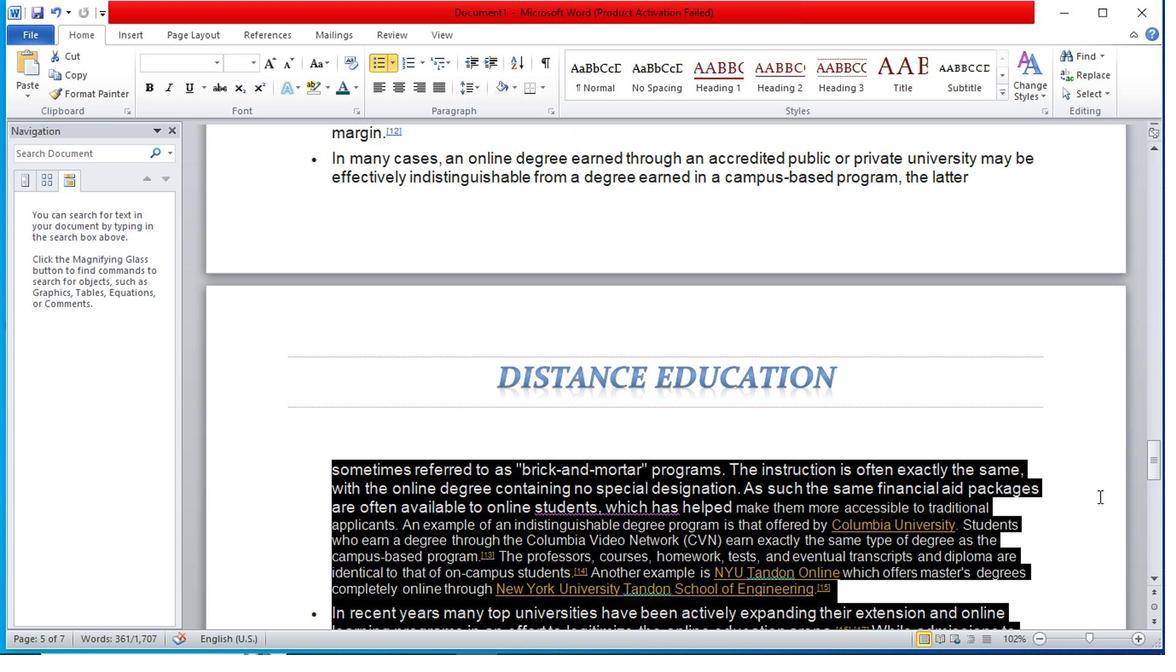 
Action: Mouse scrolled (1097, 491) with delta (0, 0)
Screenshot: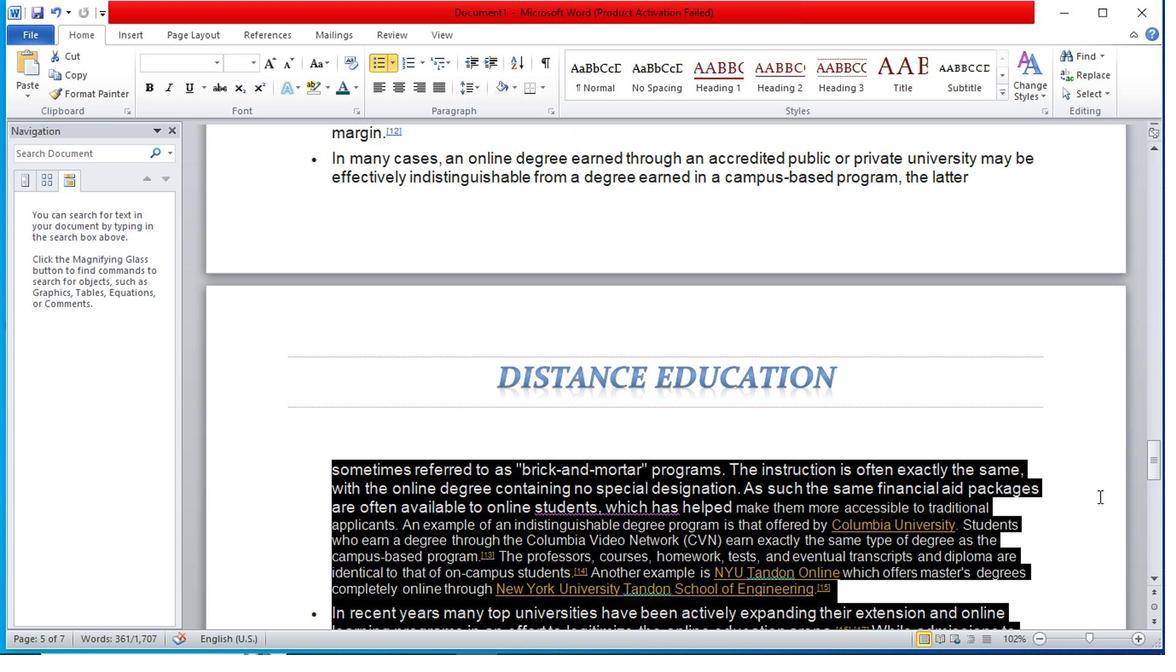 
Action: Mouse pressed left at (1097, 491)
Screenshot: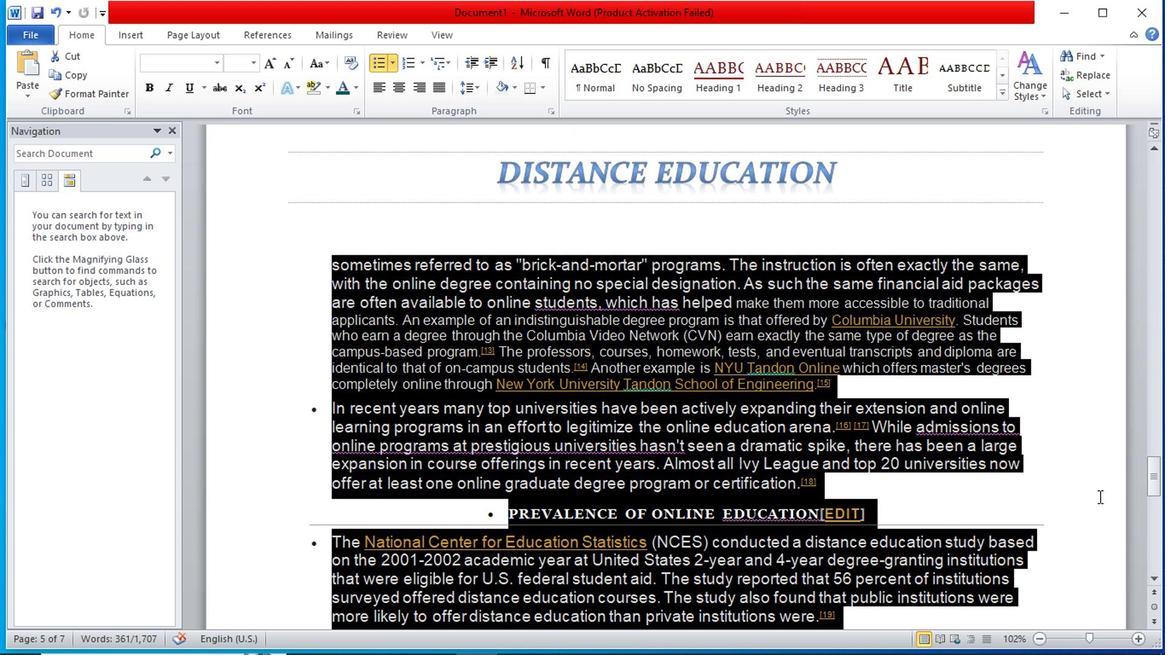
Action: Mouse moved to (1098, 491)
Screenshot: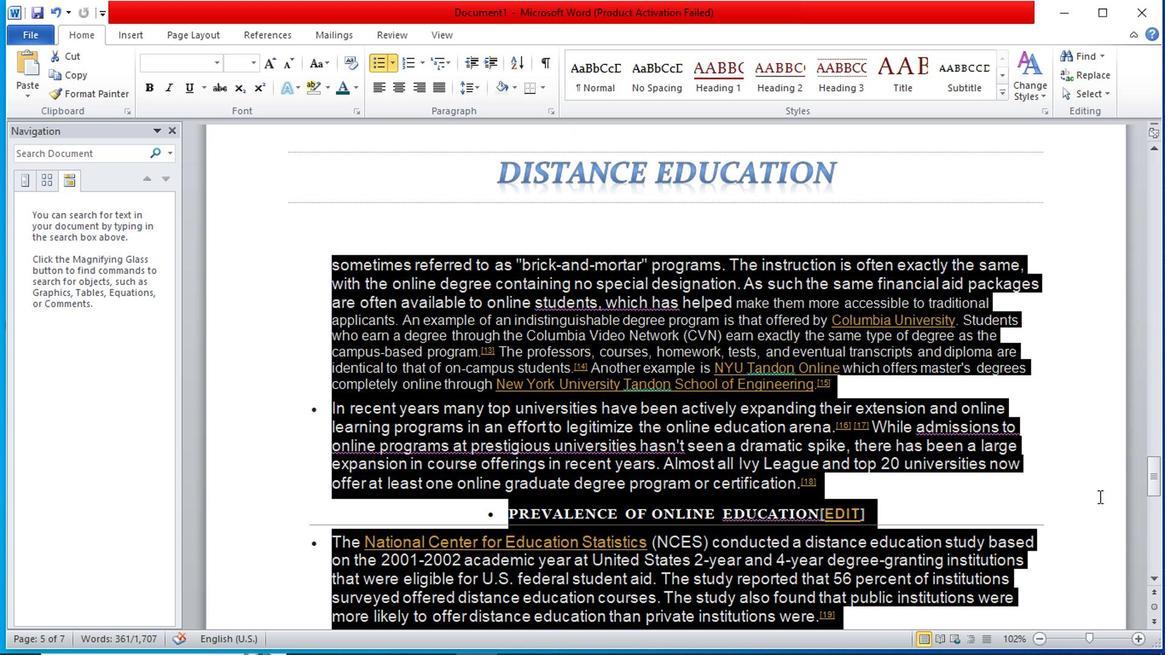 
Action: Mouse scrolled (1098, 490) with delta (0, 0)
Screenshot: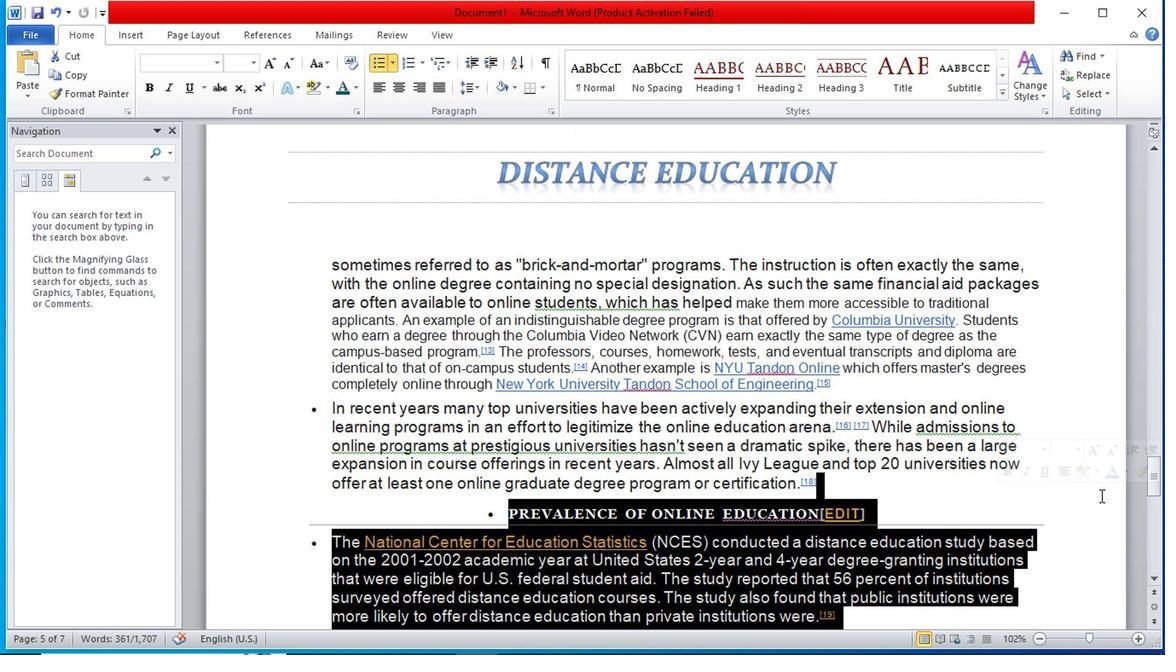 
Action: Mouse scrolled (1098, 490) with delta (0, 0)
Screenshot: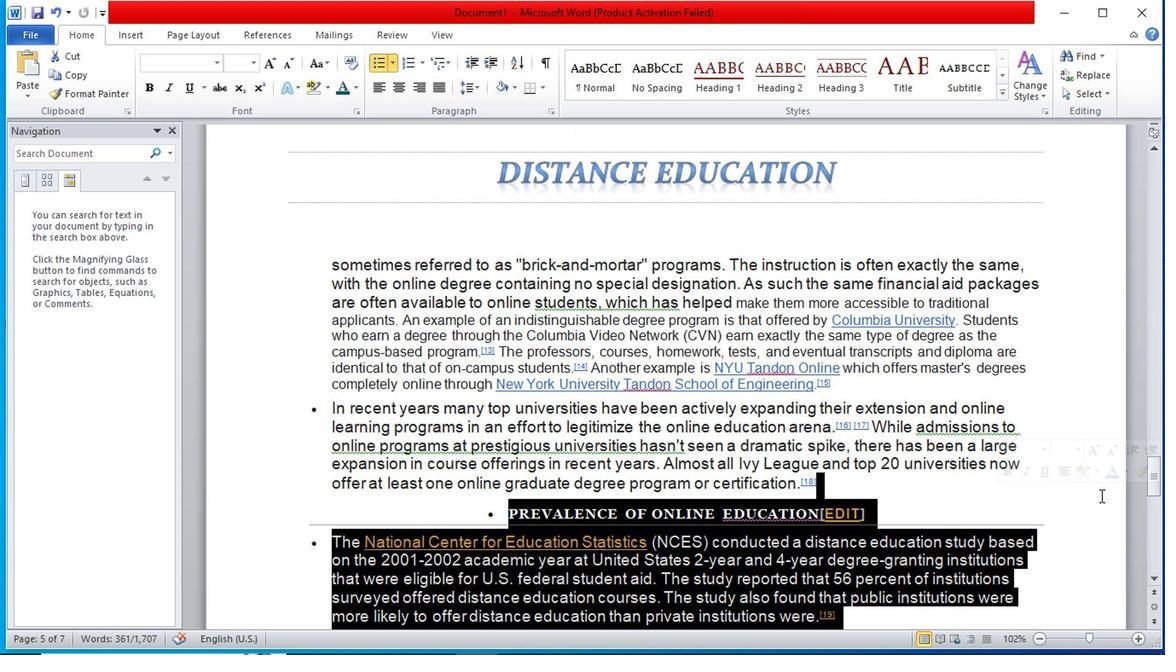 
Action: Mouse scrolled (1098, 490) with delta (0, 0)
Screenshot: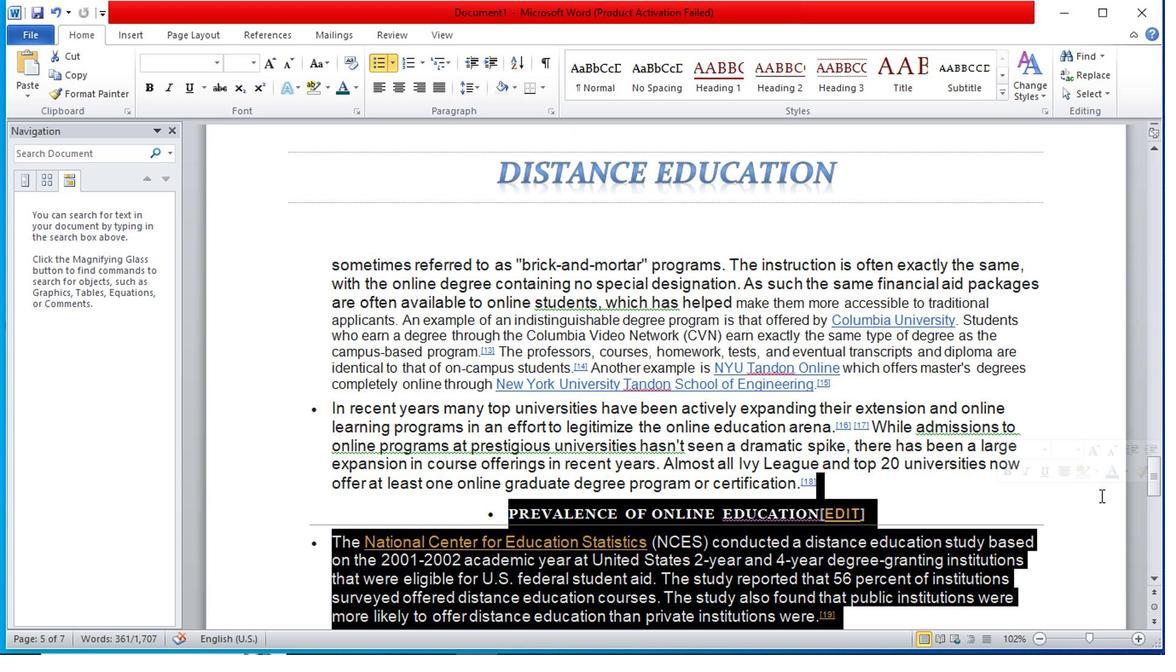 
Action: Mouse scrolled (1098, 490) with delta (0, 0)
Screenshot: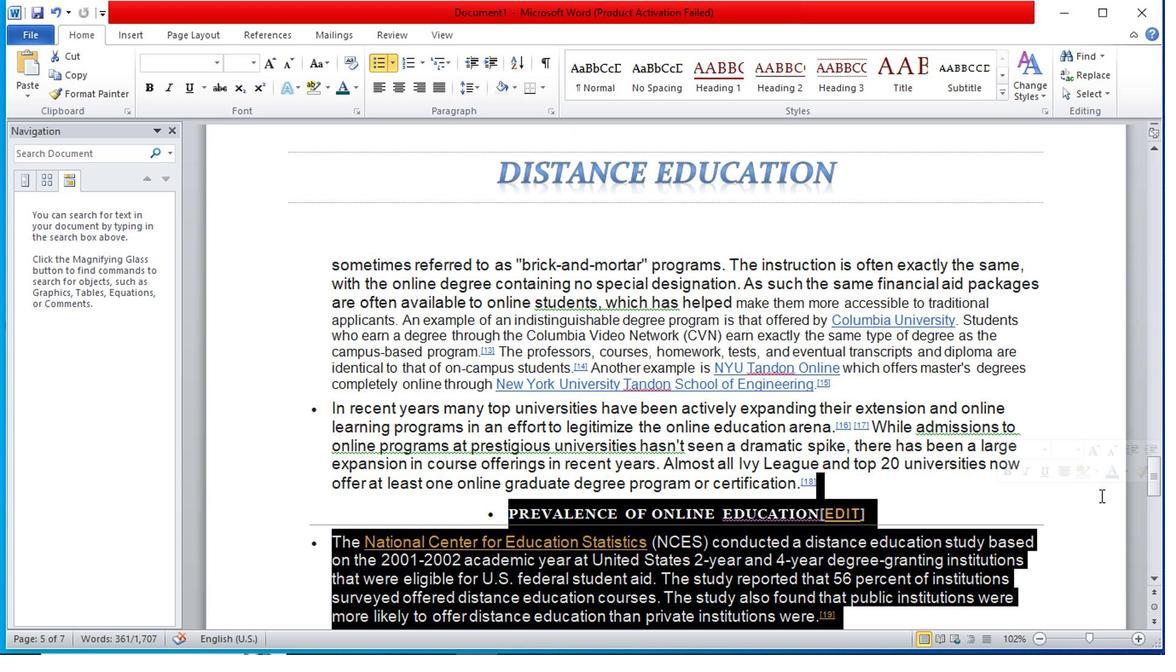 
Action: Mouse scrolled (1098, 490) with delta (0, 0)
Screenshot: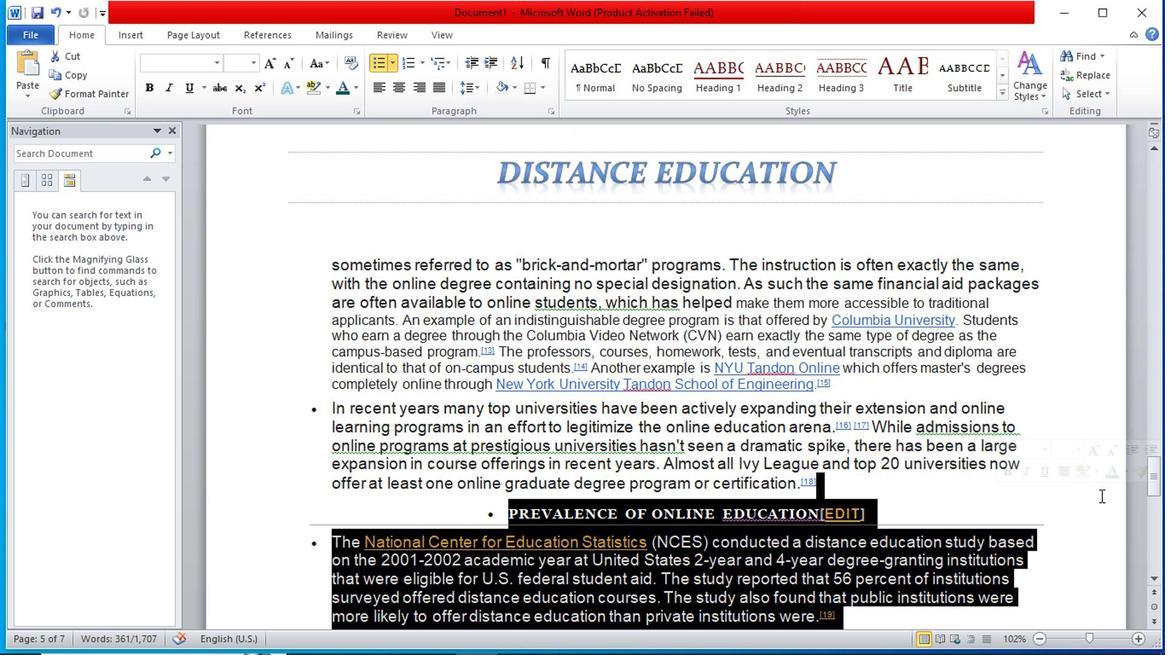 
Action: Mouse pressed left at (1098, 491)
Screenshot: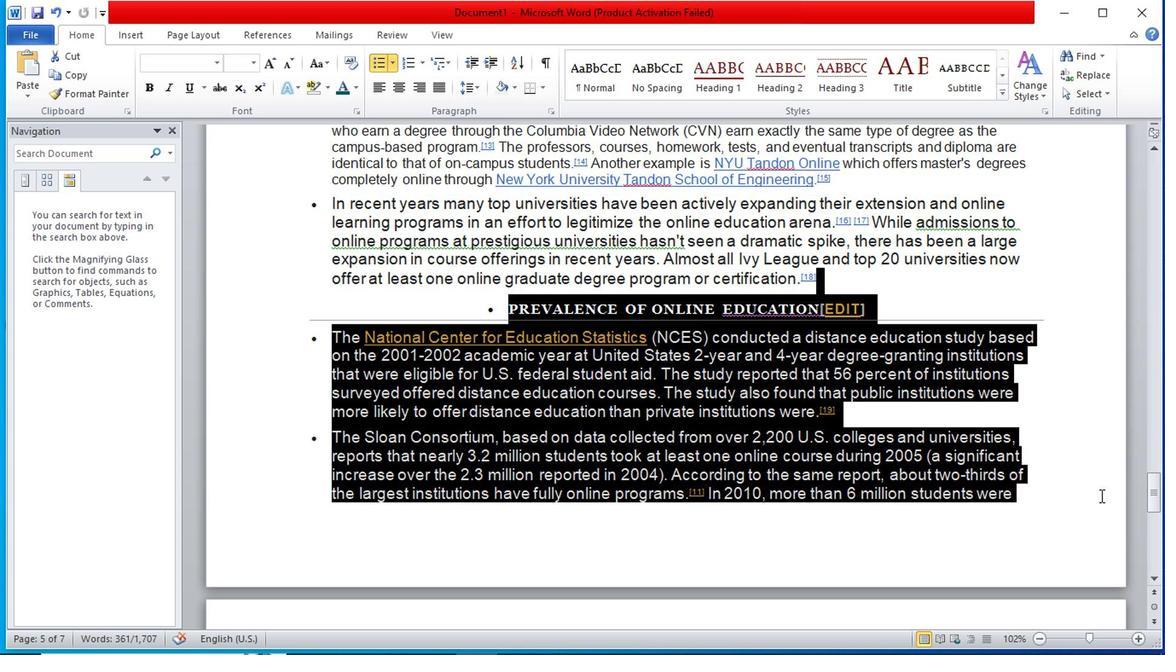 
Action: Mouse scrolled (1098, 490) with delta (0, 0)
Screenshot: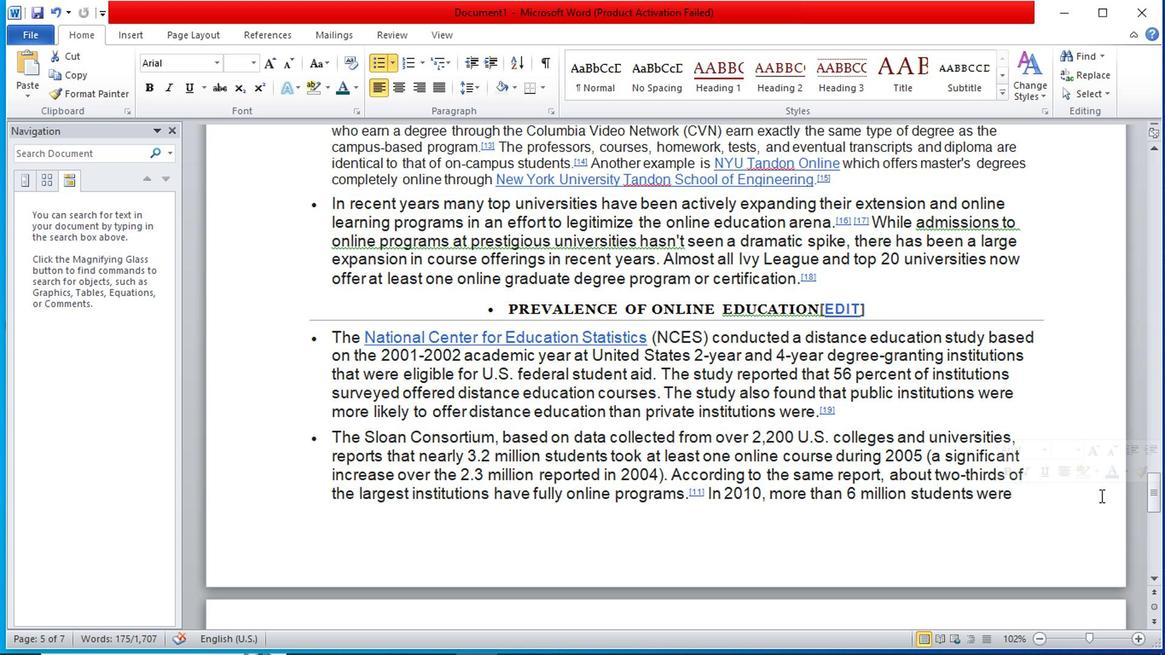 
Action: Mouse scrolled (1098, 490) with delta (0, 0)
Screenshot: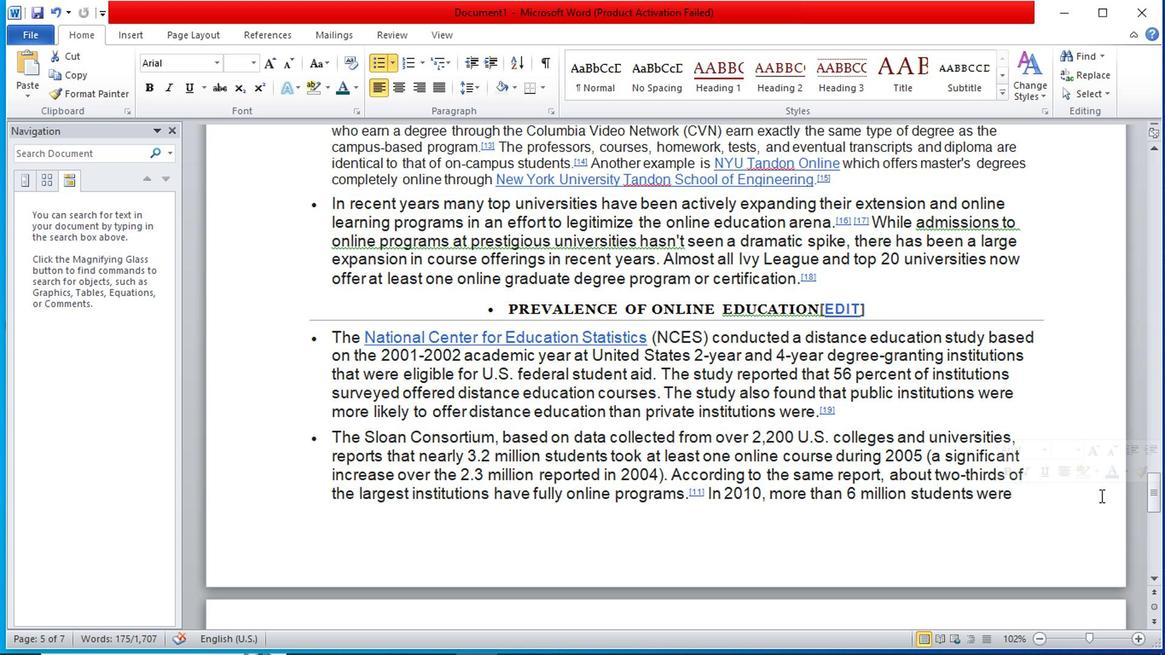 
Action: Mouse scrolled (1098, 490) with delta (0, 0)
Screenshot: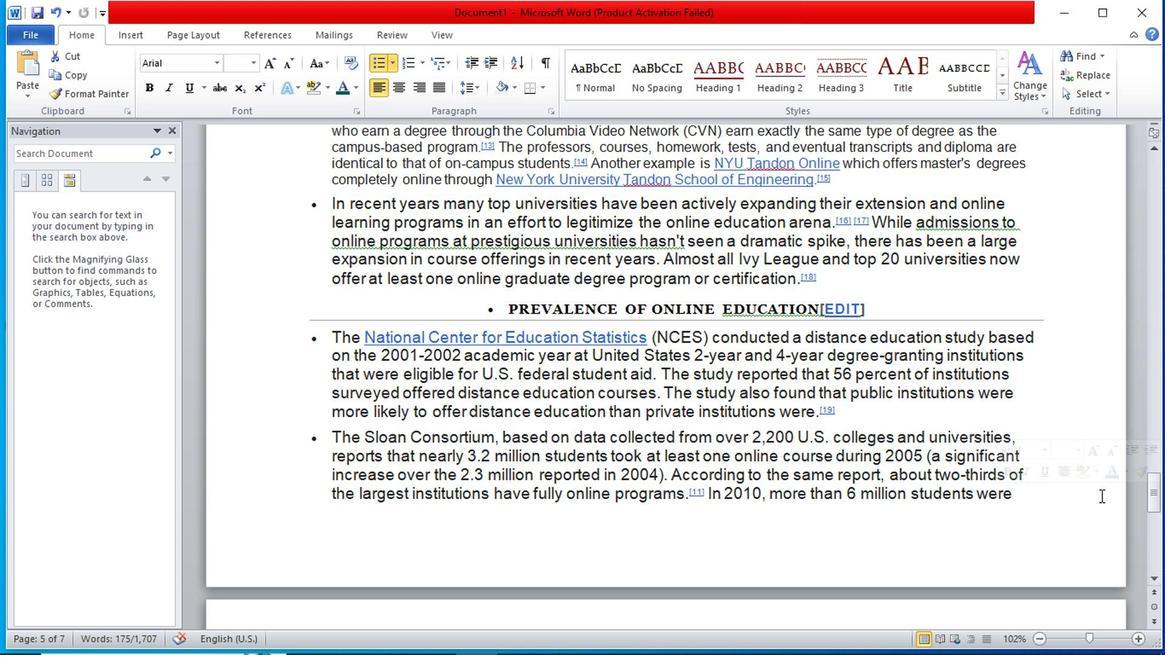 
Action: Mouse scrolled (1098, 490) with delta (0, 0)
Screenshot: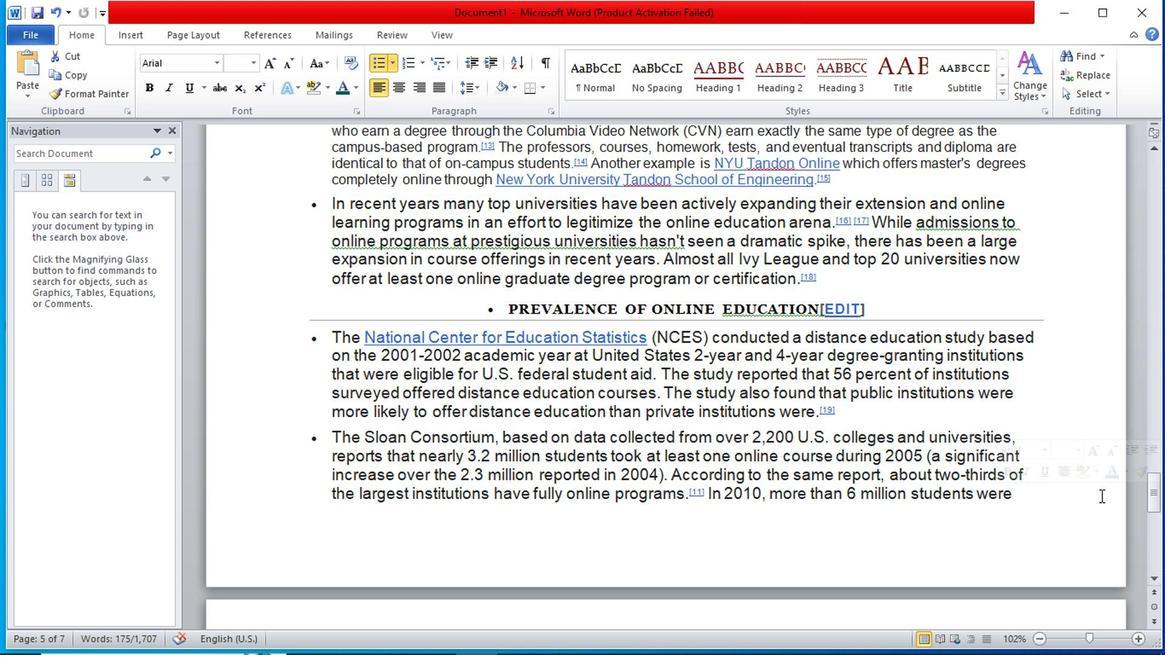 
Action: Mouse scrolled (1098, 490) with delta (0, 0)
Screenshot: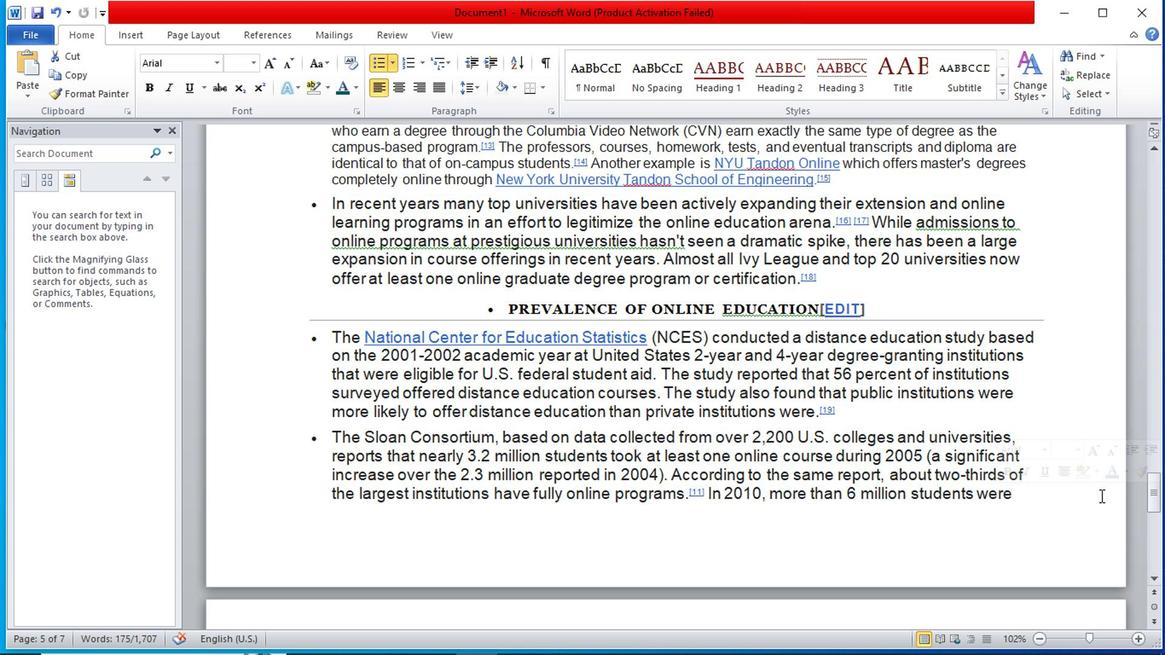 
Action: Mouse scrolled (1098, 490) with delta (0, 0)
Screenshot: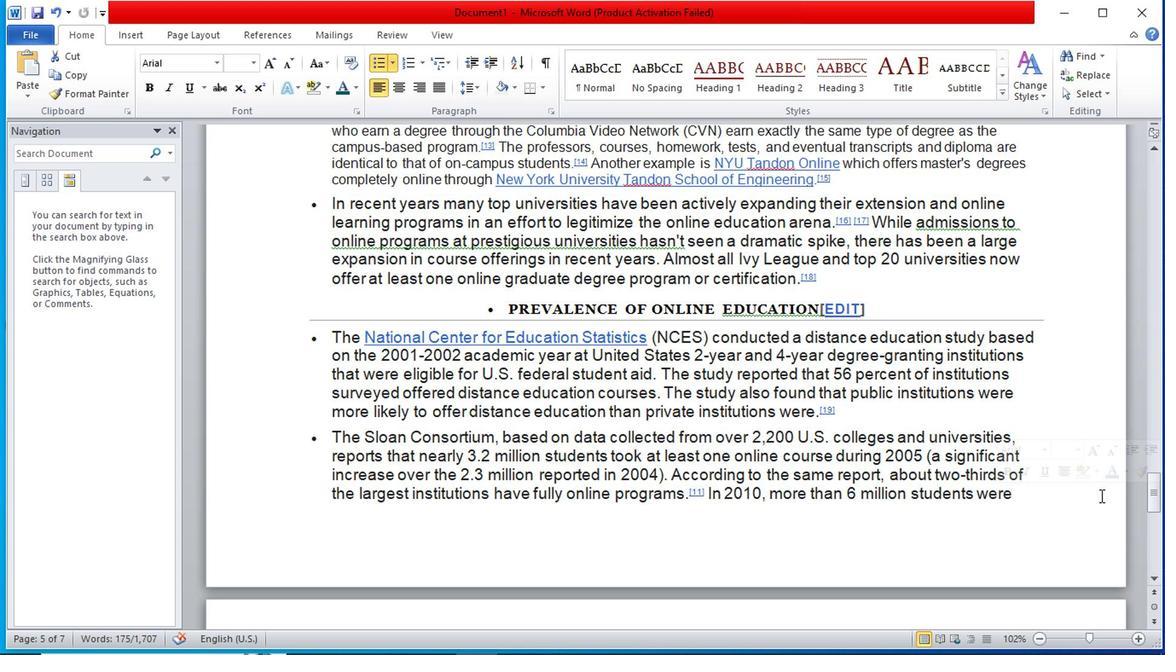 
Action: Mouse scrolled (1098, 490) with delta (0, 0)
Screenshot: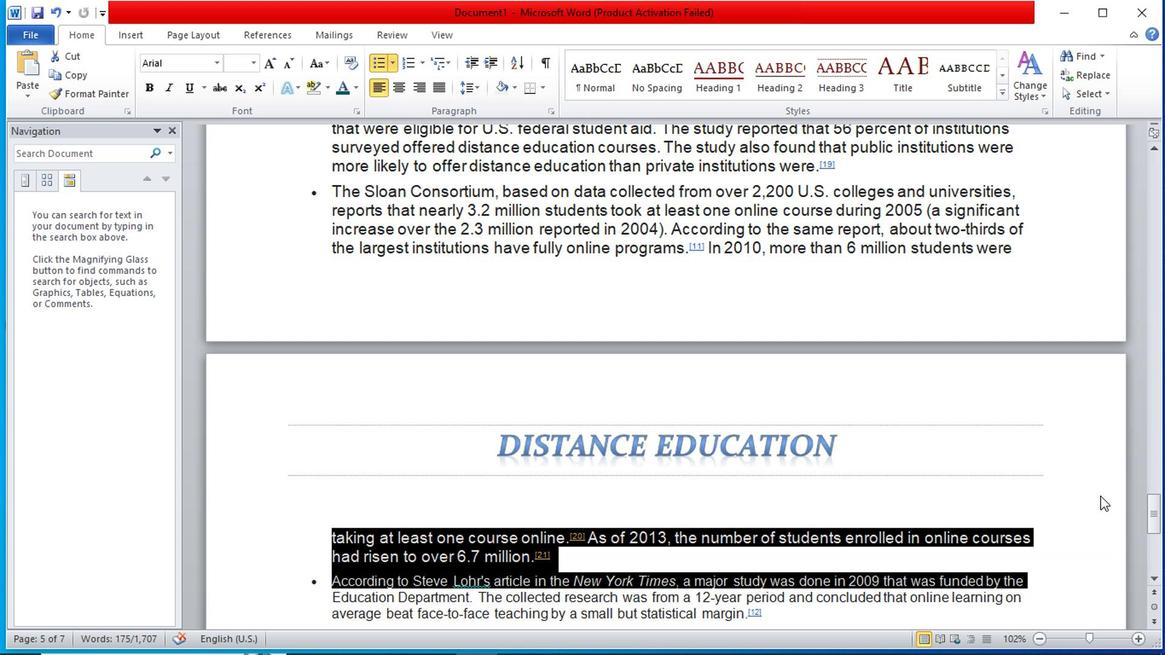 
Action: Mouse scrolled (1098, 490) with delta (0, 0)
Screenshot: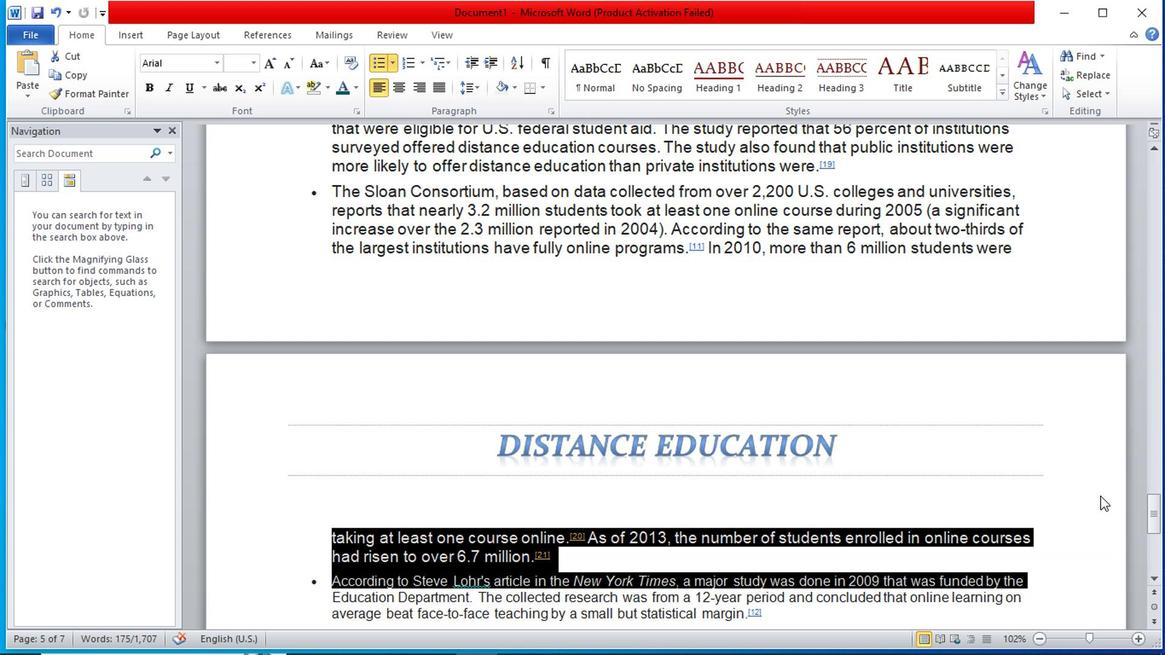 
Action: Mouse scrolled (1098, 490) with delta (0, 0)
Screenshot: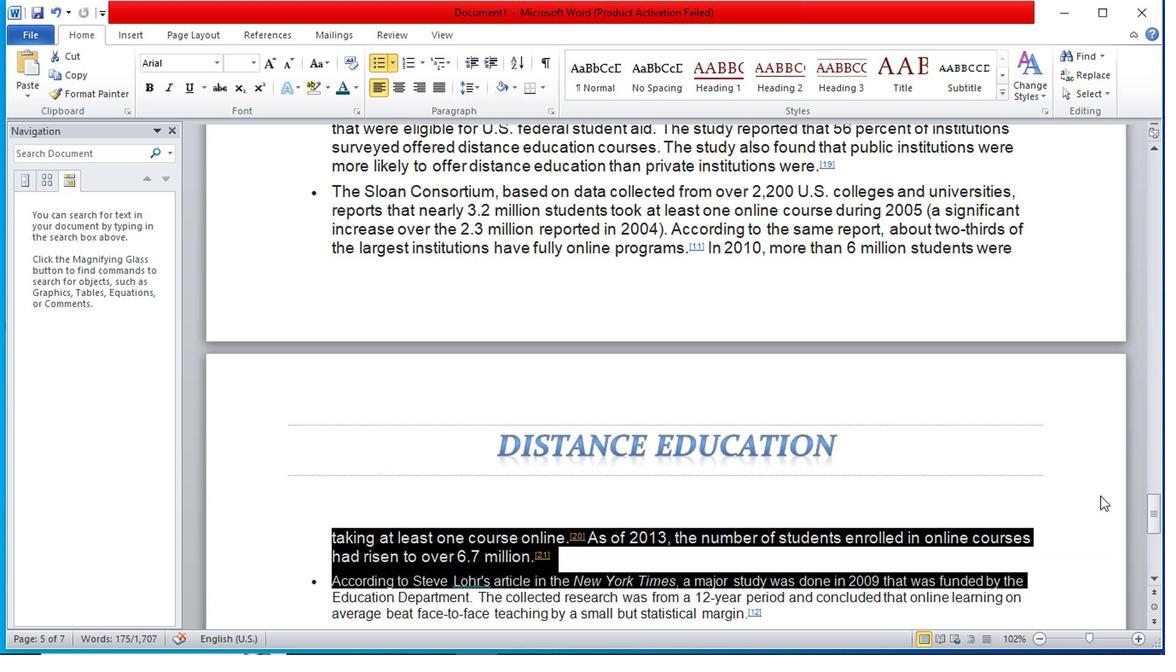 
Action: Mouse scrolled (1098, 490) with delta (0, 0)
Screenshot: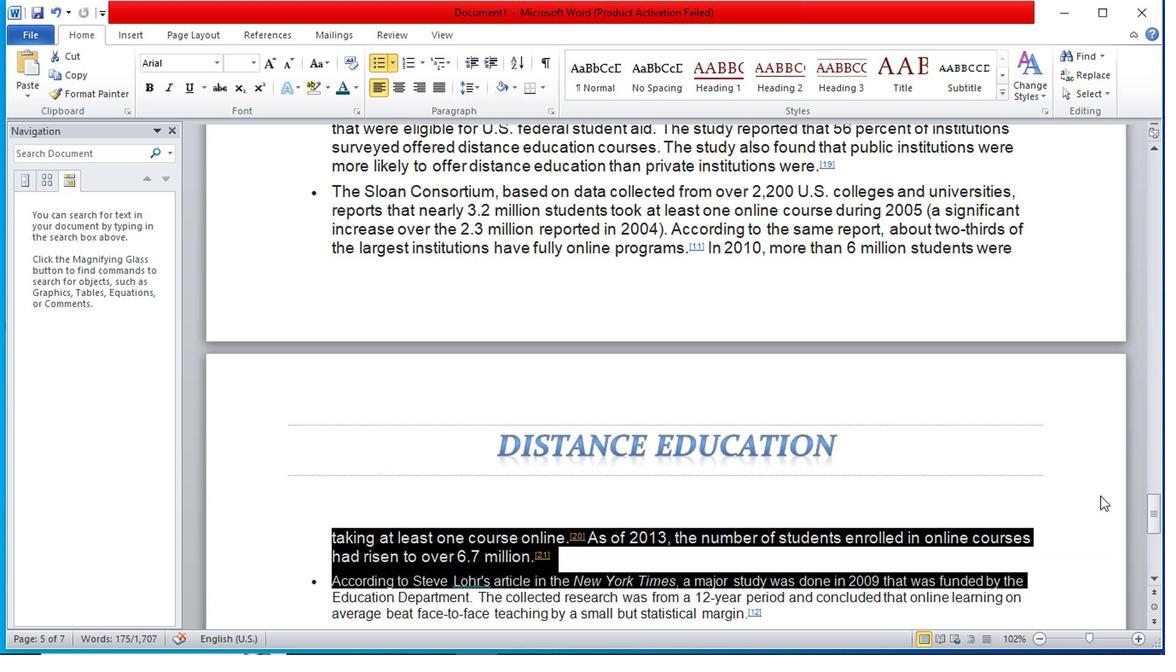 
Action: Mouse scrolled (1098, 490) with delta (0, 0)
Screenshot: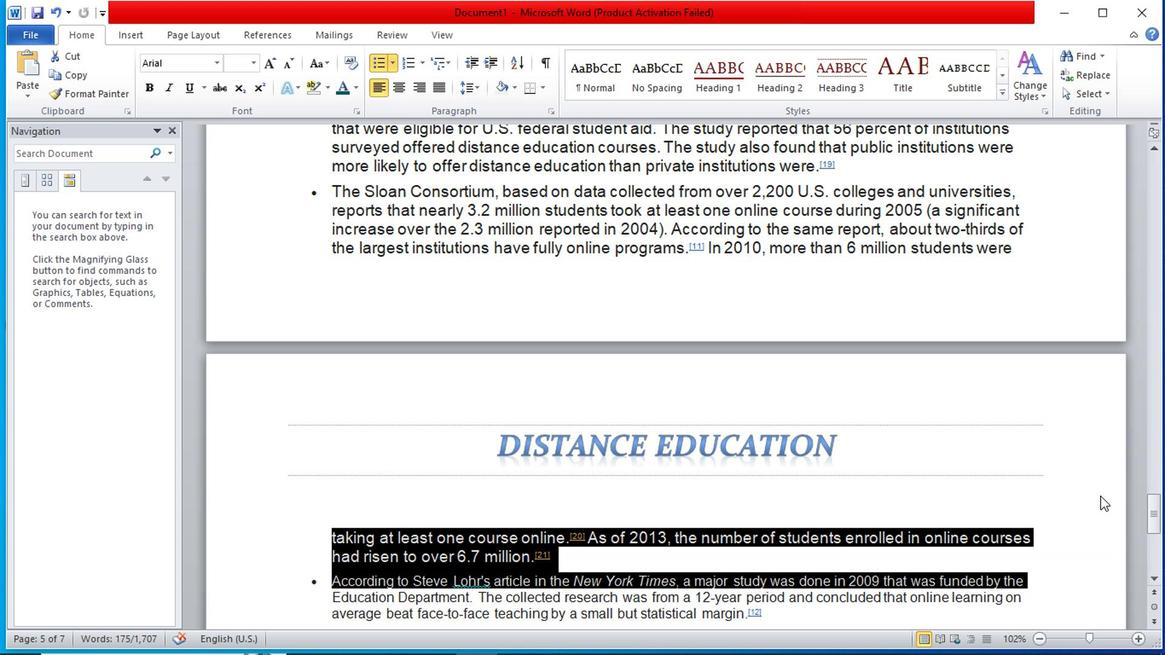 
Action: Mouse pressed left at (1098, 491)
Screenshot: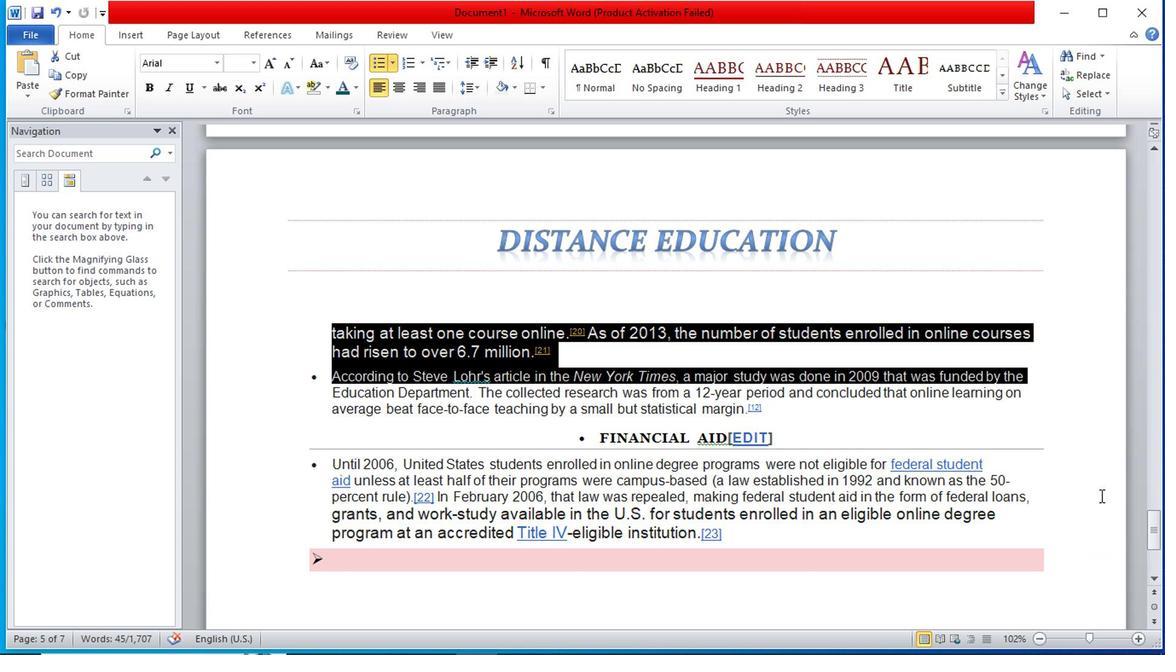
Action: Mouse scrolled (1098, 490) with delta (0, 0)
Screenshot: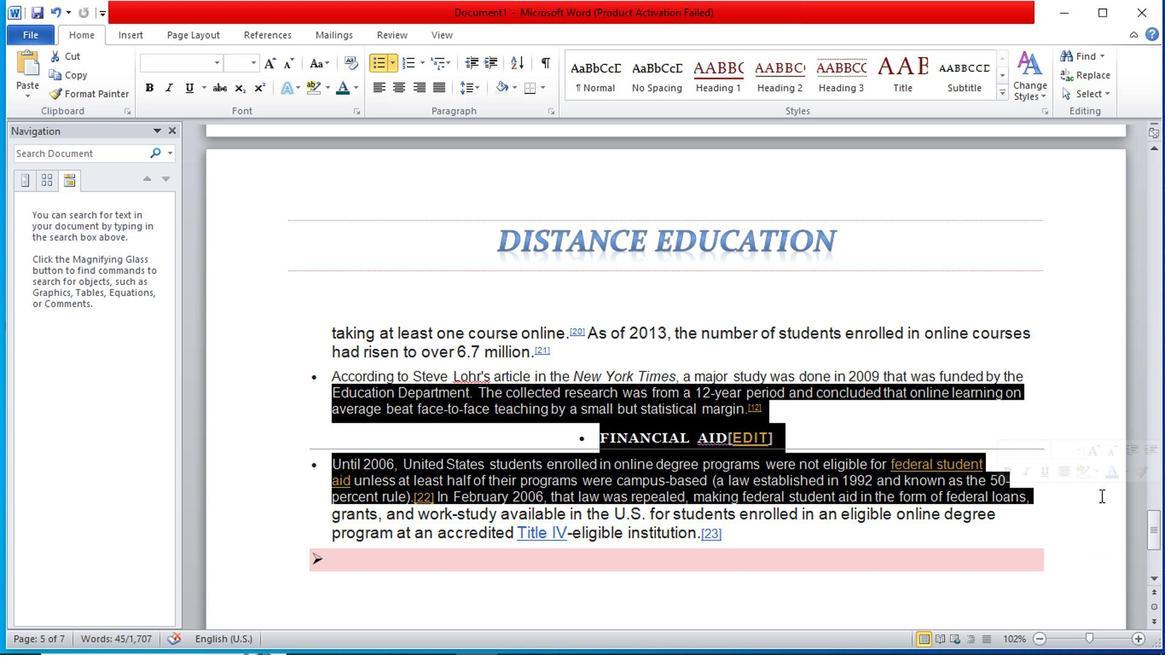 
Action: Mouse scrolled (1098, 490) with delta (0, 0)
Screenshot: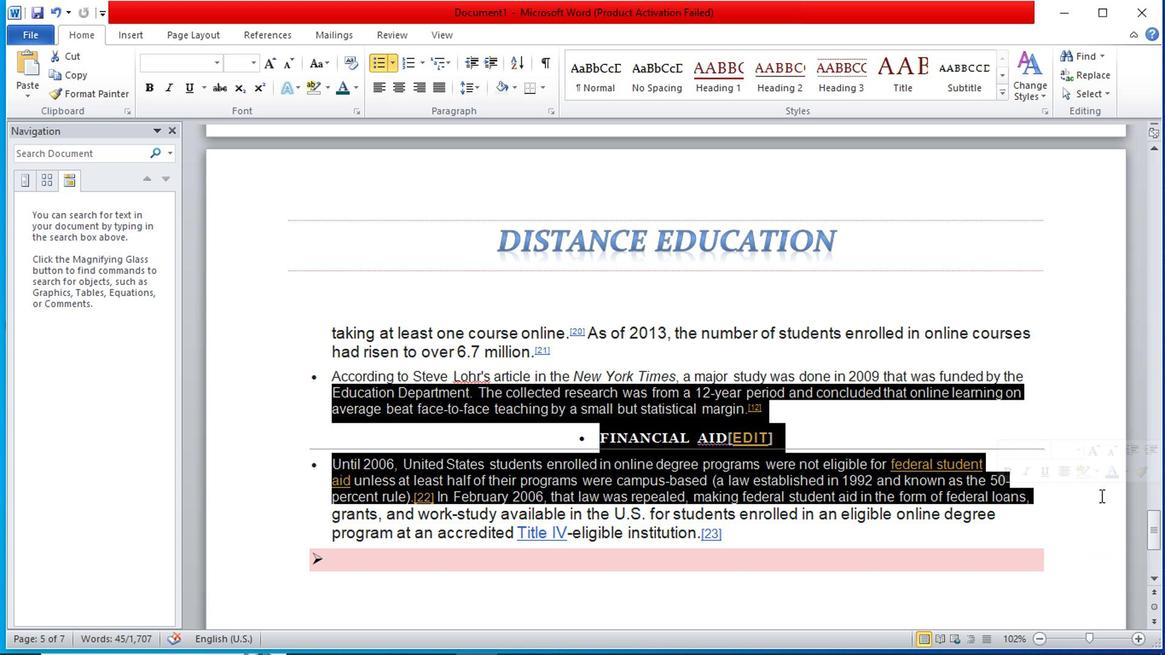 
Action: Mouse scrolled (1098, 490) with delta (0, 0)
Screenshot: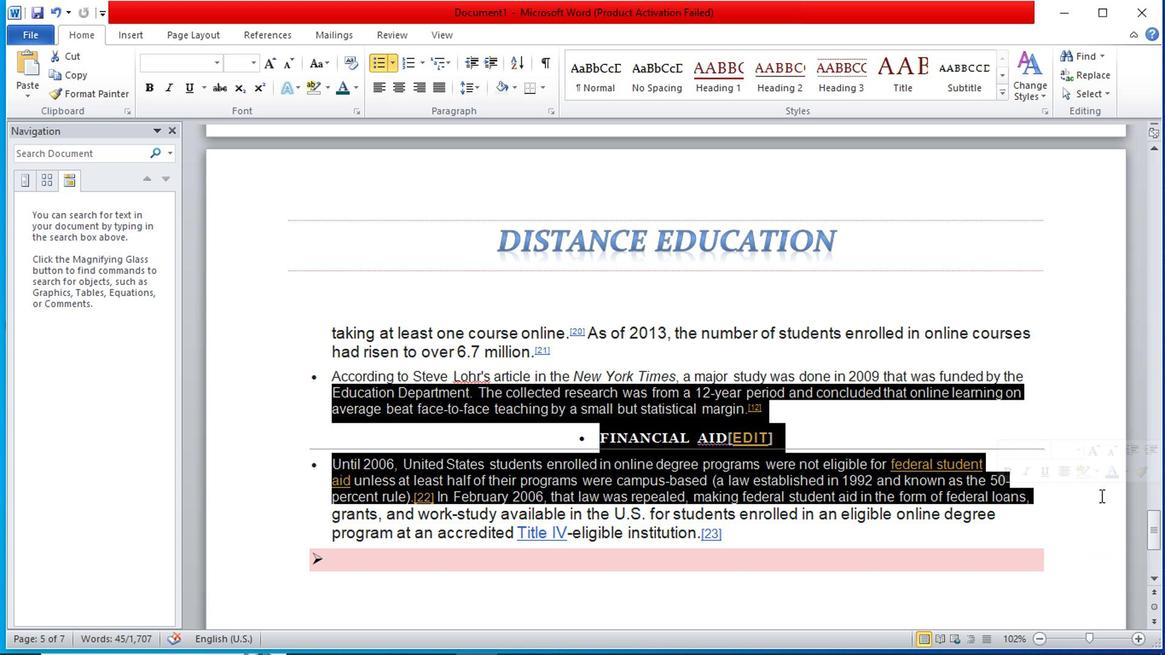 
Action: Mouse scrolled (1098, 490) with delta (0, 0)
Screenshot: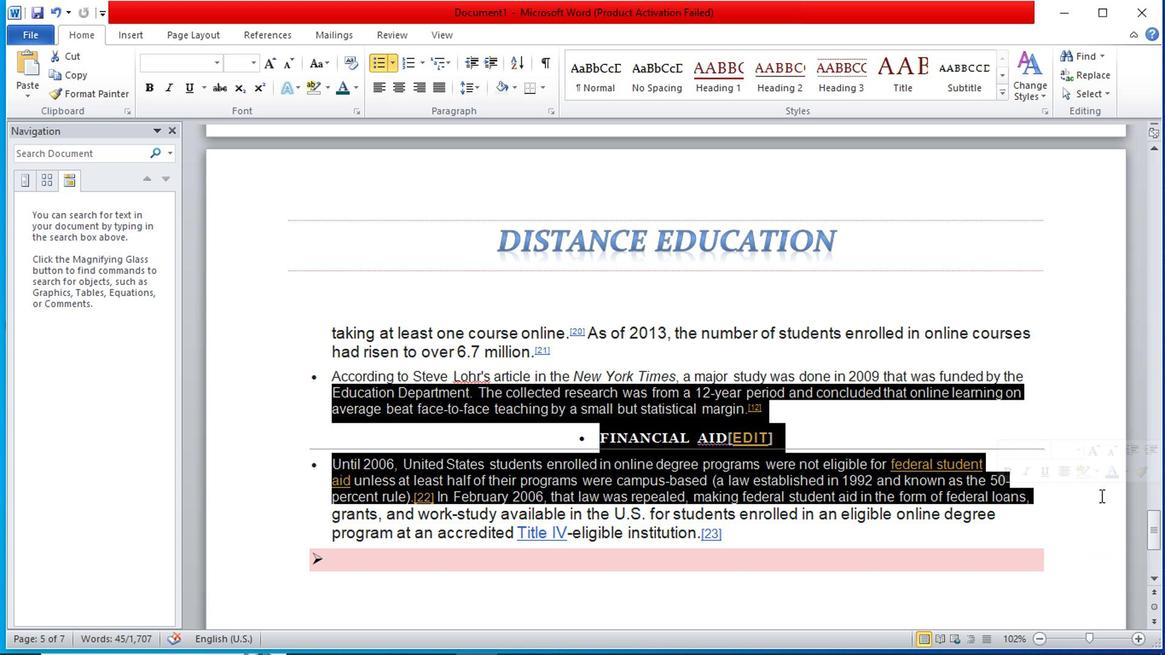 
Action: Mouse scrolled (1098, 490) with delta (0, 0)
Screenshot: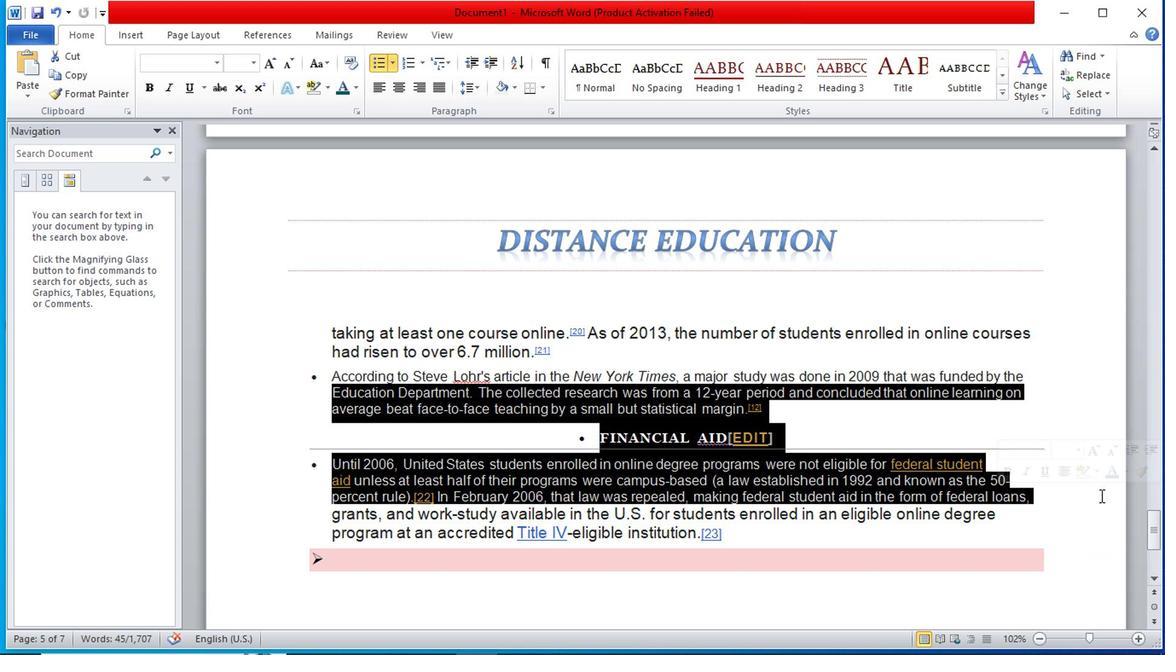 
Action: Mouse scrolled (1098, 490) with delta (0, 0)
Screenshot: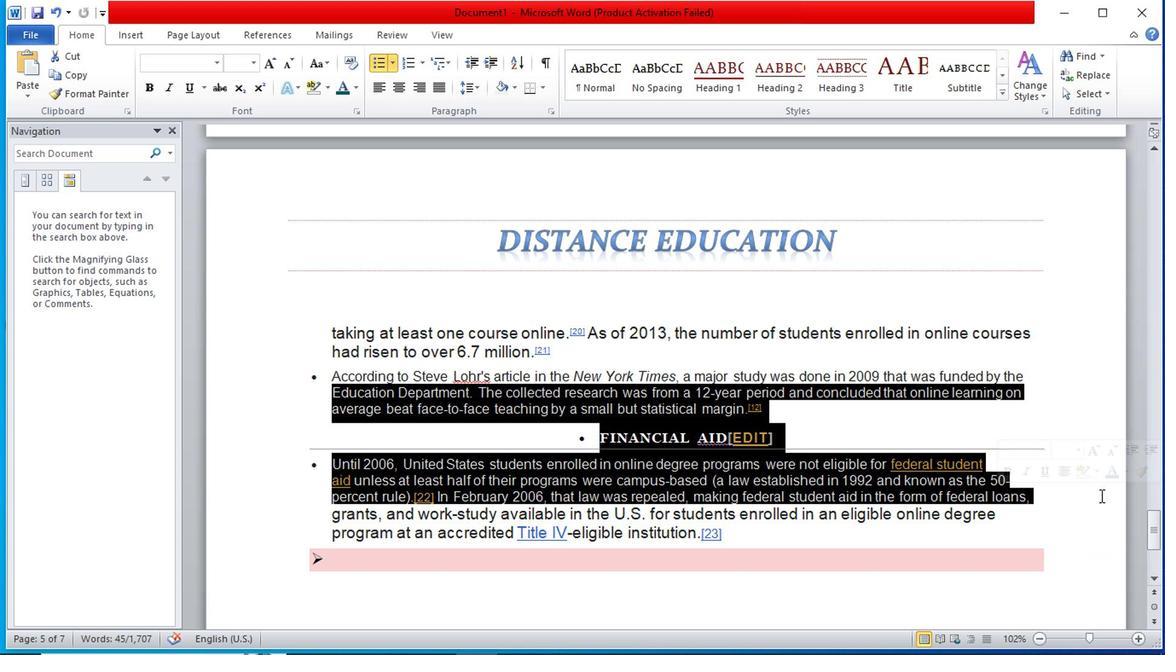 
Action: Mouse moved to (1103, 486)
Screenshot: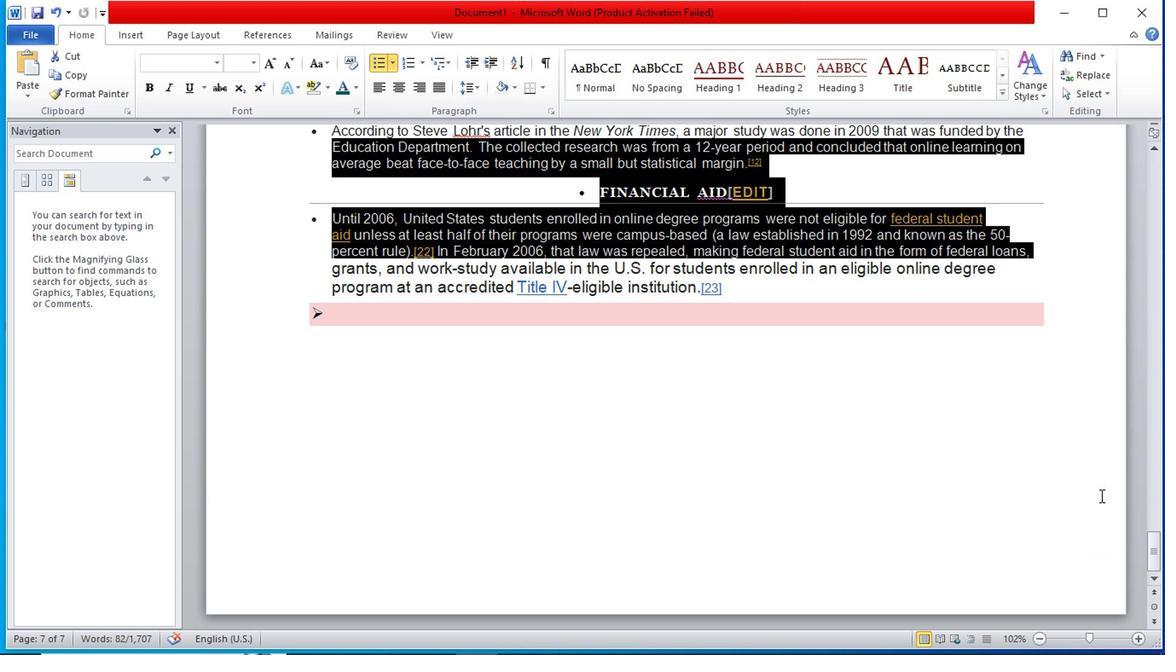 
Action: Mouse pressed left at (1103, 486)
Screenshot: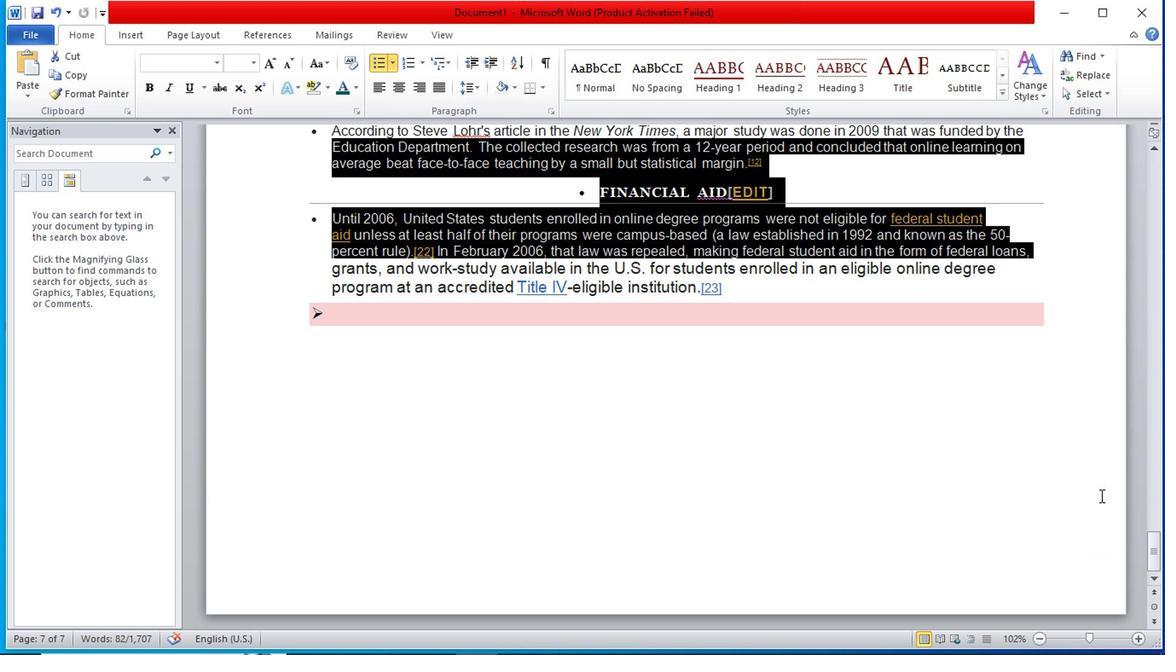 
Action: Mouse moved to (1141, 480)
Screenshot: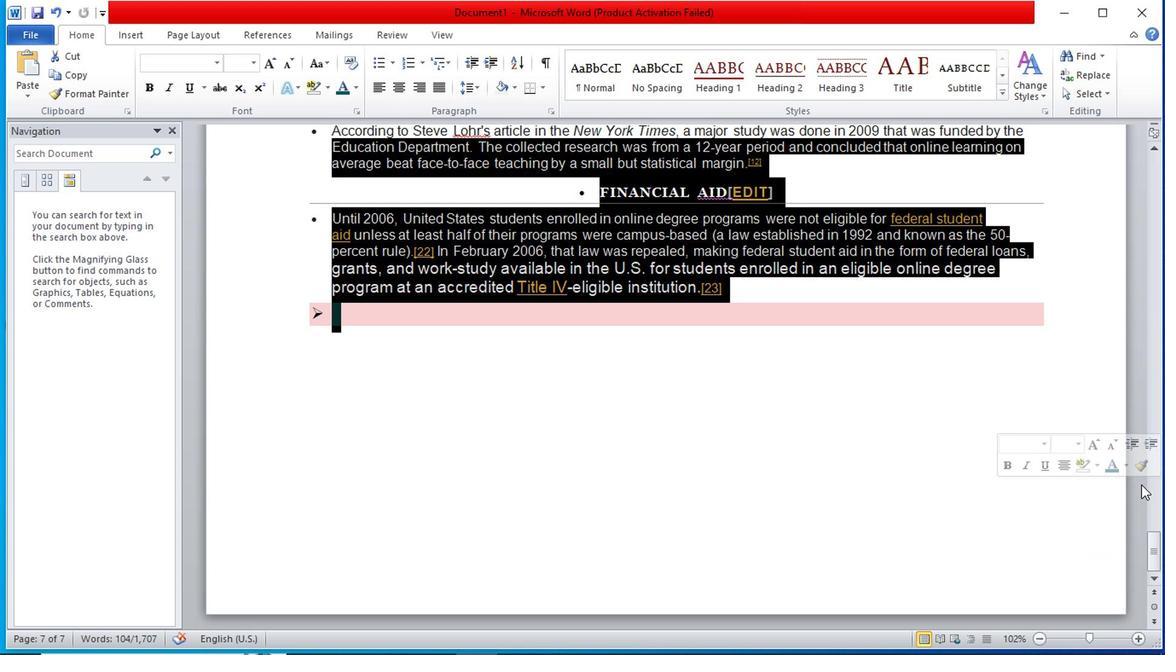 
Action: Mouse pressed left at (1141, 480)
Screenshot: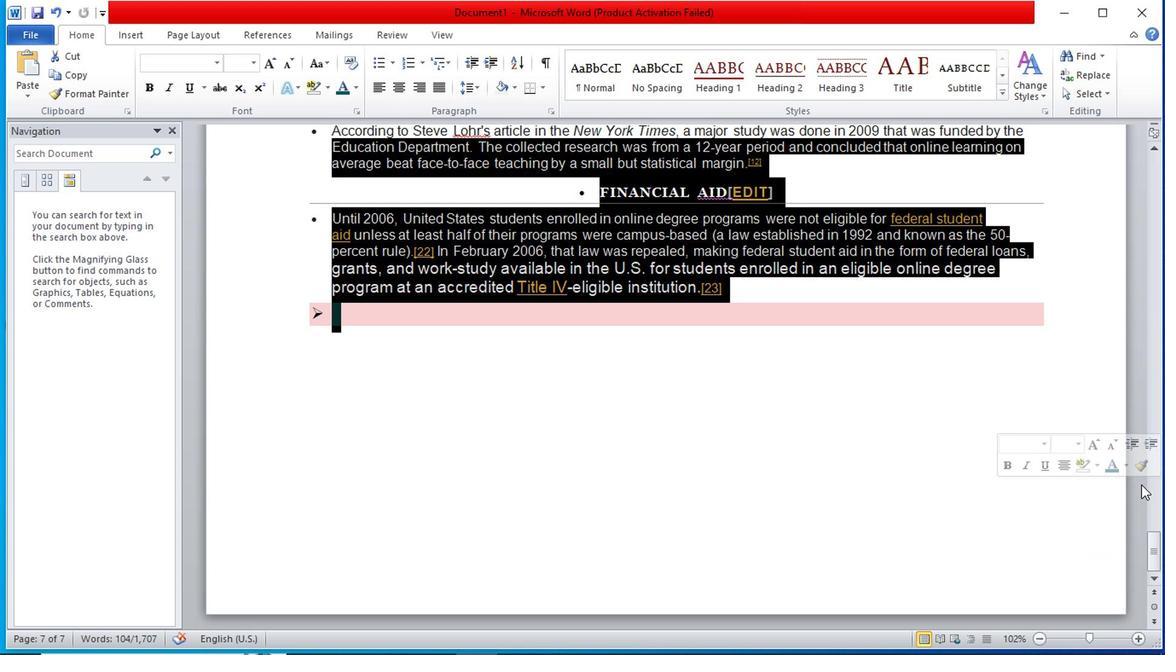 
Action: Mouse moved to (1133, 481)
Screenshot: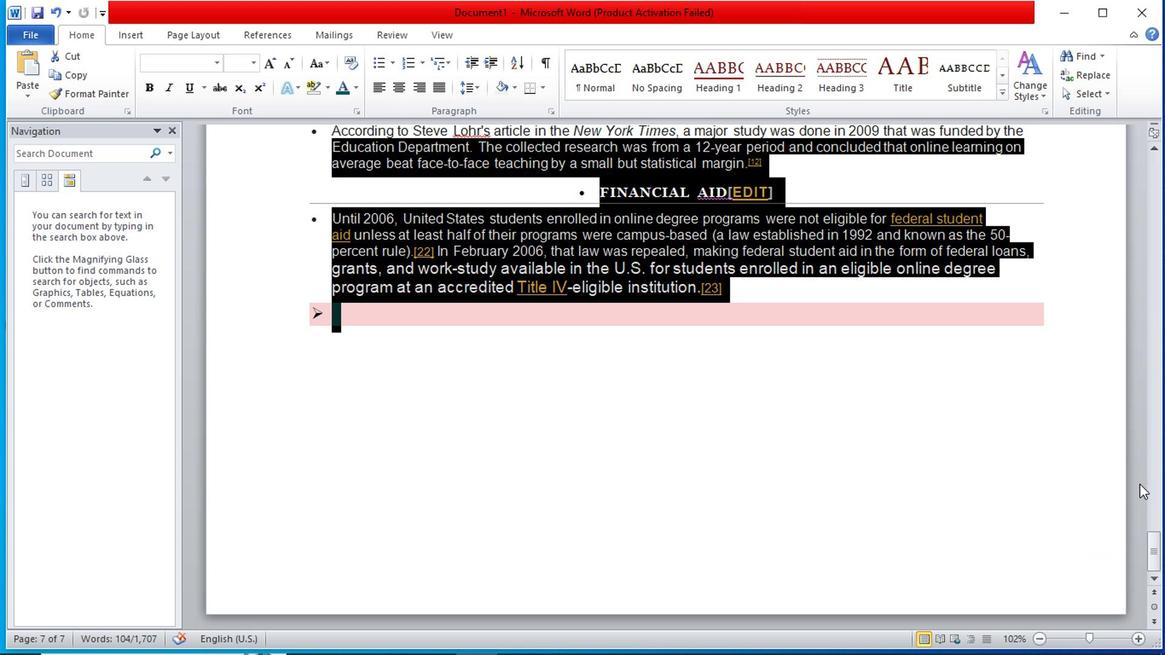 
Action: Mouse pressed left at (1133, 481)
Screenshot: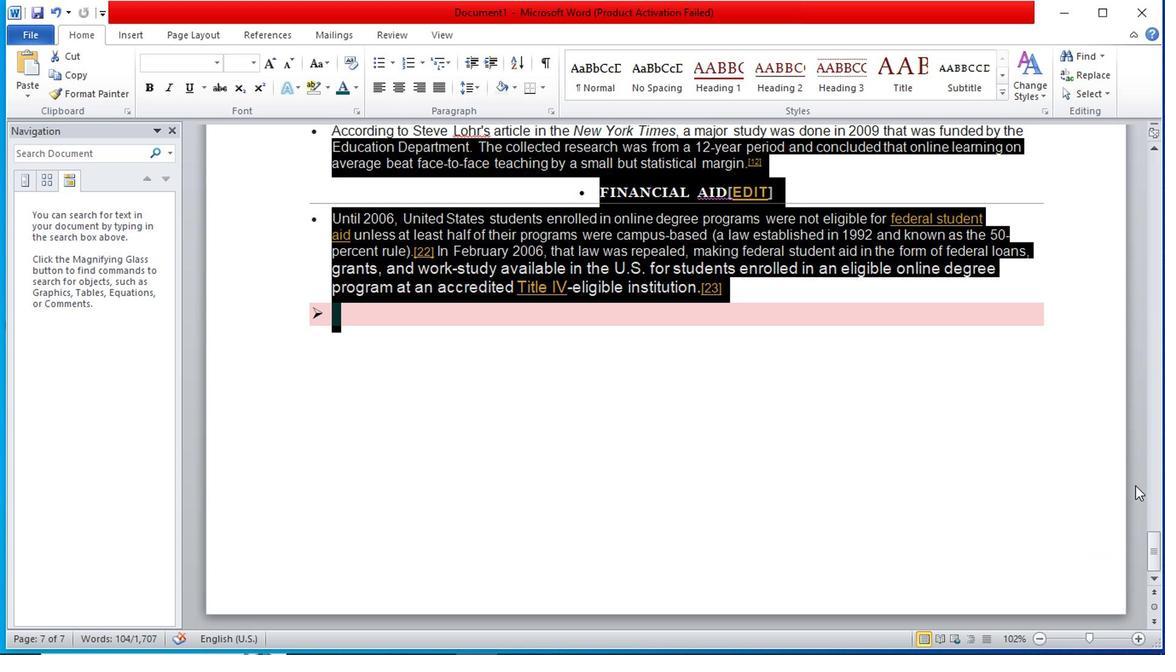 
Action: Mouse moved to (1025, 497)
Screenshot: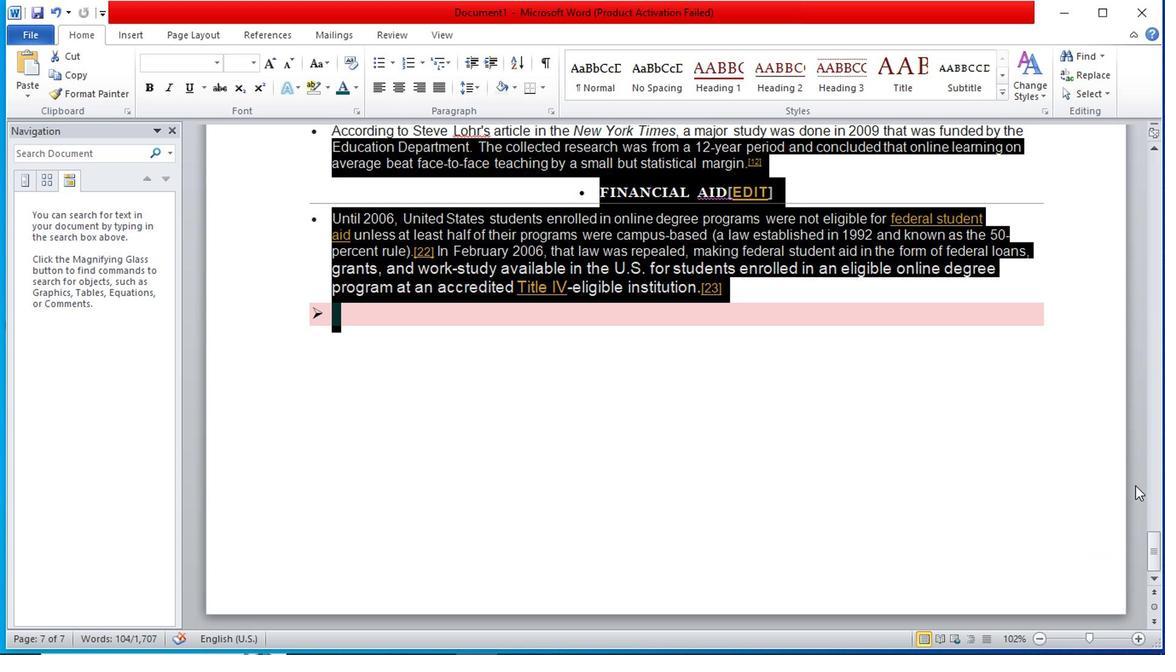
Action: Mouse pressed left at (1025, 497)
Screenshot: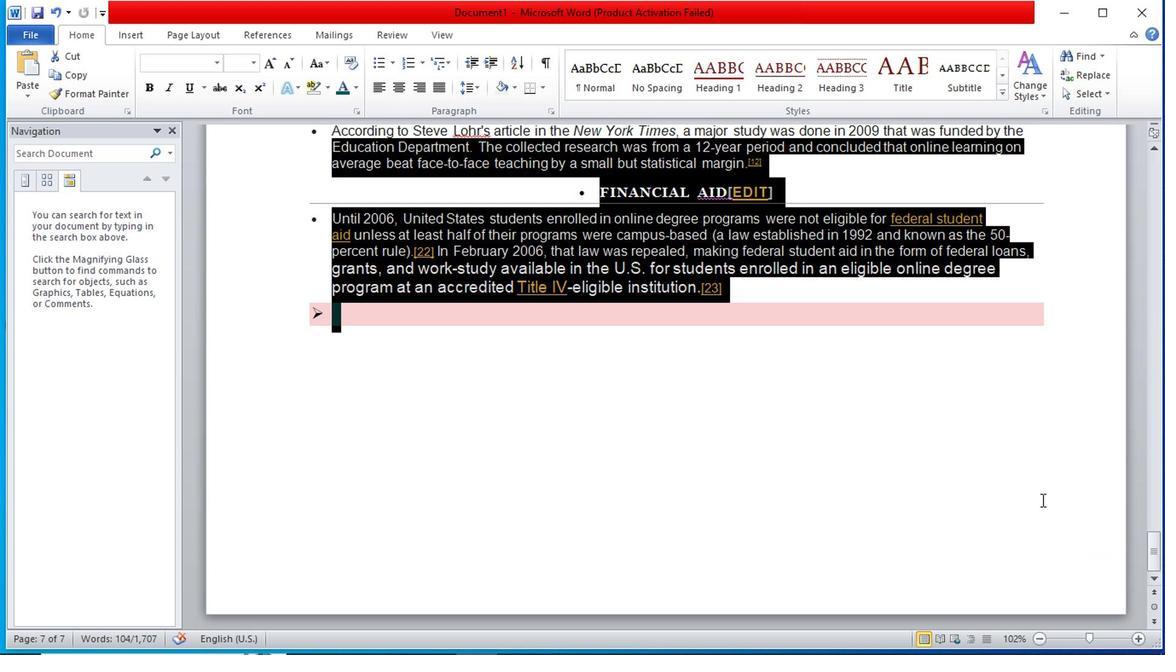 
Action: Mouse moved to (190, 460)
Screenshot: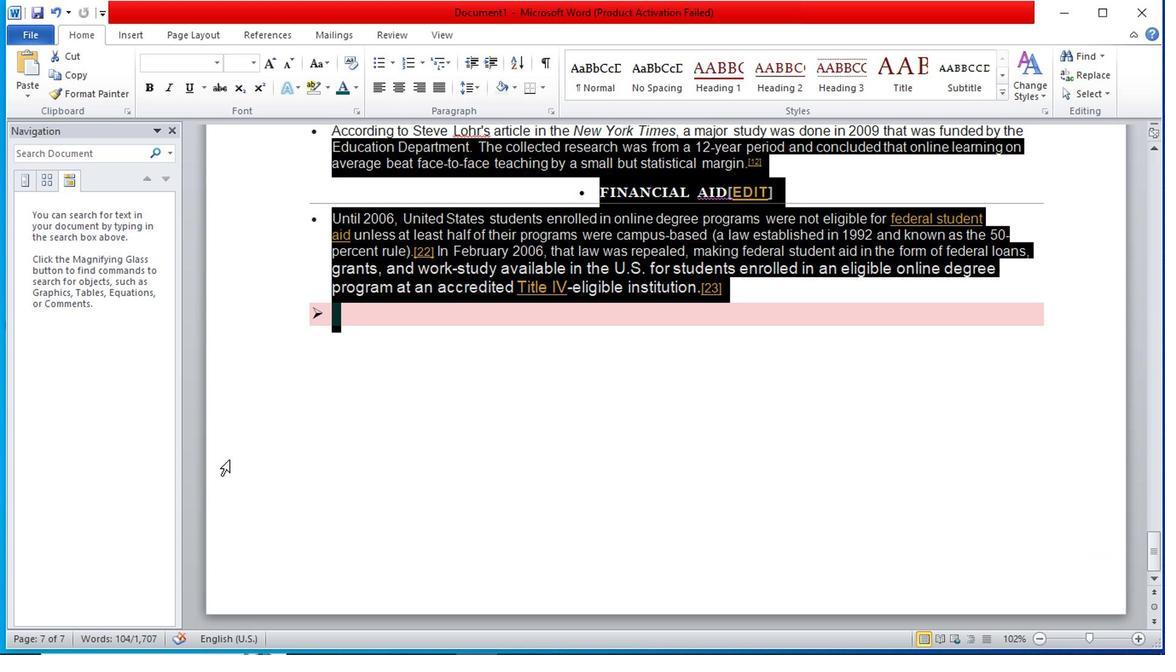 
Action: Mouse pressed left at (190, 460)
Screenshot: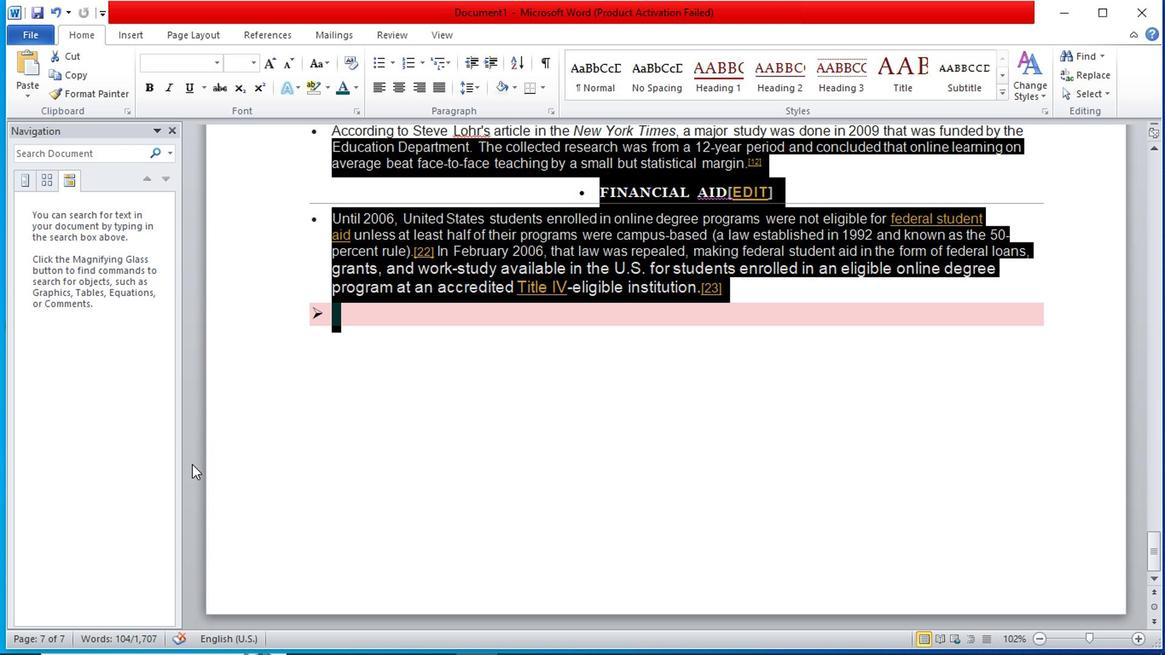 
Action: Mouse moved to (189, 460)
Screenshot: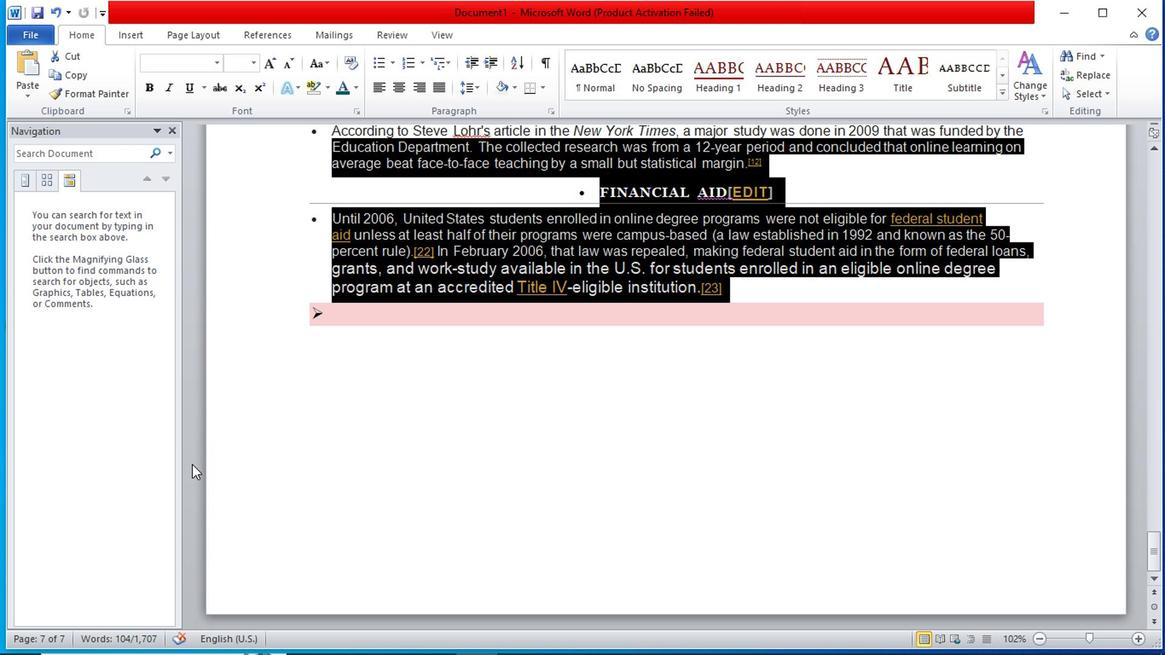 
Action: Mouse pressed left at (189, 460)
Screenshot: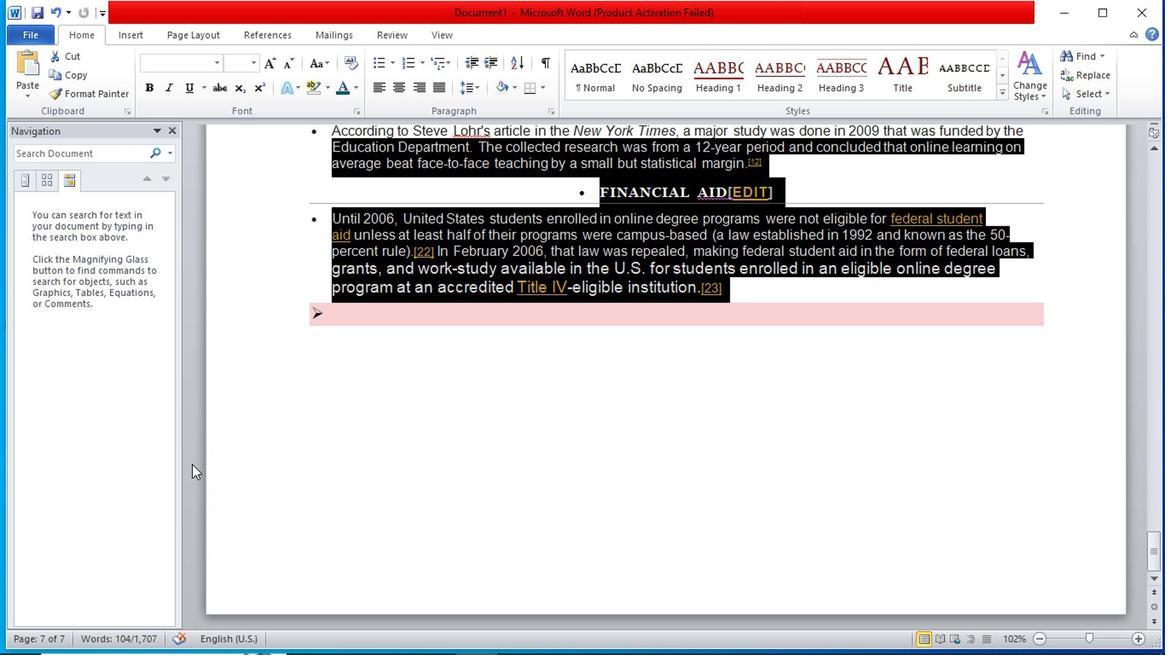 
Action: Mouse moved to (64, 440)
Screenshot: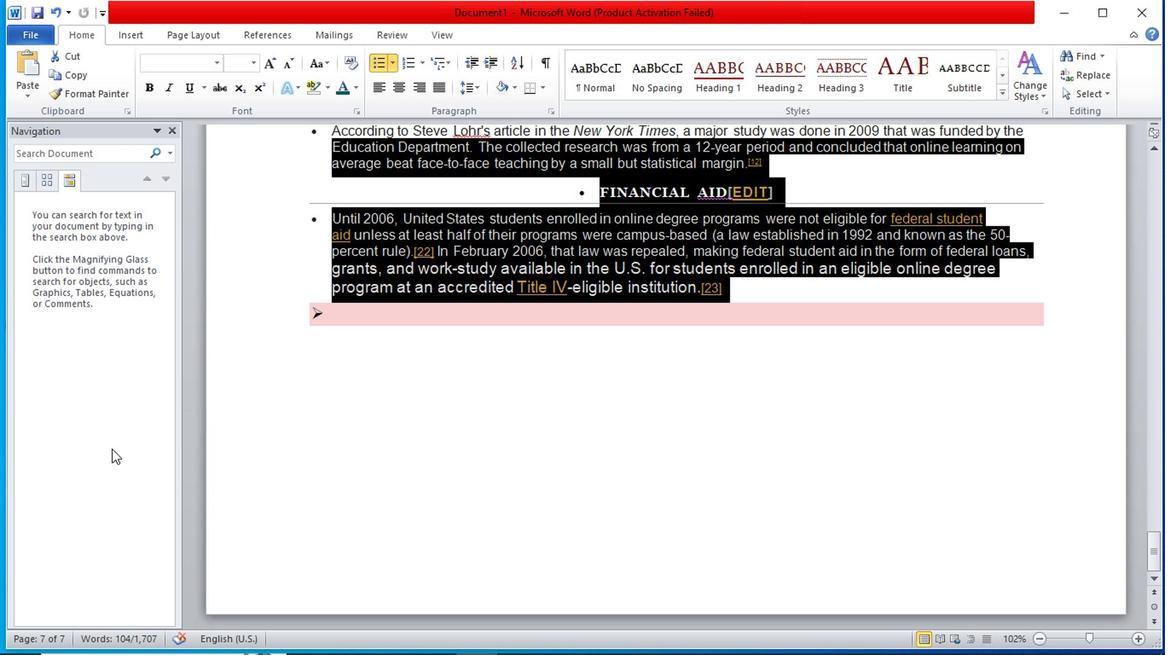 
Action: Mouse pressed left at (64, 440)
Screenshot: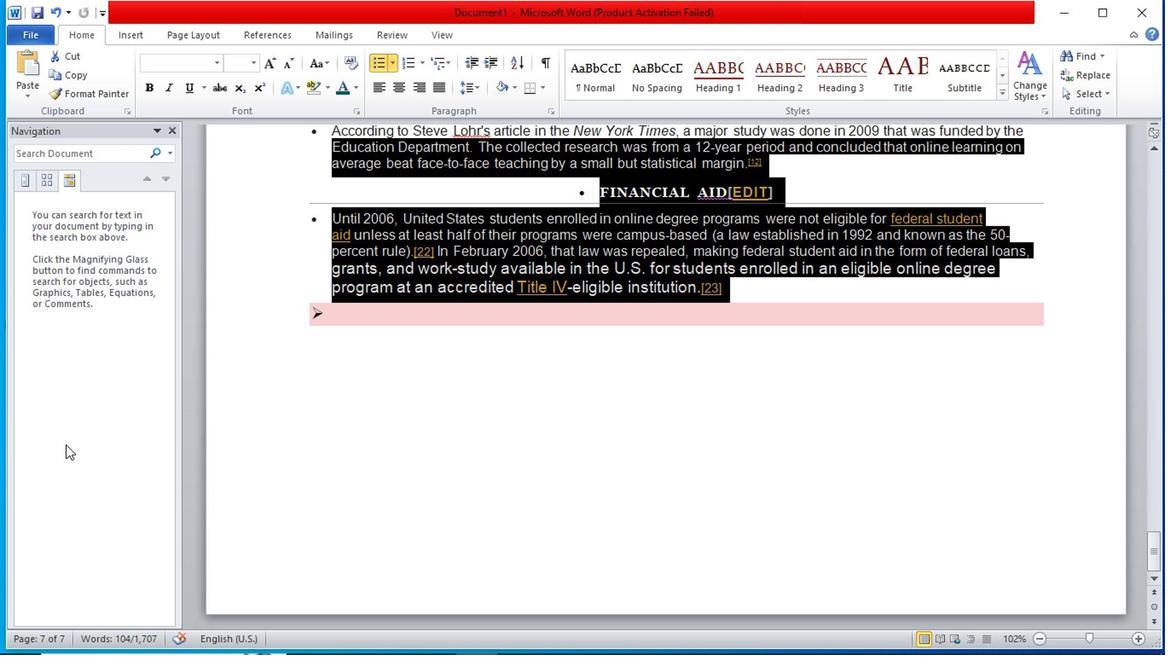 
Action: Mouse moved to (783, 435)
Screenshot: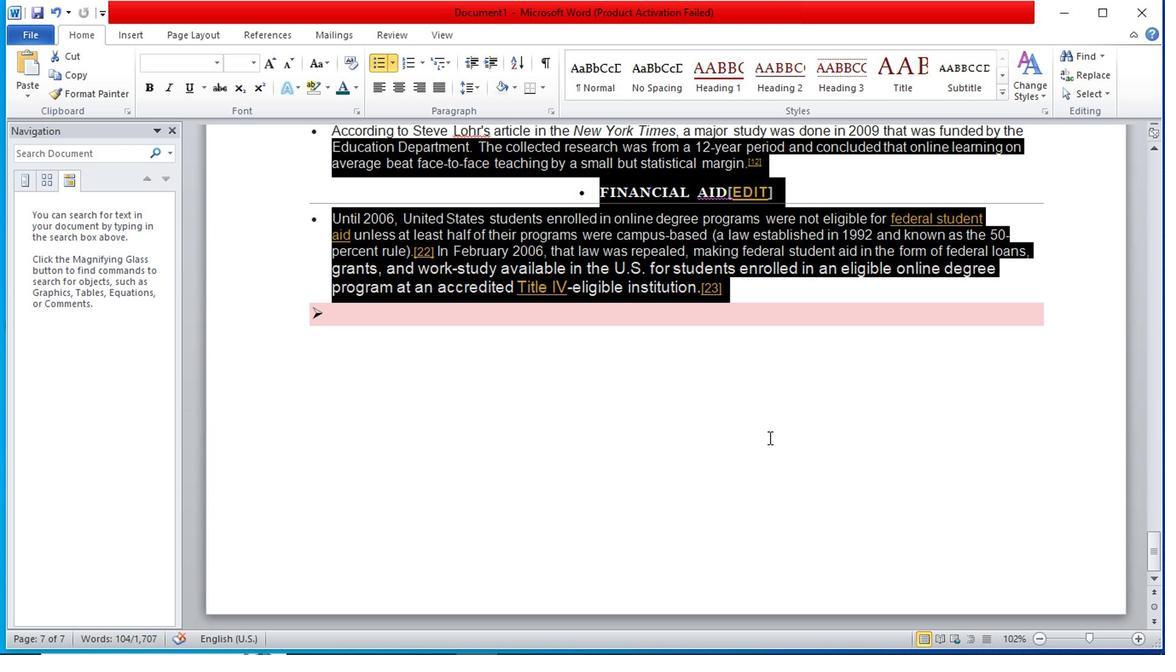 
Action: Mouse pressed left at (783, 435)
Screenshot: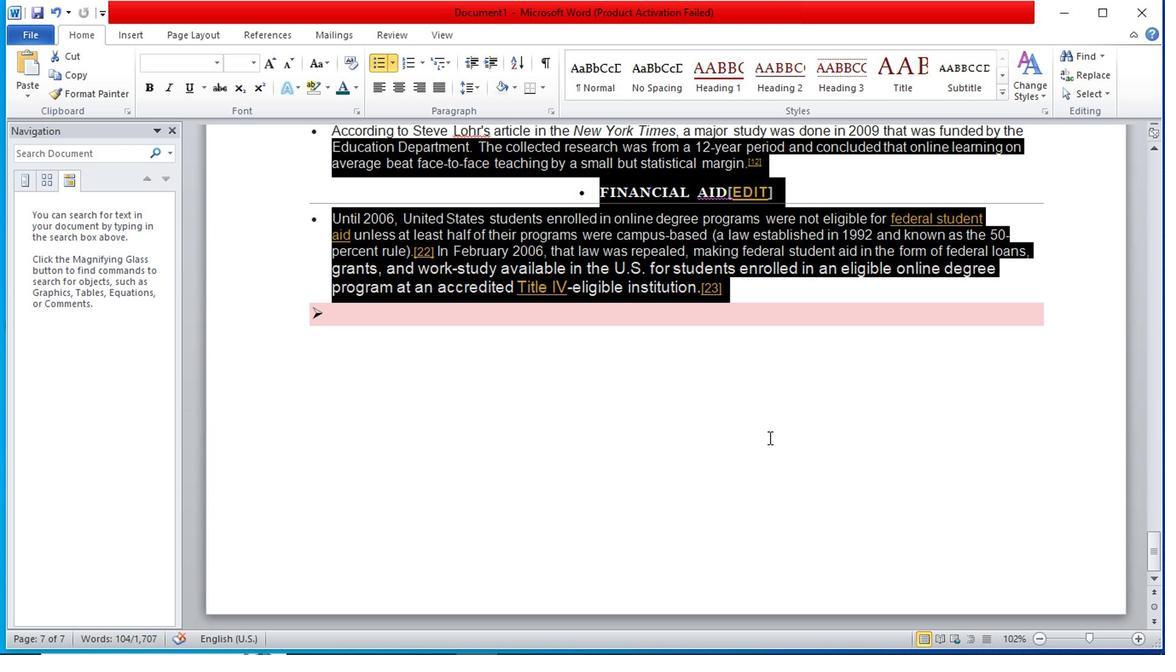 
Action: Mouse moved to (960, 459)
Screenshot: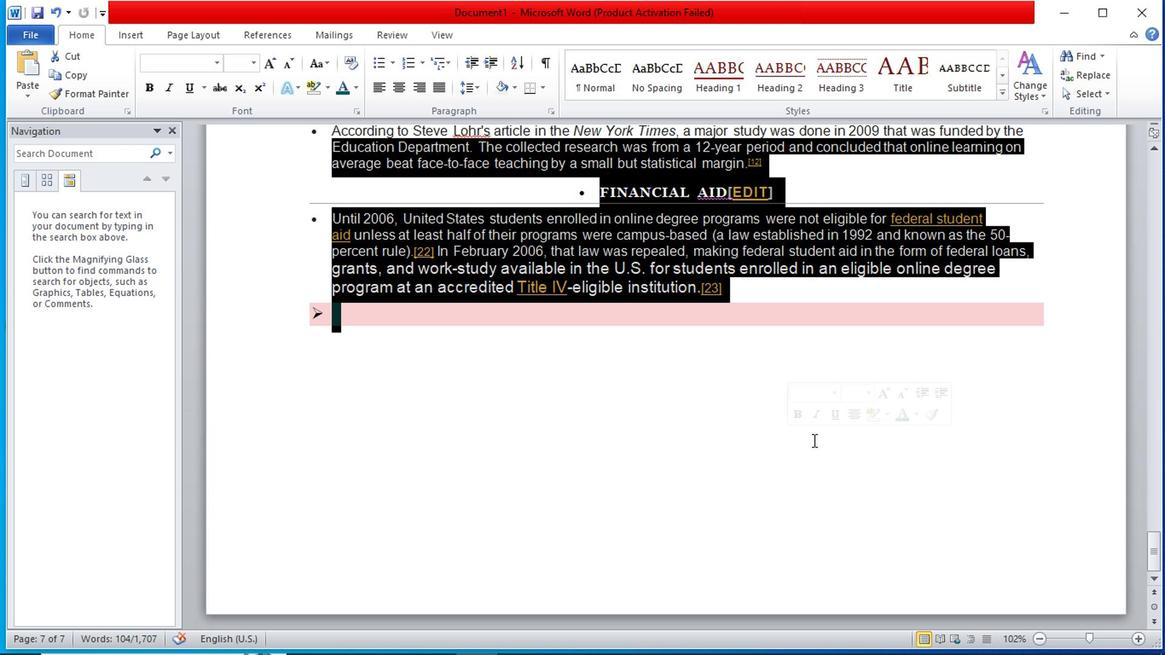 
Action: Mouse pressed left at (960, 459)
Screenshot: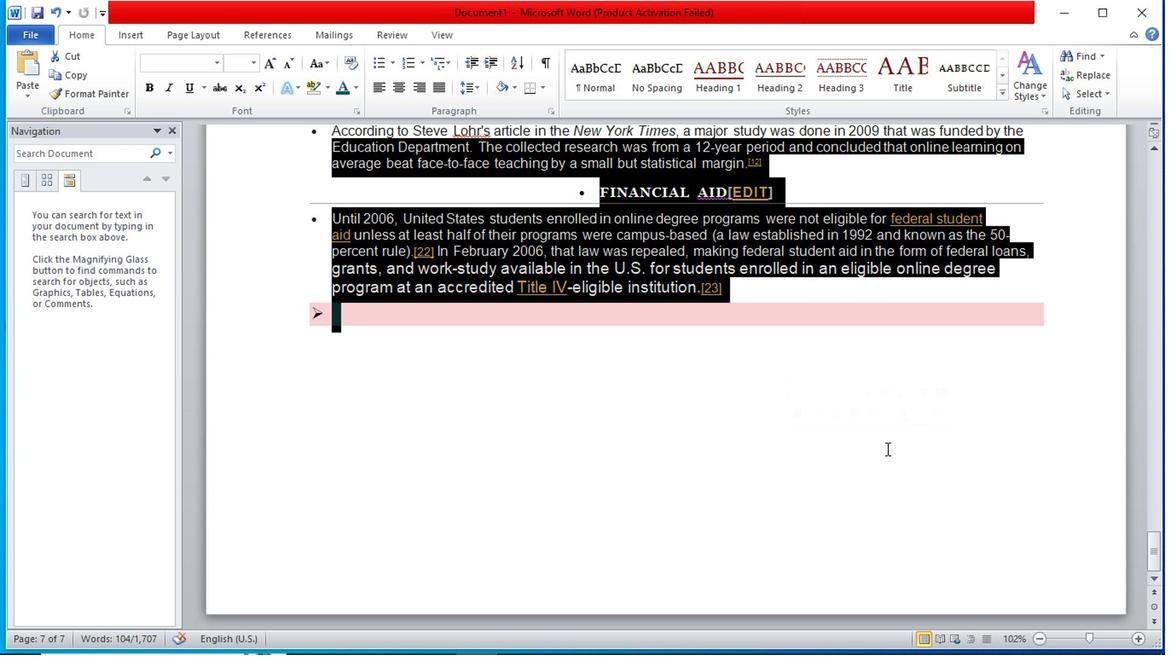 
Action: Mouse pressed left at (960, 459)
Screenshot: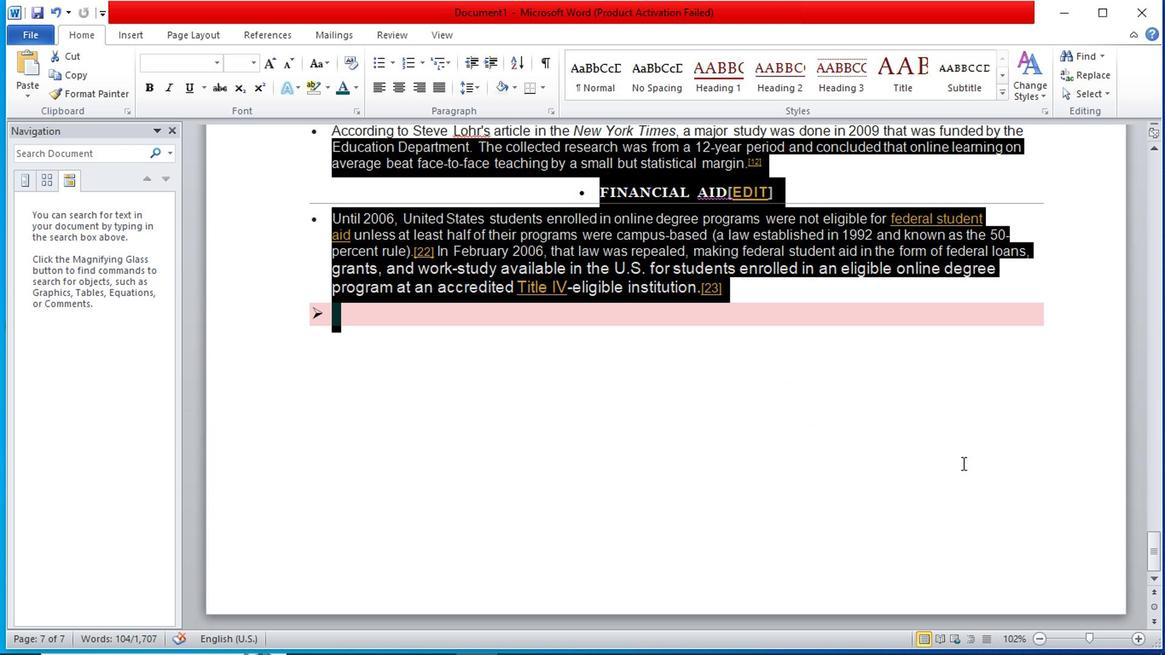 
Action: Mouse moved to (961, 459)
Screenshot: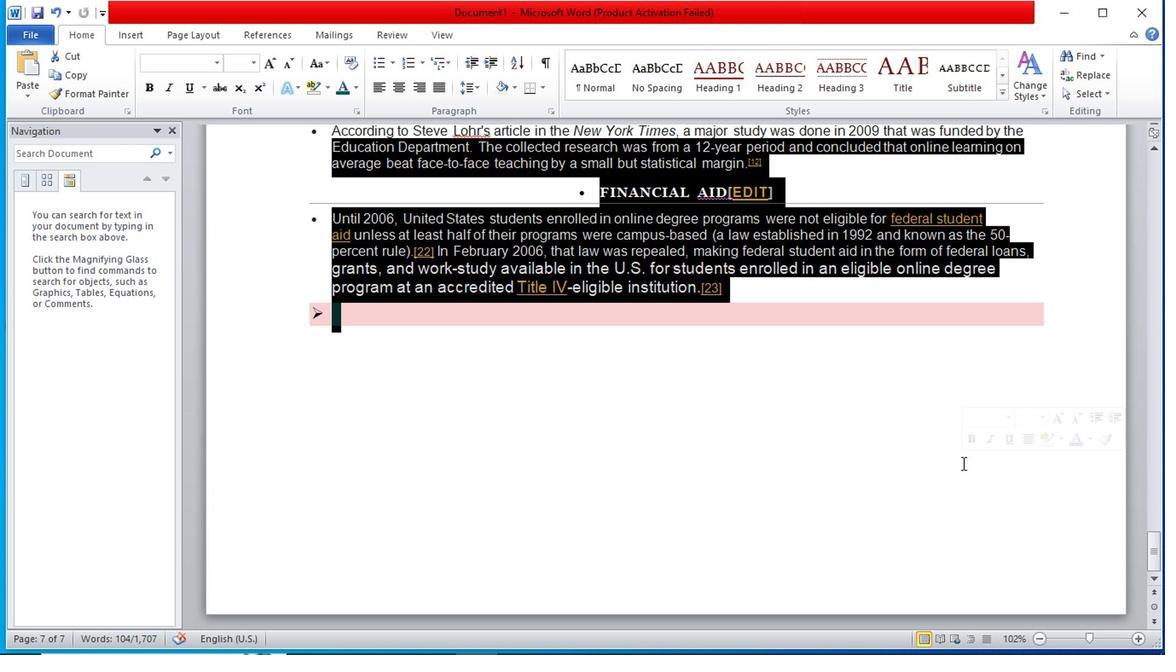 
Action: Mouse scrolled (961, 460) with delta (0, 0)
Screenshot: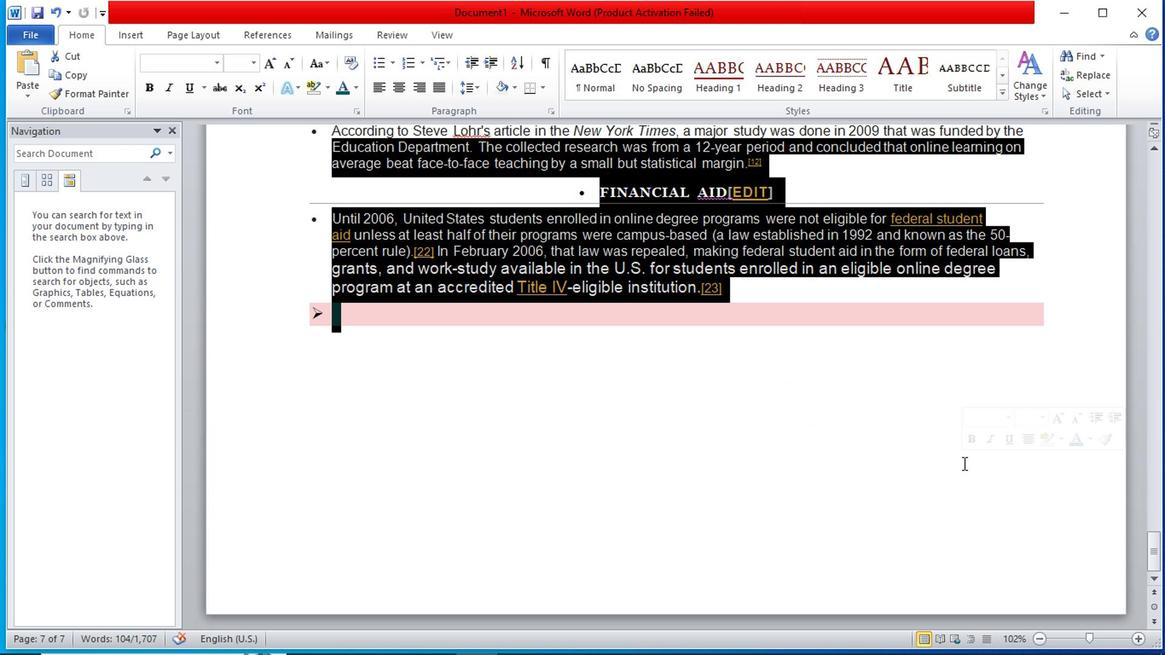 
Action: Mouse scrolled (961, 460) with delta (0, 0)
Screenshot: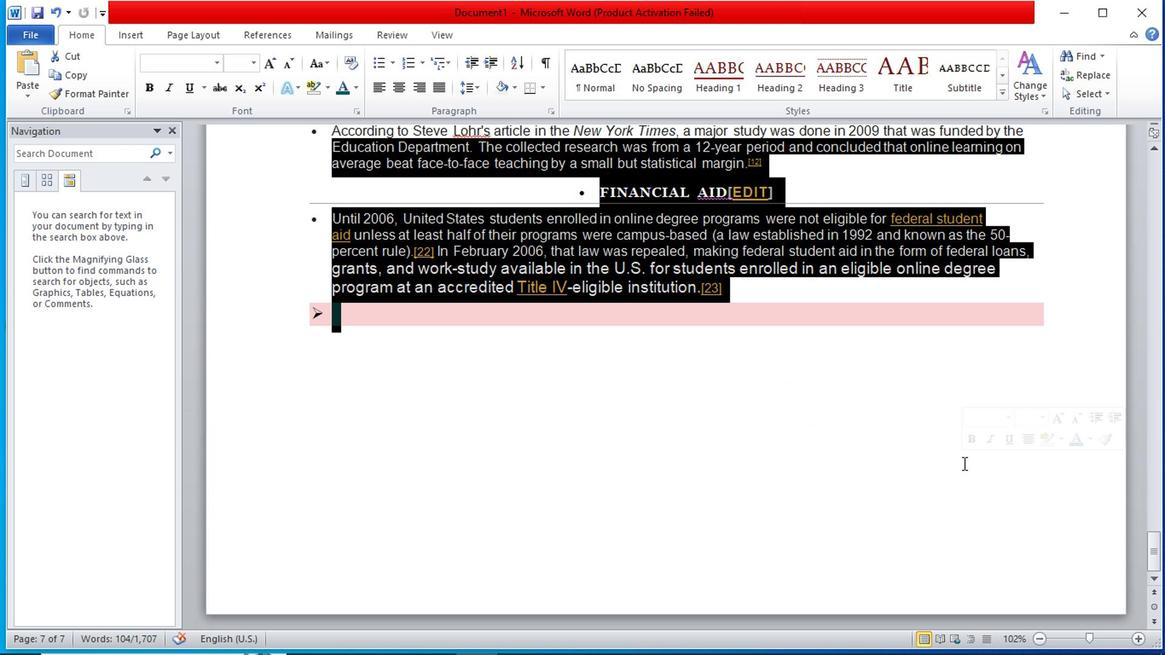 
Action: Mouse scrolled (961, 460) with delta (0, 0)
Screenshot: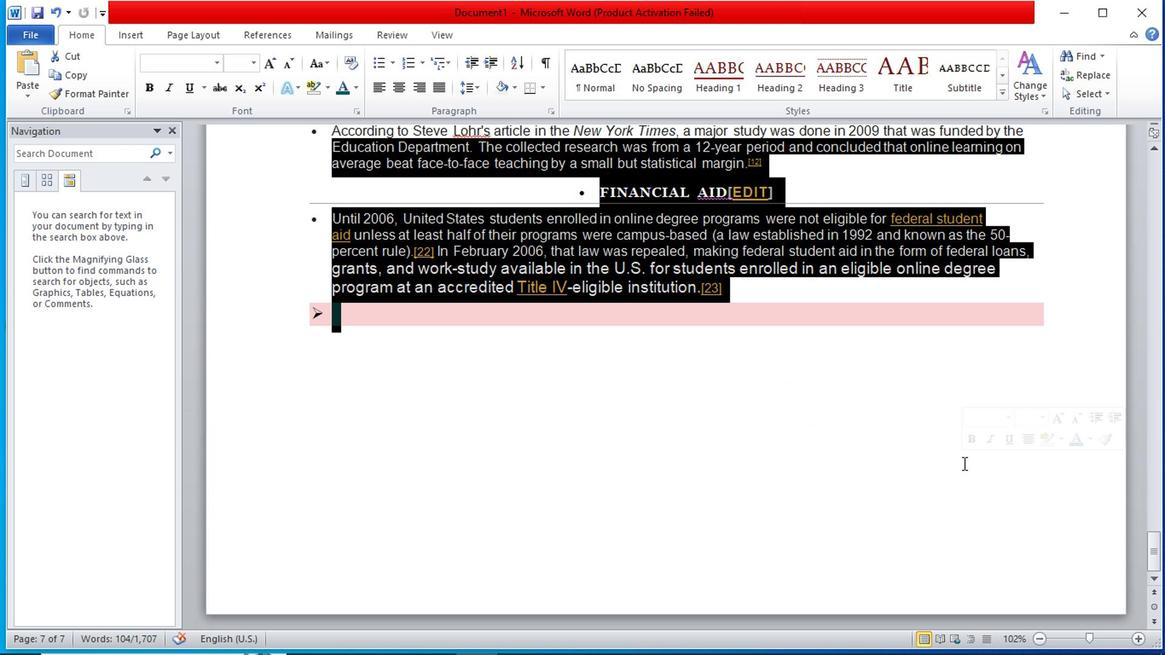 
Action: Mouse scrolled (961, 460) with delta (0, 0)
Screenshot: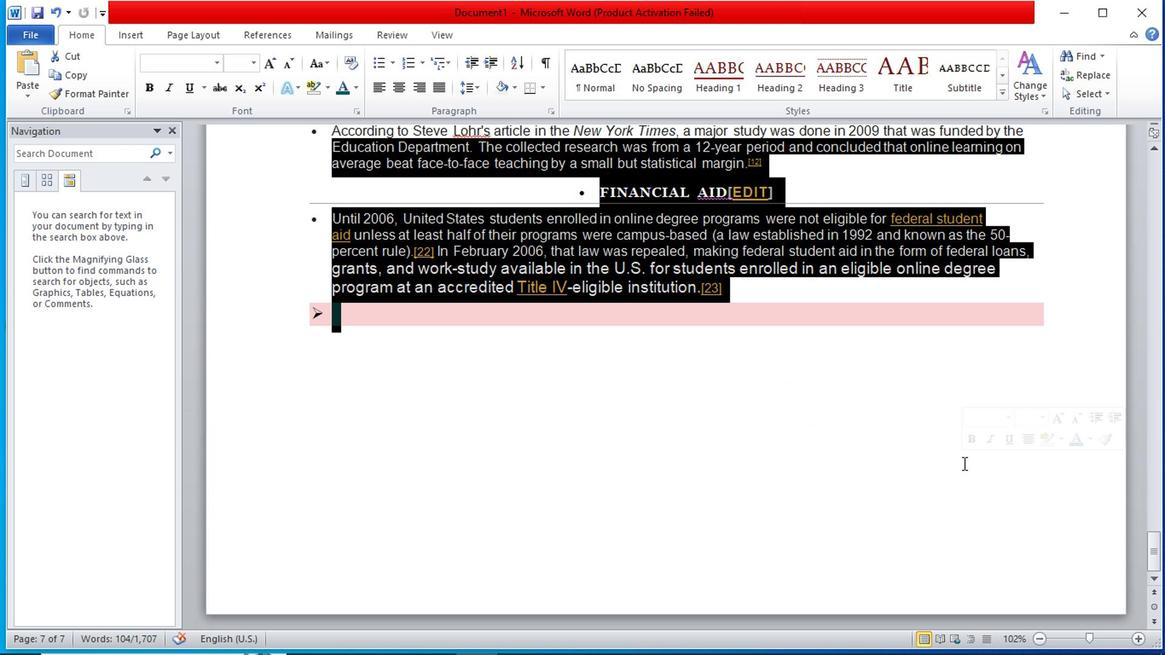 
Action: Mouse scrolled (961, 460) with delta (0, 0)
Screenshot: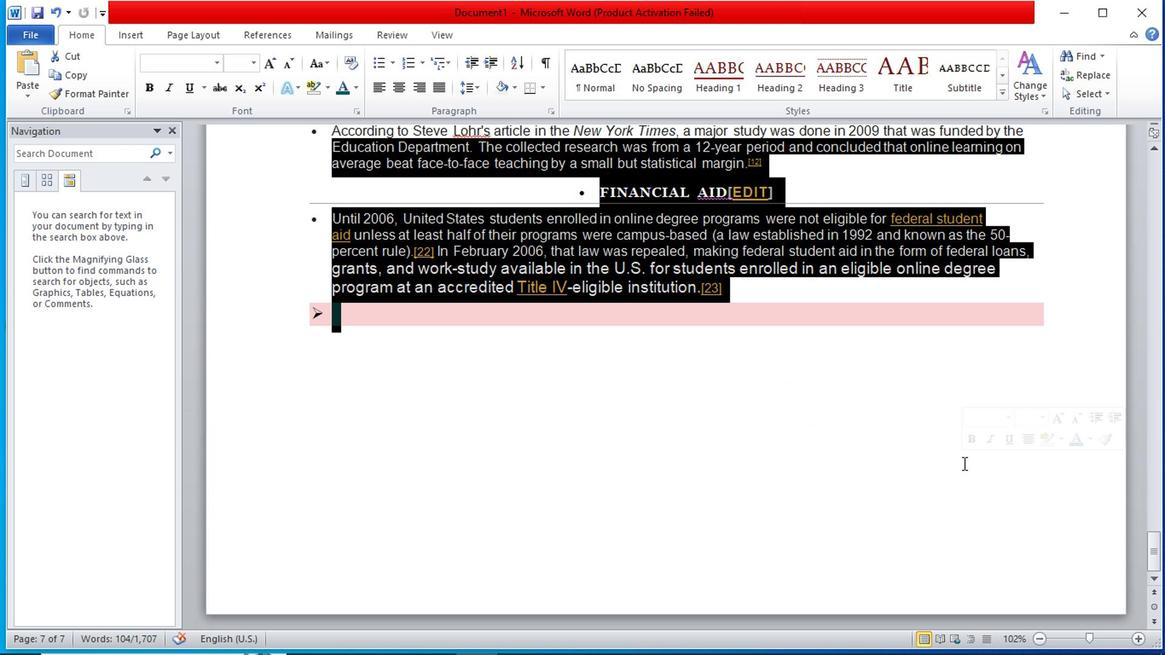 
Action: Mouse scrolled (961, 460) with delta (0, 0)
Screenshot: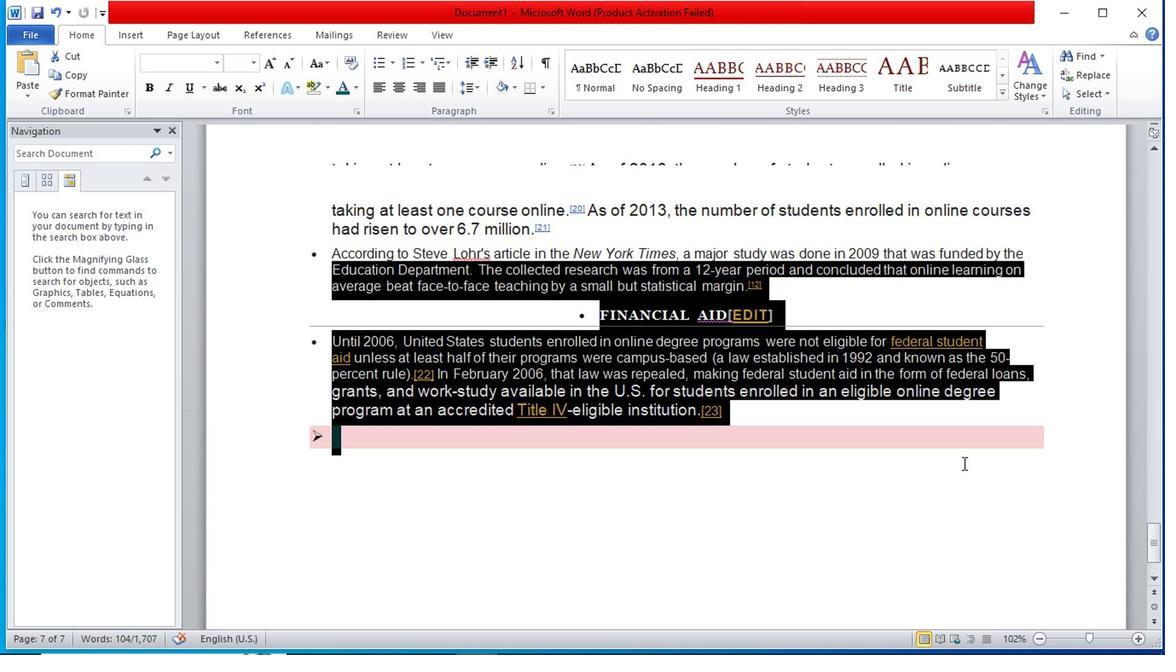 
Action: Mouse scrolled (961, 458) with delta (0, -1)
Screenshot: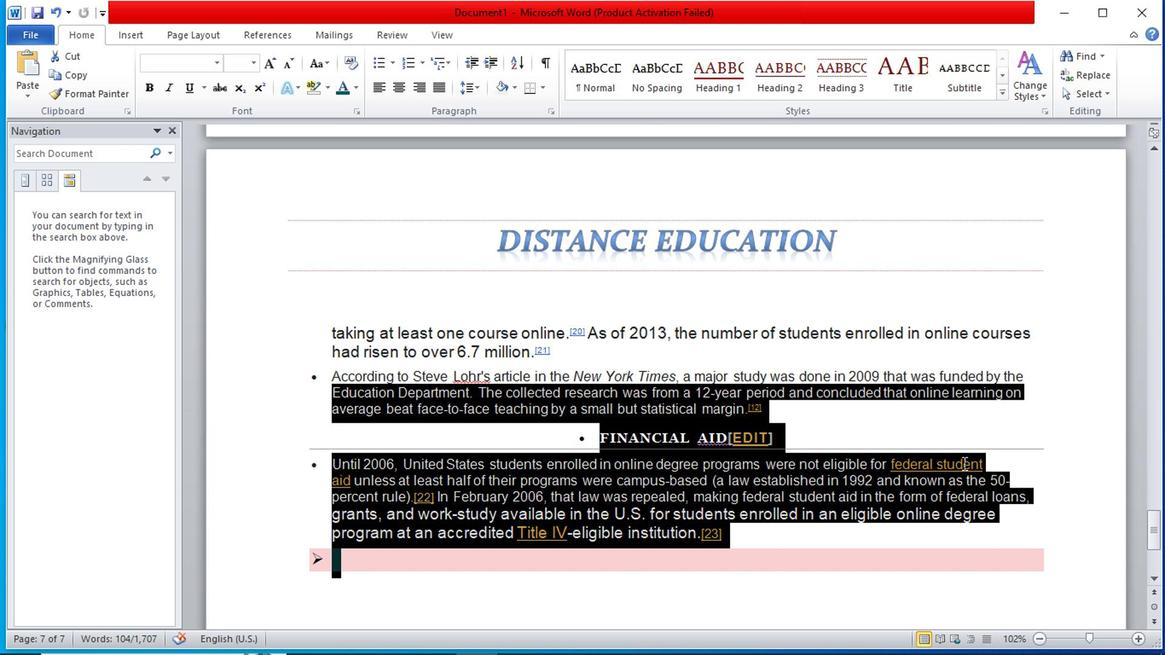 
Action: Mouse scrolled (961, 458) with delta (0, -1)
Screenshot: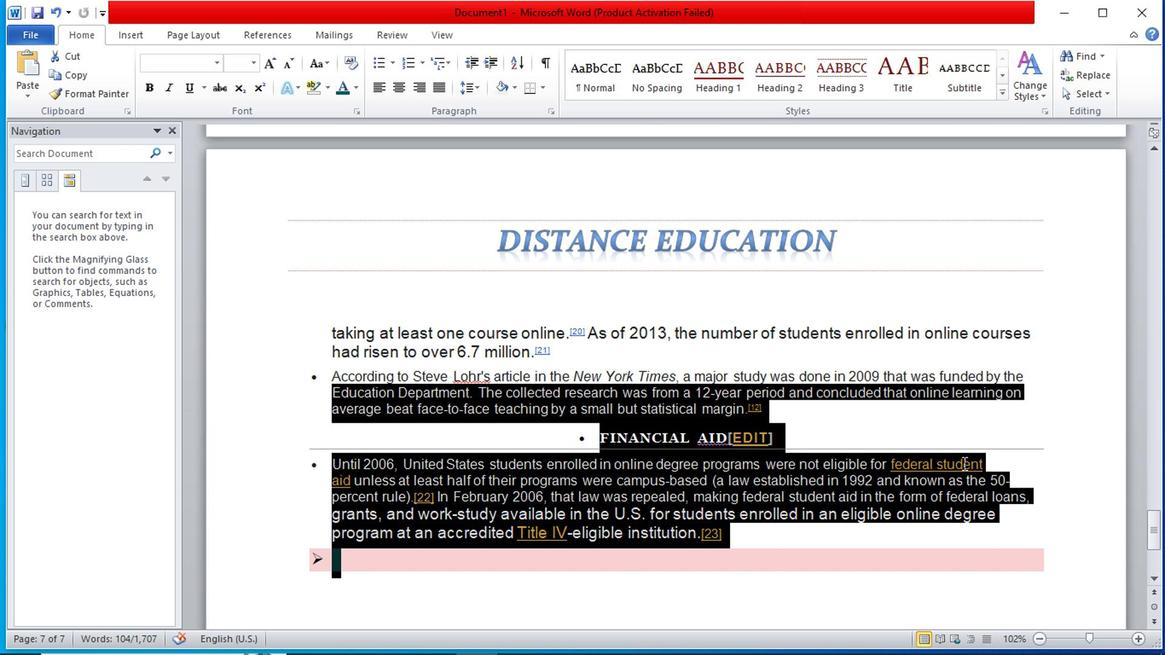 
Action: Mouse scrolled (961, 458) with delta (0, -1)
Screenshot: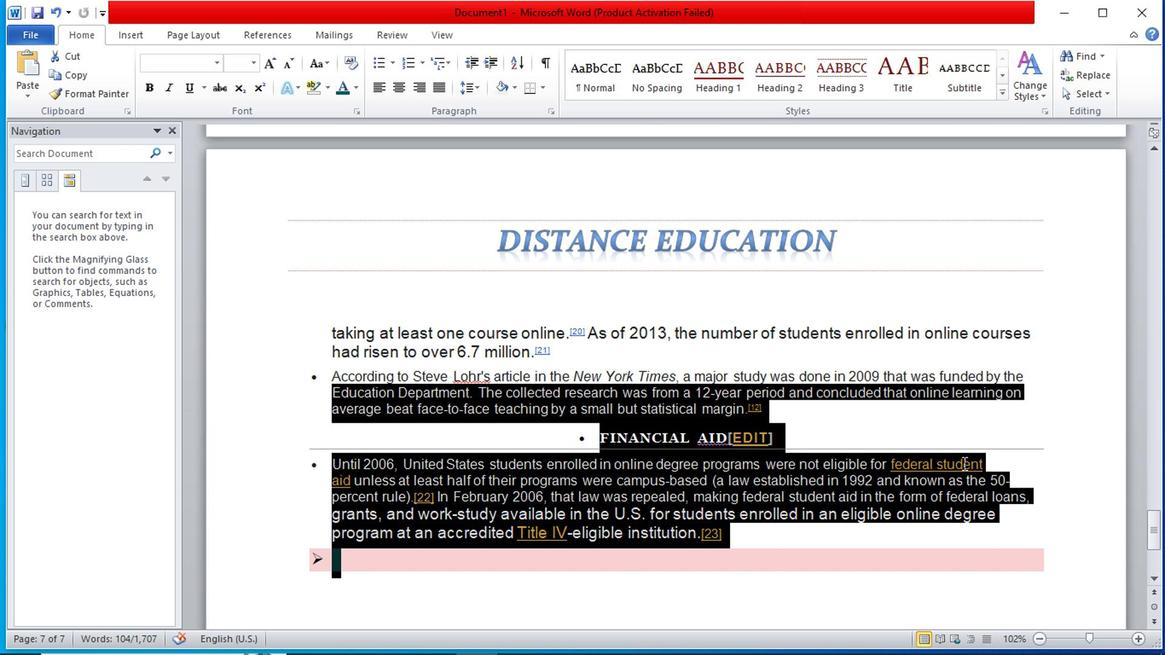 
Action: Mouse scrolled (961, 458) with delta (0, -1)
Screenshot: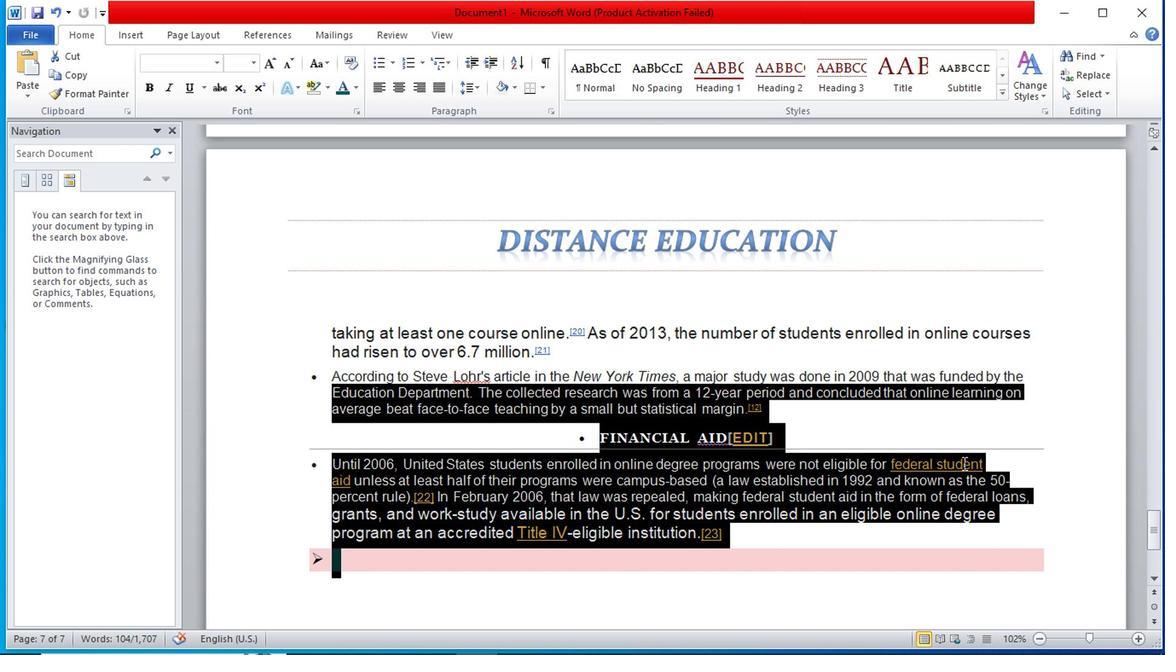 
Action: Mouse moved to (979, 465)
Screenshot: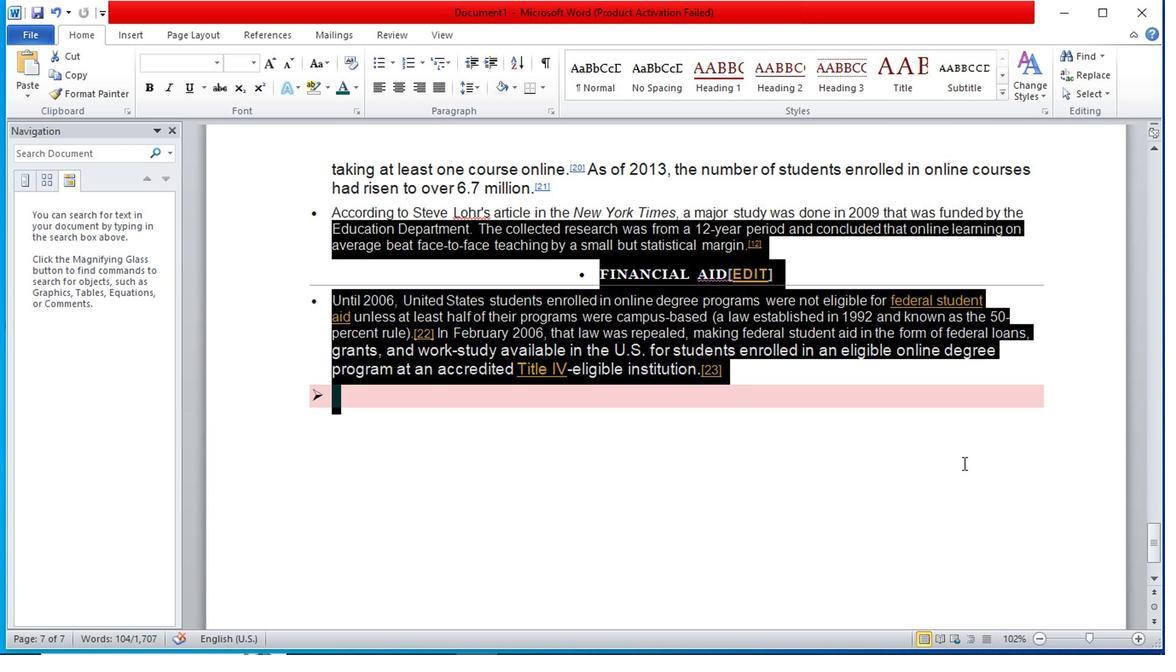 
Action: Mouse pressed left at (979, 465)
Screenshot: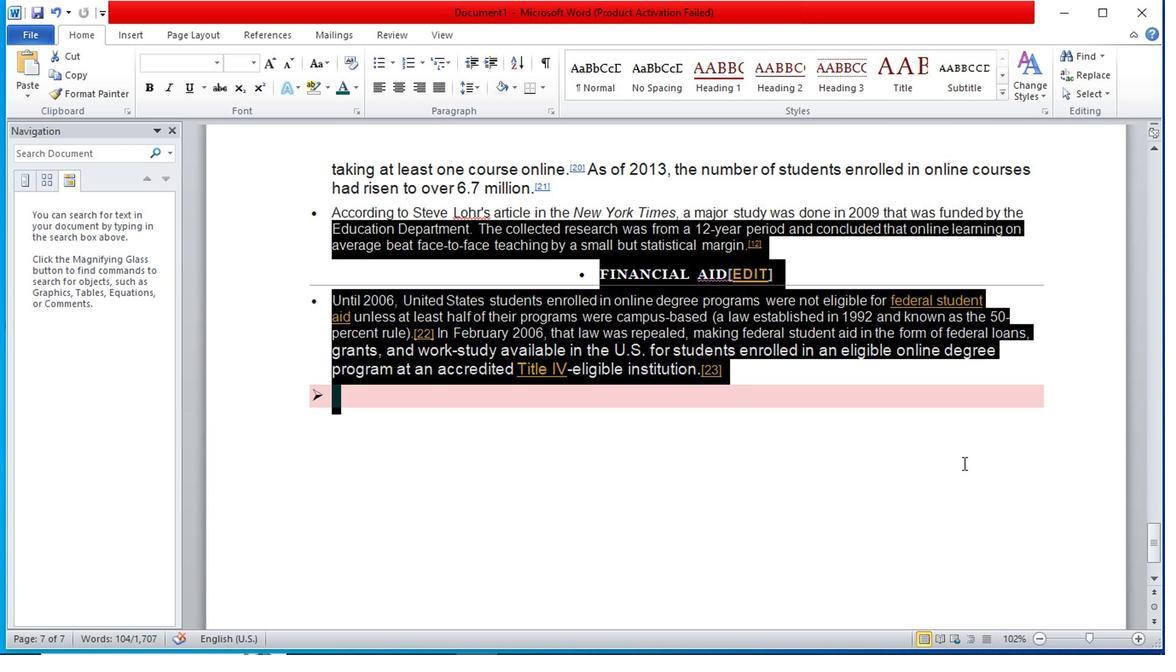 
Action: Mouse moved to (1040, 354)
Screenshot: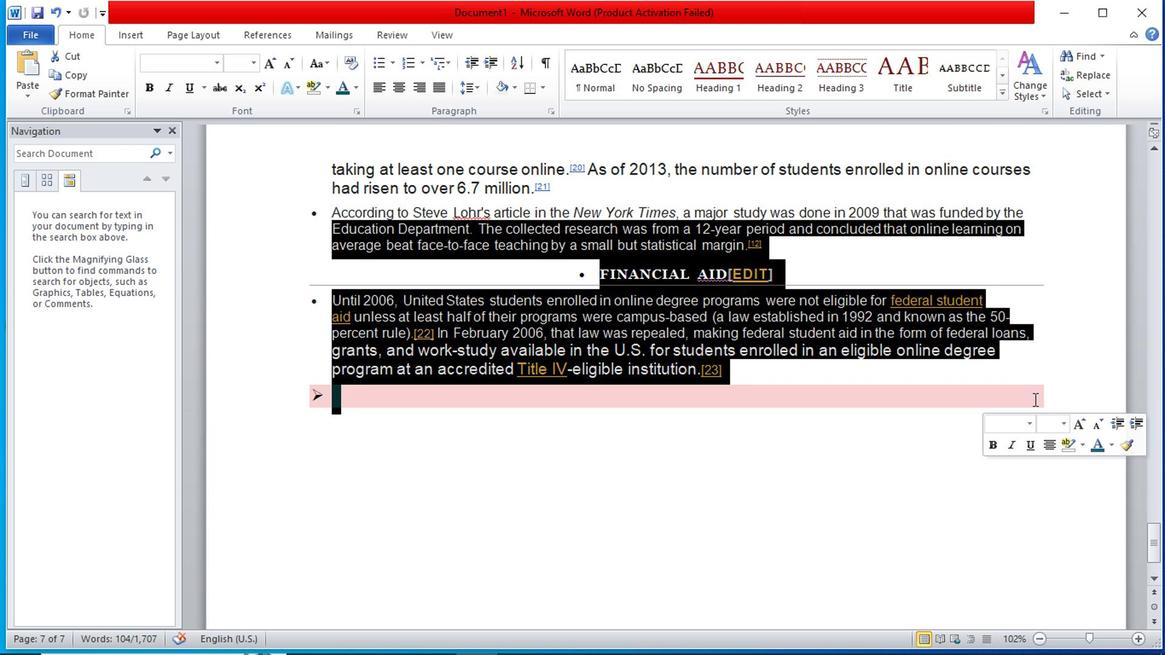 
Action: Mouse pressed left at (1040, 354)
Screenshot: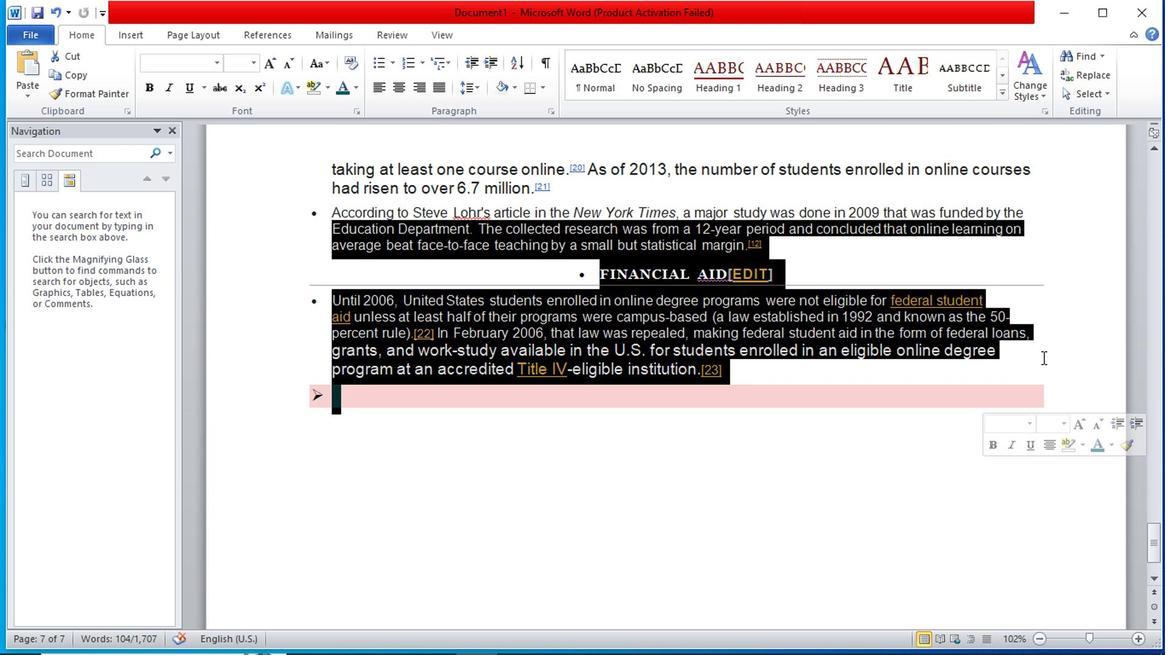 
Action: Mouse moved to (1038, 356)
Screenshot: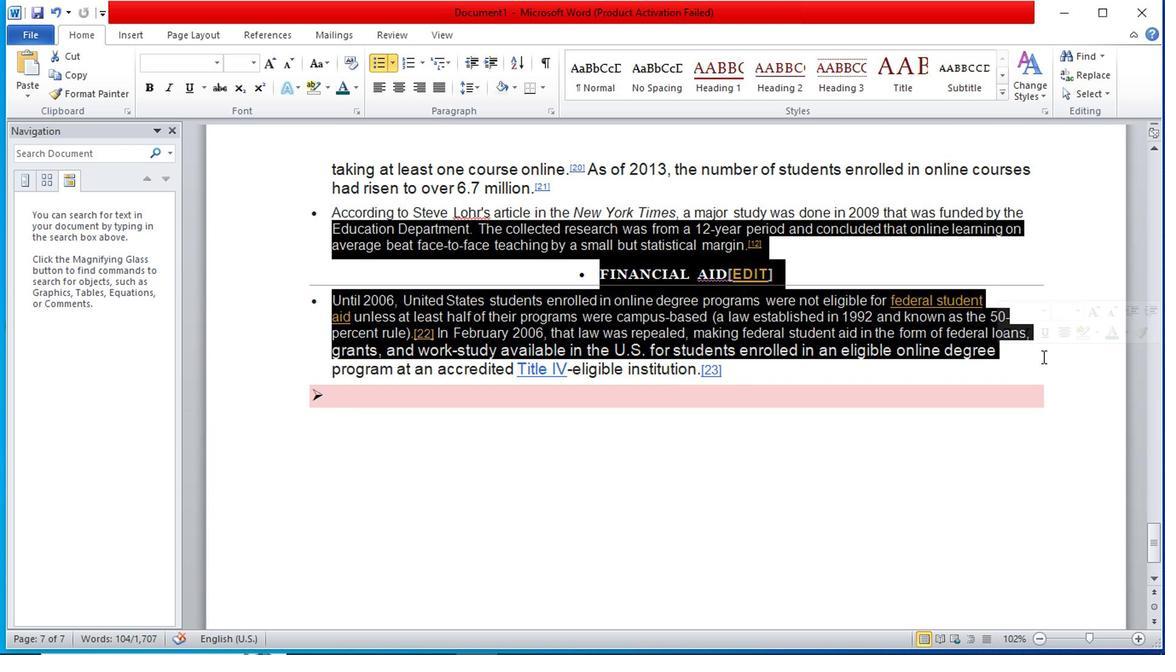 
Action: Mouse pressed left at (1038, 356)
Screenshot: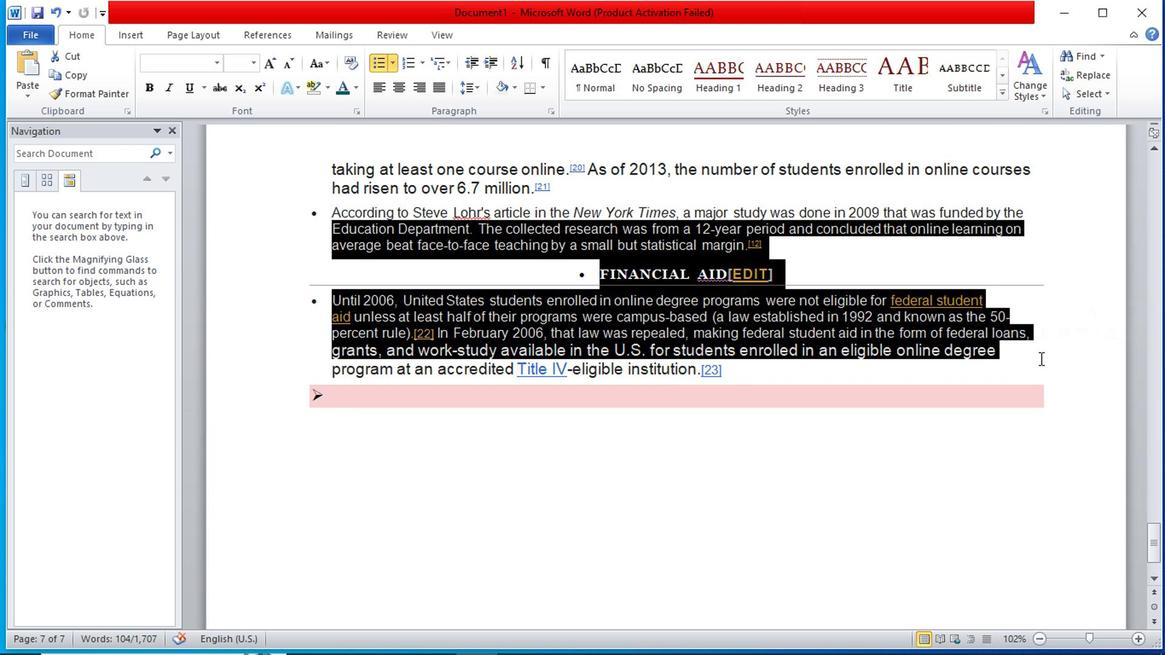 
Action: Mouse moved to (1052, 322)
Screenshot: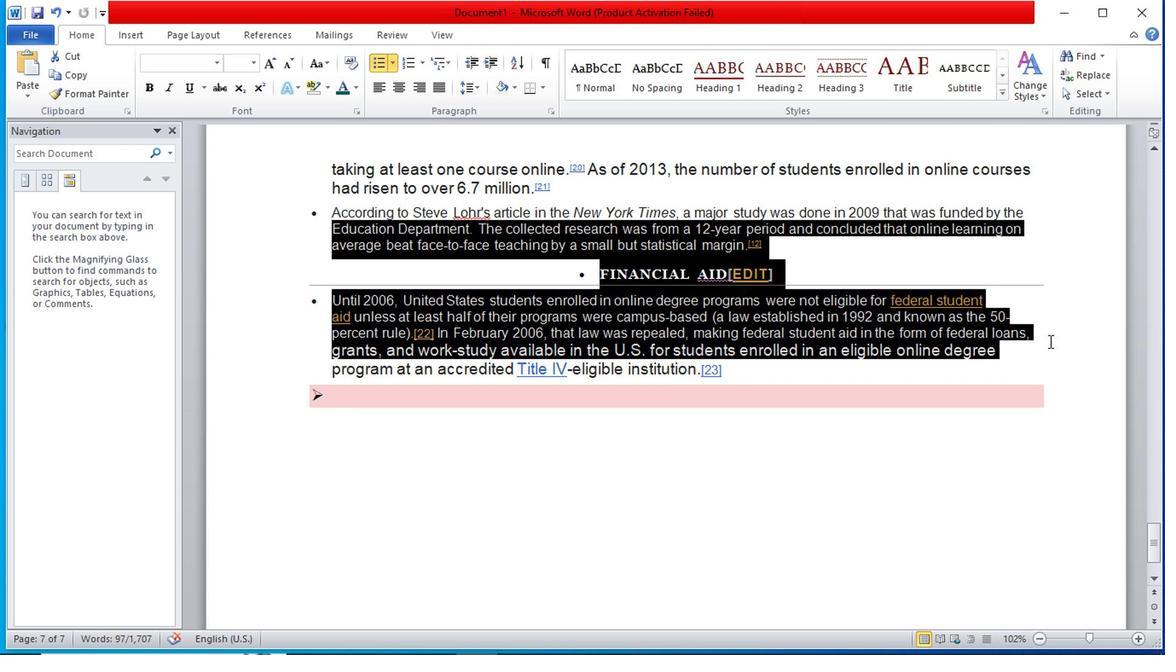 
Action: Mouse pressed left at (1052, 322)
Screenshot: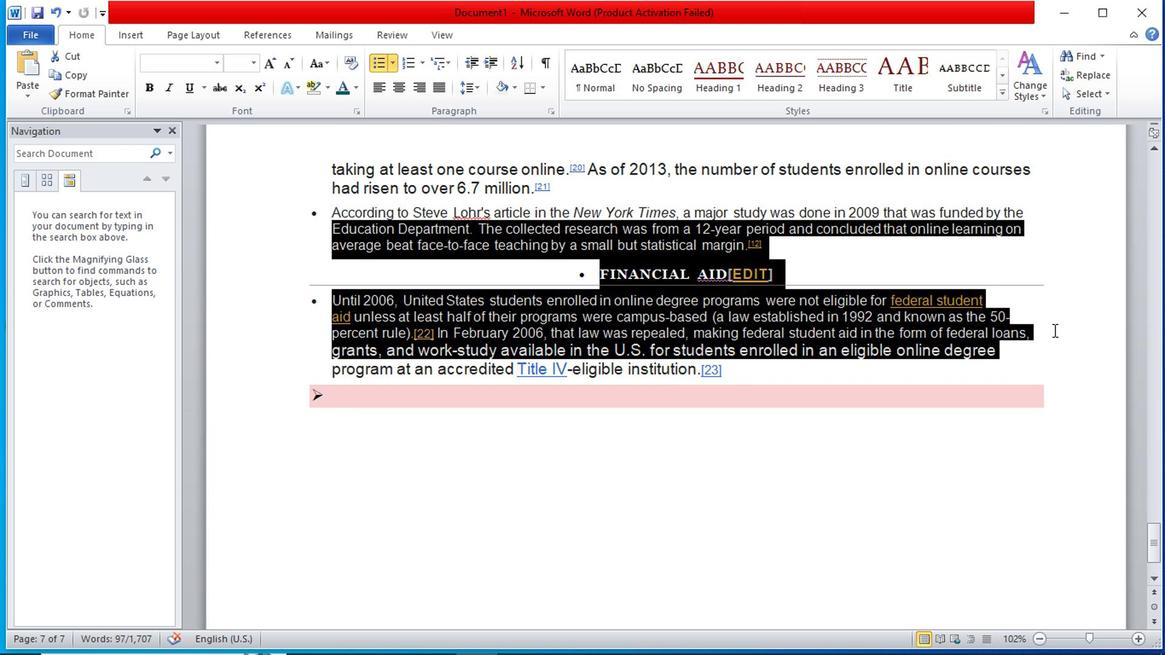 
Action: Mouse moved to (1052, 305)
Screenshot: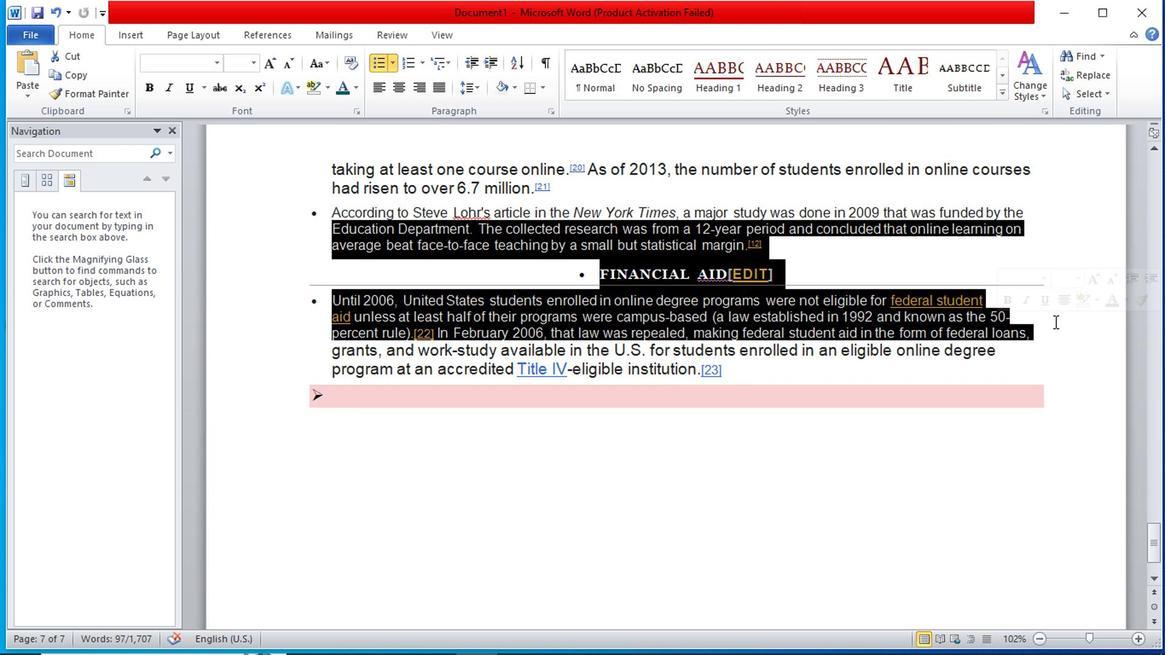 
Action: Mouse pressed left at (1052, 305)
Screenshot: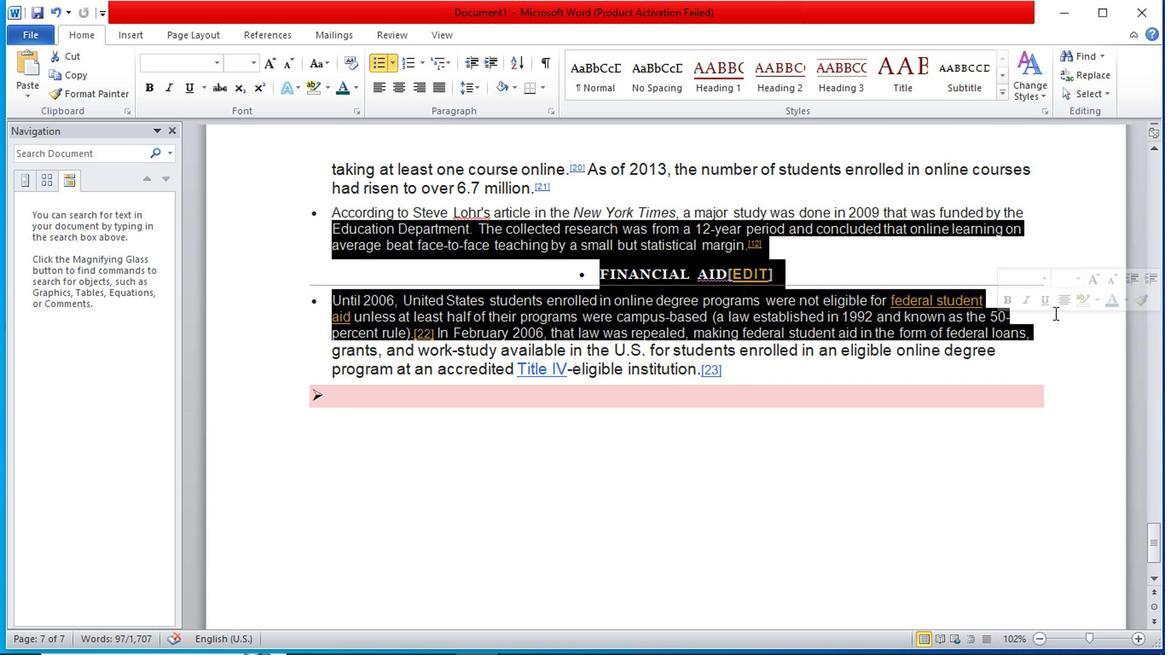 
Action: Mouse moved to (1057, 231)
Screenshot: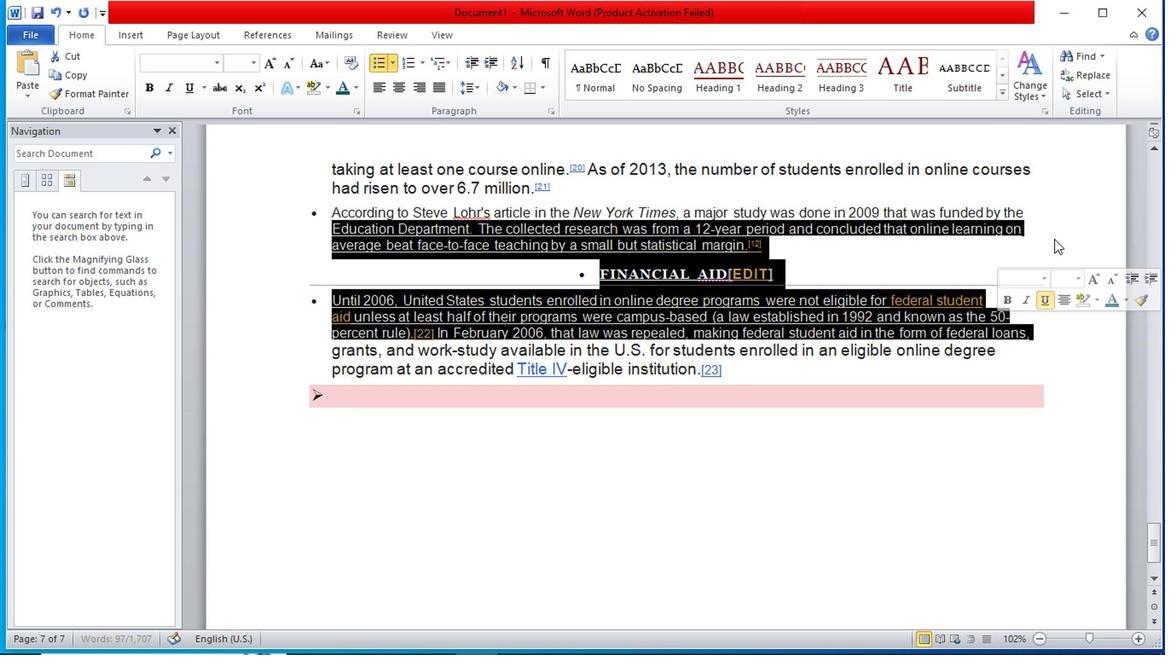 
Action: Mouse pressed left at (1057, 231)
Screenshot: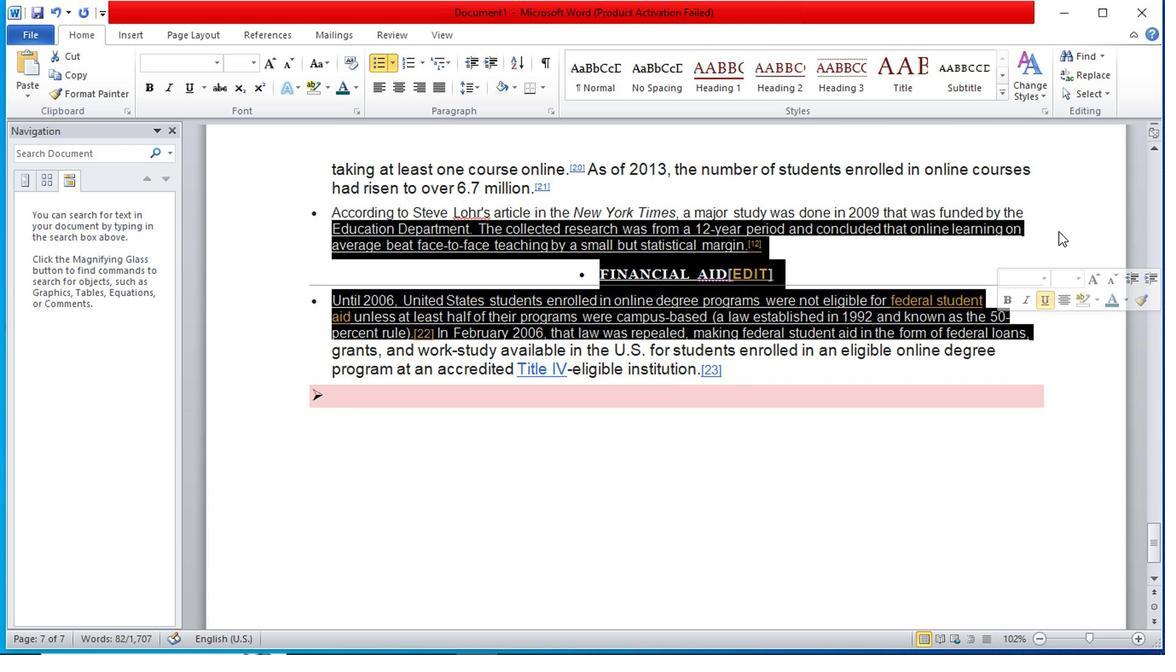 
Action: Mouse moved to (959, 315)
Screenshot: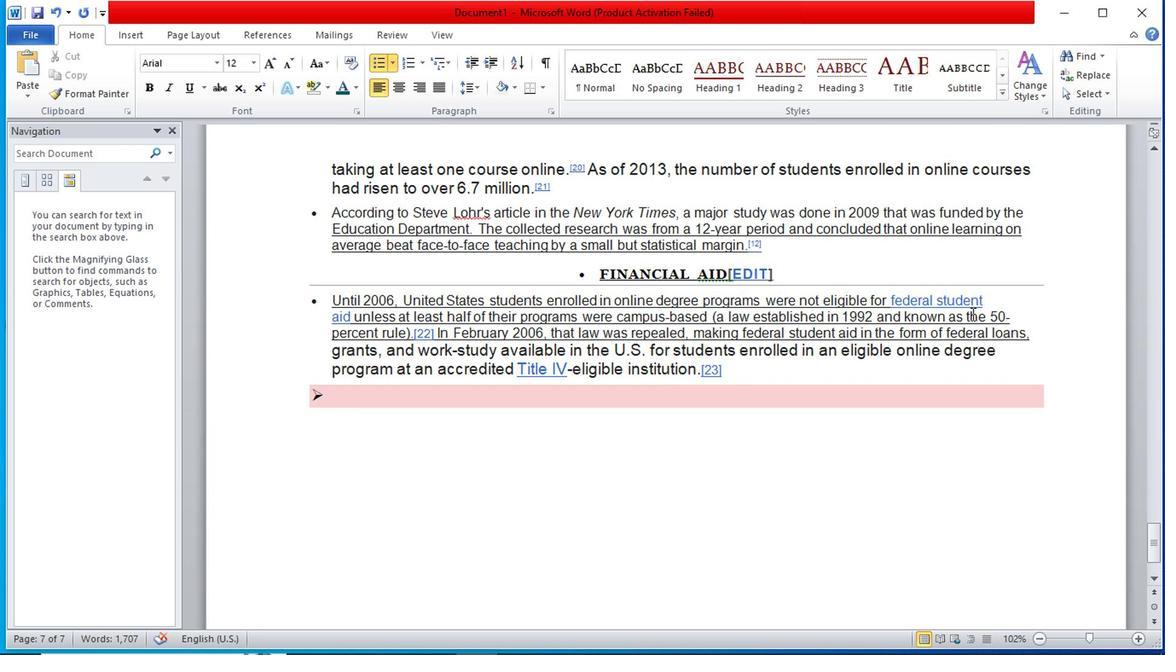 
Action: Mouse scrolled (959, 316) with delta (0, 1)
Screenshot: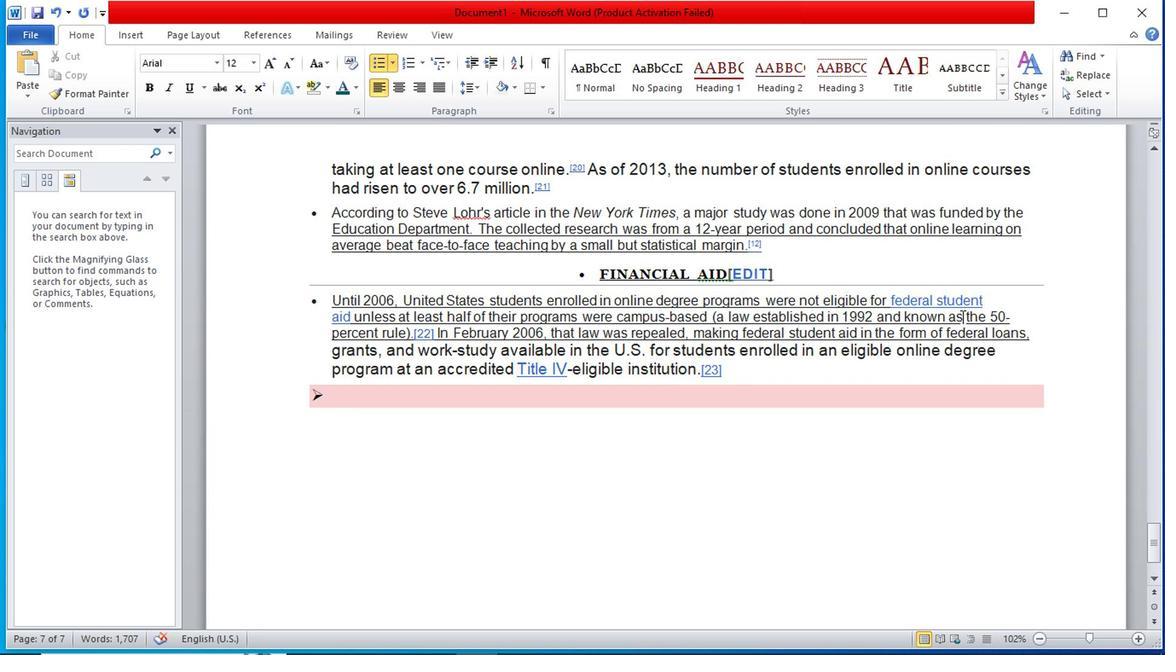 
Action: Mouse scrolled (959, 316) with delta (0, 1)
Screenshot: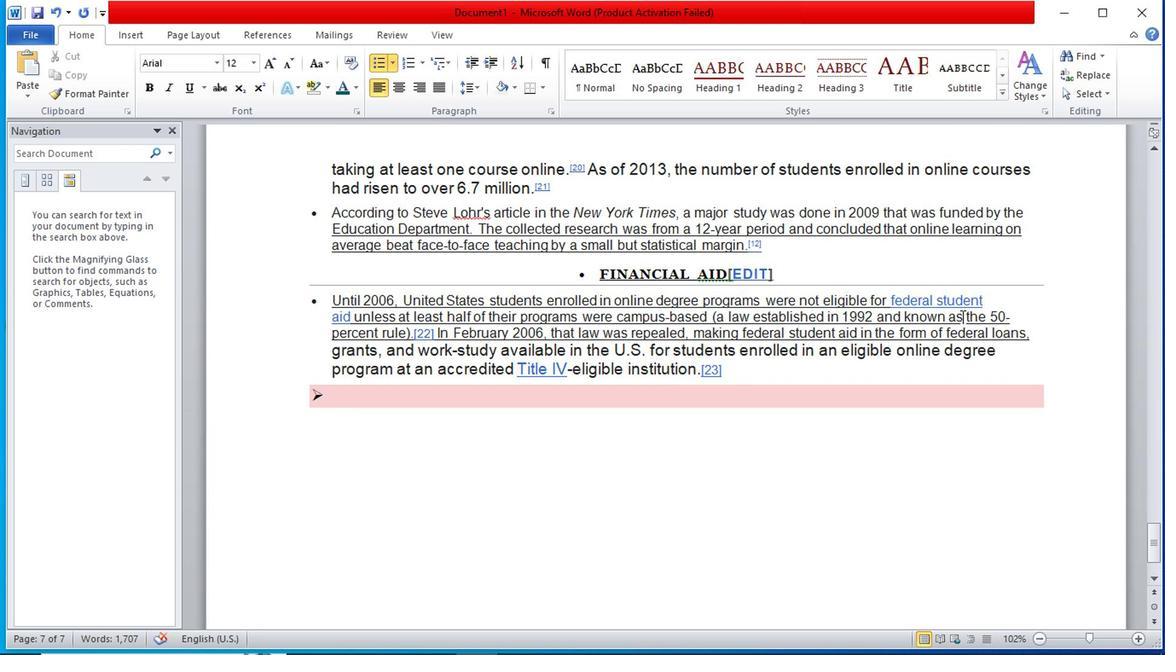 
Action: Mouse scrolled (959, 316) with delta (0, 1)
